 Task: Look for Airbnb properties in Pietermaritzburg, South Africa from 4th December, 2023 to 8th December, 2023 for 2 adults.1  bedroom having 1 bed and 1 bathroom. Property type can be hotel. Look for 3 properties as per requirement.
Action: Mouse pressed left at (453, 102)
Screenshot: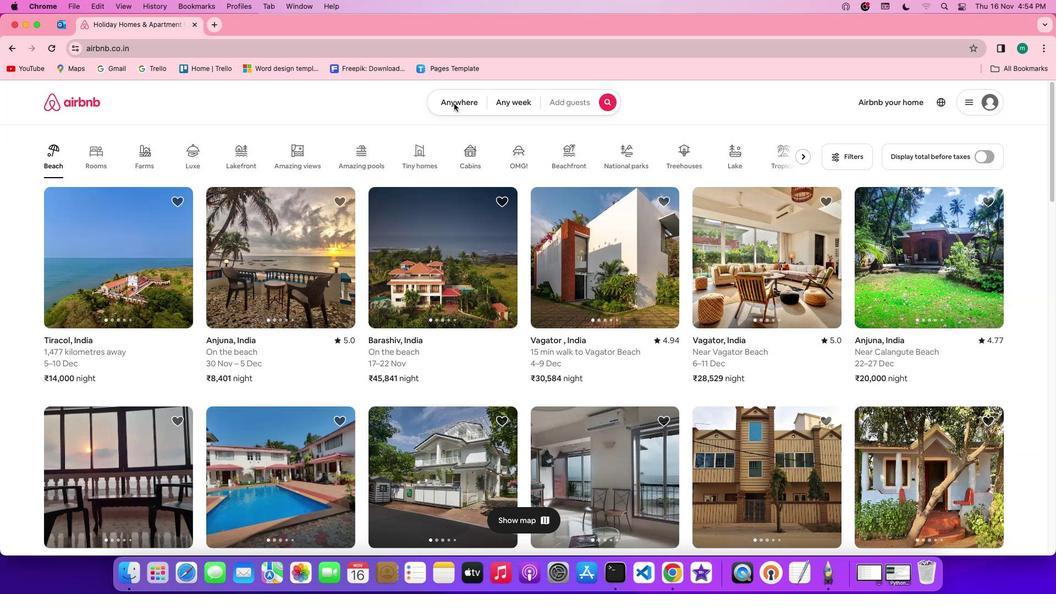 
Action: Mouse pressed left at (453, 102)
Screenshot: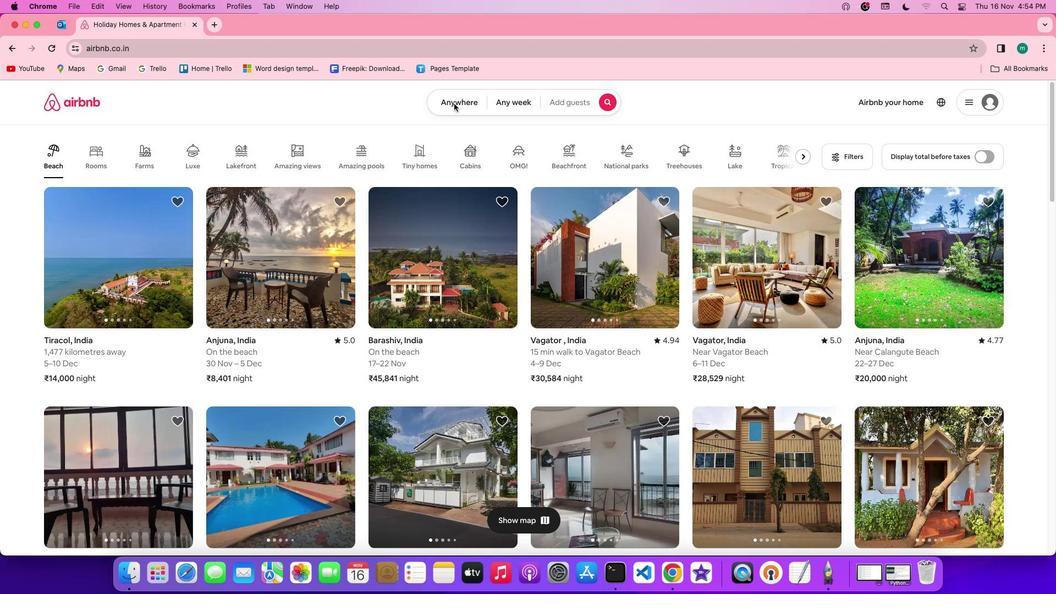 
Action: Mouse moved to (414, 140)
Screenshot: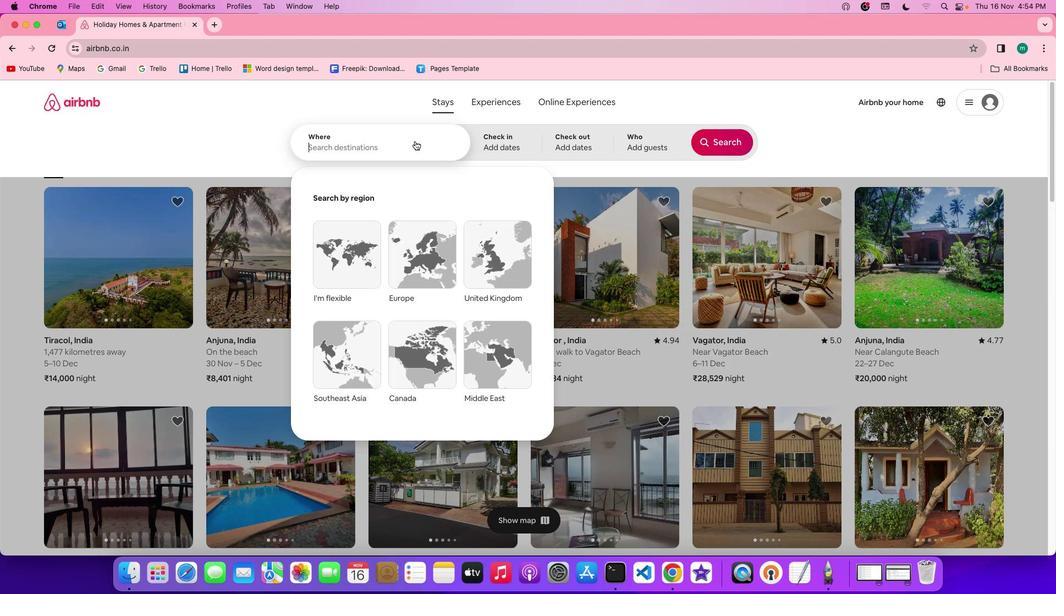 
Action: Mouse pressed left at (414, 140)
Screenshot: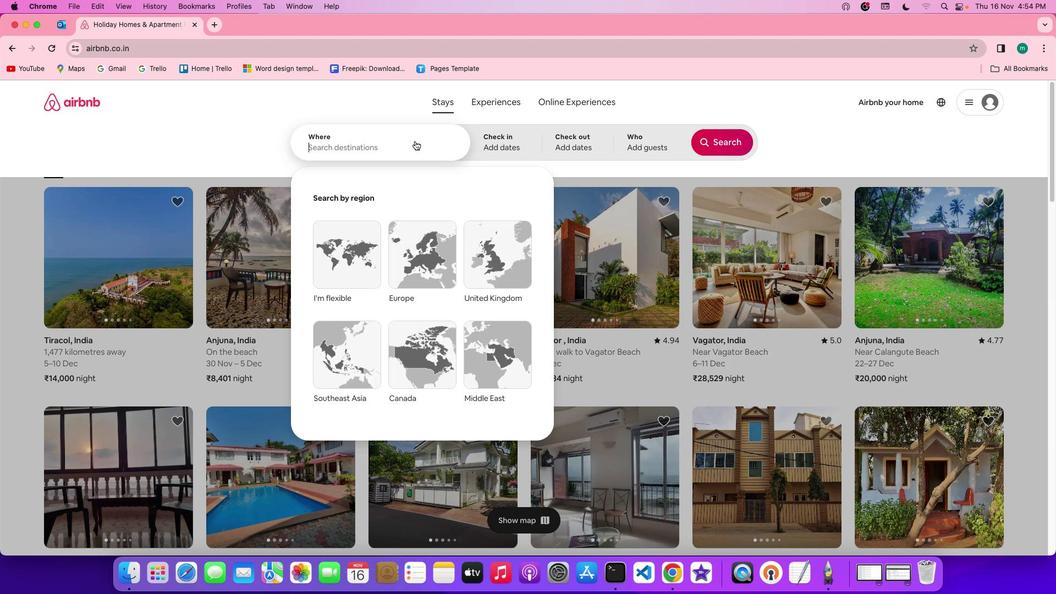 
Action: Mouse moved to (408, 143)
Screenshot: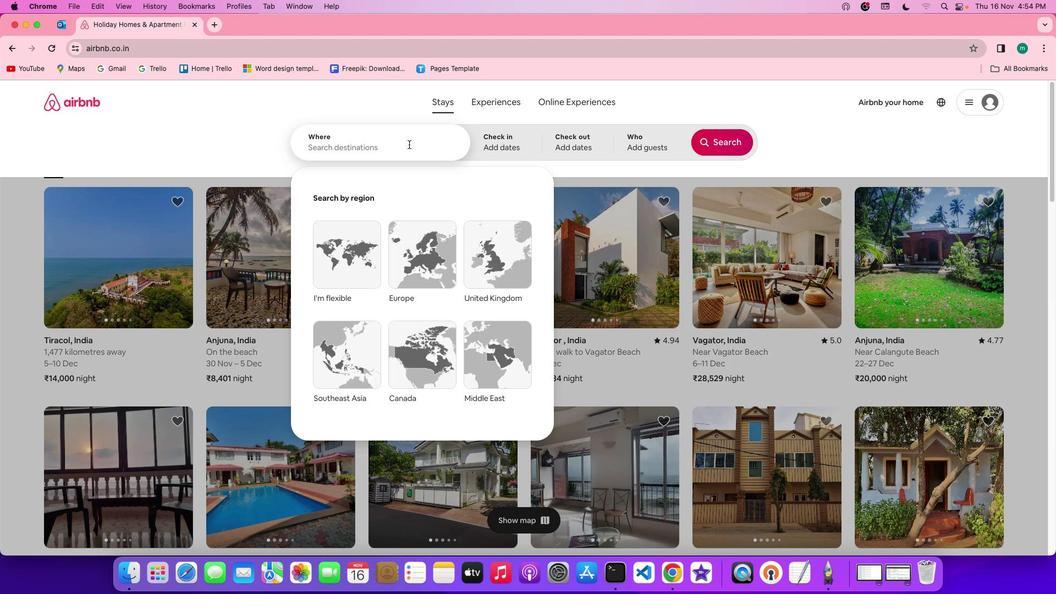 
Action: Key pressed Key.shift'P''i''e''t''e''r''m''a''r''i''t''z''b''u''r''g'','Key.spaceKey.shift'S''o''u''t''h'Key.spaceKey.shift'A''f''r''i''u''c''a'Key.backspaceKey.backspaceKey.backspace'c''a'
Screenshot: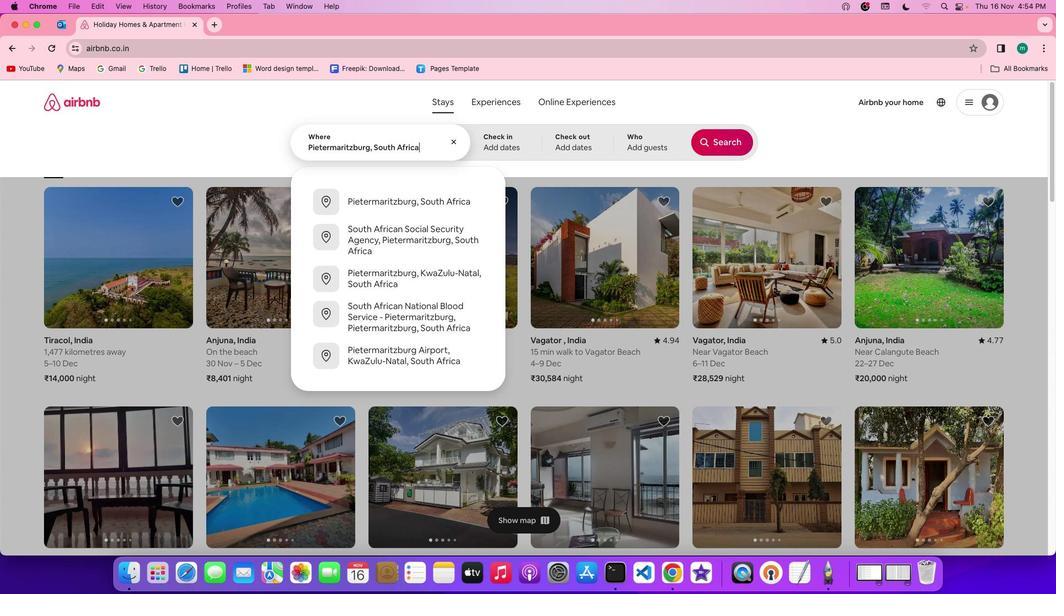 
Action: Mouse moved to (488, 134)
Screenshot: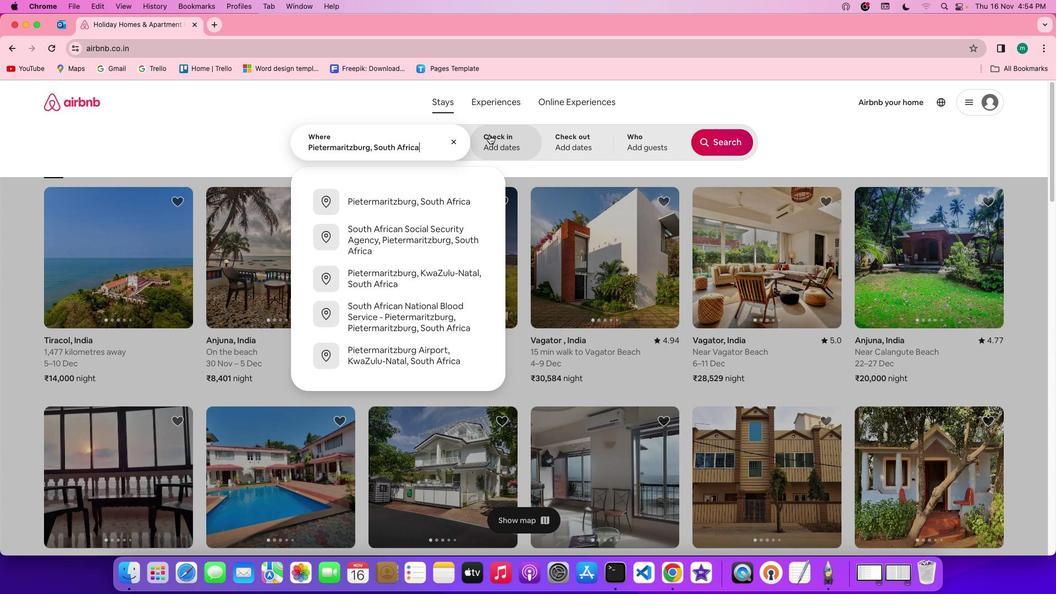 
Action: Mouse pressed left at (488, 134)
Screenshot: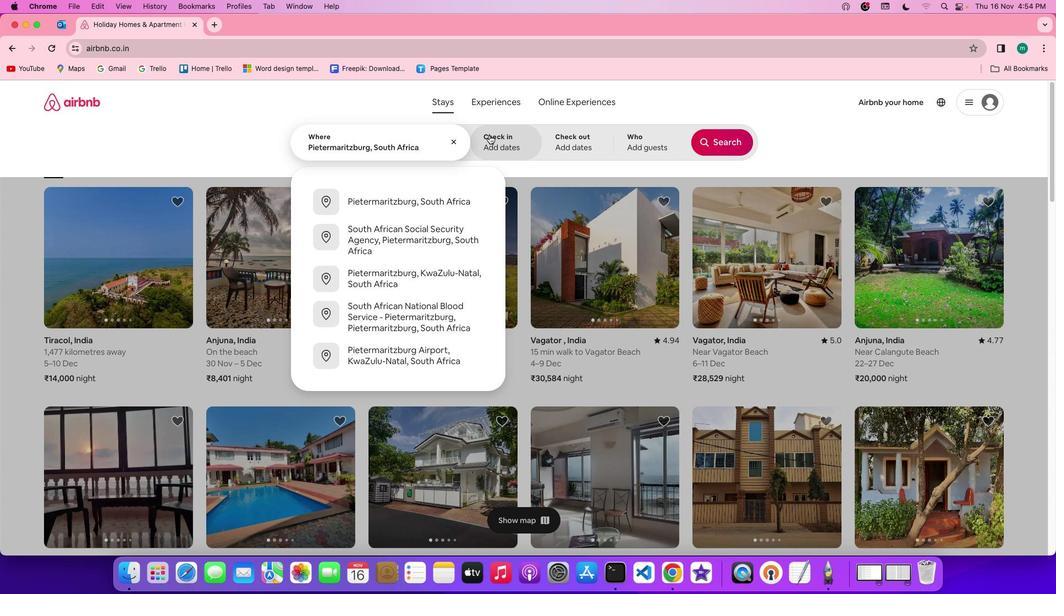 
Action: Mouse moved to (579, 309)
Screenshot: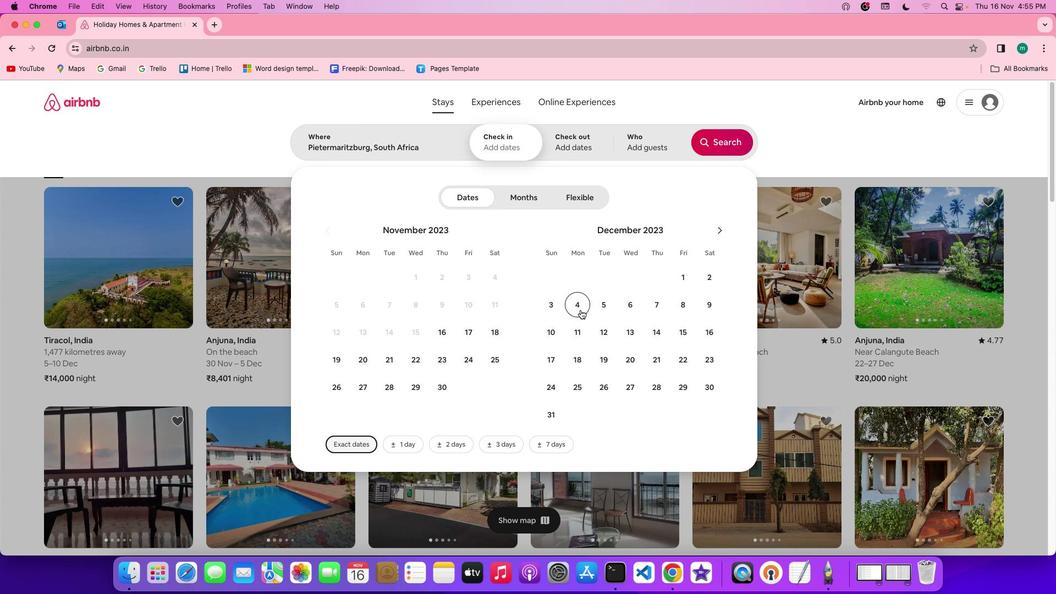 
Action: Mouse pressed left at (579, 309)
Screenshot: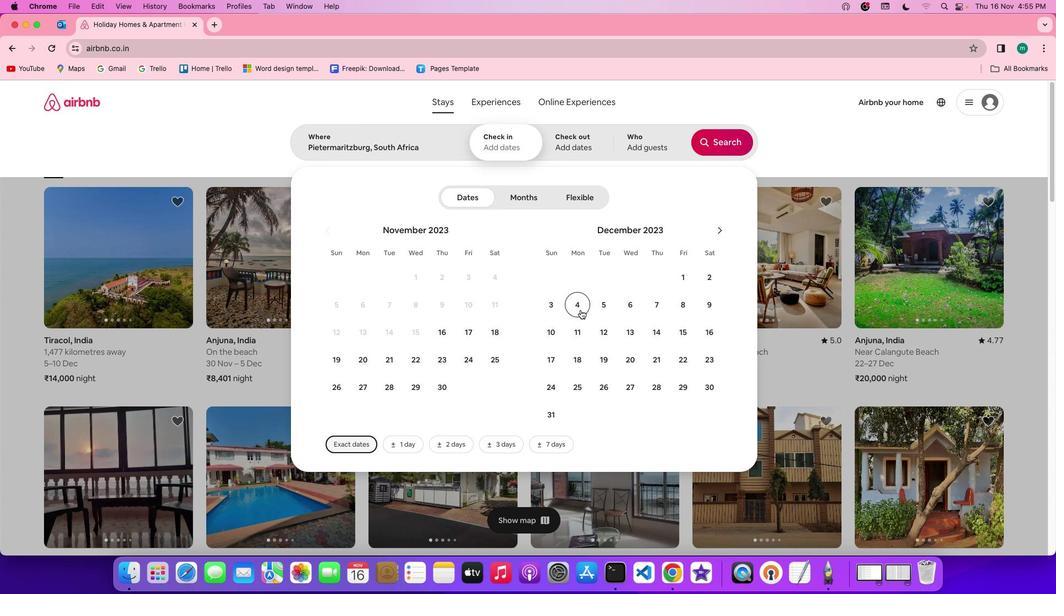
Action: Mouse moved to (685, 300)
Screenshot: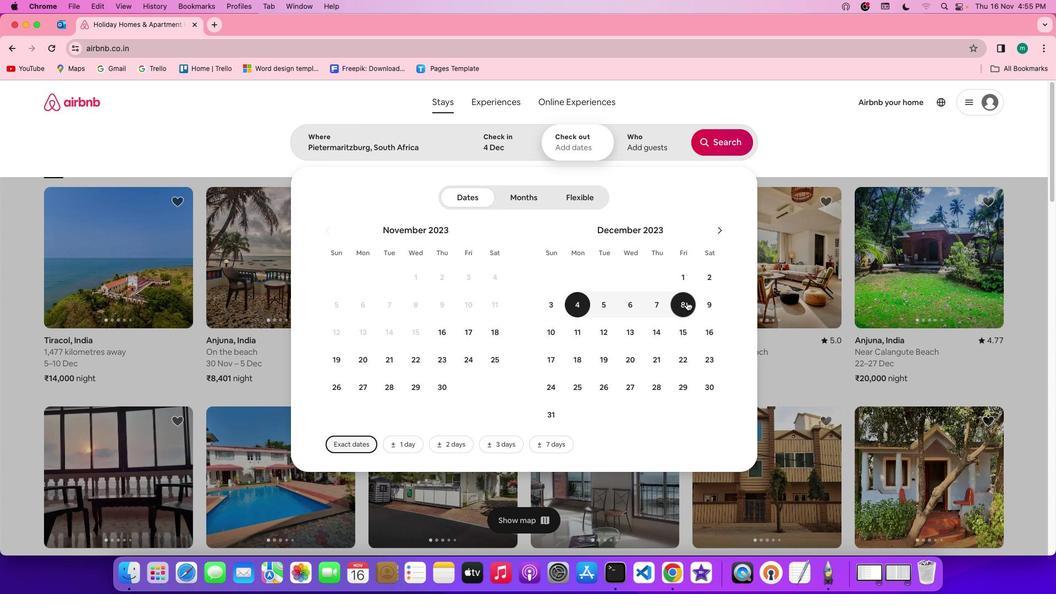 
Action: Mouse pressed left at (685, 300)
Screenshot: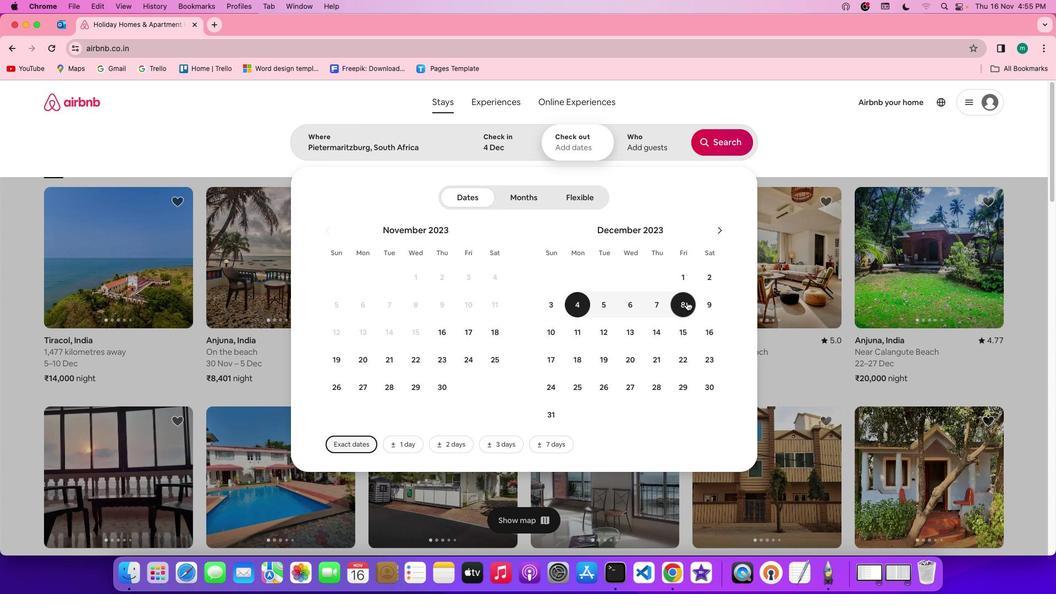 
Action: Mouse moved to (654, 148)
Screenshot: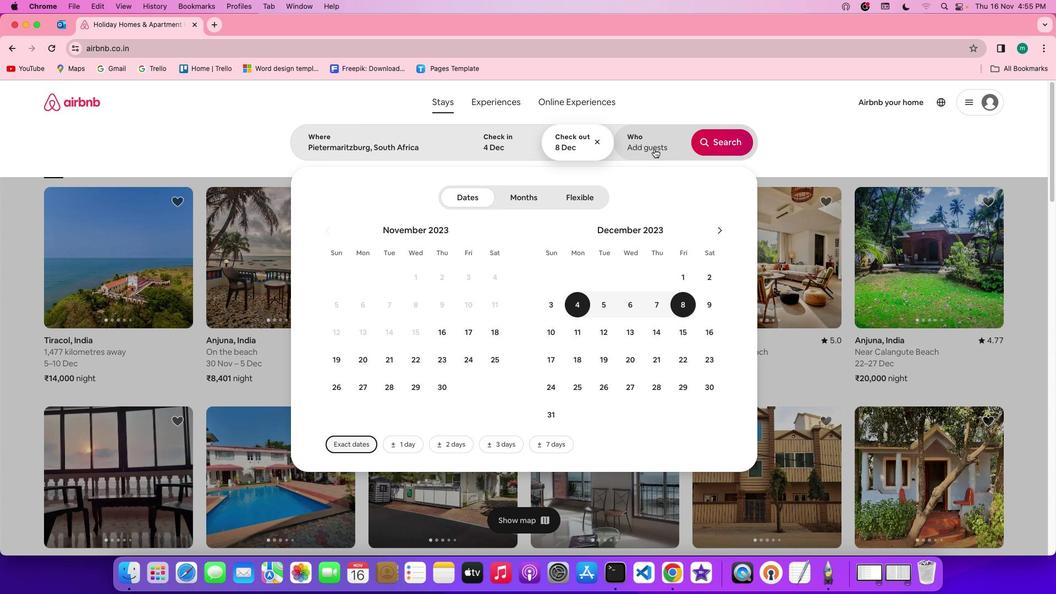
Action: Mouse pressed left at (654, 148)
Screenshot: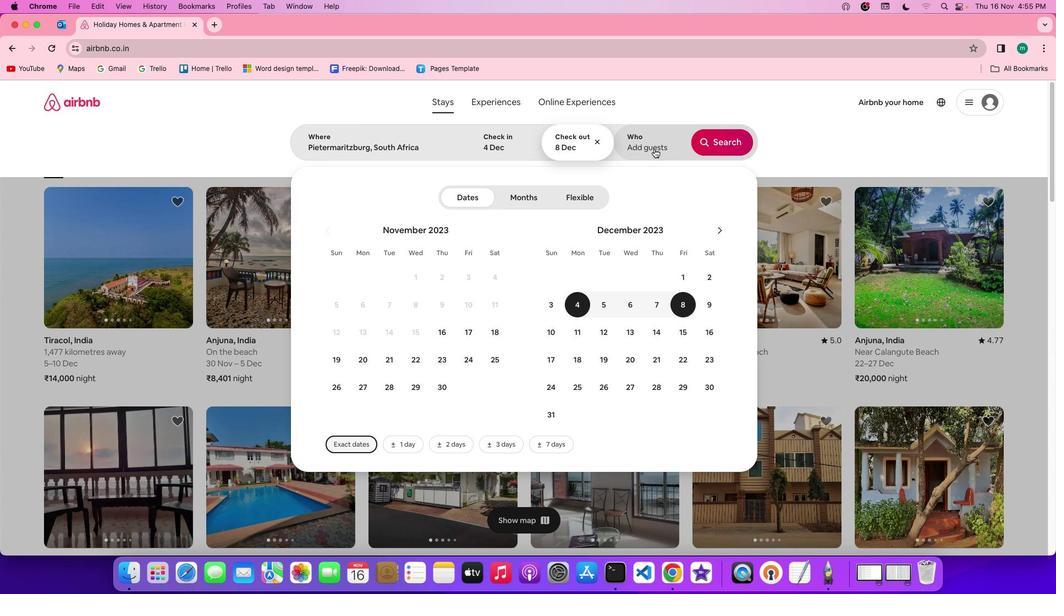 
Action: Mouse moved to (723, 200)
Screenshot: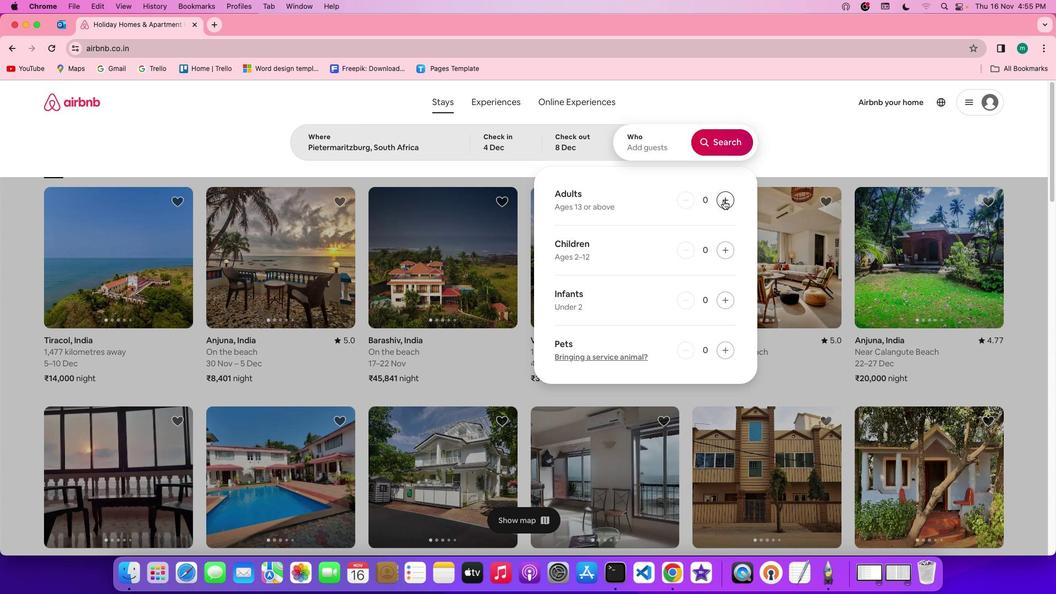 
Action: Mouse pressed left at (723, 200)
Screenshot: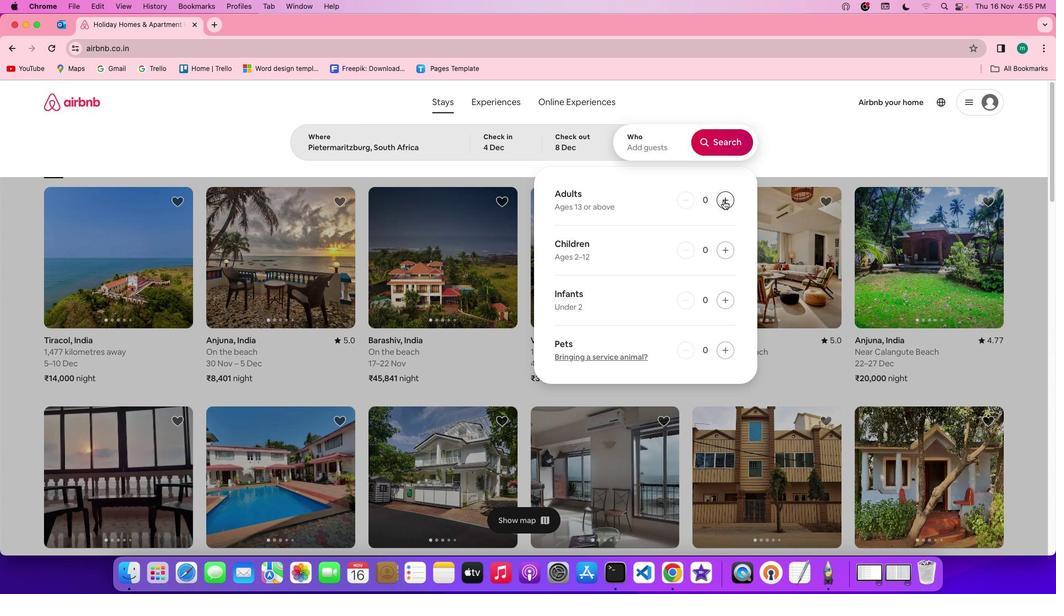 
Action: Mouse pressed left at (723, 200)
Screenshot: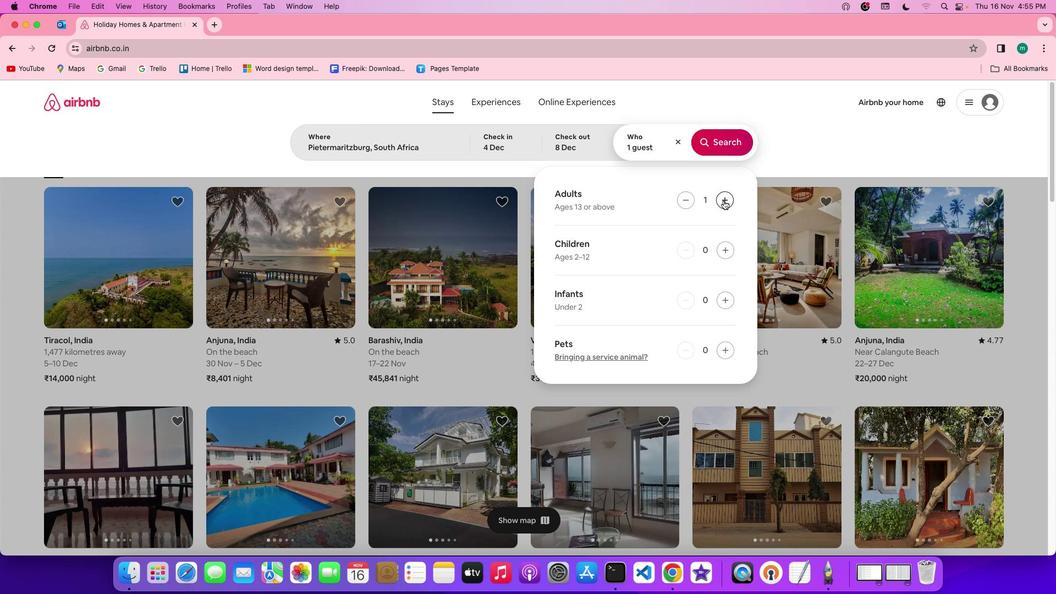 
Action: Mouse moved to (743, 140)
Screenshot: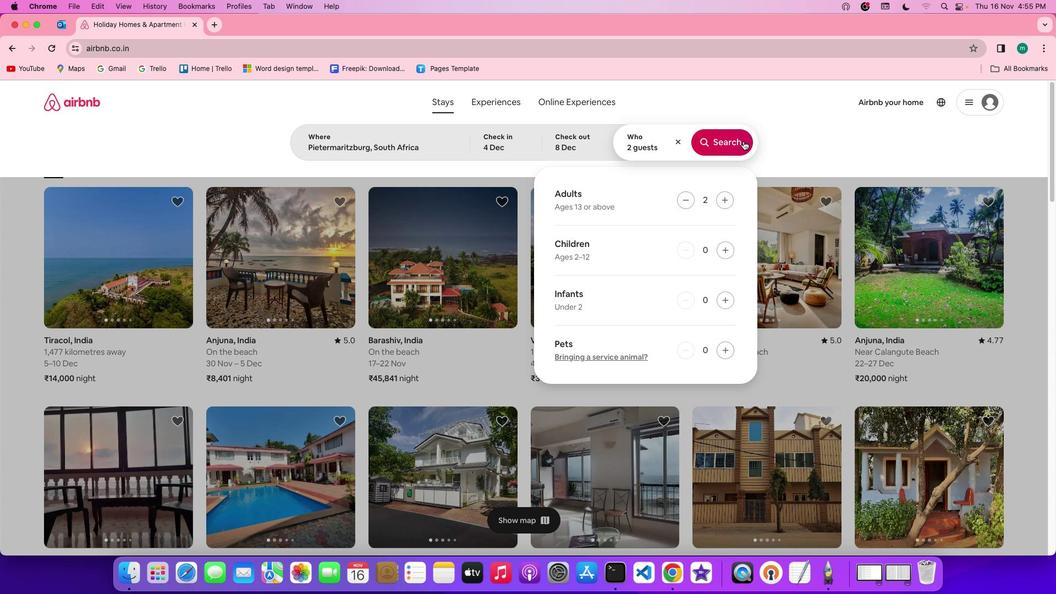 
Action: Mouse pressed left at (743, 140)
Screenshot: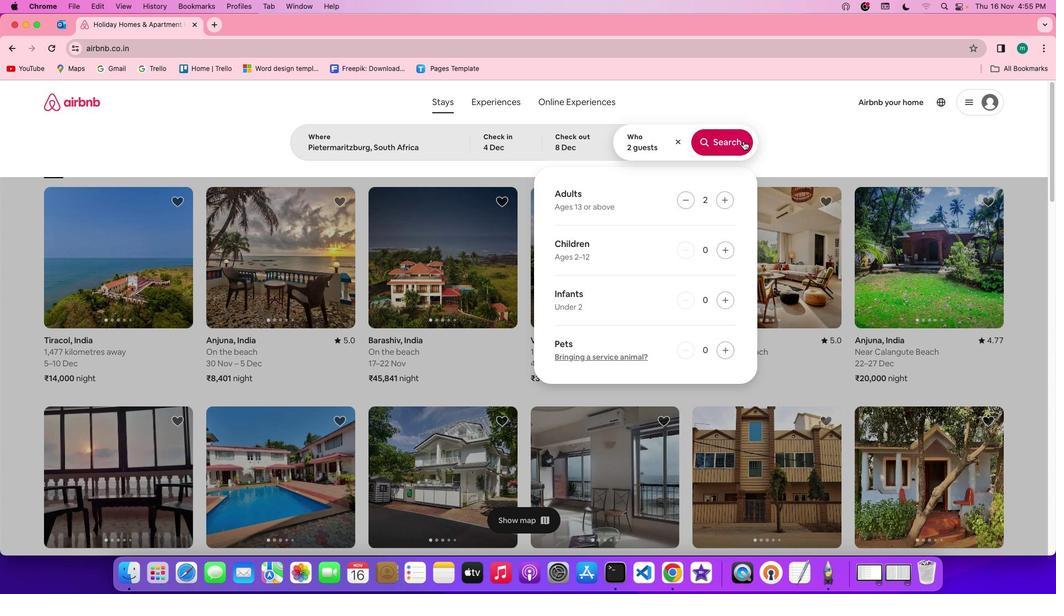 
Action: Mouse moved to (880, 143)
Screenshot: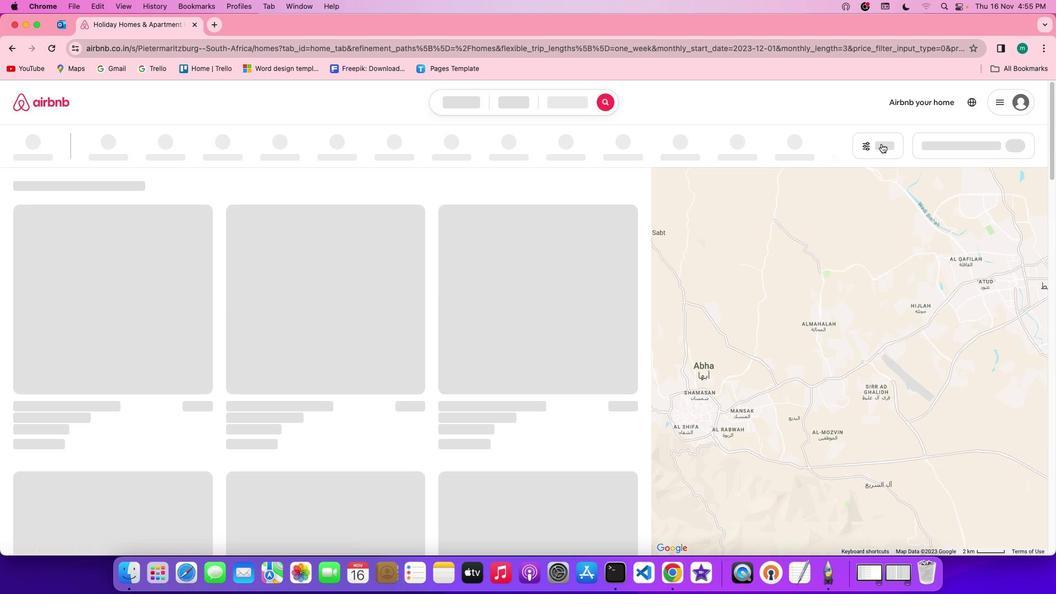 
Action: Mouse pressed left at (880, 143)
Screenshot: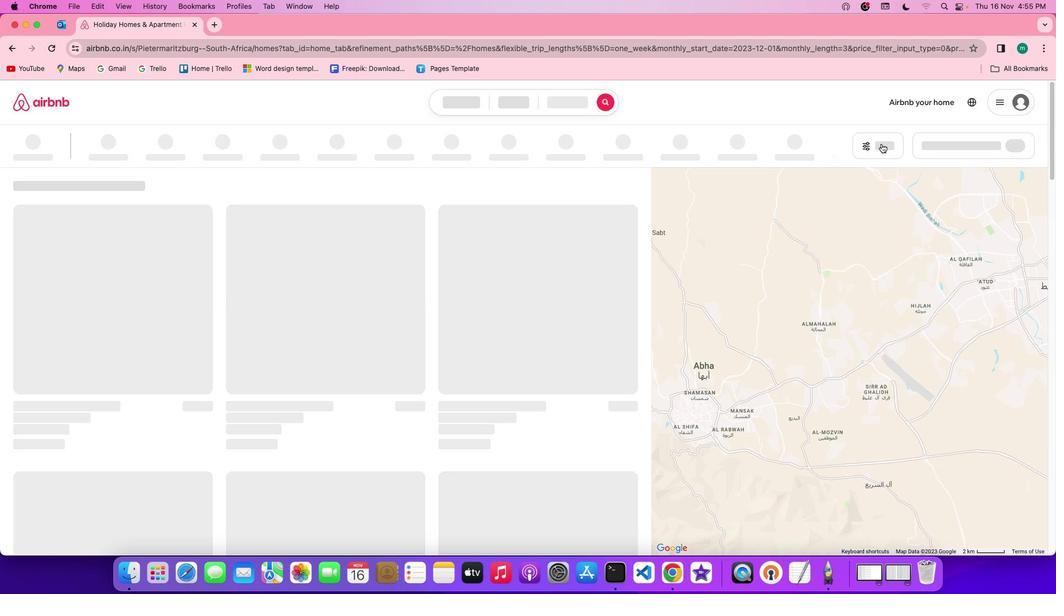 
Action: Mouse moved to (568, 338)
Screenshot: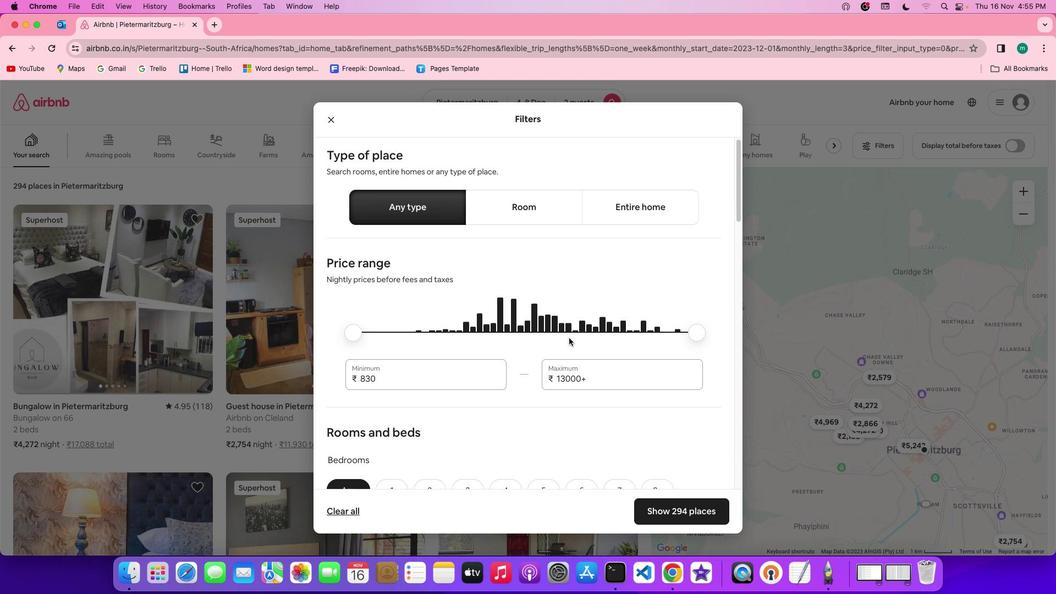 
Action: Mouse scrolled (568, 338) with delta (0, 0)
Screenshot: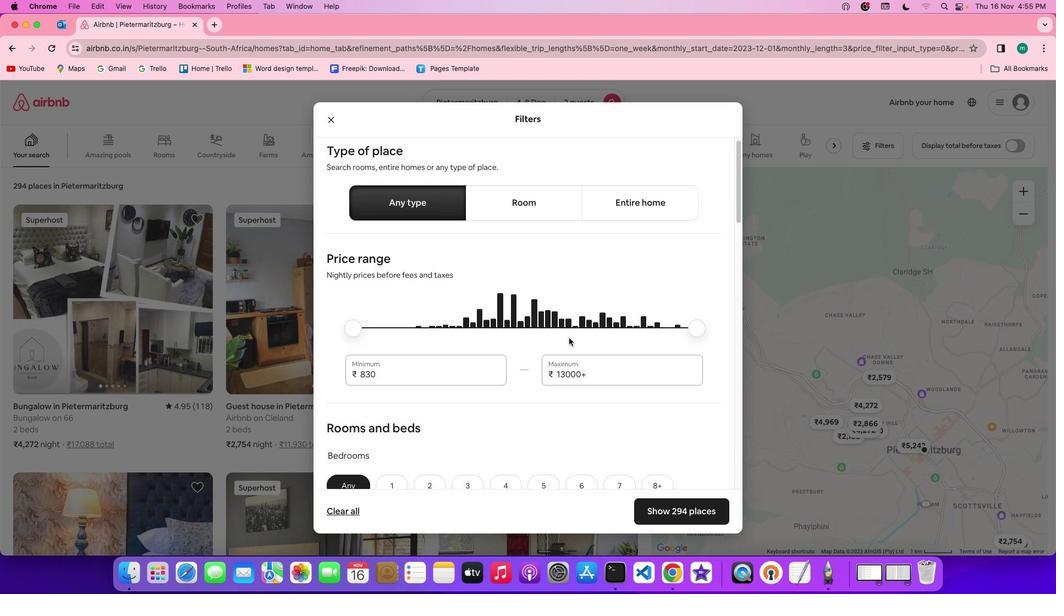 
Action: Mouse moved to (568, 337)
Screenshot: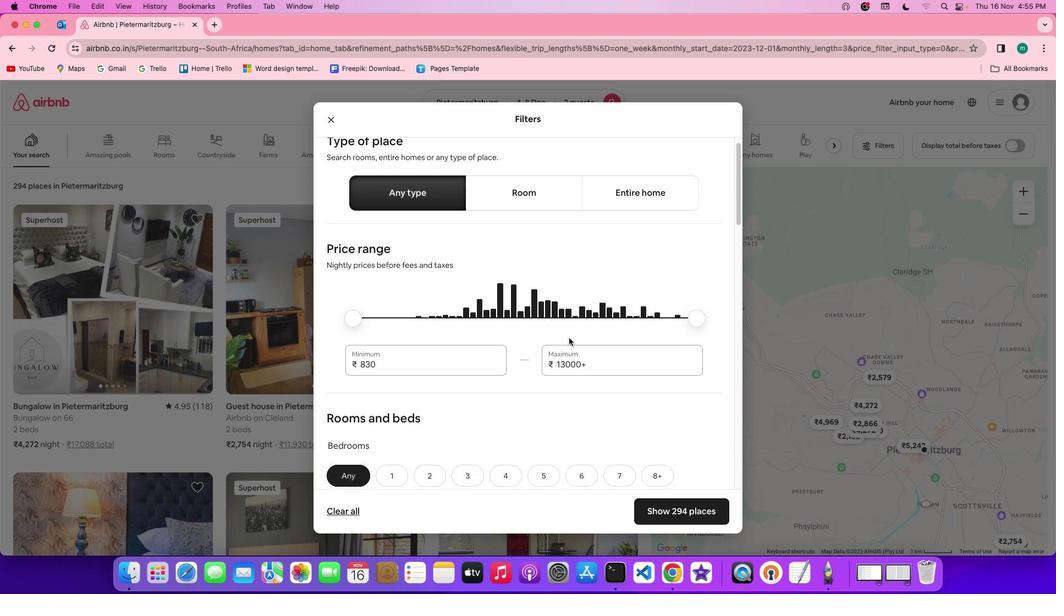 
Action: Mouse scrolled (568, 337) with delta (0, 0)
Screenshot: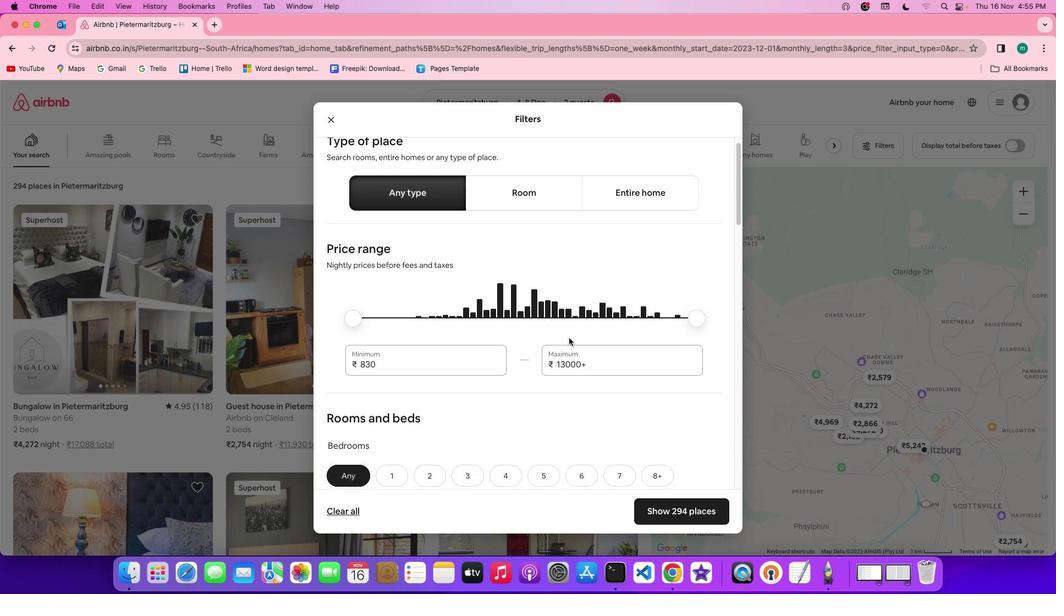 
Action: Mouse scrolled (568, 337) with delta (0, -1)
Screenshot: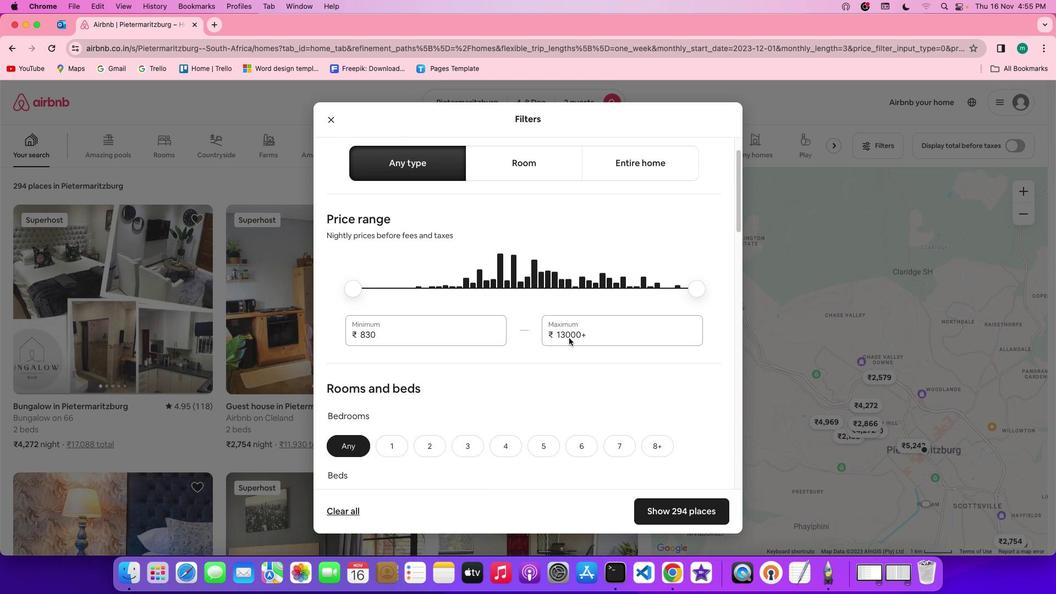 
Action: Mouse scrolled (568, 337) with delta (0, 0)
Screenshot: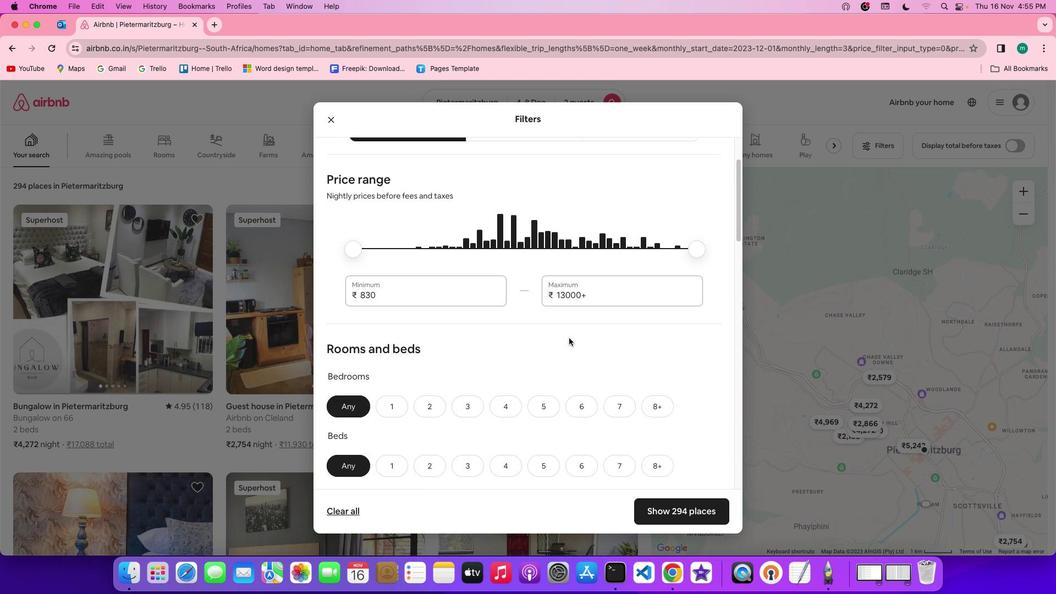 
Action: Mouse moved to (568, 335)
Screenshot: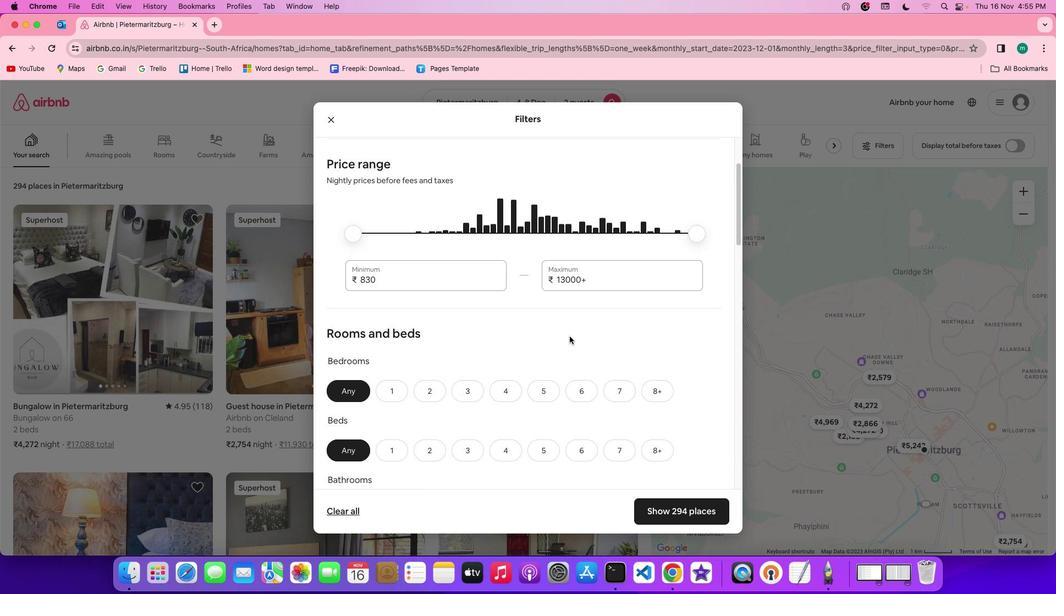
Action: Mouse scrolled (568, 335) with delta (0, 0)
Screenshot: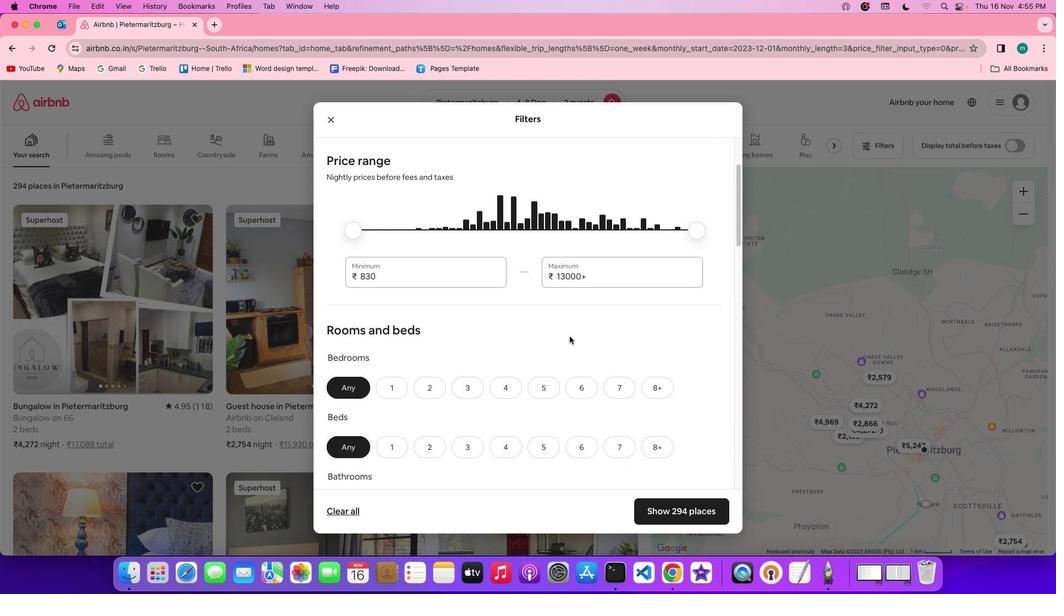 
Action: Mouse scrolled (568, 335) with delta (0, 0)
Screenshot: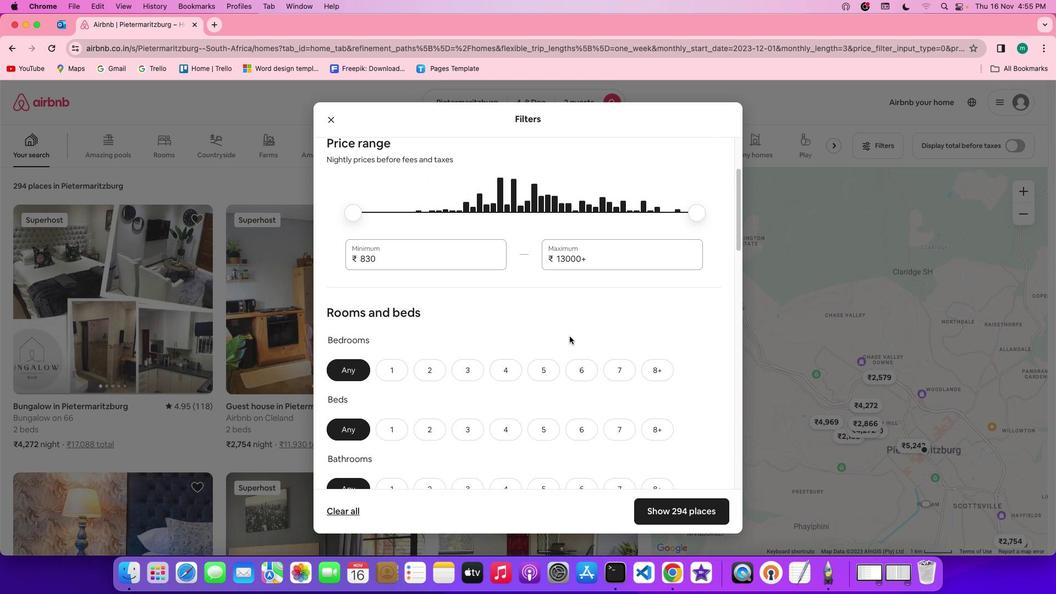 
Action: Mouse scrolled (568, 335) with delta (0, -1)
Screenshot: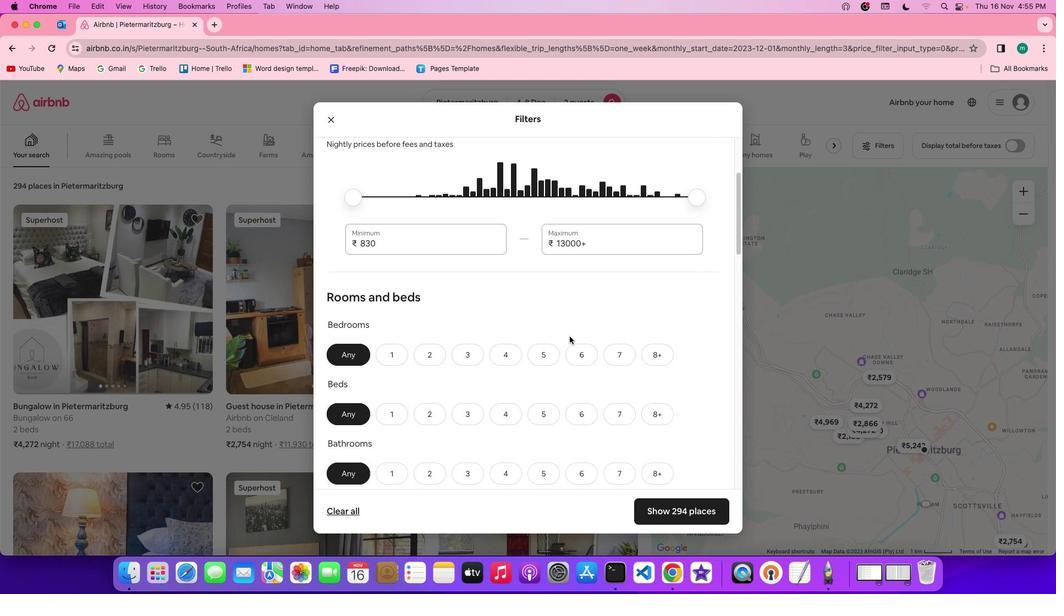 
Action: Mouse scrolled (568, 335) with delta (0, -1)
Screenshot: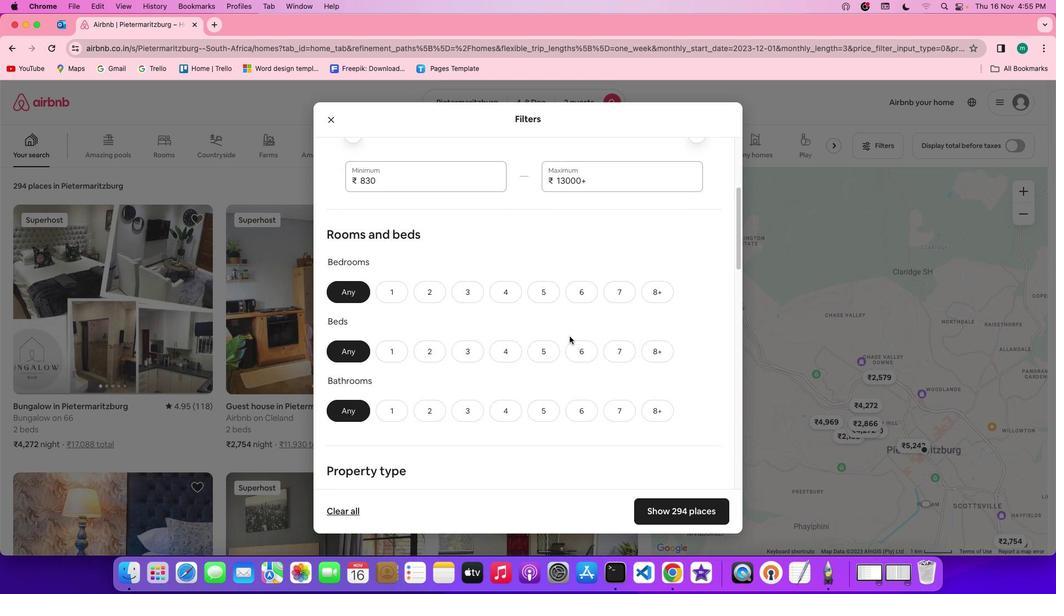 
Action: Mouse scrolled (568, 335) with delta (0, 0)
Screenshot: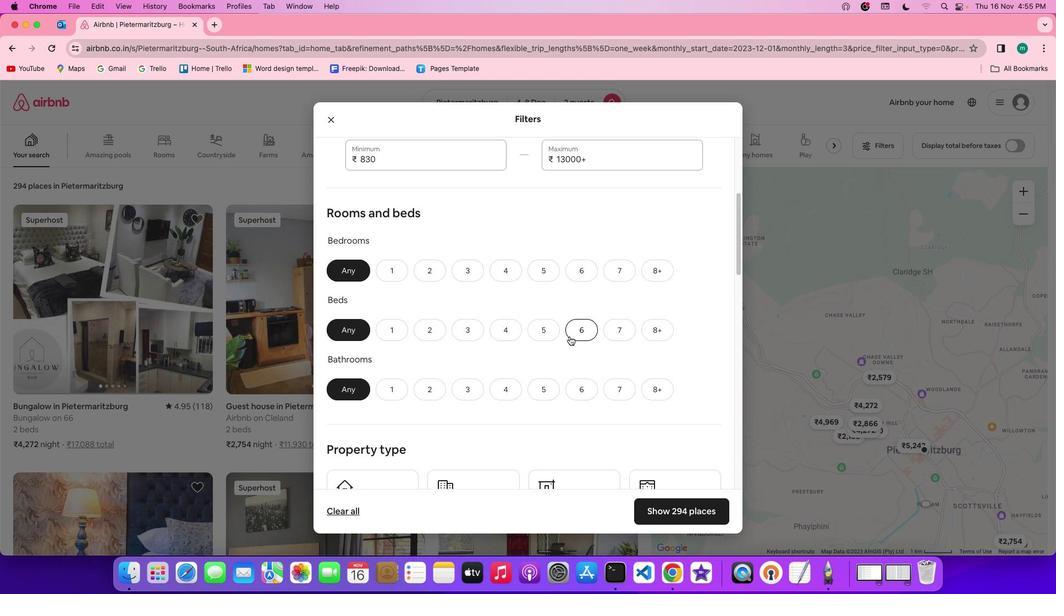 
Action: Mouse scrolled (568, 335) with delta (0, 0)
Screenshot: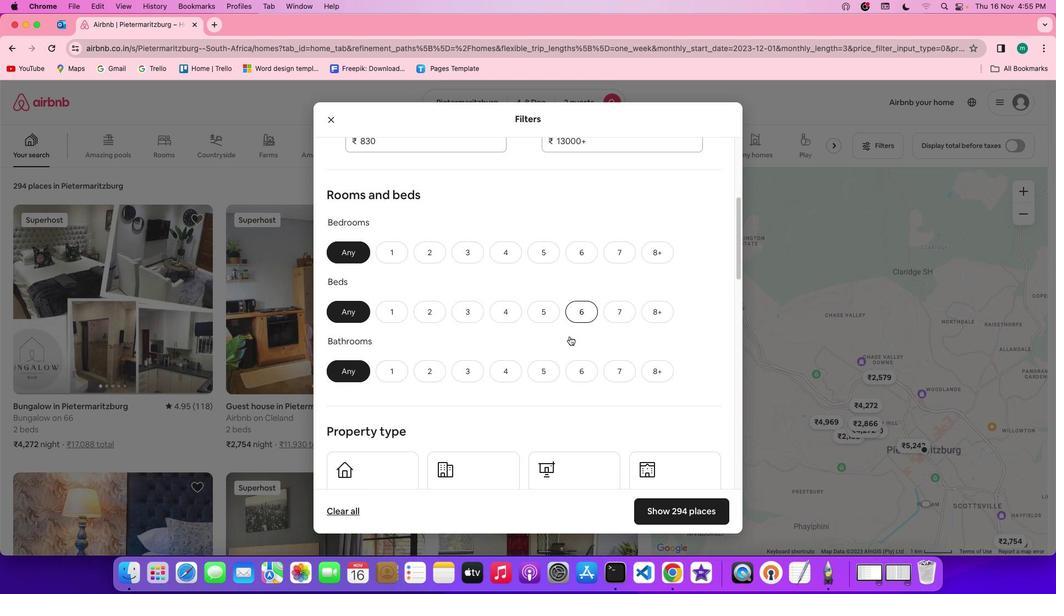 
Action: Mouse scrolled (568, 335) with delta (0, -1)
Screenshot: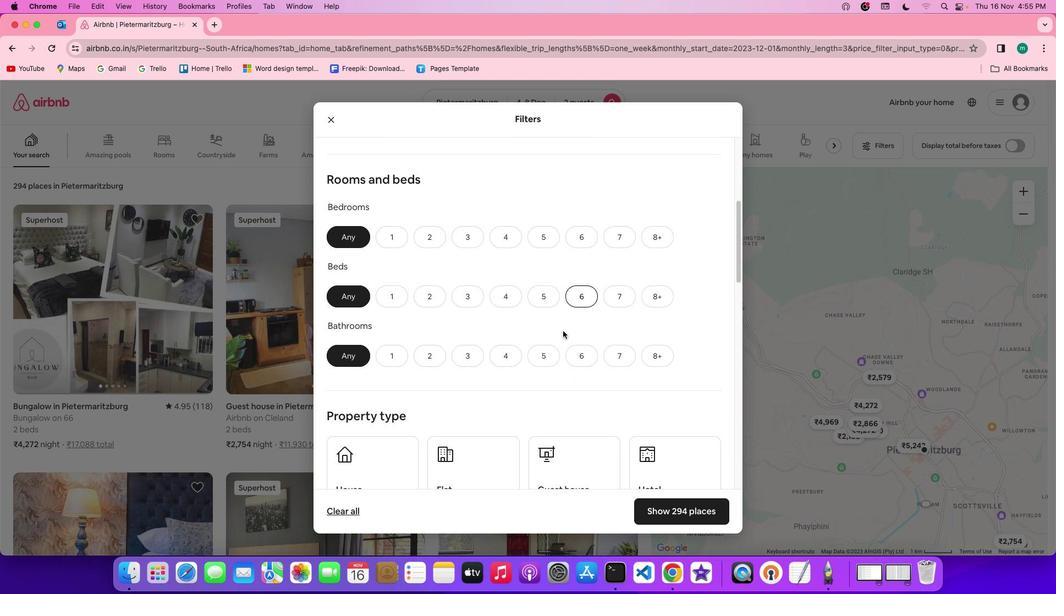 
Action: Mouse moved to (385, 210)
Screenshot: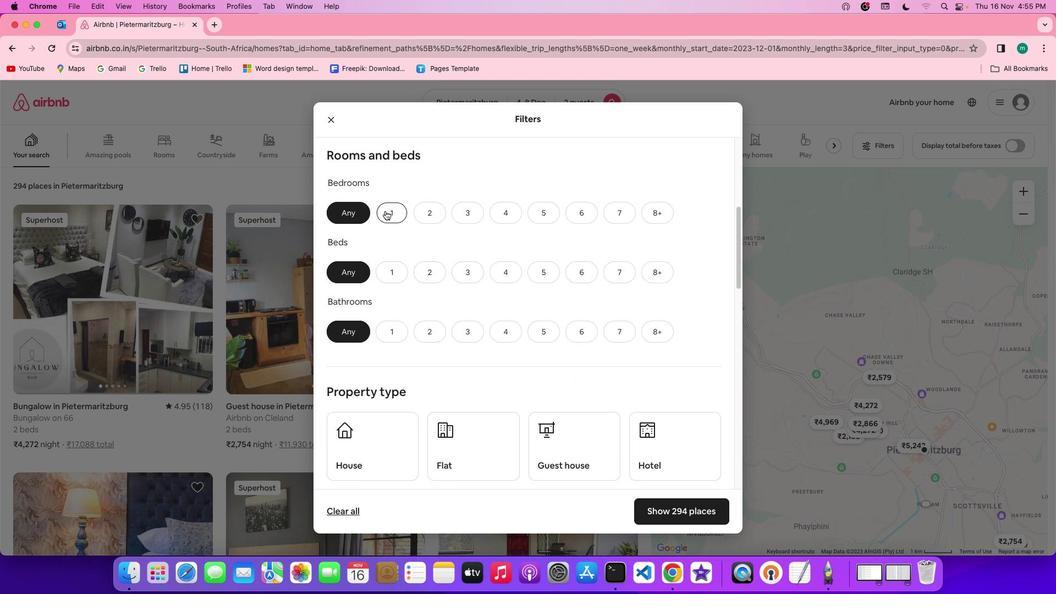 
Action: Mouse pressed left at (385, 210)
Screenshot: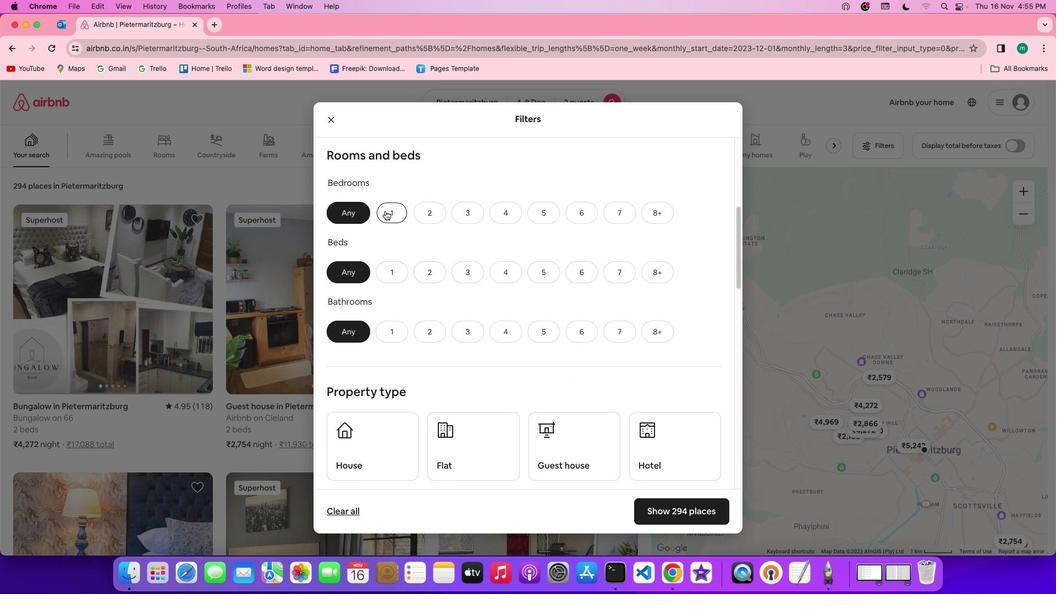 
Action: Mouse moved to (390, 273)
Screenshot: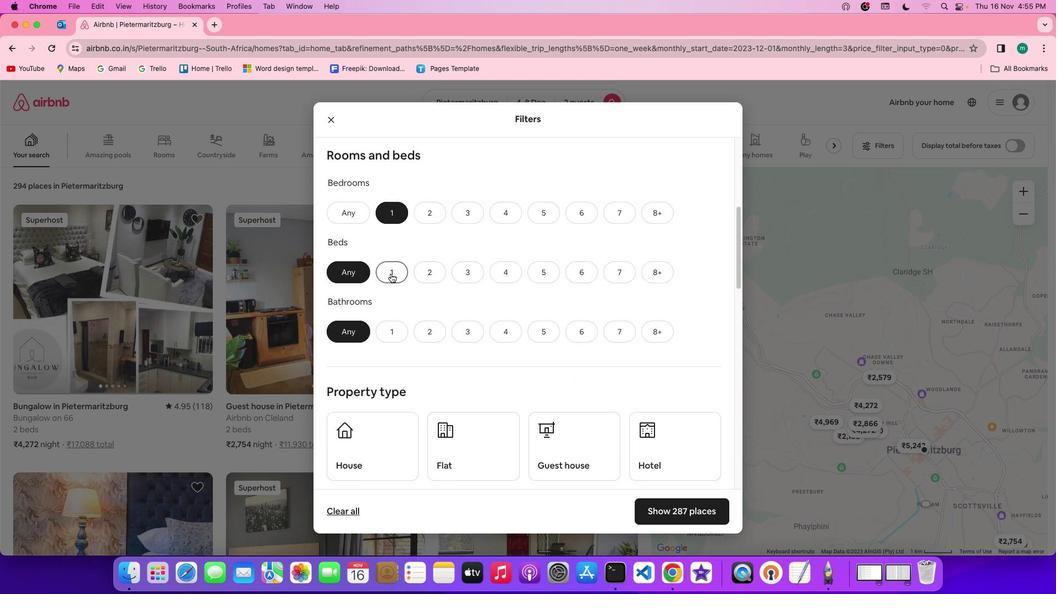 
Action: Mouse pressed left at (390, 273)
Screenshot: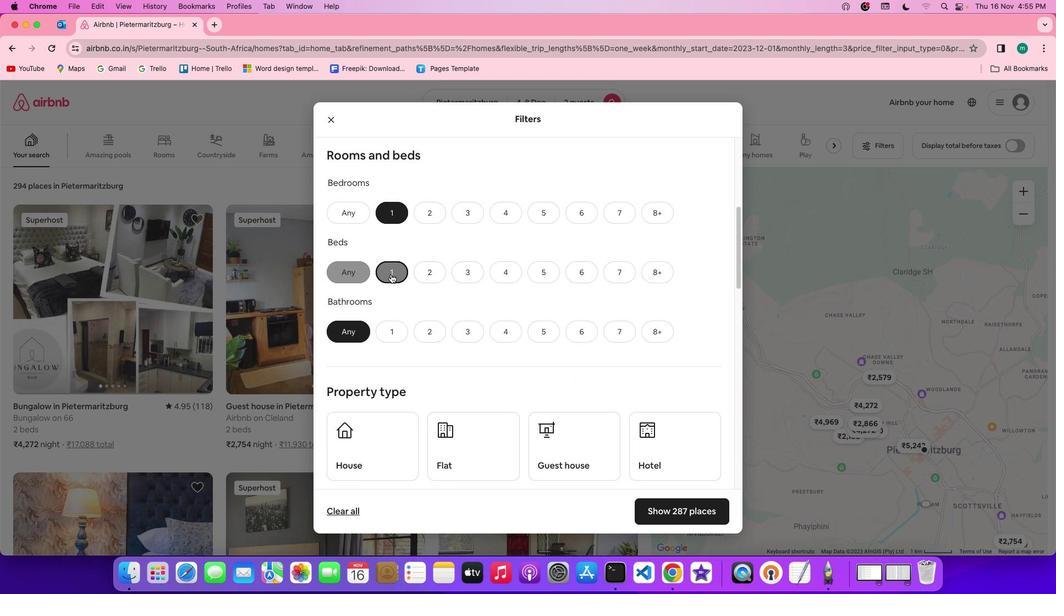 
Action: Mouse moved to (387, 321)
Screenshot: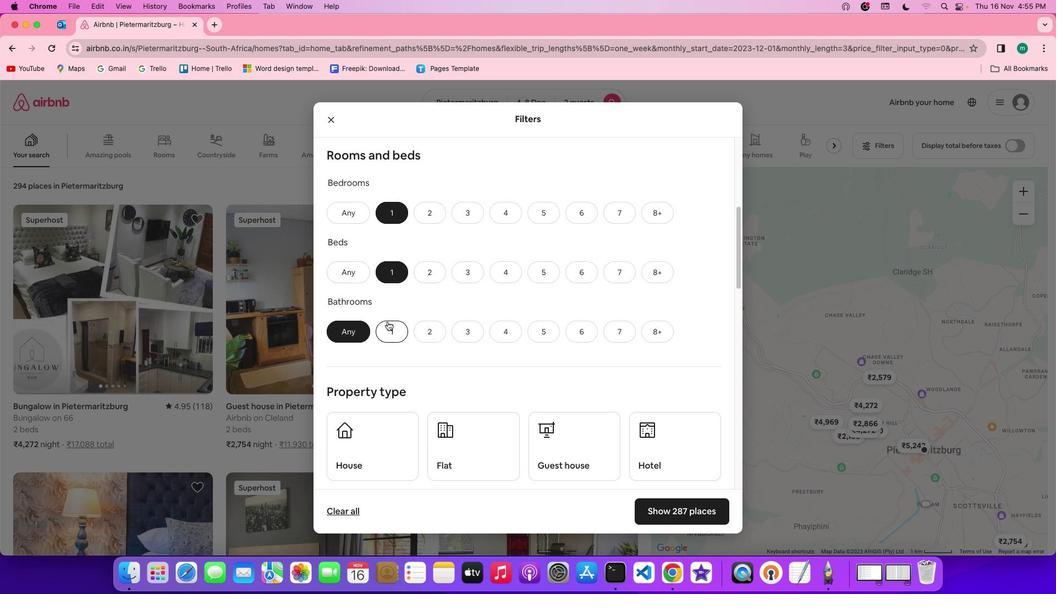
Action: Mouse pressed left at (387, 321)
Screenshot: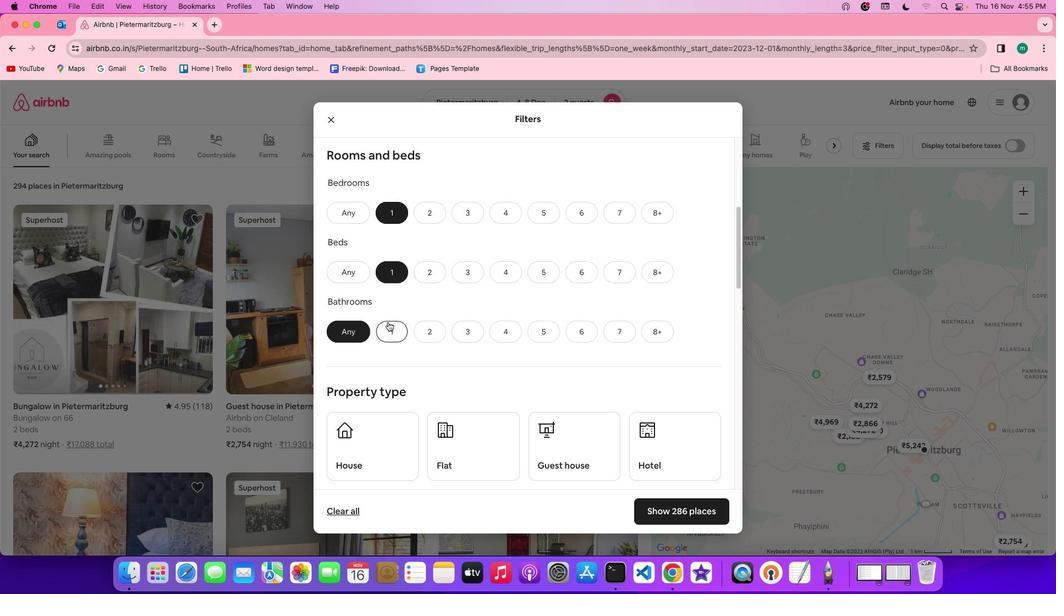 
Action: Mouse moved to (539, 337)
Screenshot: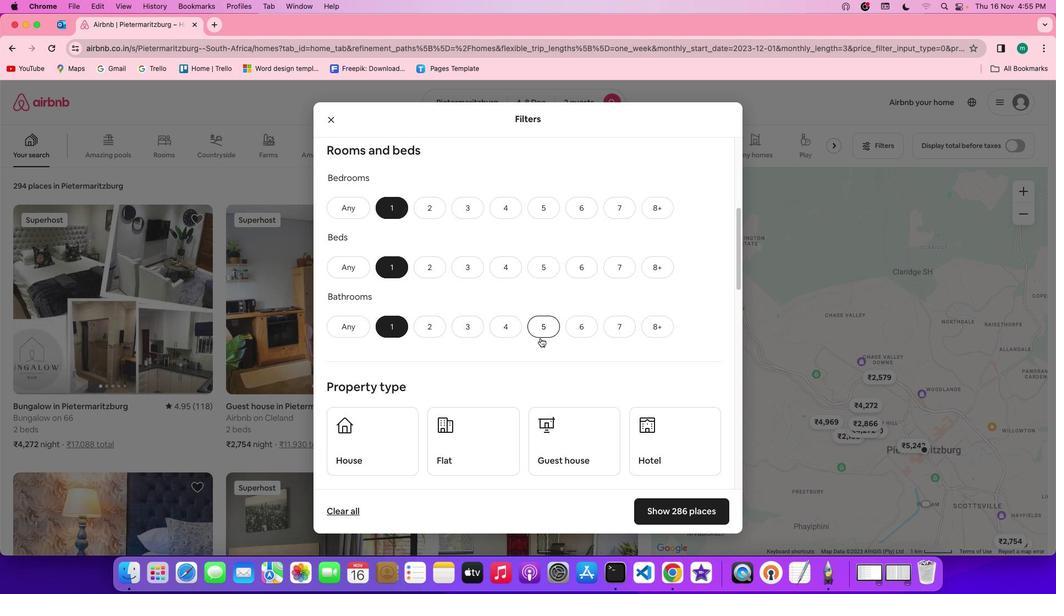 
Action: Mouse scrolled (539, 337) with delta (0, 0)
Screenshot: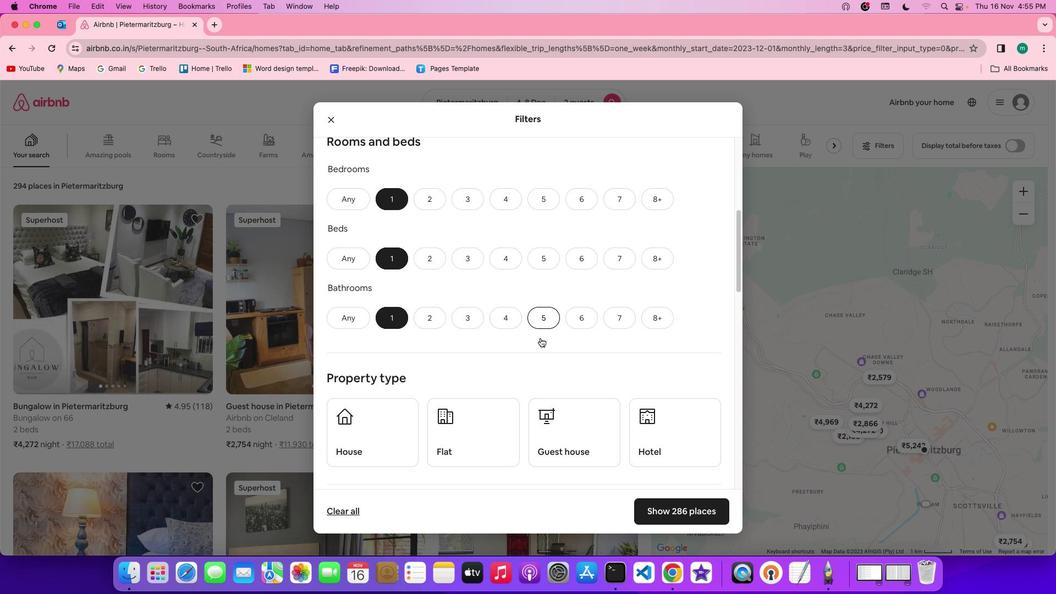 
Action: Mouse scrolled (539, 337) with delta (0, 0)
Screenshot: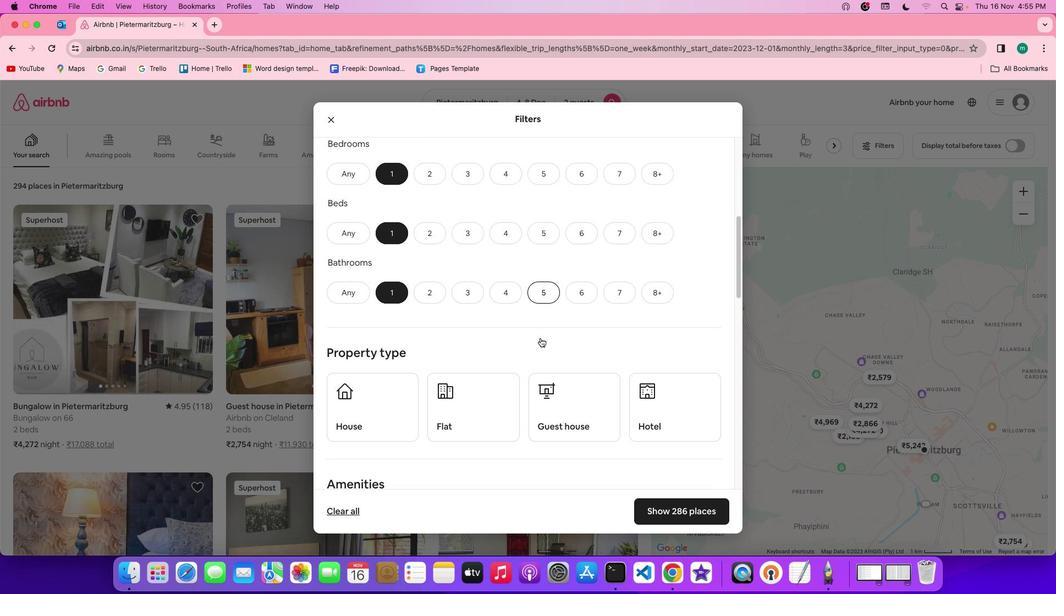 
Action: Mouse scrolled (539, 337) with delta (0, -1)
Screenshot: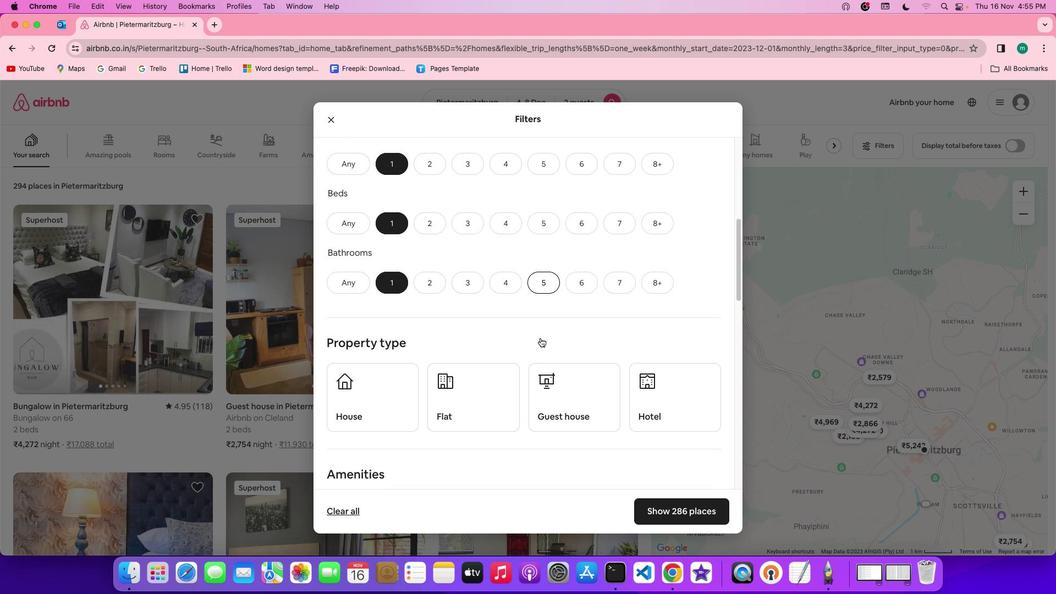 
Action: Mouse scrolled (539, 337) with delta (0, 0)
Screenshot: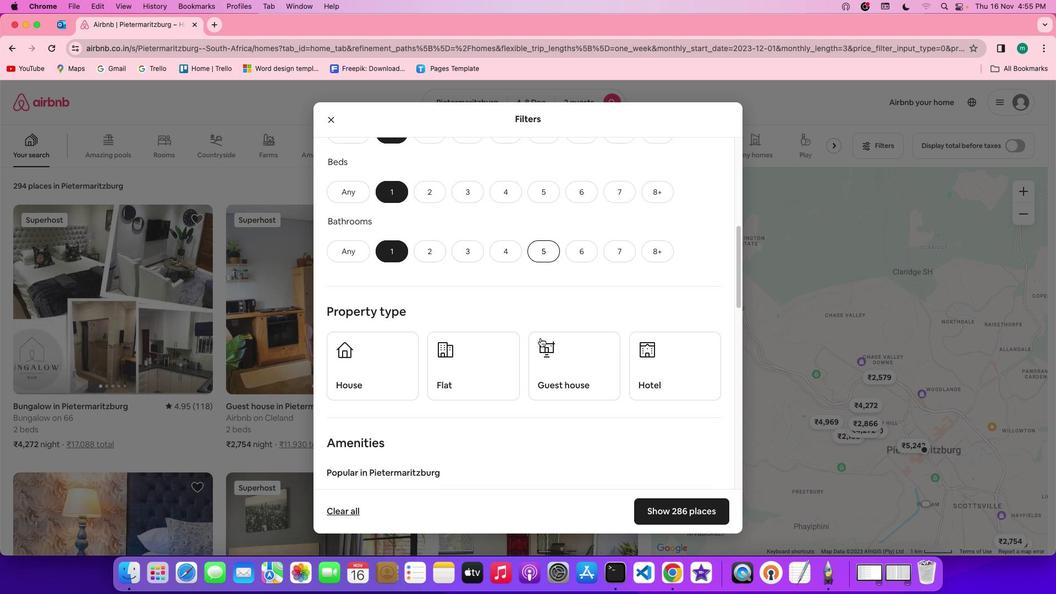 
Action: Mouse scrolled (539, 337) with delta (0, 0)
Screenshot: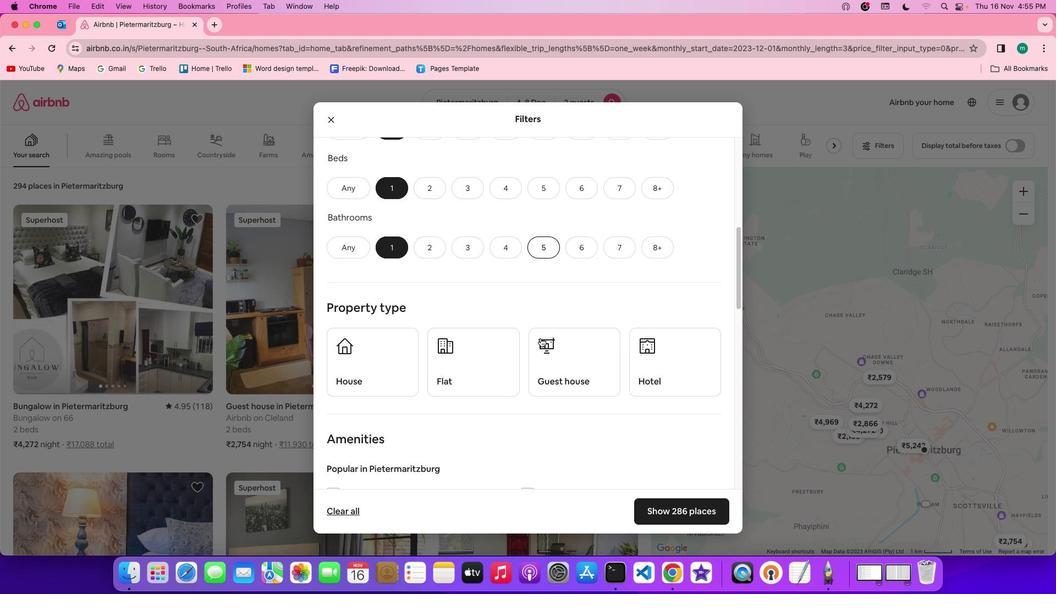 
Action: Mouse scrolled (539, 337) with delta (0, 0)
Screenshot: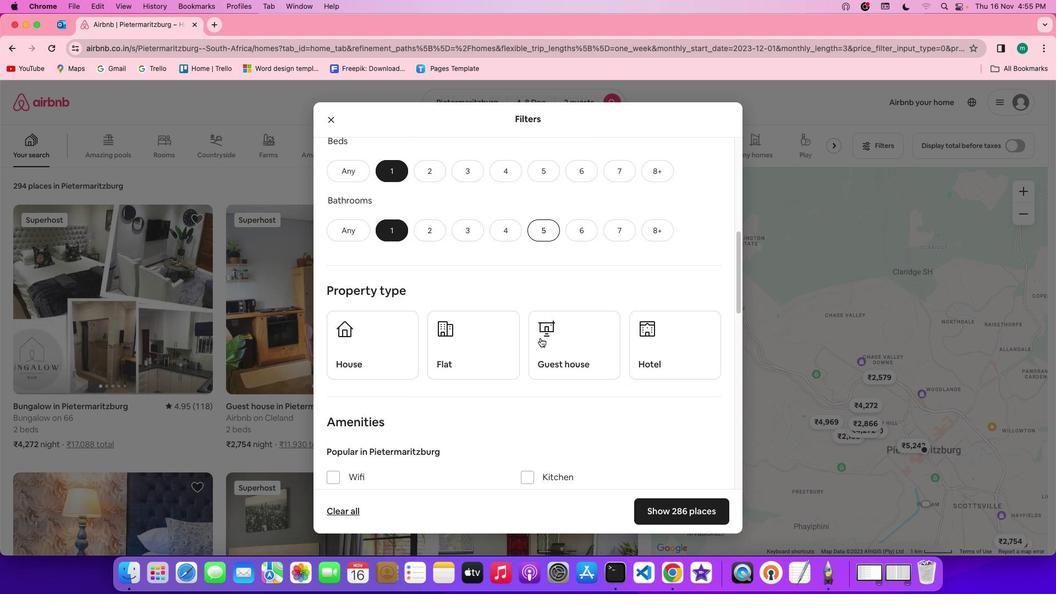 
Action: Mouse scrolled (539, 337) with delta (0, -1)
Screenshot: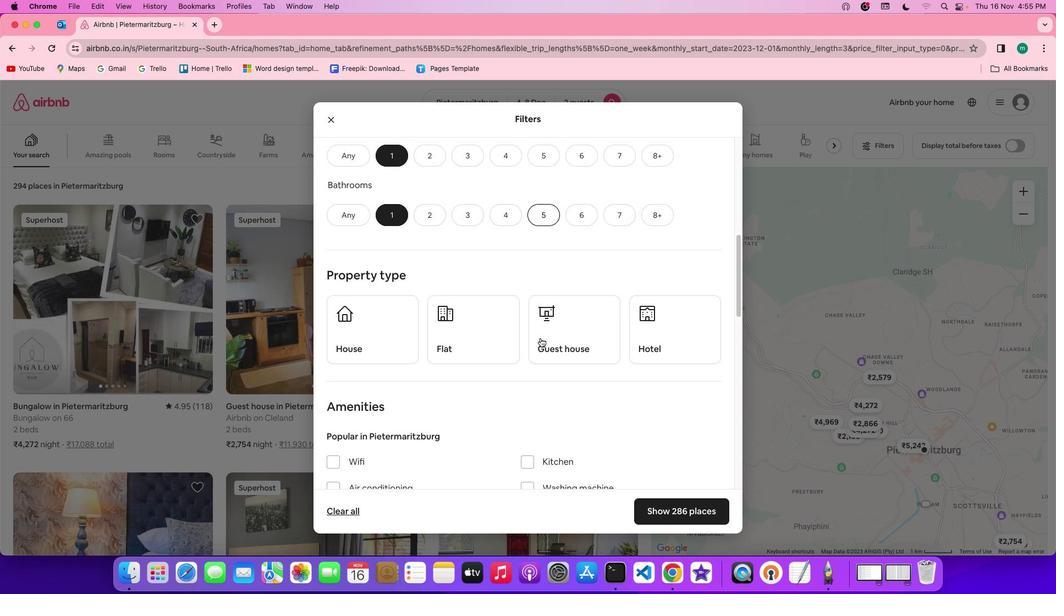
Action: Mouse scrolled (539, 337) with delta (0, 0)
Screenshot: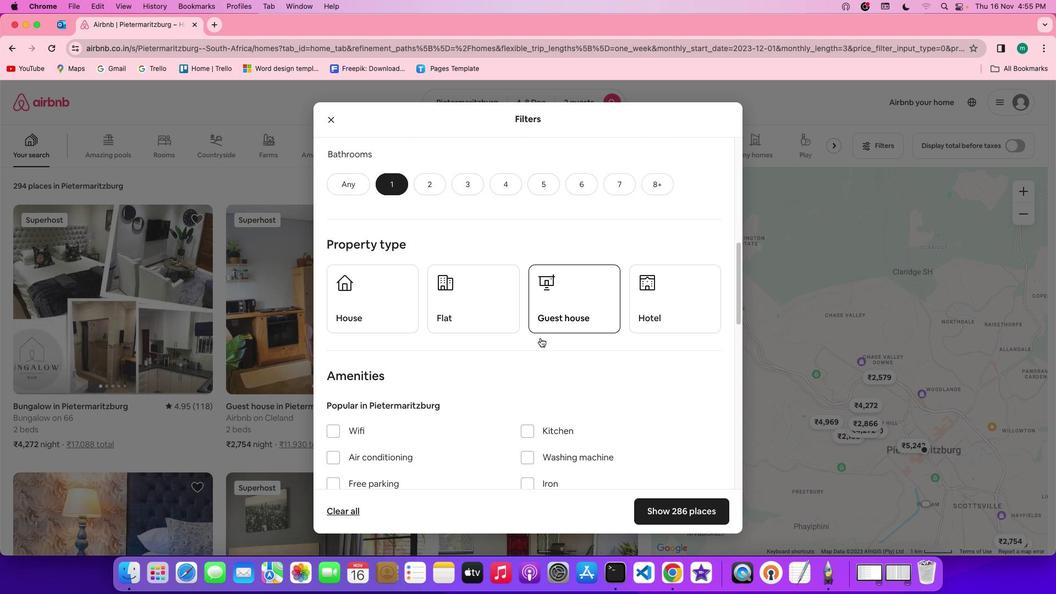 
Action: Mouse scrolled (539, 337) with delta (0, 0)
Screenshot: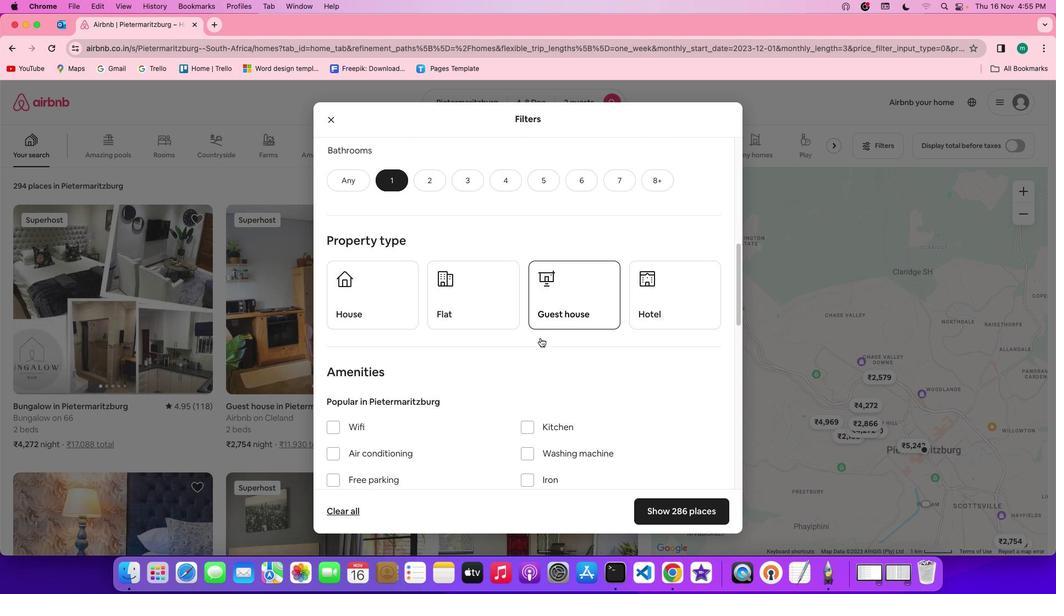 
Action: Mouse moved to (695, 305)
Screenshot: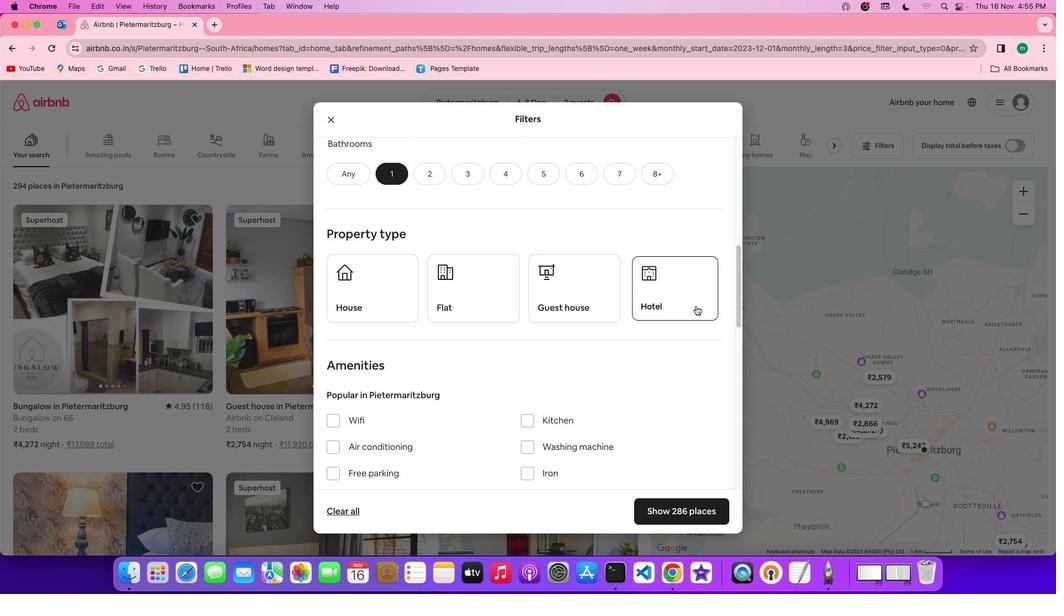 
Action: Mouse pressed left at (695, 305)
Screenshot: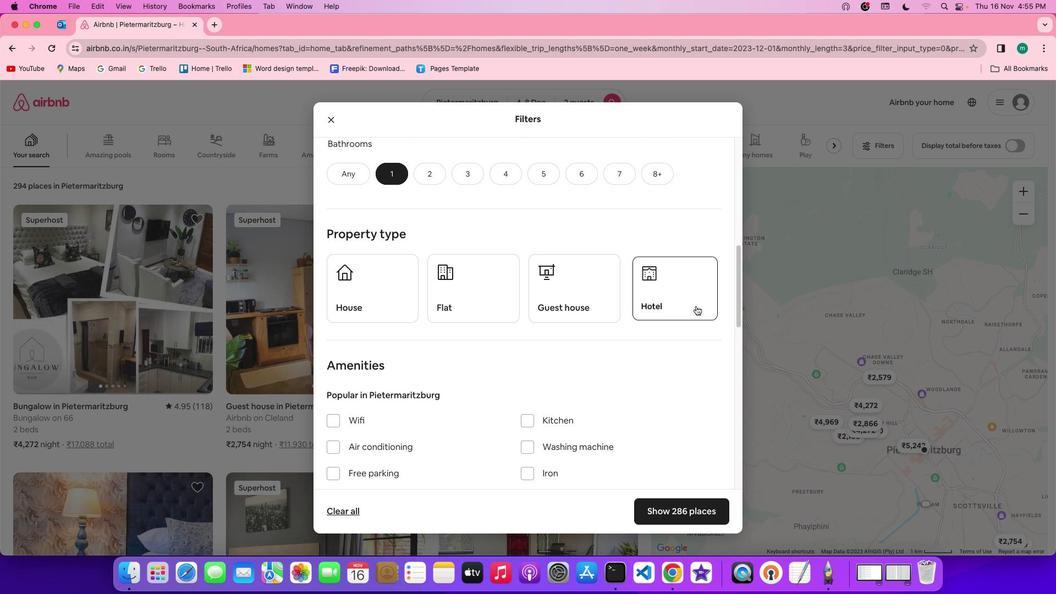 
Action: Mouse moved to (582, 320)
Screenshot: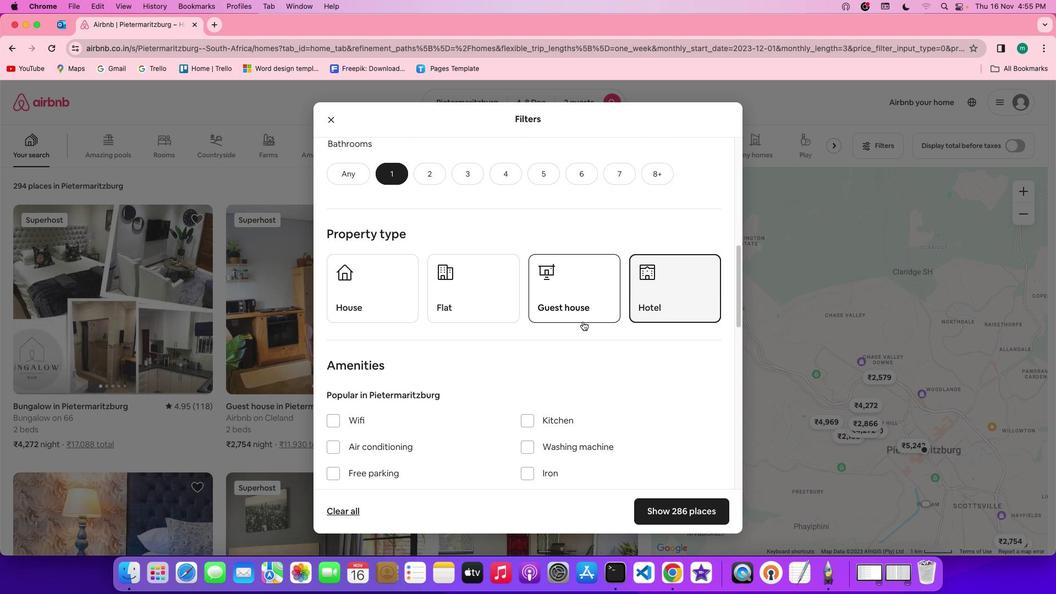 
Action: Mouse scrolled (582, 320) with delta (0, 0)
Screenshot: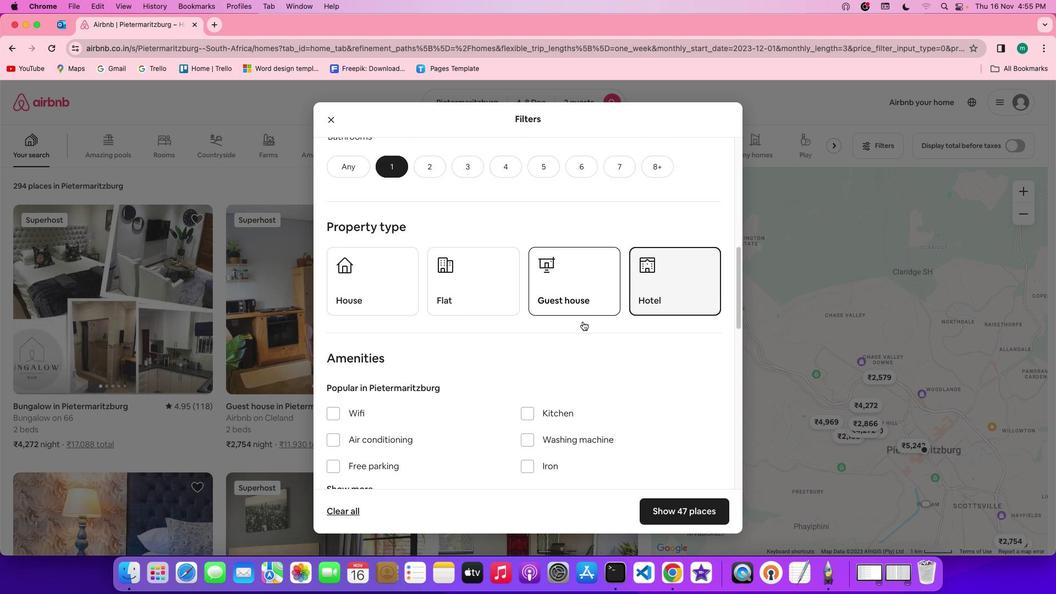 
Action: Mouse scrolled (582, 320) with delta (0, 0)
Screenshot: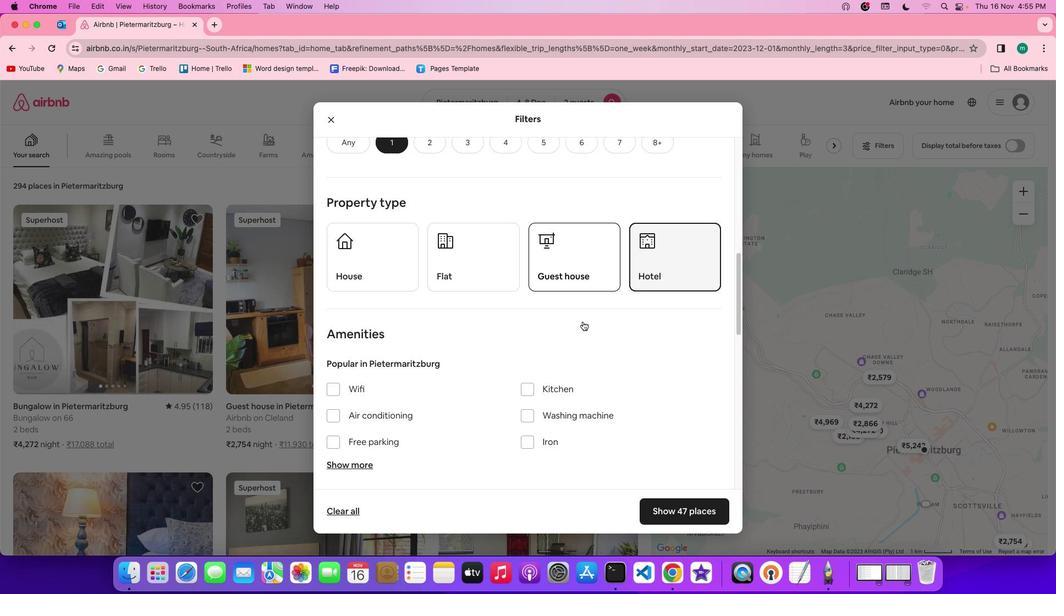 
Action: Mouse scrolled (582, 320) with delta (0, -1)
Screenshot: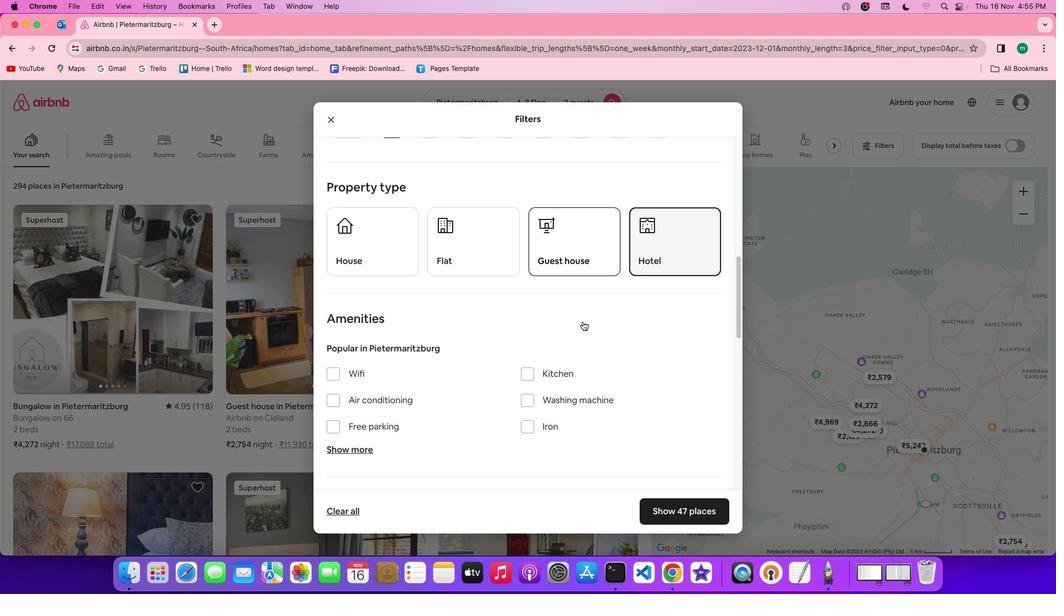 
Action: Mouse scrolled (582, 320) with delta (0, -1)
Screenshot: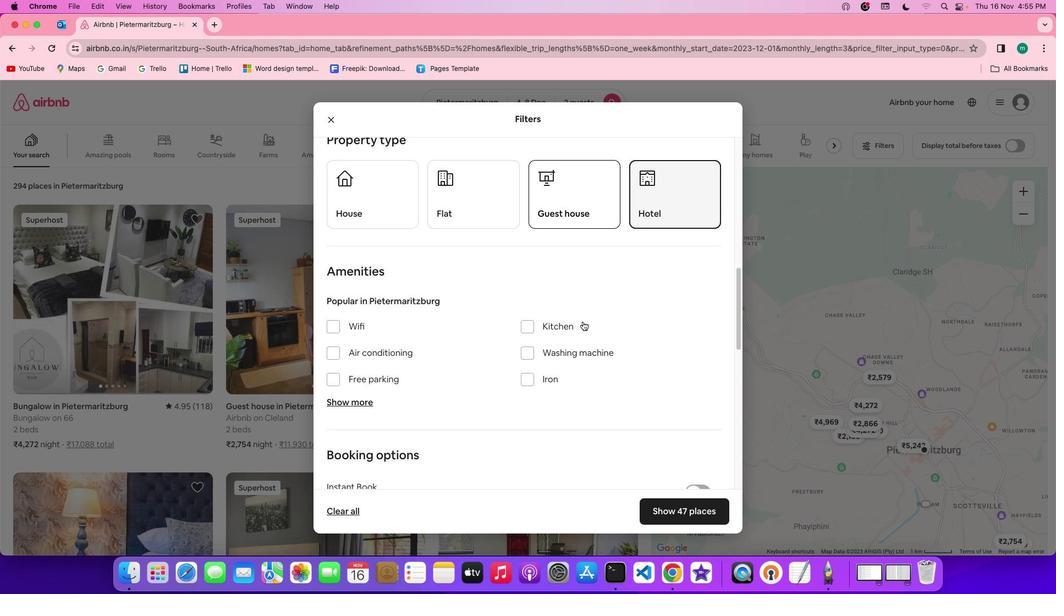
Action: Mouse scrolled (582, 320) with delta (0, 0)
Screenshot: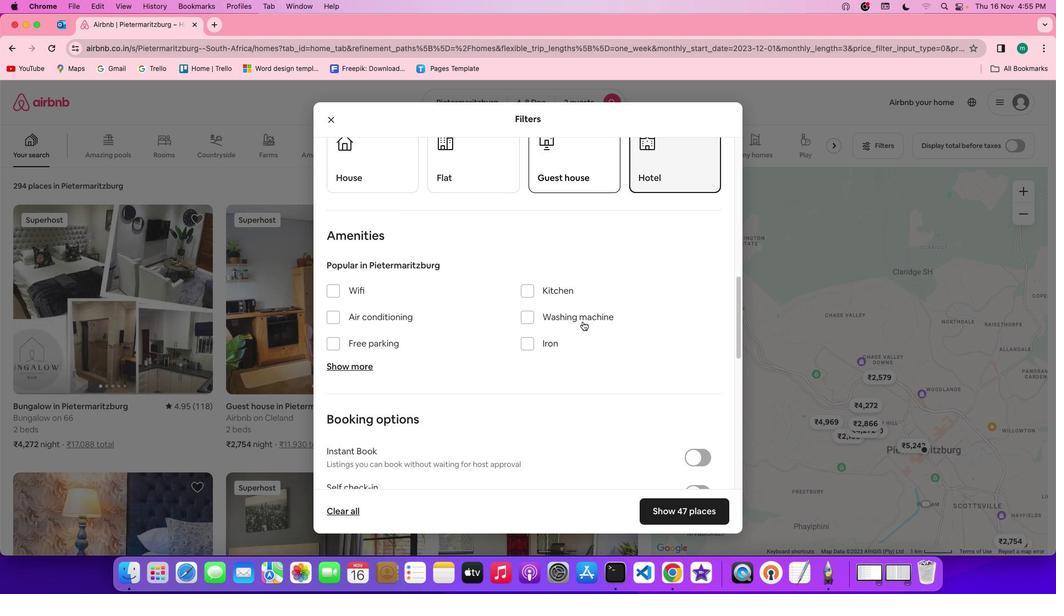 
Action: Mouse scrolled (582, 320) with delta (0, 0)
Screenshot: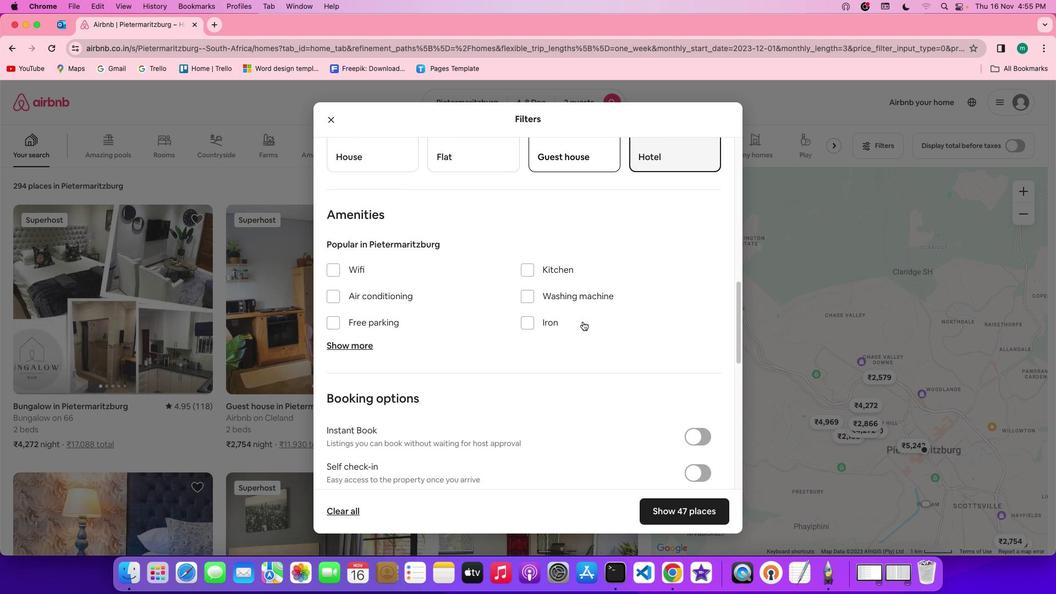 
Action: Mouse scrolled (582, 320) with delta (0, -1)
Screenshot: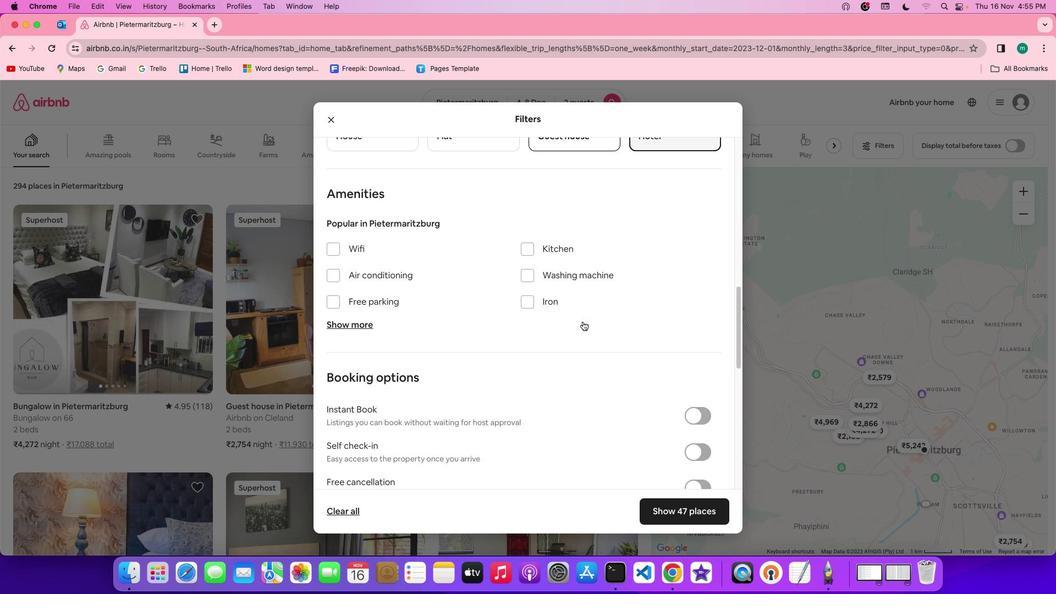
Action: Mouse moved to (596, 336)
Screenshot: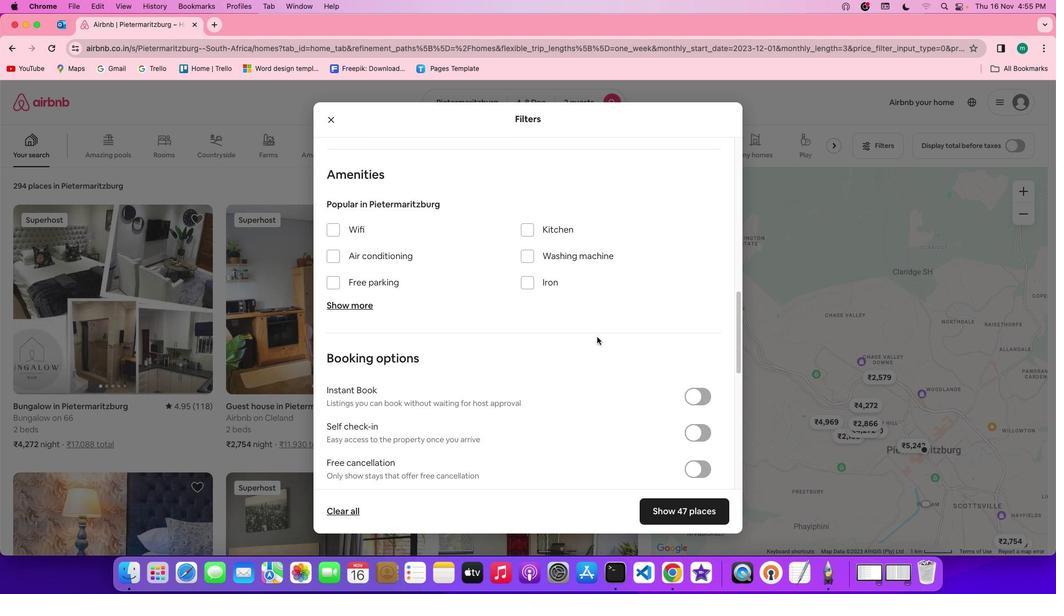 
Action: Mouse scrolled (596, 336) with delta (0, 0)
Screenshot: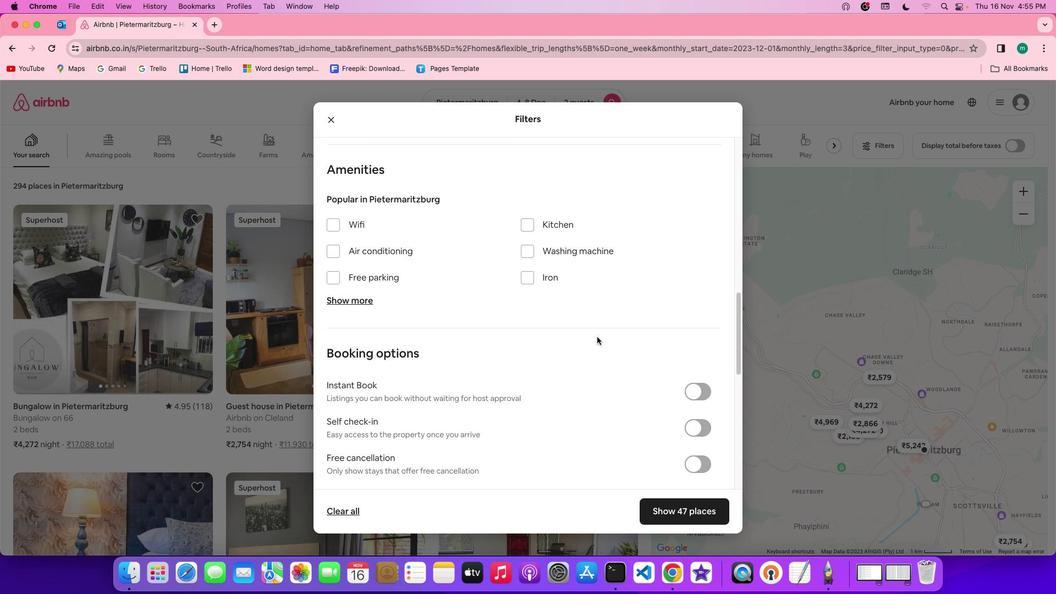 
Action: Mouse scrolled (596, 336) with delta (0, 0)
Screenshot: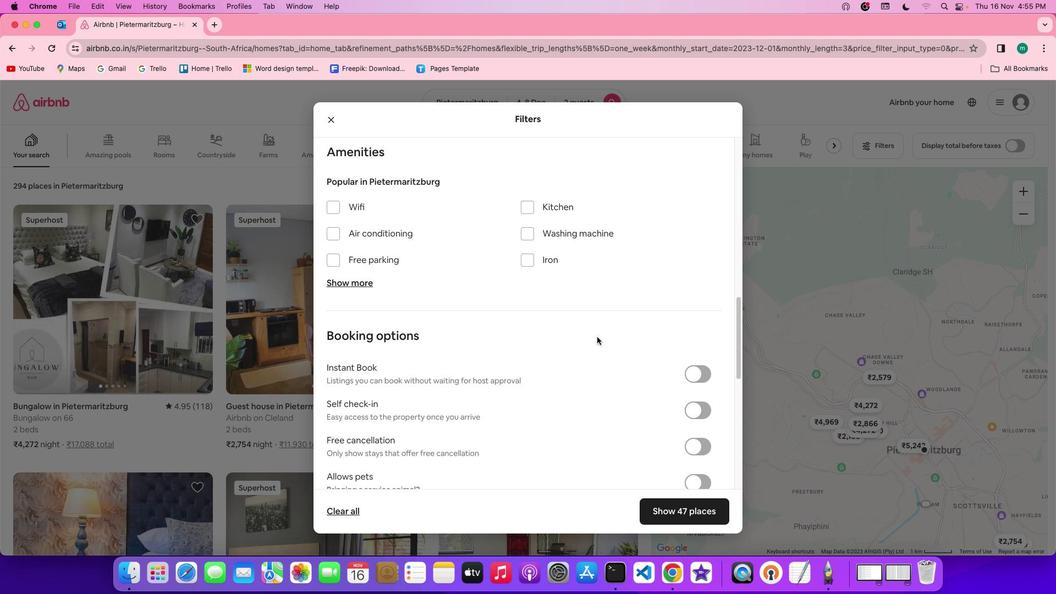 
Action: Mouse scrolled (596, 336) with delta (0, -1)
Screenshot: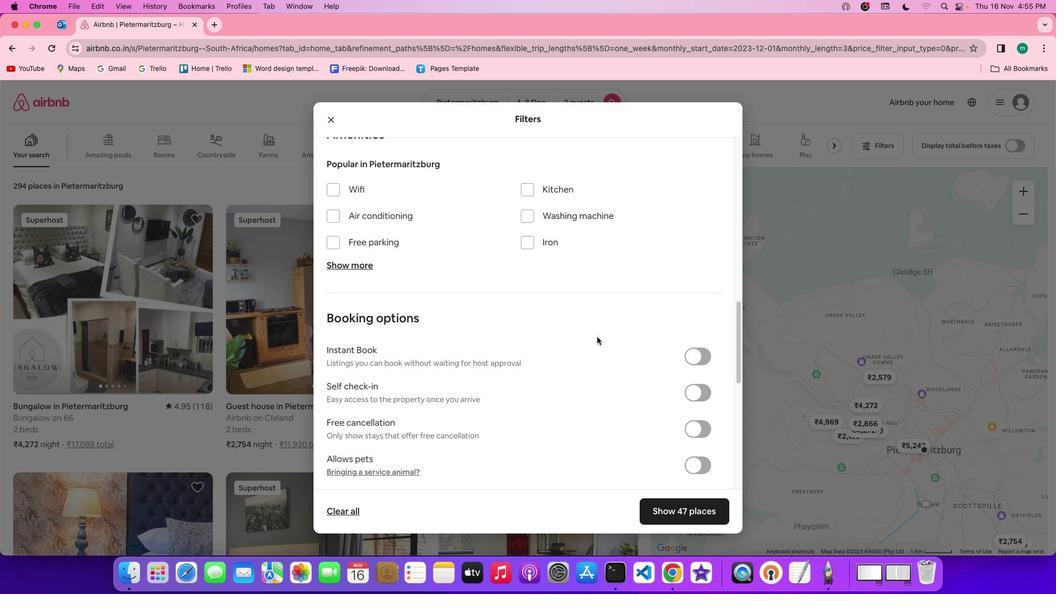 
Action: Mouse scrolled (596, 336) with delta (0, 0)
Screenshot: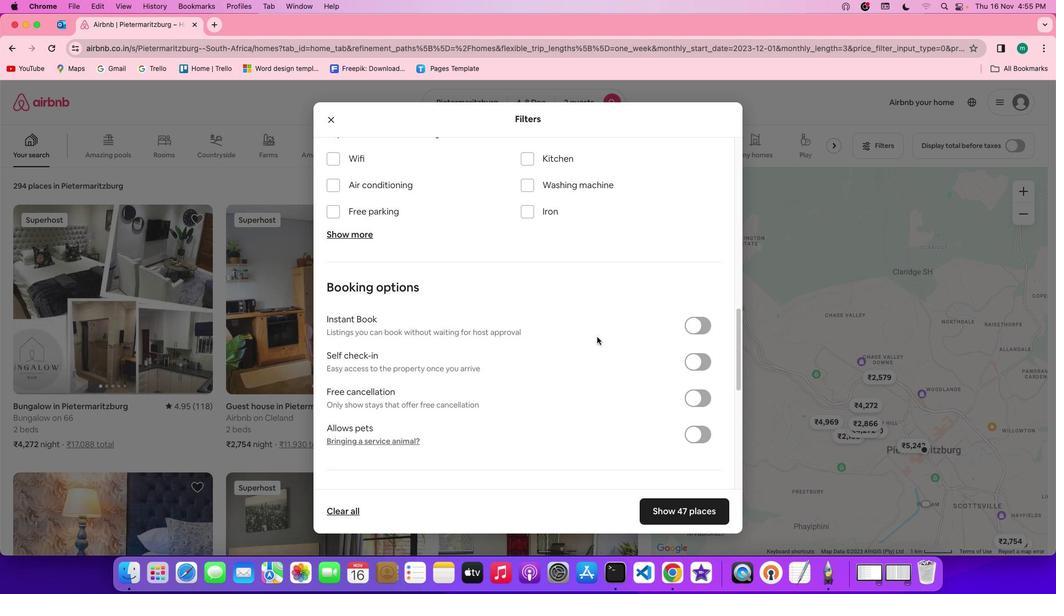 
Action: Mouse moved to (624, 383)
Screenshot: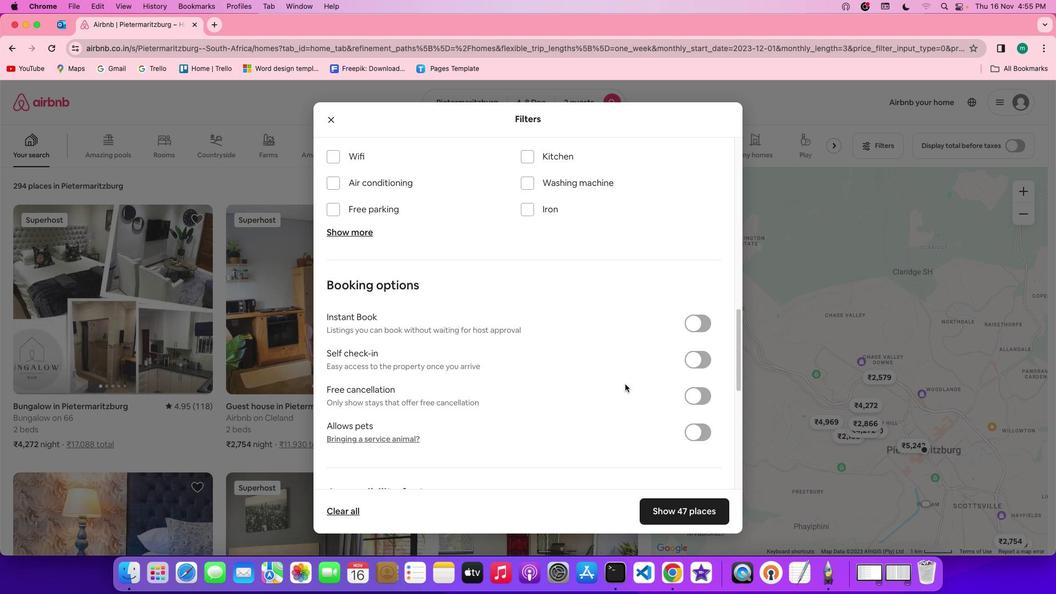 
Action: Mouse scrolled (624, 383) with delta (0, 0)
Screenshot: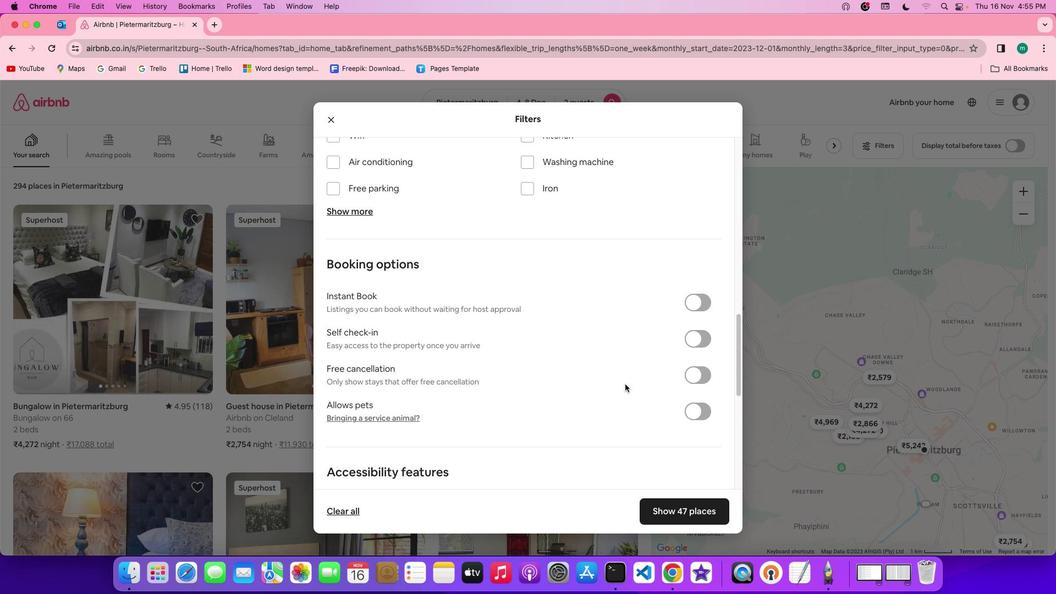 
Action: Mouse scrolled (624, 383) with delta (0, 0)
Screenshot: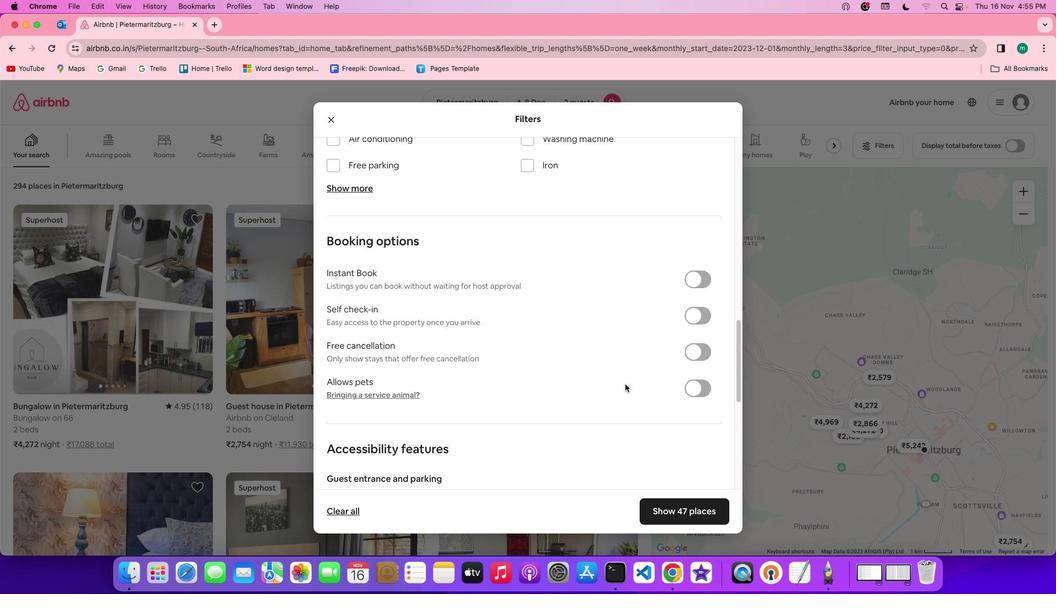 
Action: Mouse scrolled (624, 383) with delta (0, -1)
Screenshot: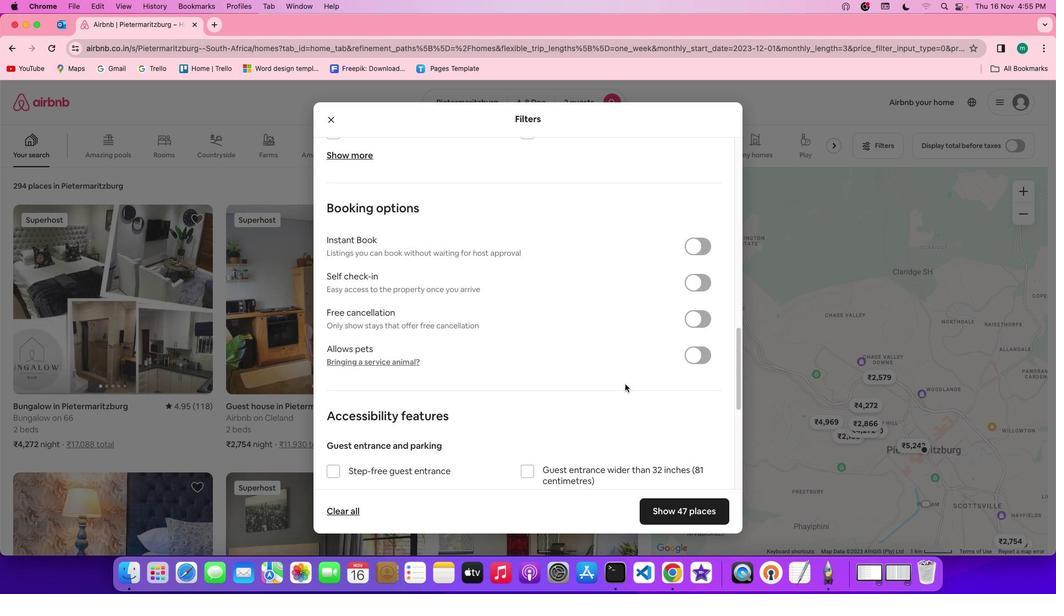 
Action: Mouse scrolled (624, 383) with delta (0, -1)
Screenshot: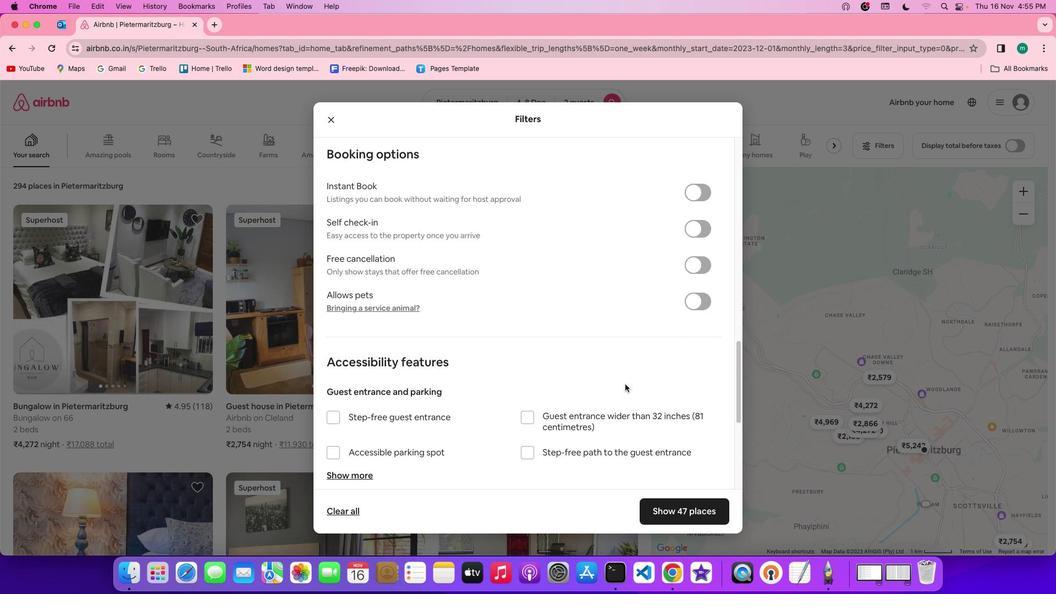 
Action: Mouse moved to (624, 384)
Screenshot: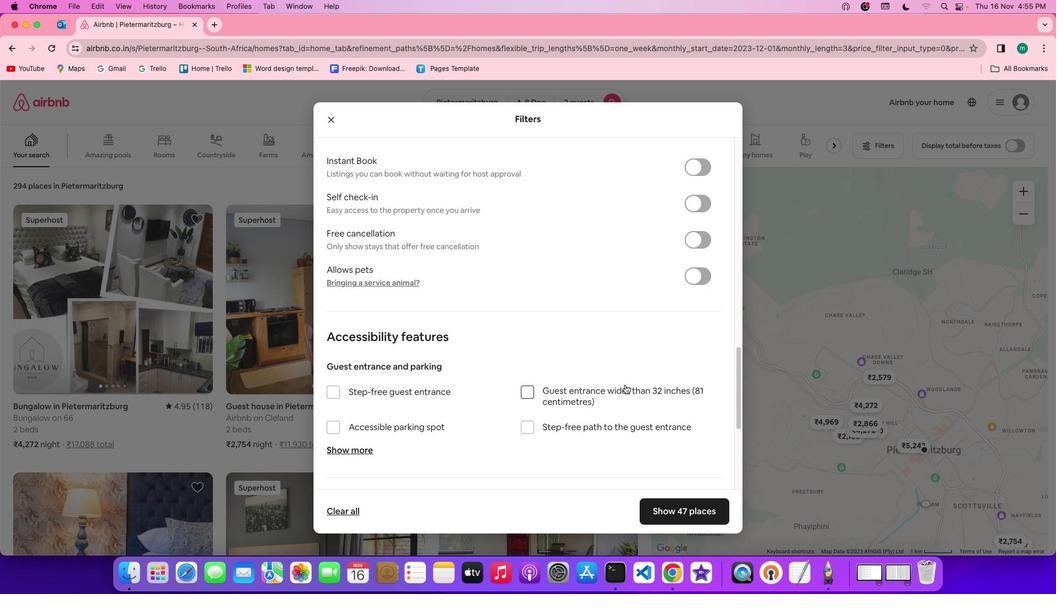 
Action: Mouse scrolled (624, 384) with delta (0, 0)
Screenshot: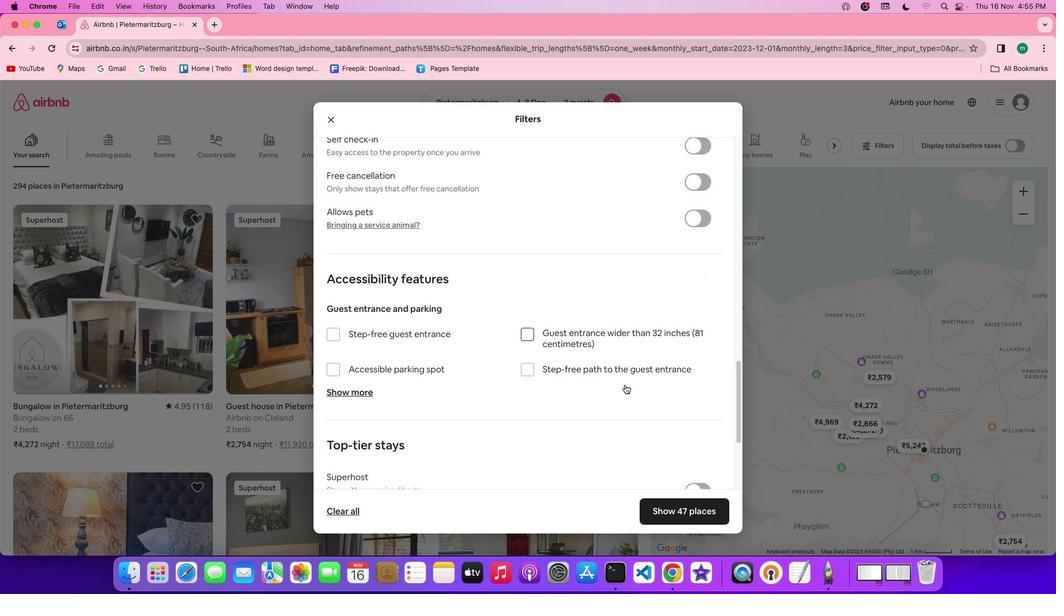 
Action: Mouse scrolled (624, 384) with delta (0, 0)
Screenshot: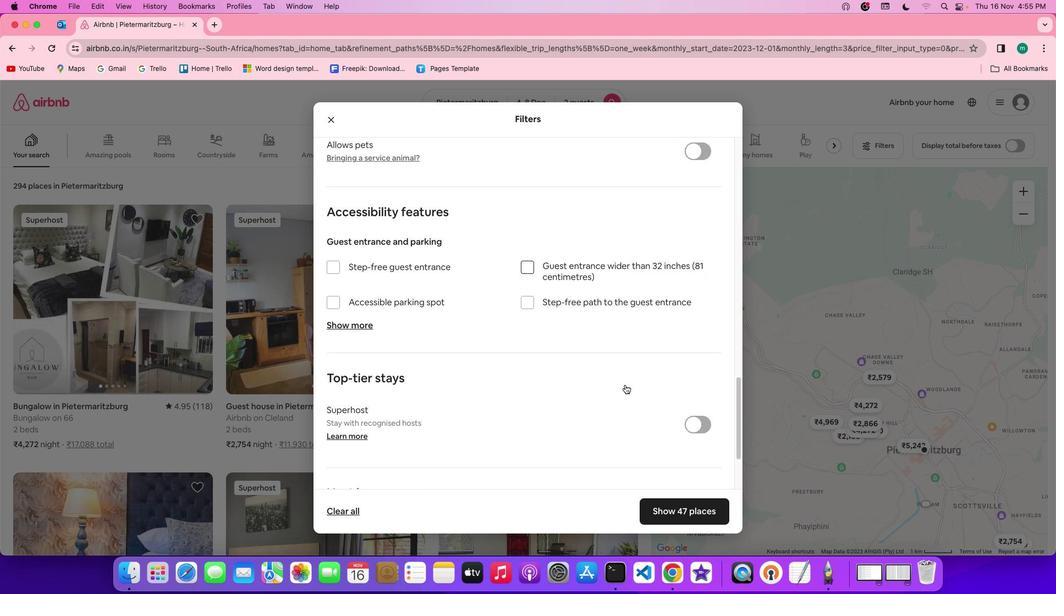 
Action: Mouse scrolled (624, 384) with delta (0, -1)
Screenshot: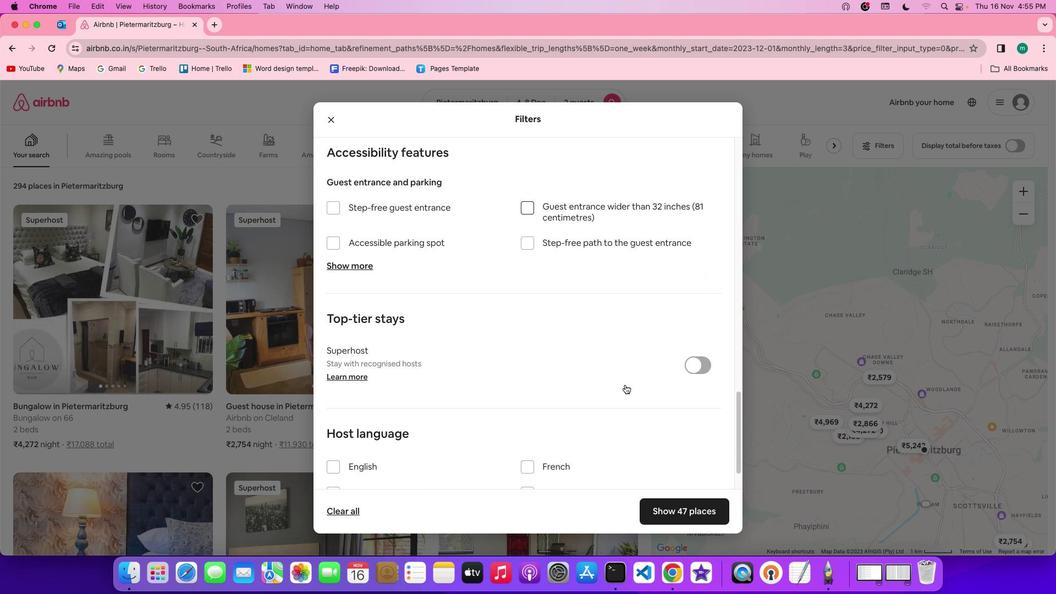 
Action: Mouse scrolled (624, 384) with delta (0, -2)
Screenshot: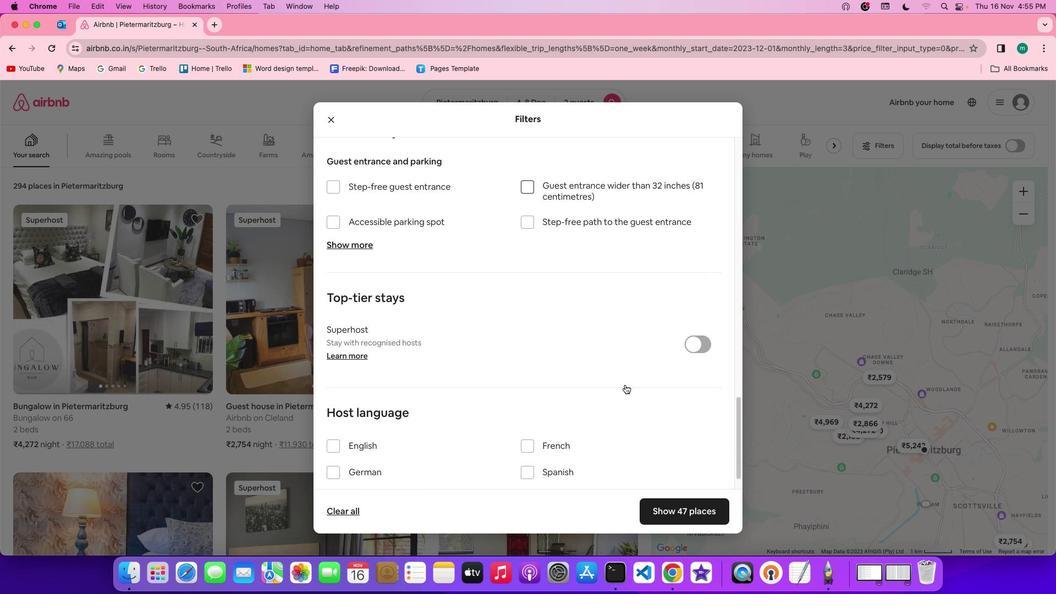 
Action: Mouse scrolled (624, 384) with delta (0, 0)
Screenshot: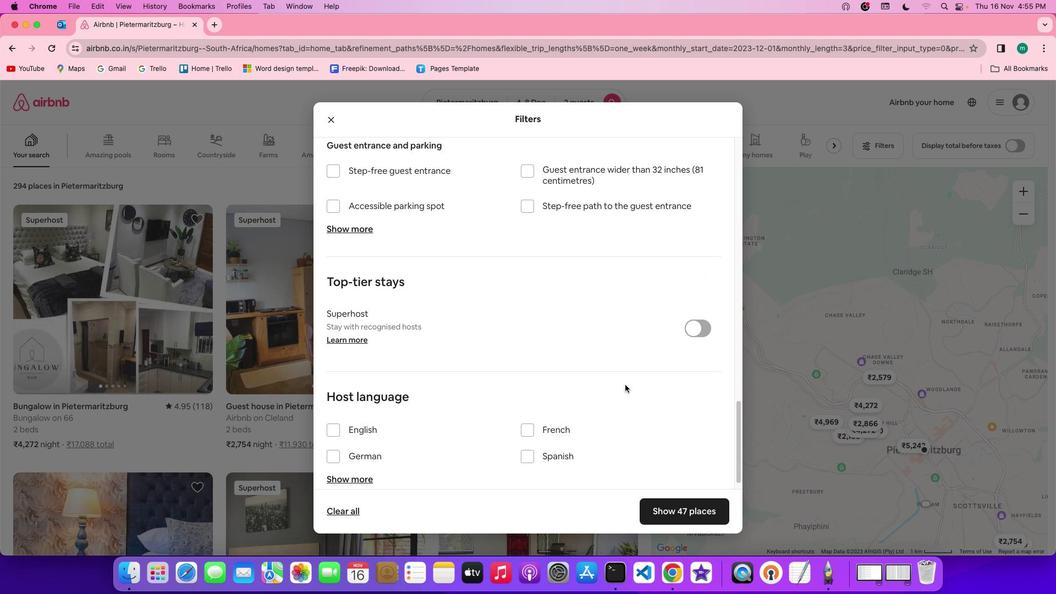 
Action: Mouse scrolled (624, 384) with delta (0, 0)
Screenshot: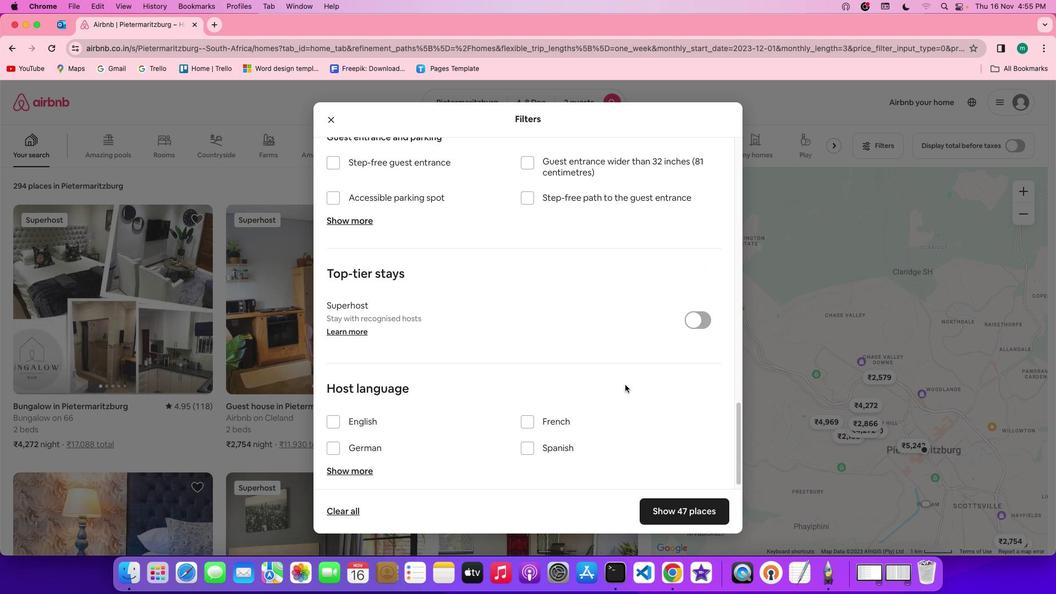 
Action: Mouse scrolled (624, 384) with delta (0, -1)
Screenshot: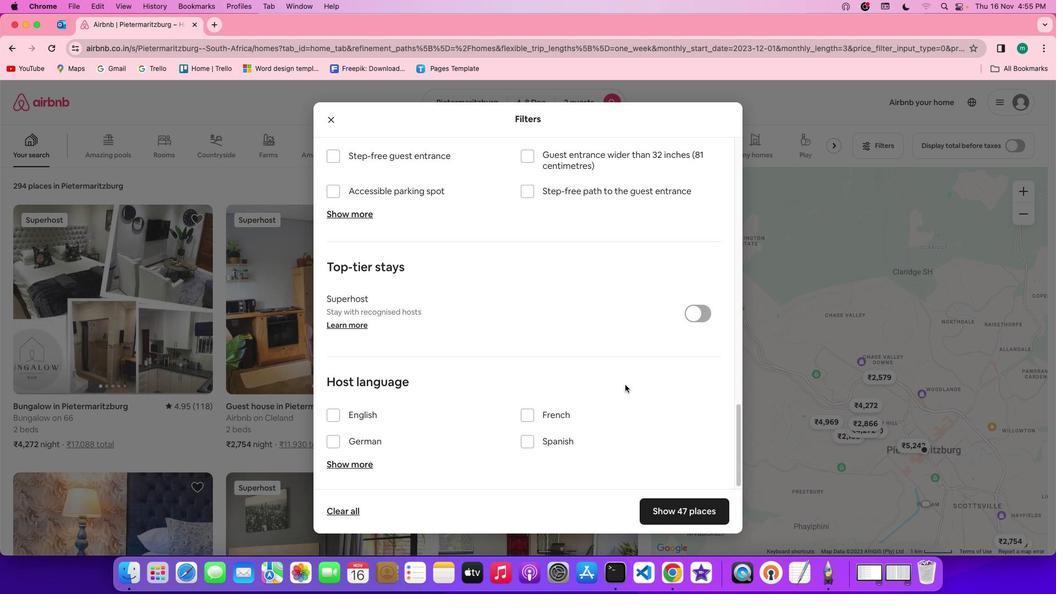 
Action: Mouse scrolled (624, 384) with delta (0, -2)
Screenshot: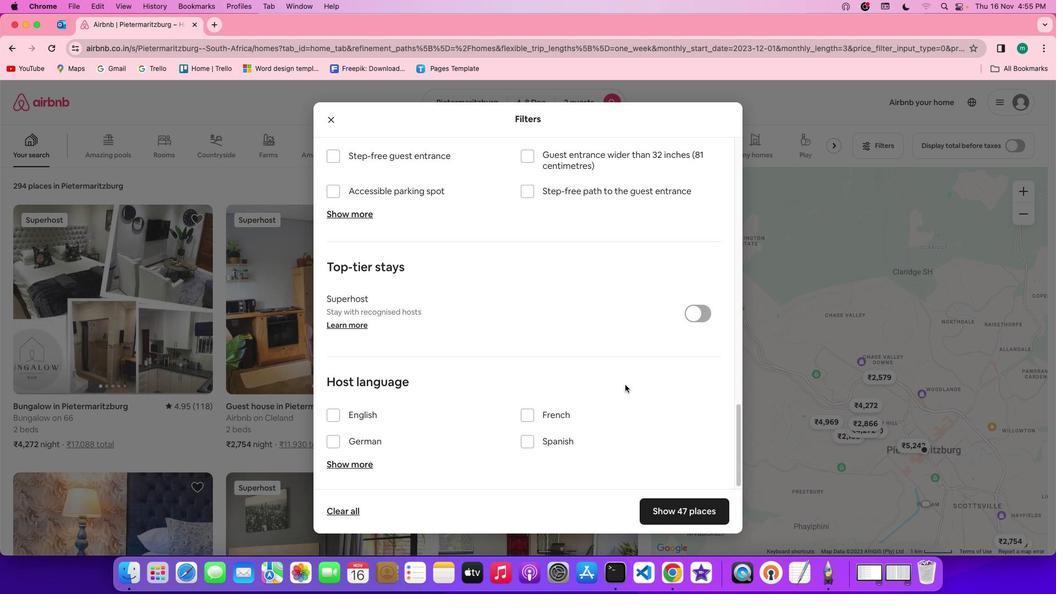 
Action: Mouse scrolled (624, 384) with delta (0, -3)
Screenshot: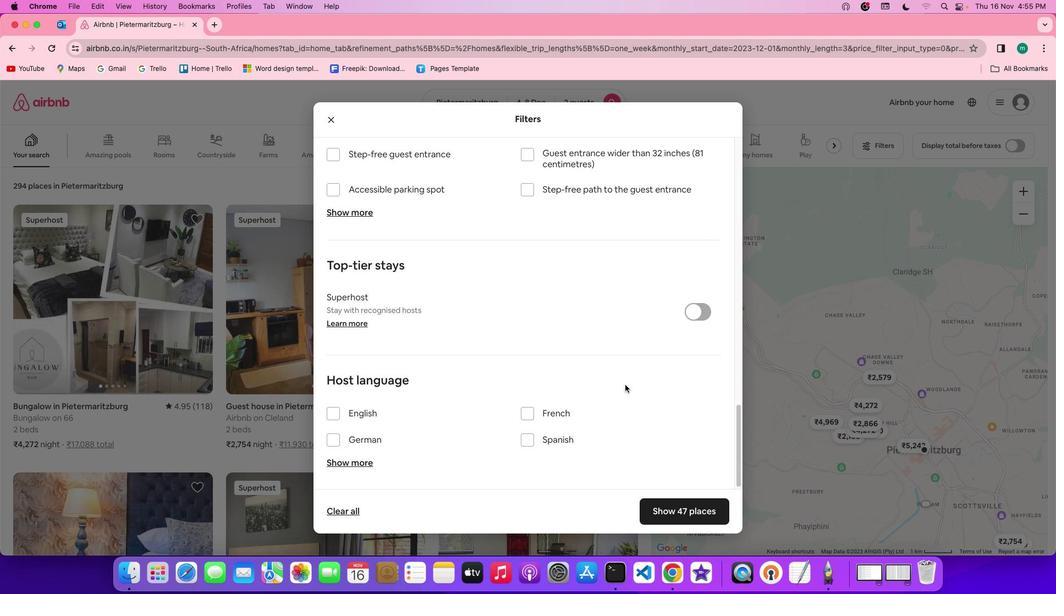 
Action: Mouse moved to (687, 512)
Screenshot: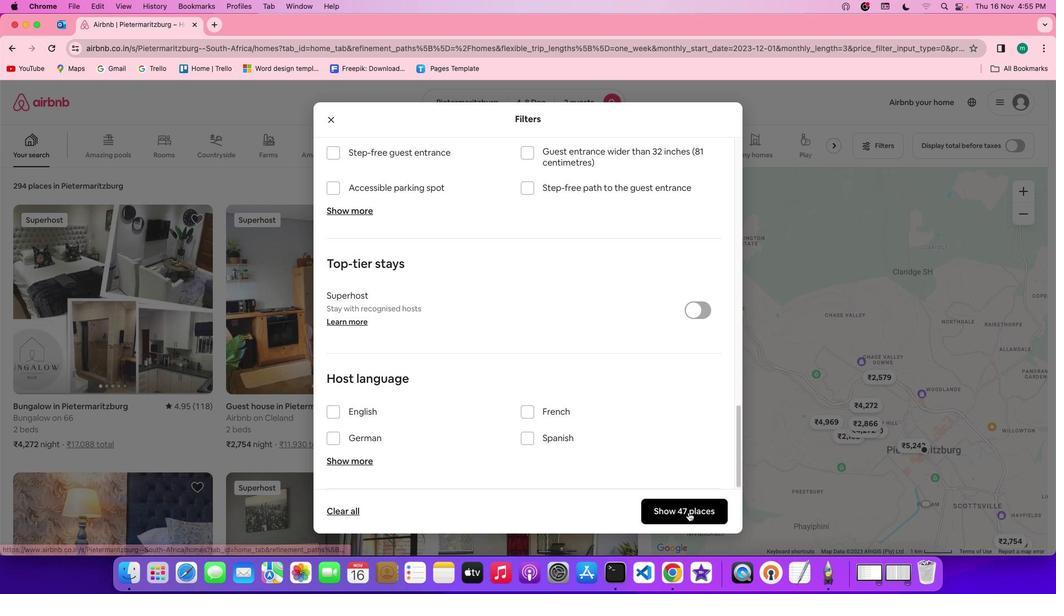 
Action: Mouse pressed left at (687, 512)
Screenshot: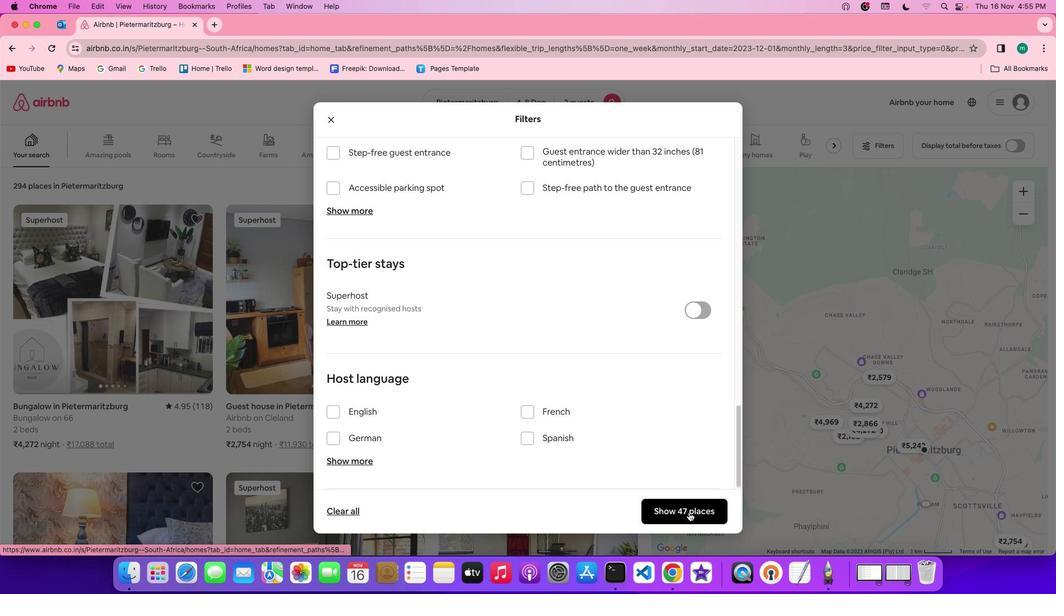 
Action: Mouse moved to (168, 285)
Screenshot: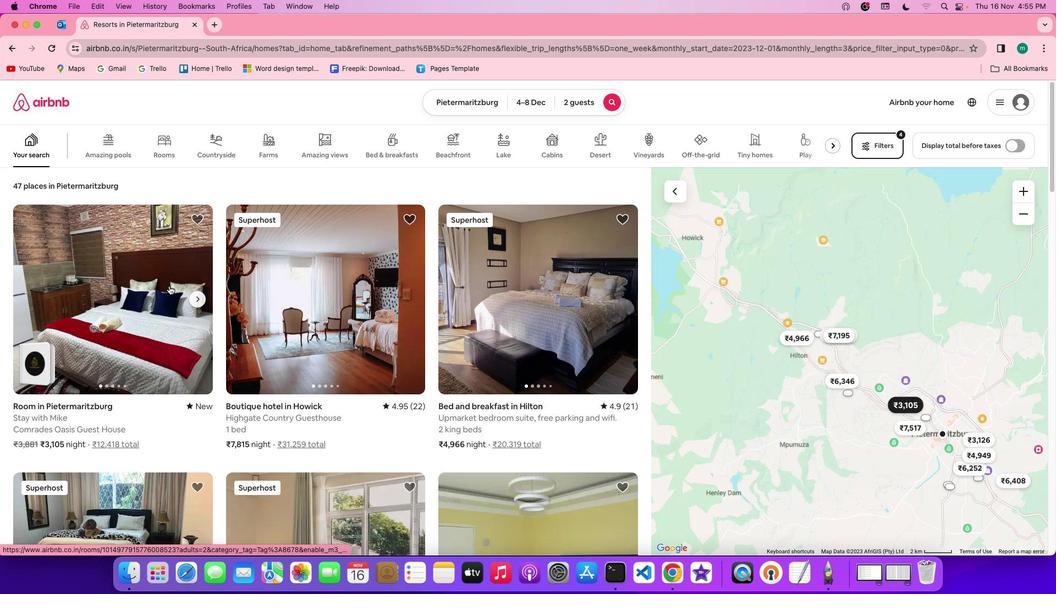 
Action: Mouse pressed left at (168, 285)
Screenshot: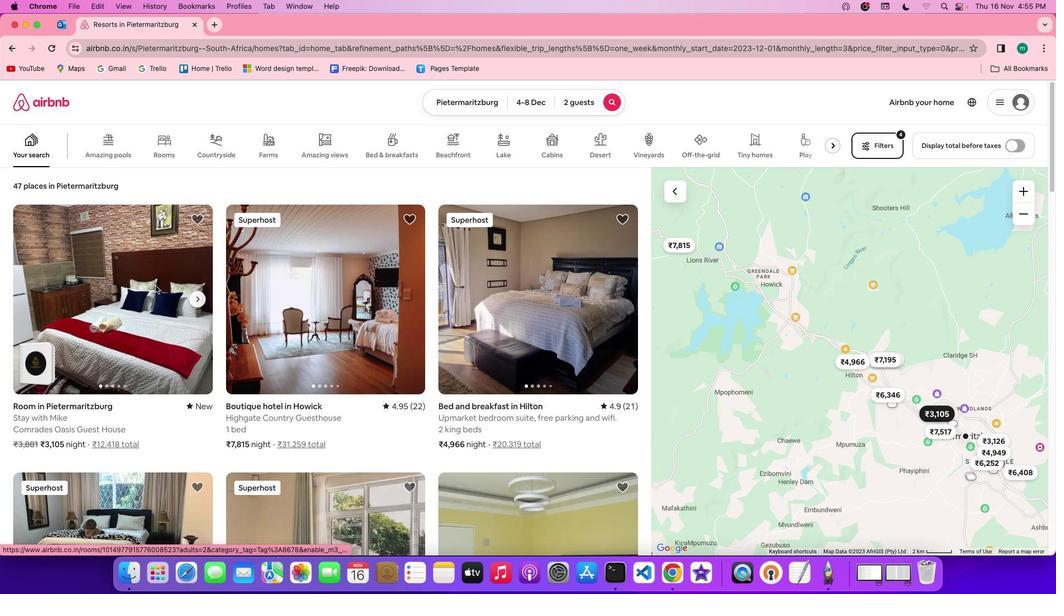 
Action: Mouse moved to (796, 414)
Screenshot: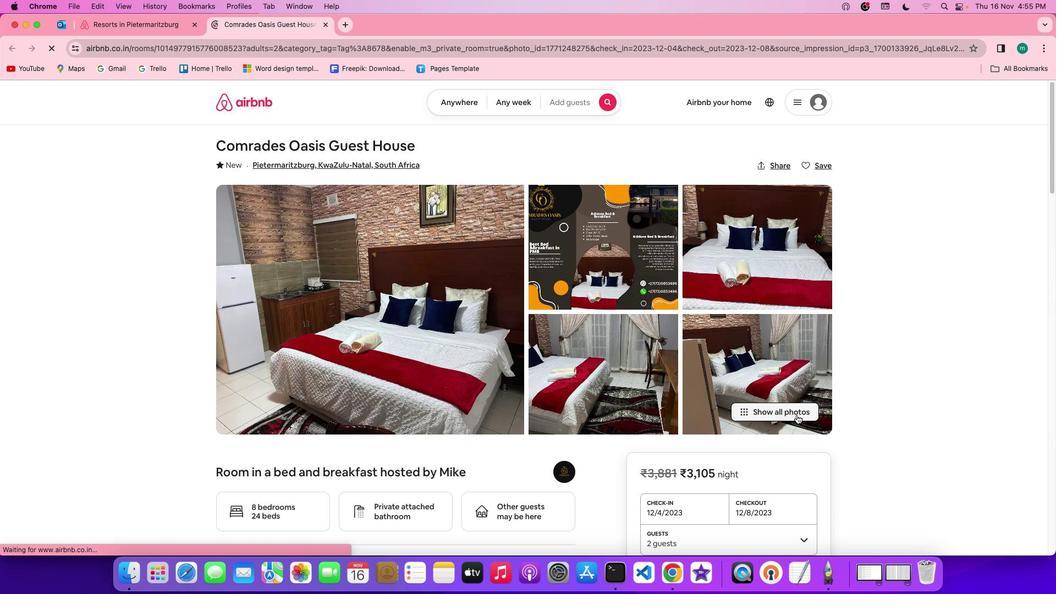 
Action: Mouse pressed left at (796, 414)
Screenshot: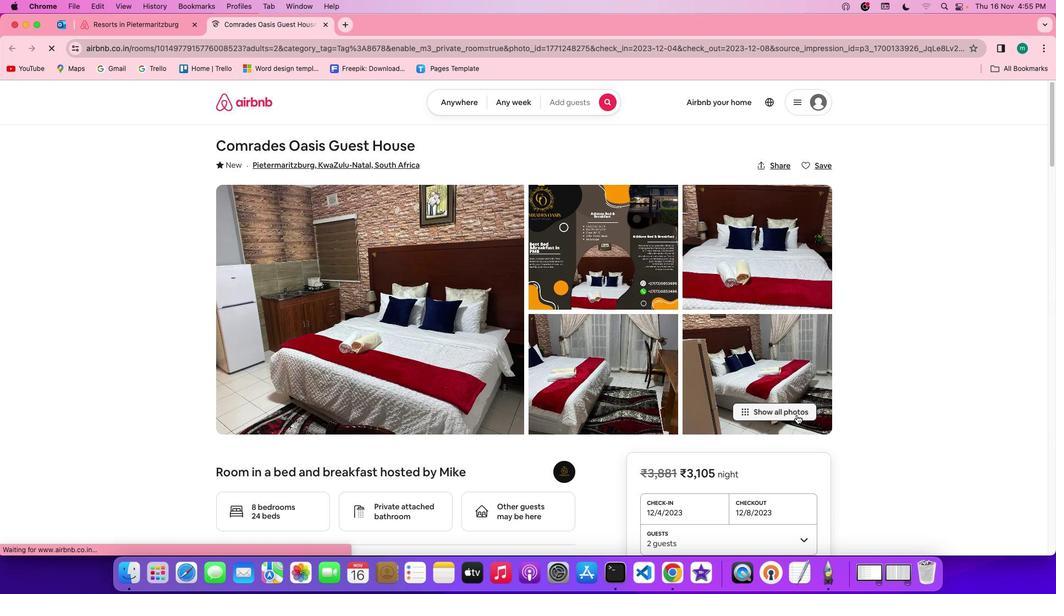 
Action: Mouse moved to (525, 360)
Screenshot: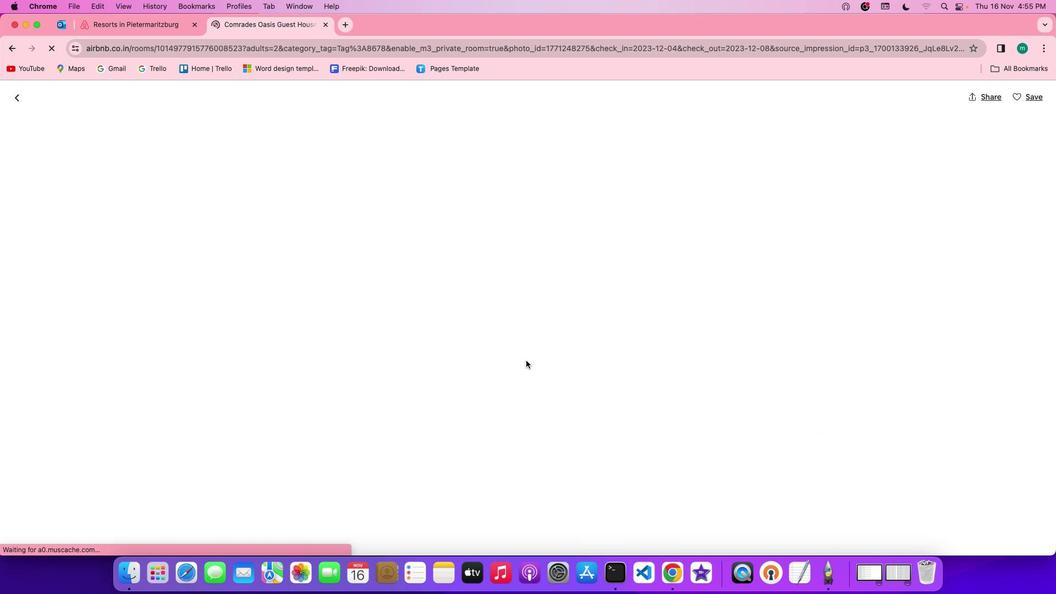 
Action: Mouse scrolled (525, 360) with delta (0, 0)
Screenshot: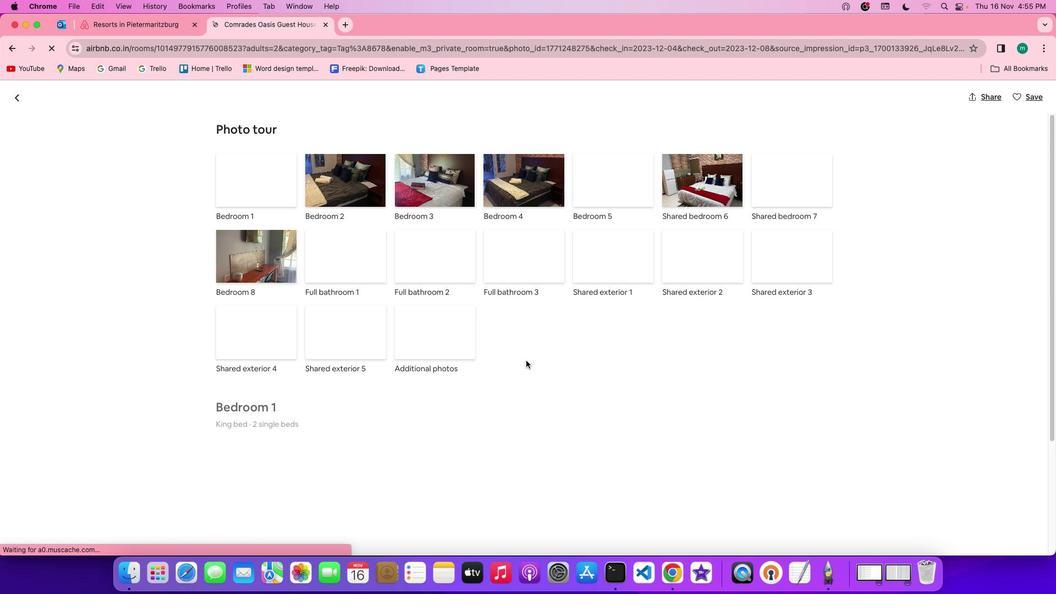 
Action: Mouse scrolled (525, 360) with delta (0, 0)
Screenshot: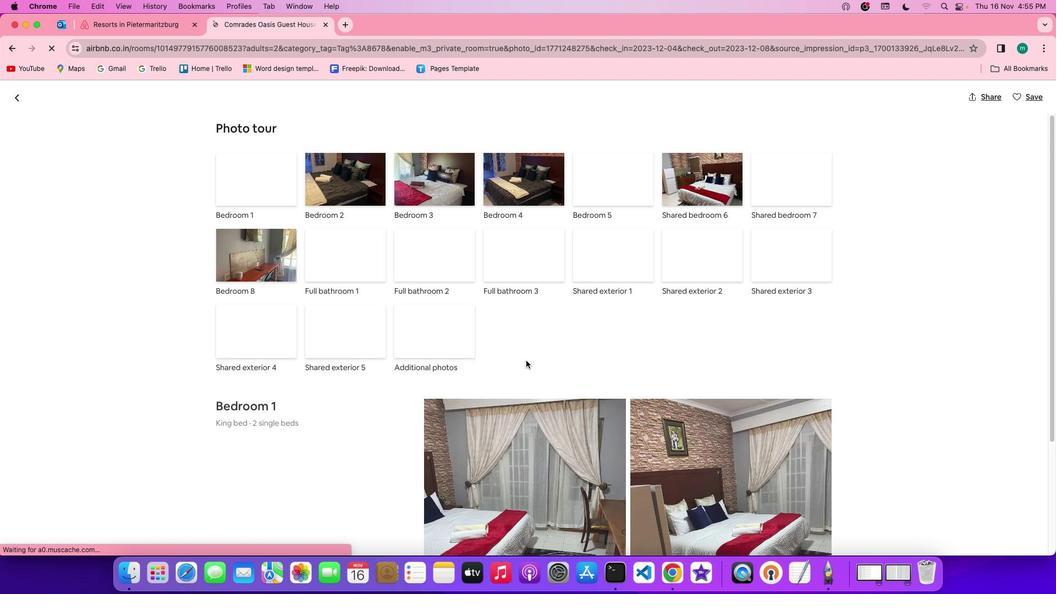 
Action: Mouse scrolled (525, 360) with delta (0, 0)
Screenshot: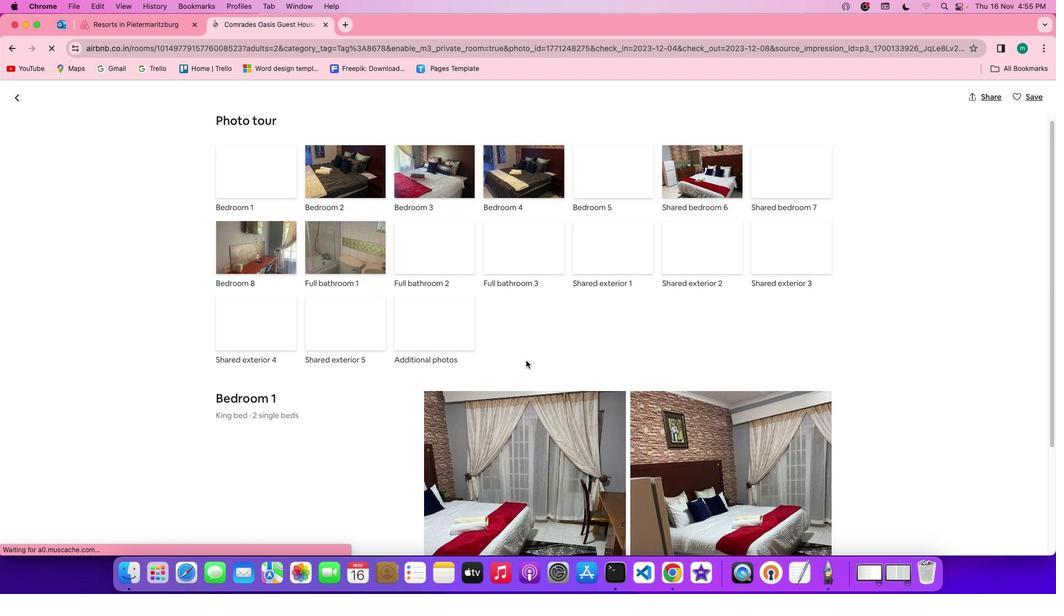 
Action: Mouse moved to (684, 407)
Screenshot: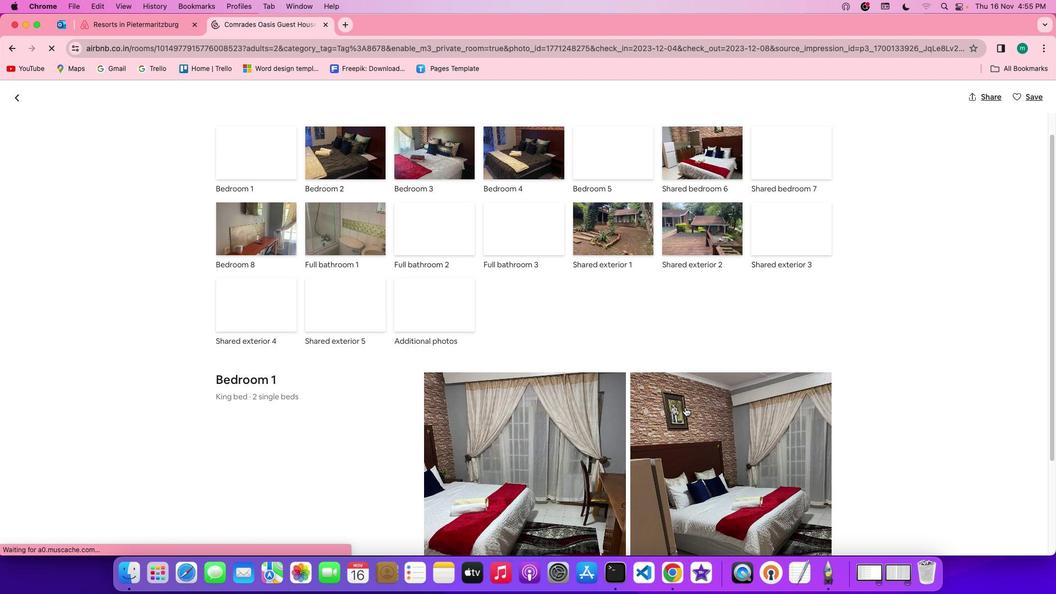 
Action: Mouse scrolled (684, 407) with delta (0, 0)
Screenshot: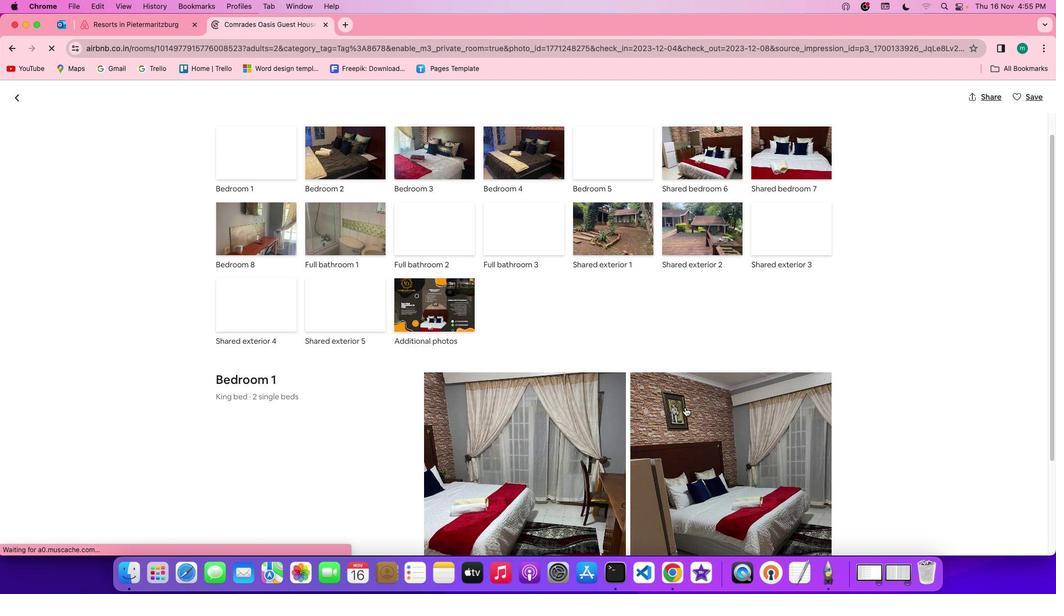 
Action: Mouse scrolled (684, 407) with delta (0, 0)
Screenshot: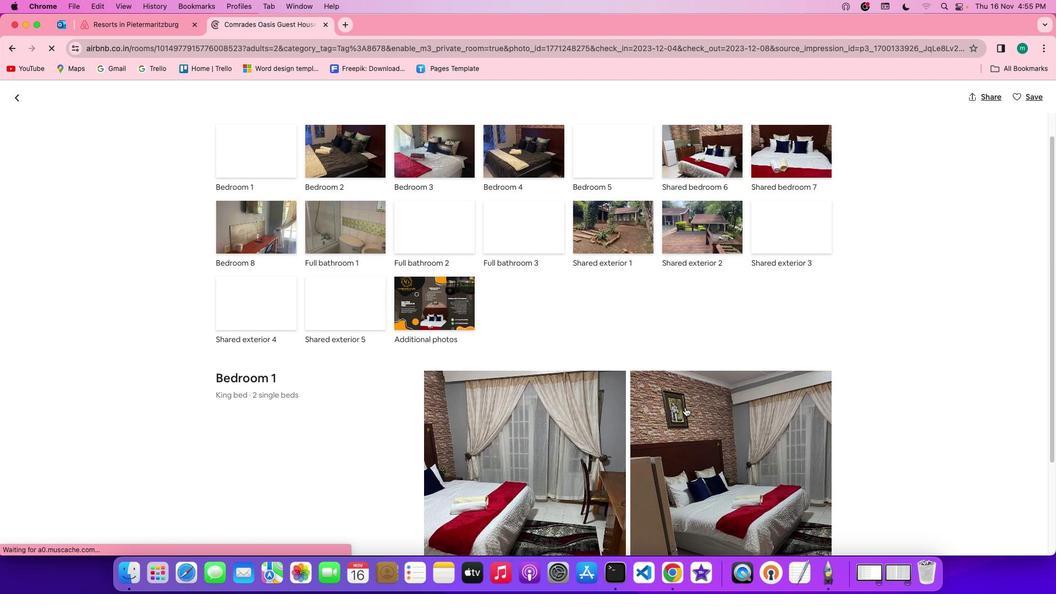 
Action: Mouse scrolled (684, 407) with delta (0, -1)
Screenshot: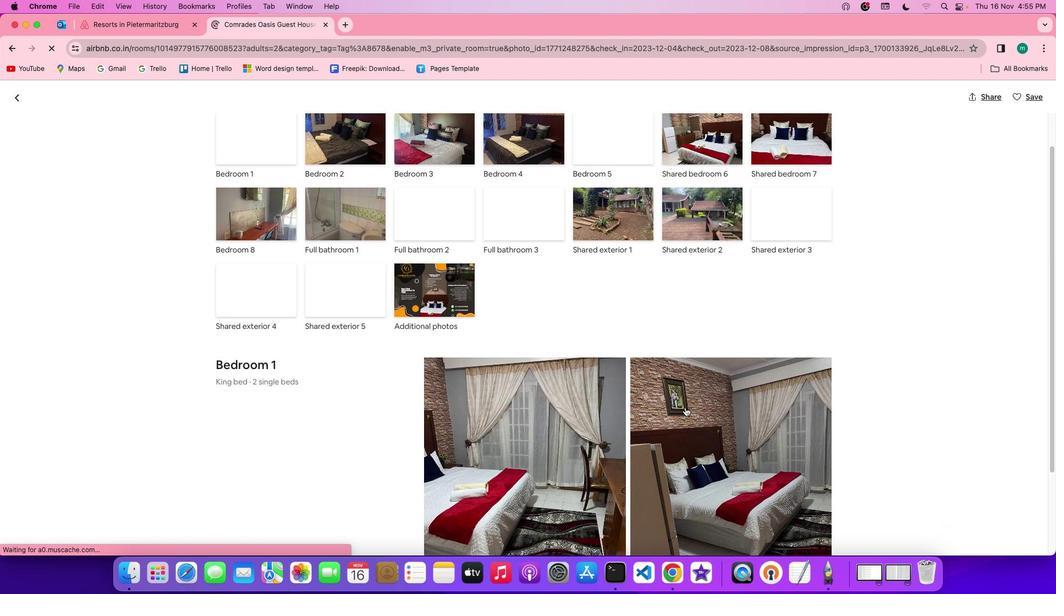 
Action: Mouse scrolled (684, 407) with delta (0, -1)
Screenshot: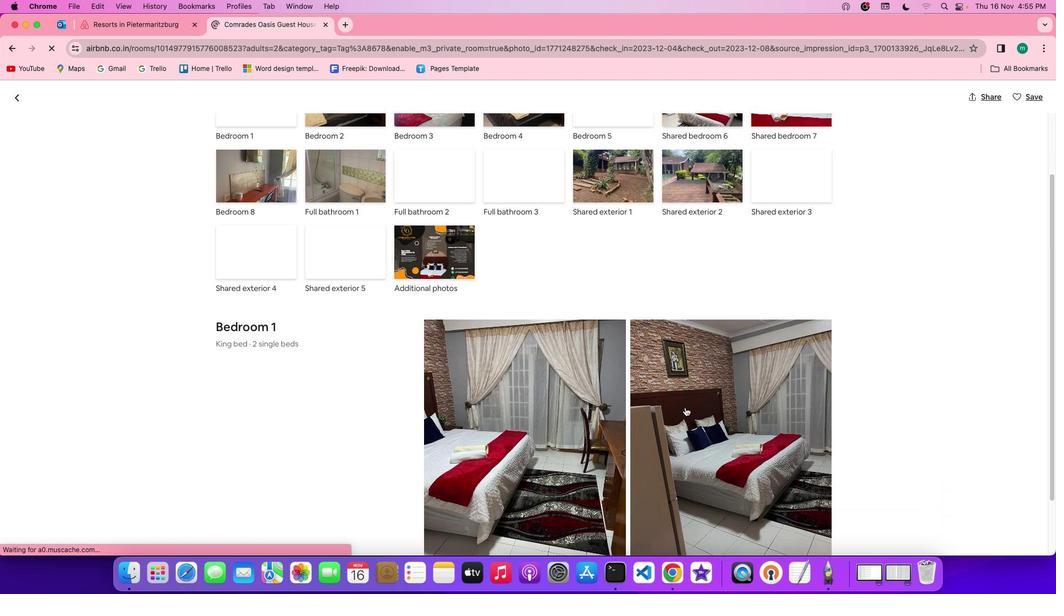 
Action: Mouse scrolled (684, 407) with delta (0, 0)
Screenshot: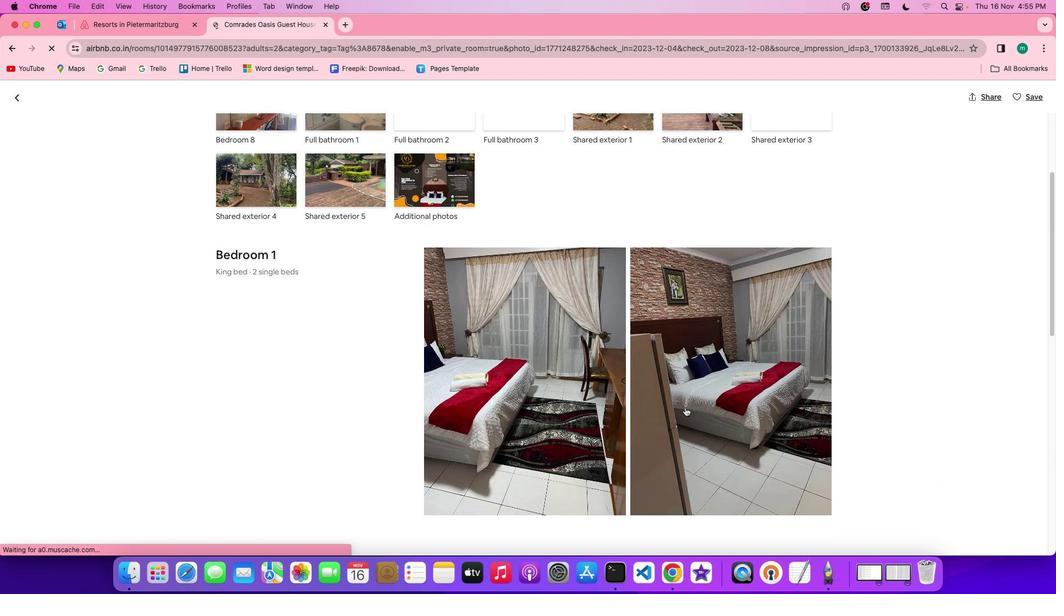 
Action: Mouse scrolled (684, 407) with delta (0, 0)
Screenshot: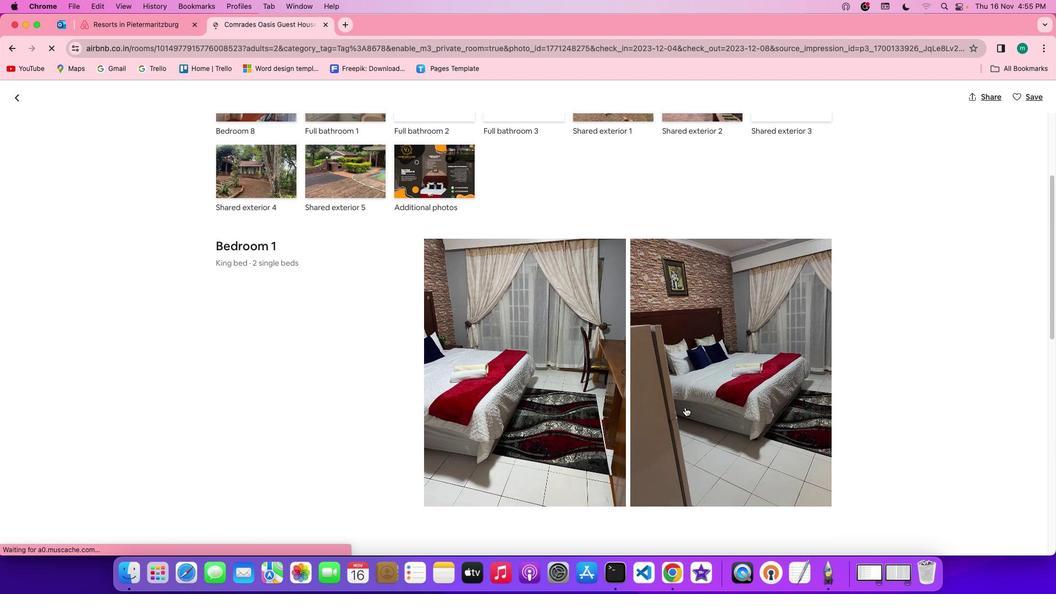 
Action: Mouse scrolled (684, 407) with delta (0, -1)
Screenshot: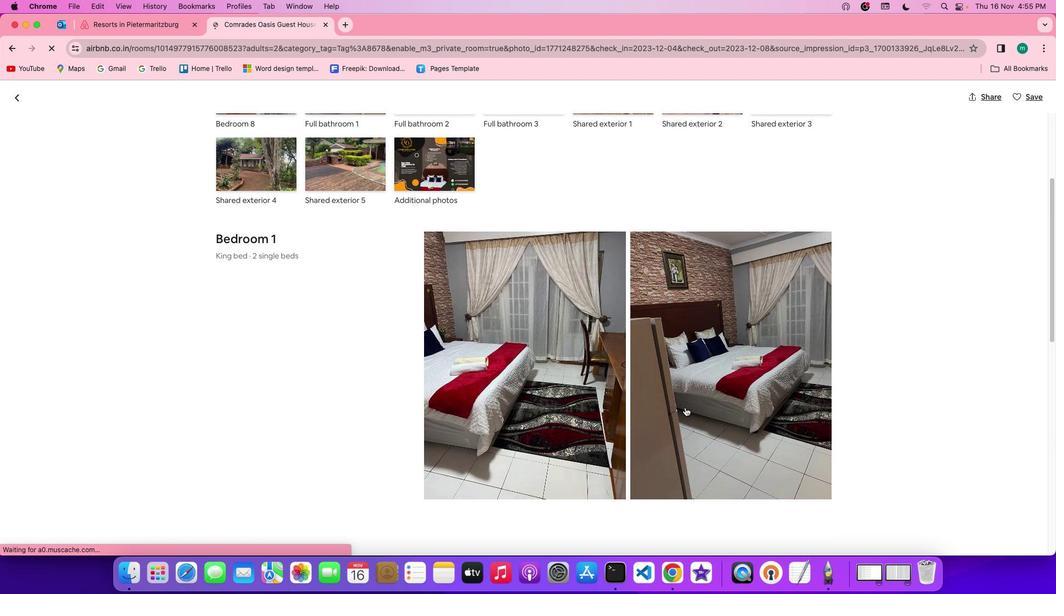 
Action: Mouse scrolled (684, 407) with delta (0, -2)
Screenshot: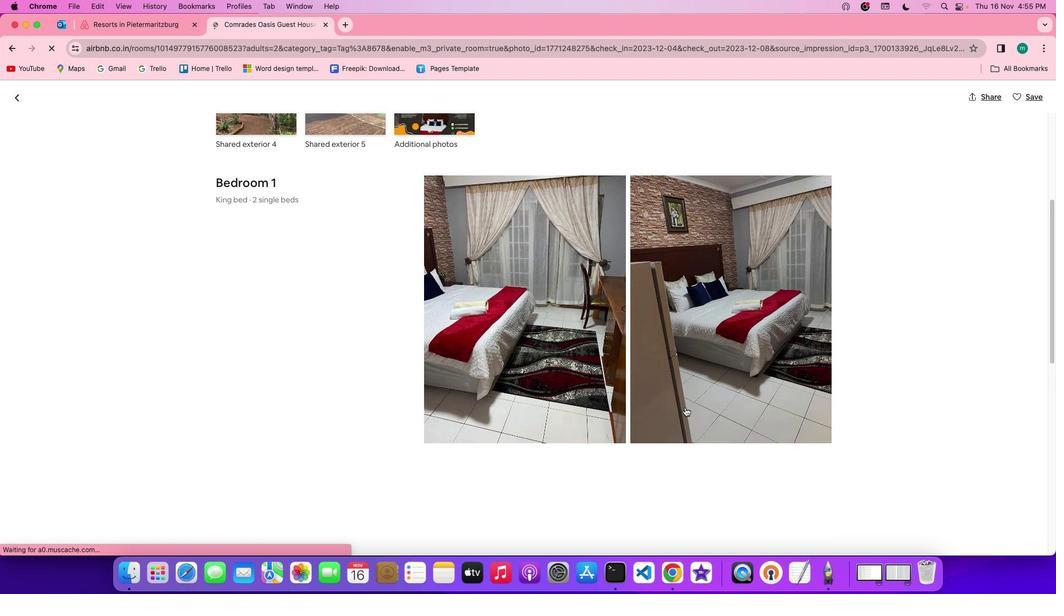 
Action: Mouse moved to (681, 404)
Screenshot: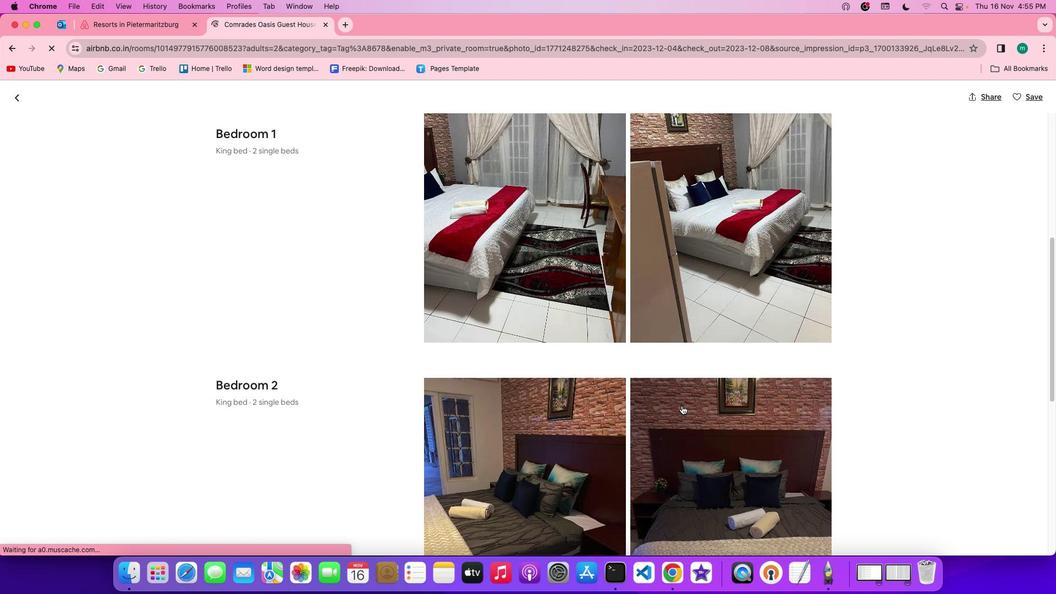 
Action: Mouse scrolled (681, 404) with delta (0, 0)
Screenshot: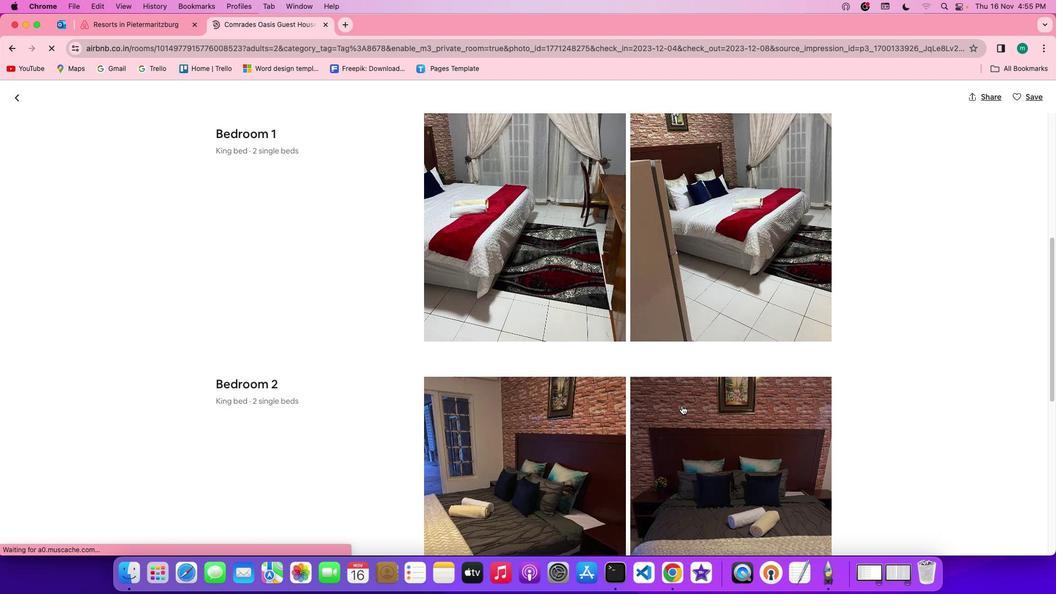 
Action: Mouse scrolled (681, 404) with delta (0, 0)
Screenshot: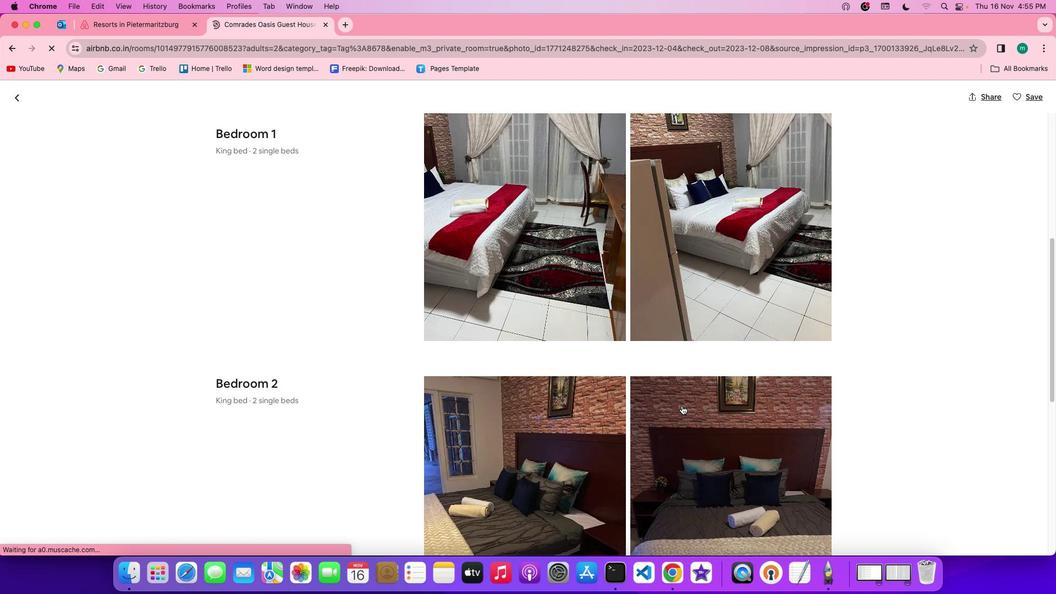 
Action: Mouse scrolled (681, 404) with delta (0, -1)
Screenshot: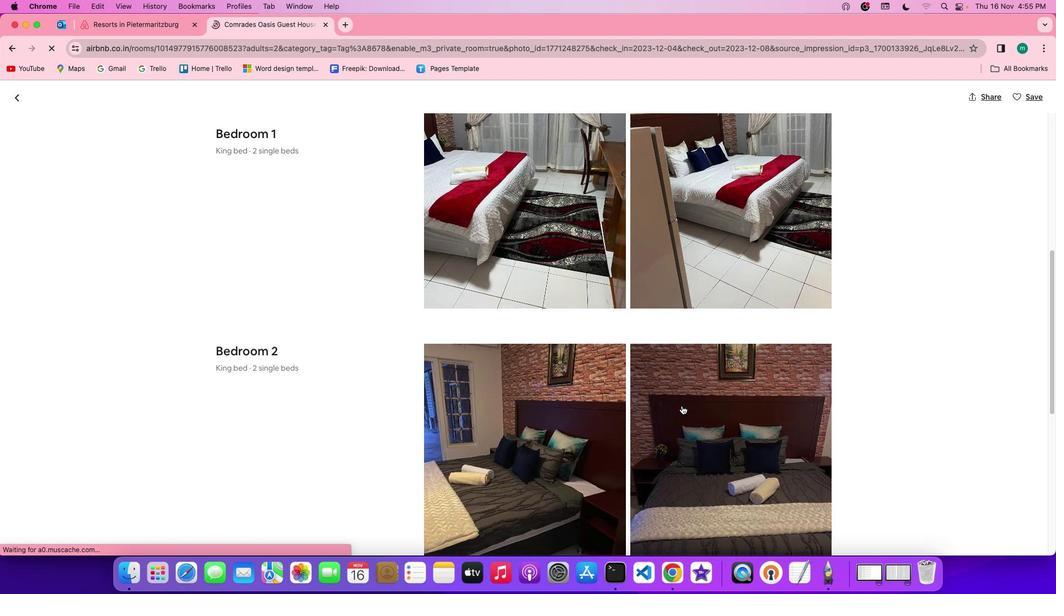 
Action: Mouse scrolled (681, 404) with delta (0, -1)
Screenshot: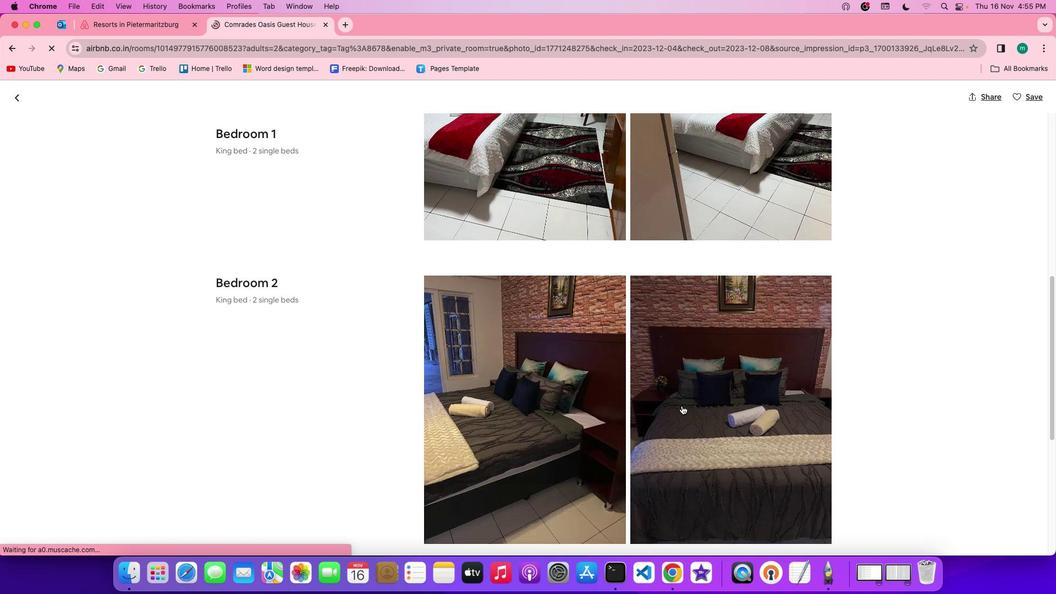 
Action: Mouse scrolled (681, 404) with delta (0, -2)
Screenshot: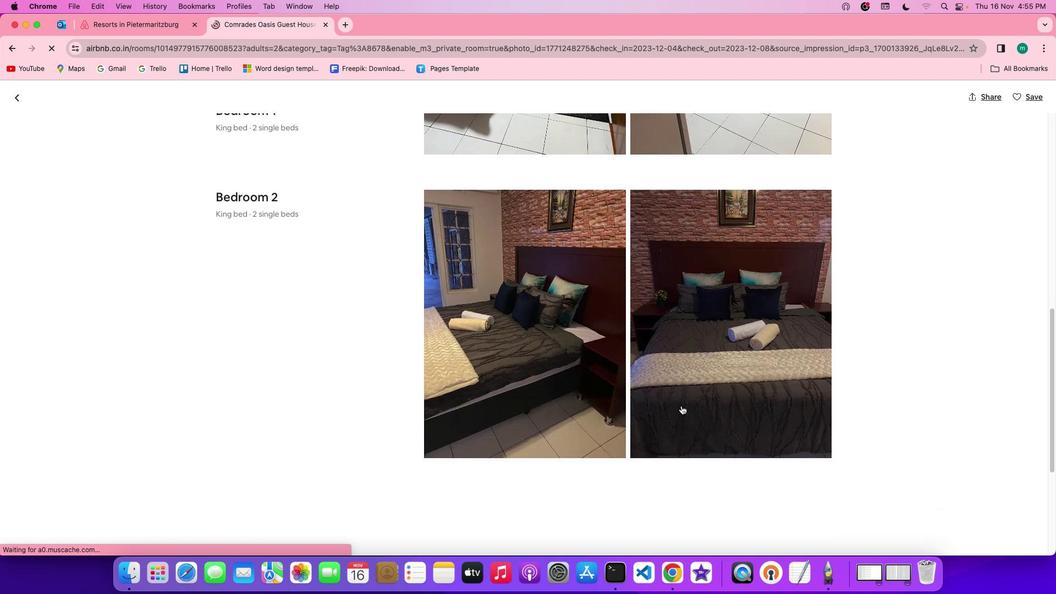 
Action: Mouse moved to (681, 404)
Screenshot: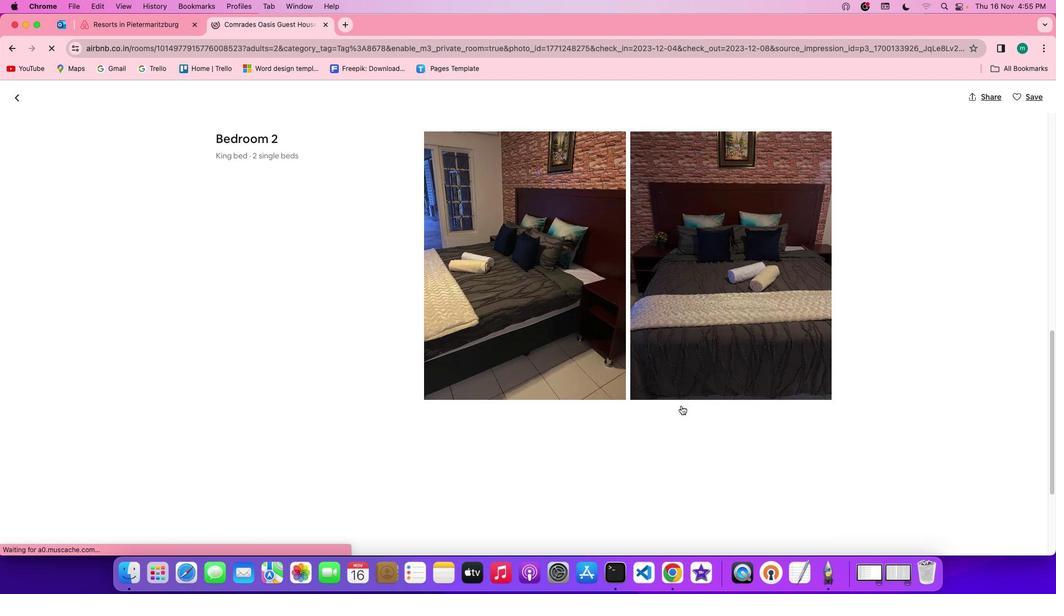 
Action: Mouse scrolled (681, 404) with delta (0, 0)
Screenshot: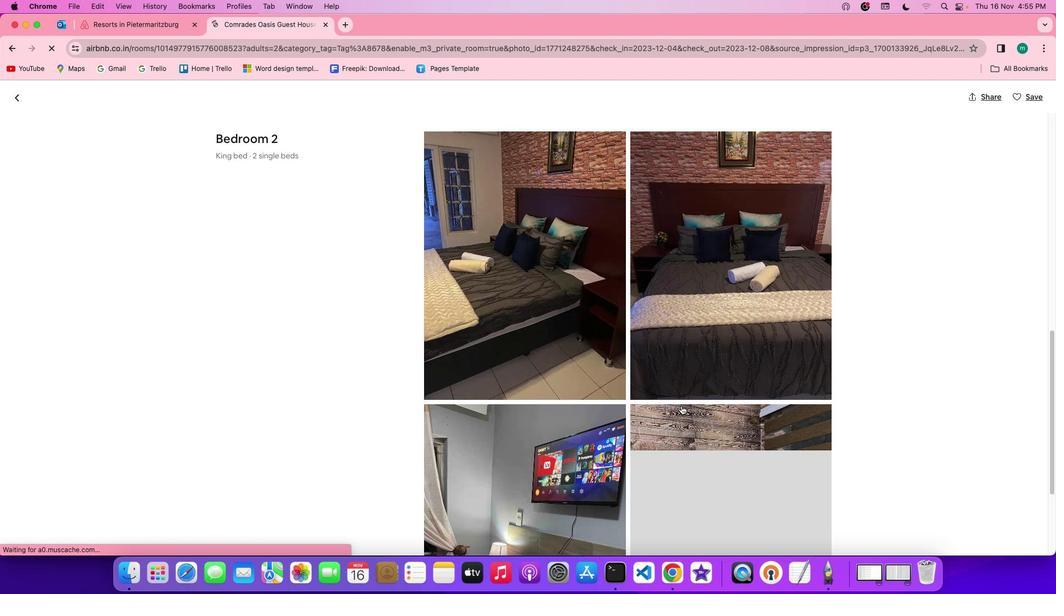 
Action: Mouse scrolled (681, 404) with delta (0, 0)
Screenshot: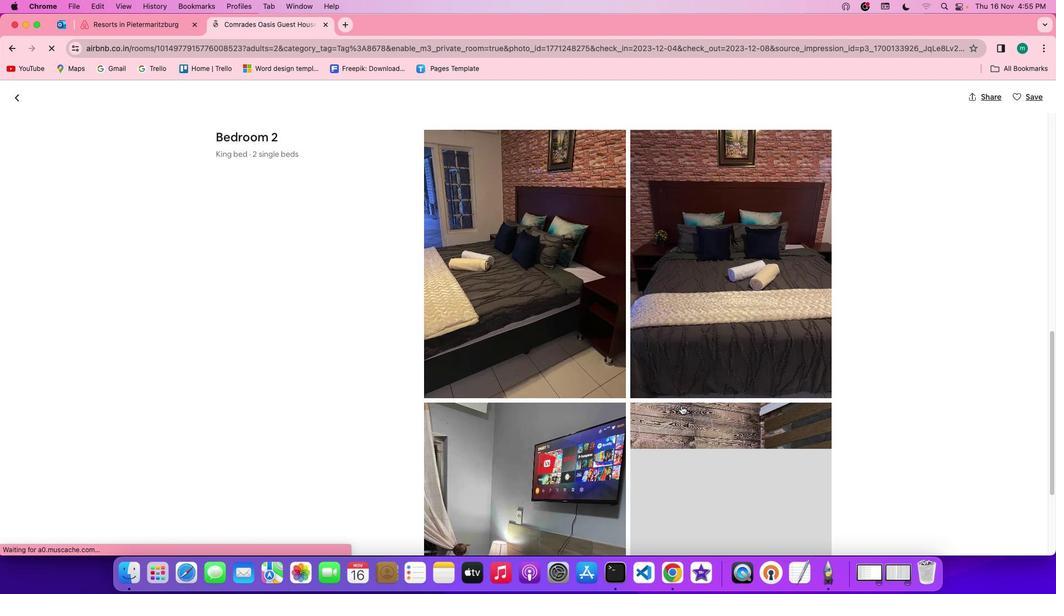 
Action: Mouse scrolled (681, 404) with delta (0, -1)
Screenshot: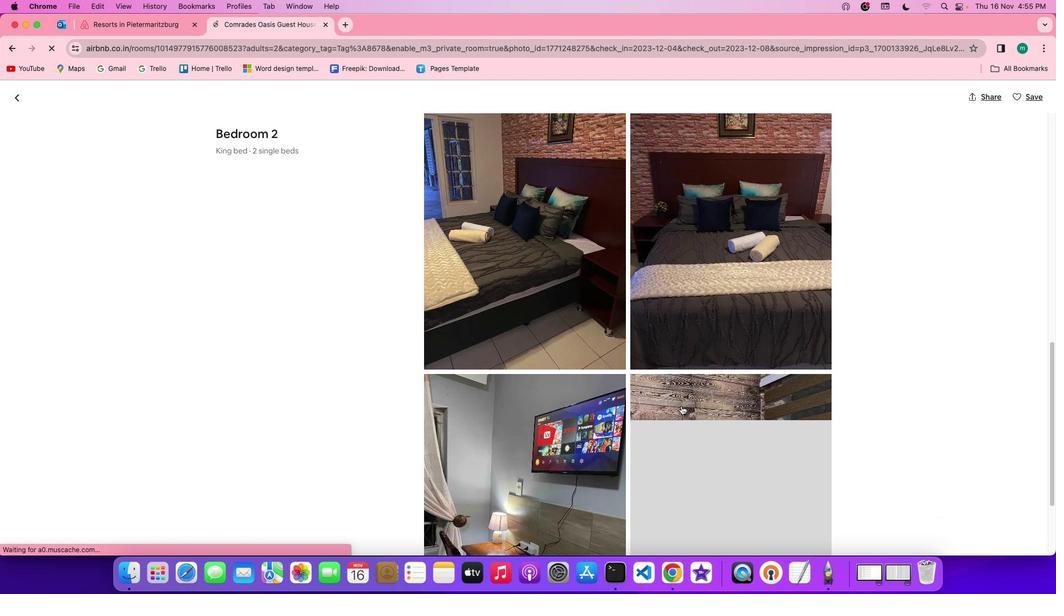 
Action: Mouse scrolled (681, 404) with delta (0, -1)
Screenshot: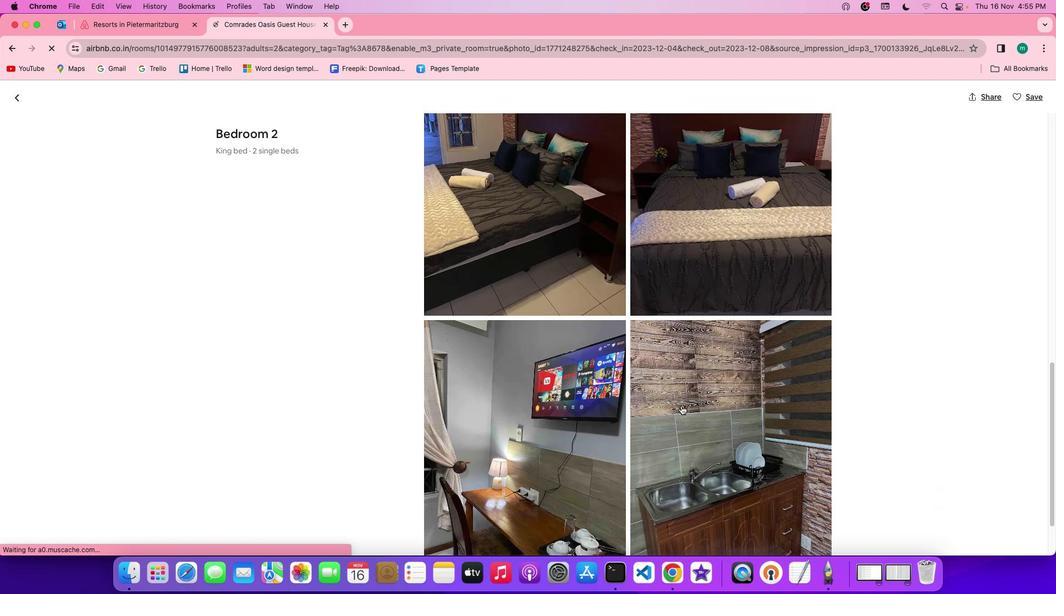 
Action: Mouse scrolled (681, 404) with delta (0, 0)
Screenshot: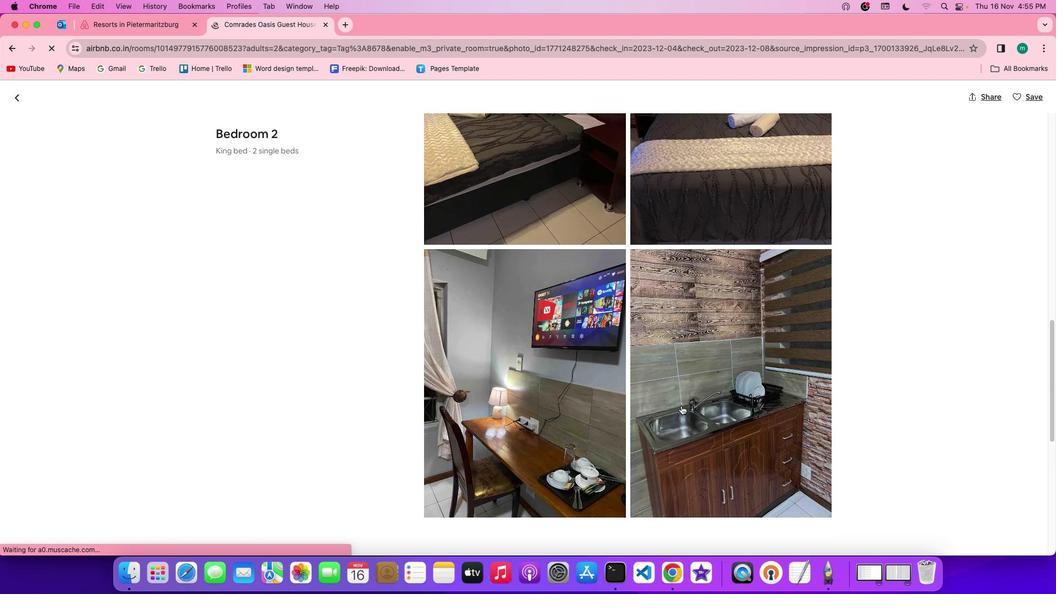 
Action: Mouse scrolled (681, 404) with delta (0, 0)
Screenshot: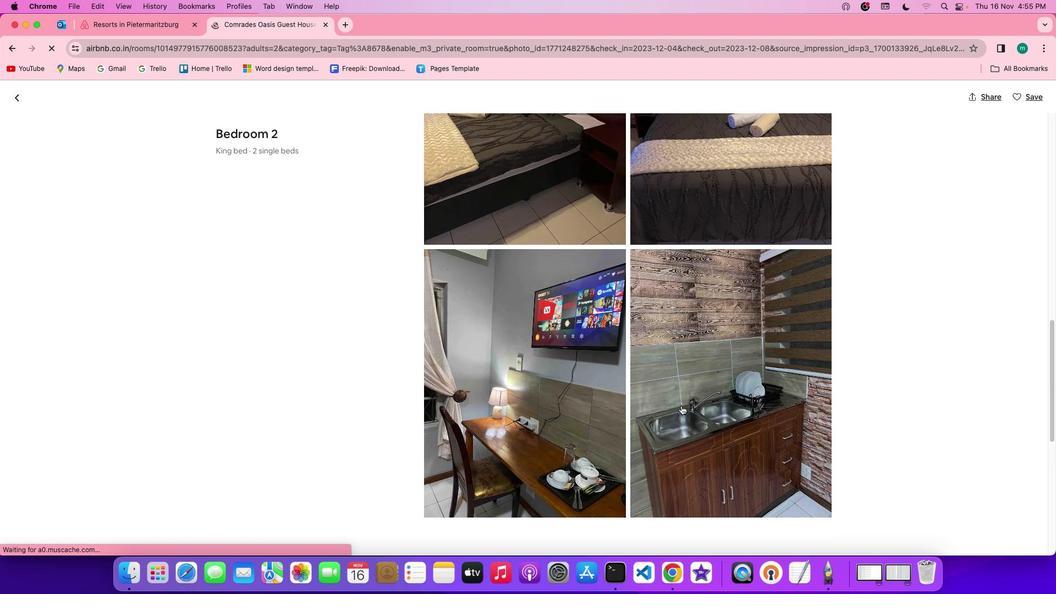 
Action: Mouse scrolled (681, 404) with delta (0, -1)
Screenshot: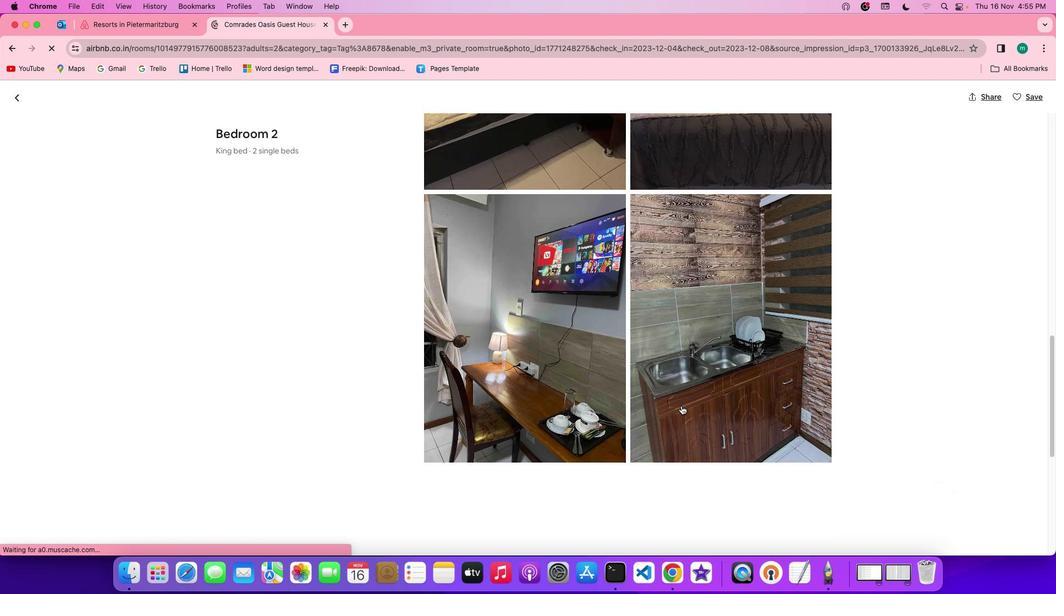 
Action: Mouse scrolled (681, 404) with delta (0, -1)
Screenshot: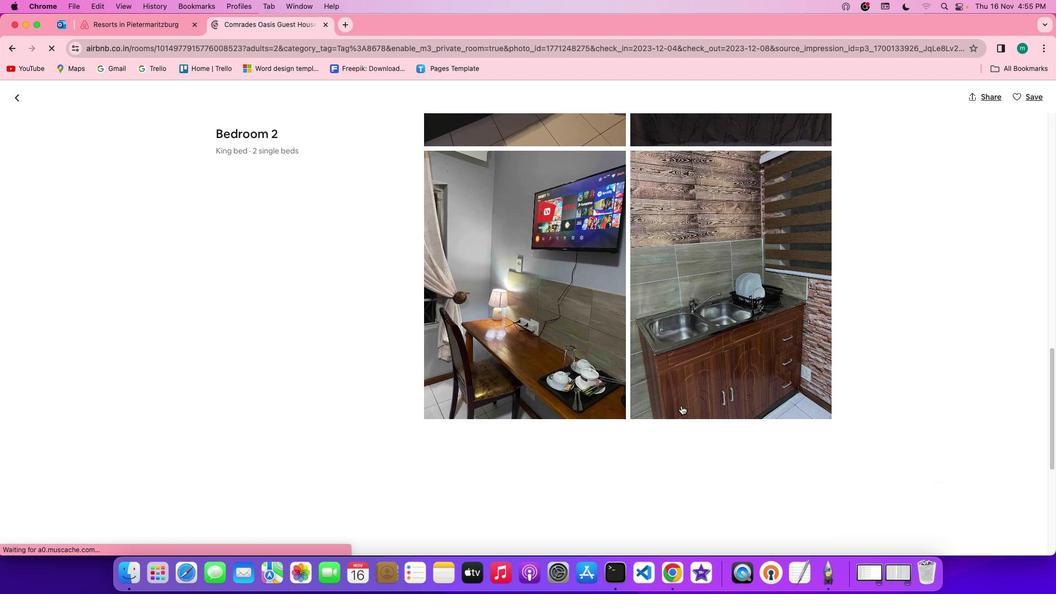 
Action: Mouse scrolled (681, 404) with delta (0, 0)
Screenshot: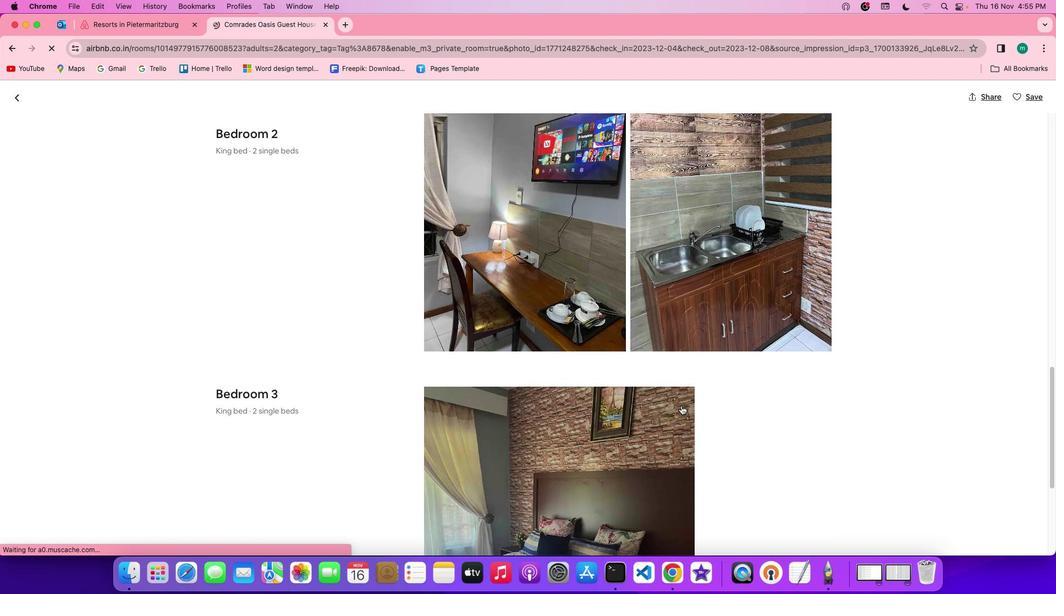 
Action: Mouse scrolled (681, 404) with delta (0, 0)
Screenshot: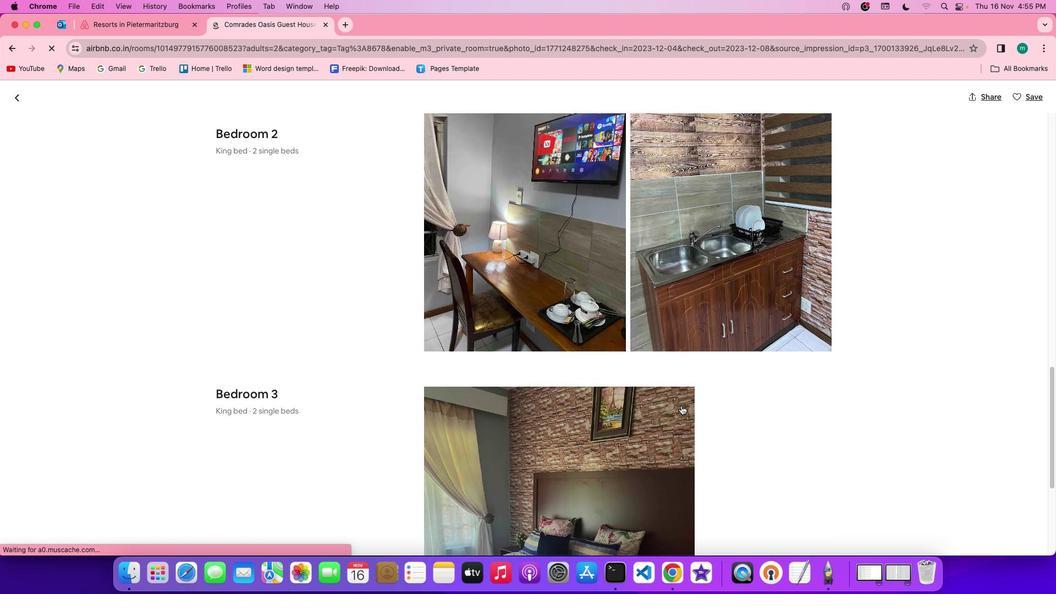 
Action: Mouse scrolled (681, 404) with delta (0, -1)
Screenshot: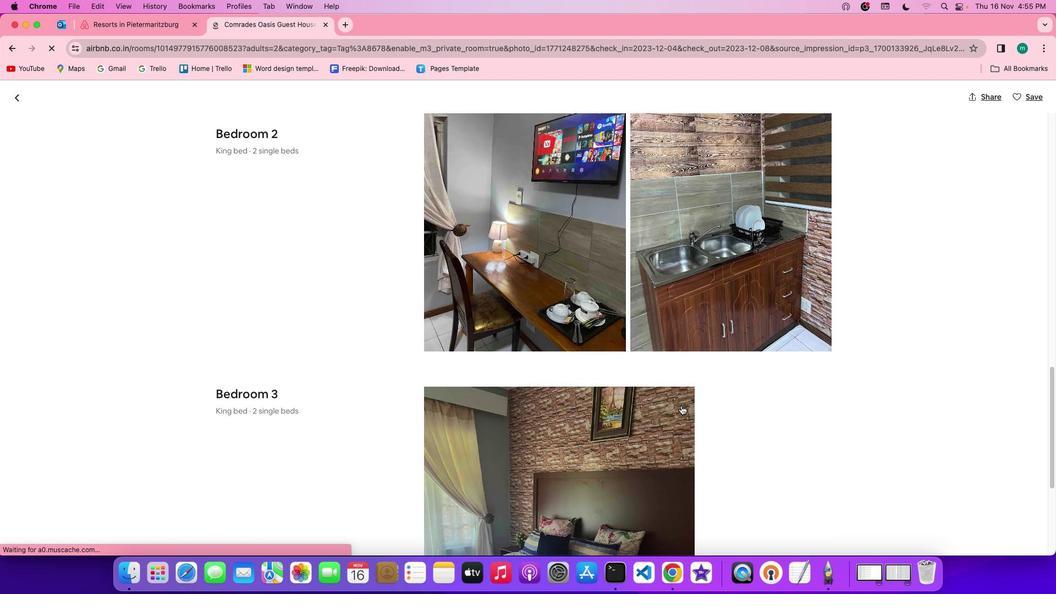 
Action: Mouse scrolled (681, 404) with delta (0, -1)
Screenshot: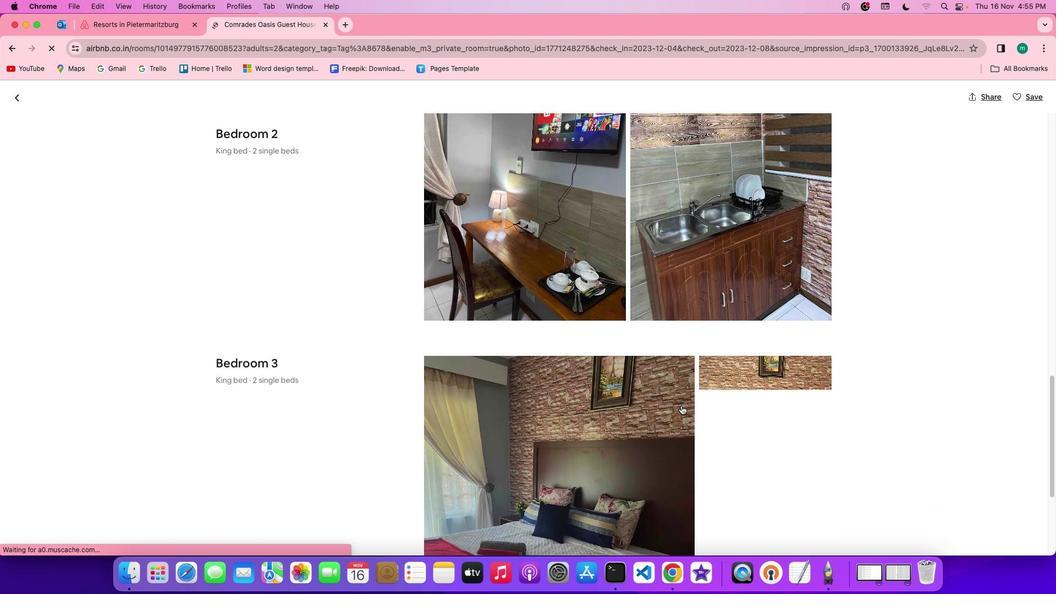 
Action: Mouse scrolled (681, 404) with delta (0, 0)
Screenshot: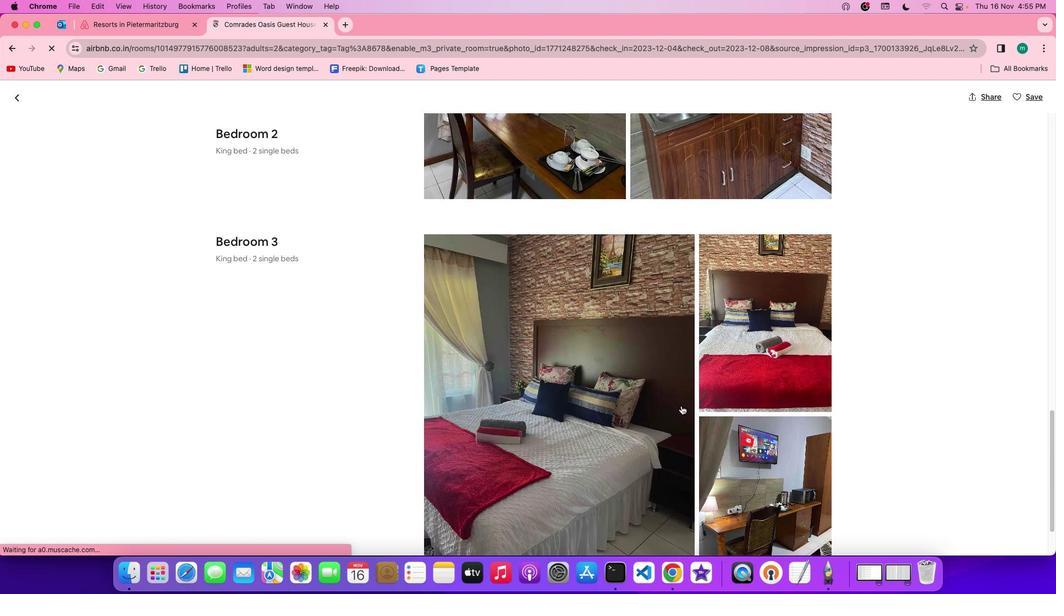 
Action: Mouse scrolled (681, 404) with delta (0, 0)
Screenshot: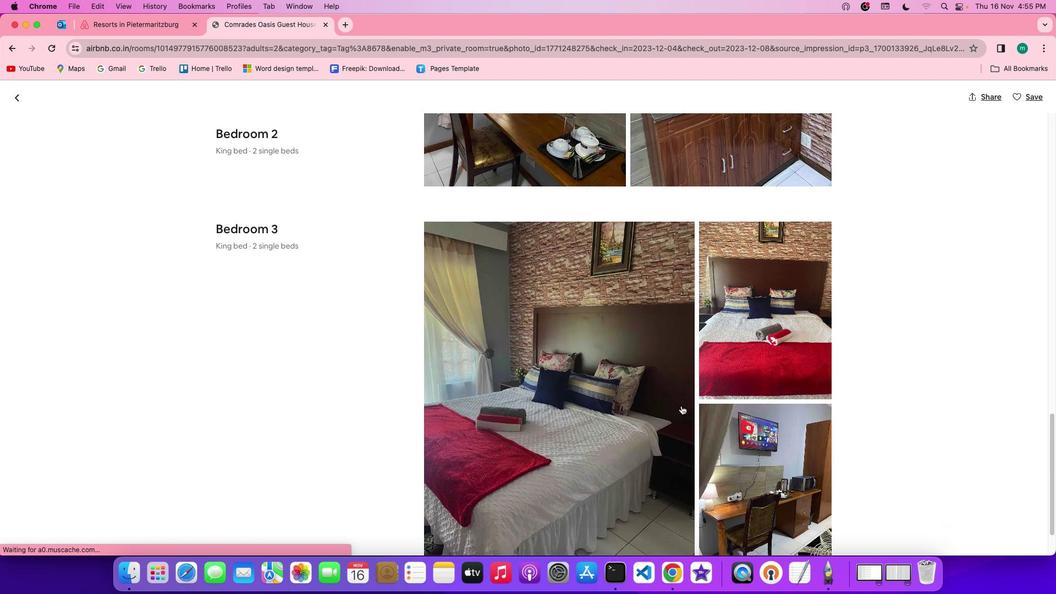 
Action: Mouse scrolled (681, 404) with delta (0, -1)
Screenshot: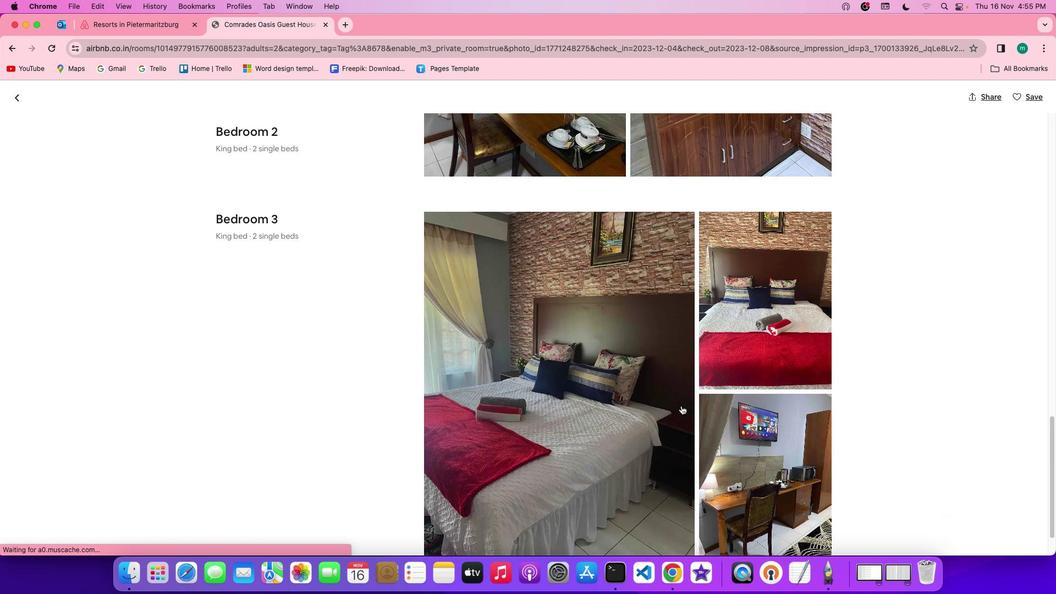 
Action: Mouse scrolled (681, 404) with delta (0, -1)
Screenshot: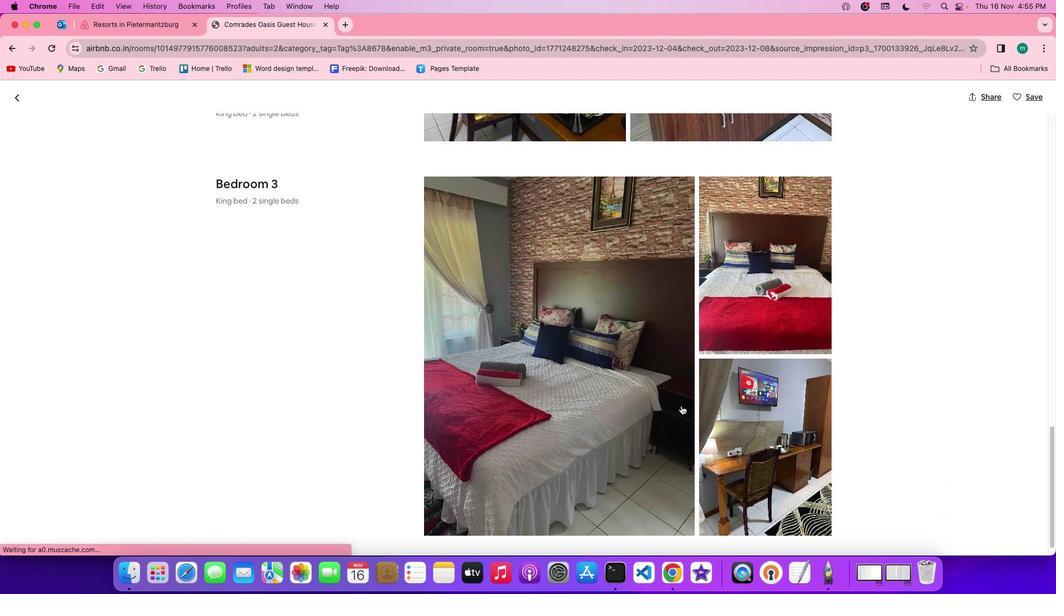 
Action: Mouse scrolled (681, 404) with delta (0, 0)
Screenshot: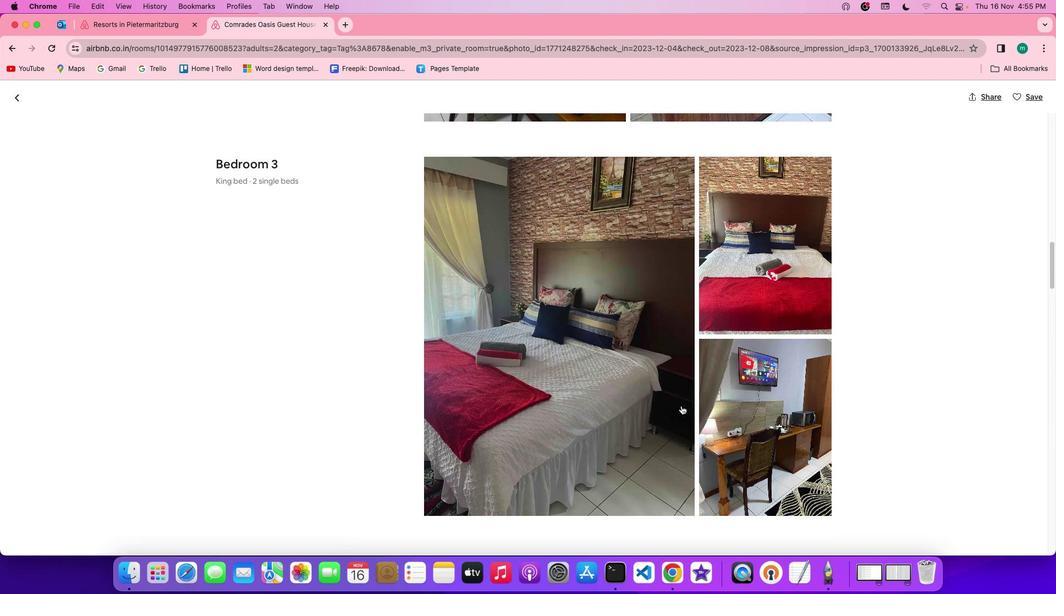 
Action: Mouse scrolled (681, 404) with delta (0, 0)
Screenshot: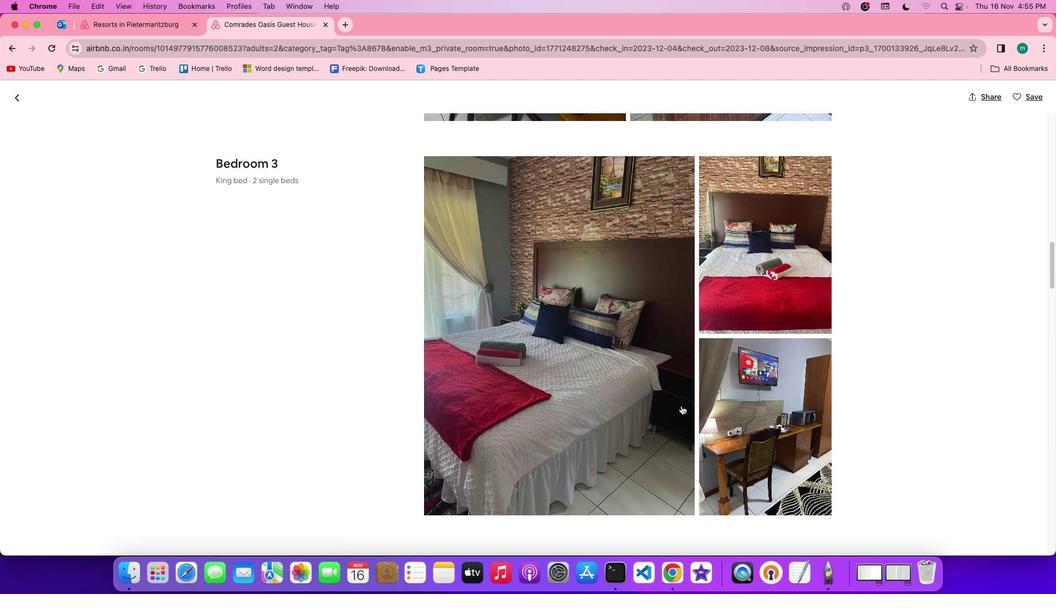 
Action: Mouse scrolled (681, 404) with delta (0, -1)
Screenshot: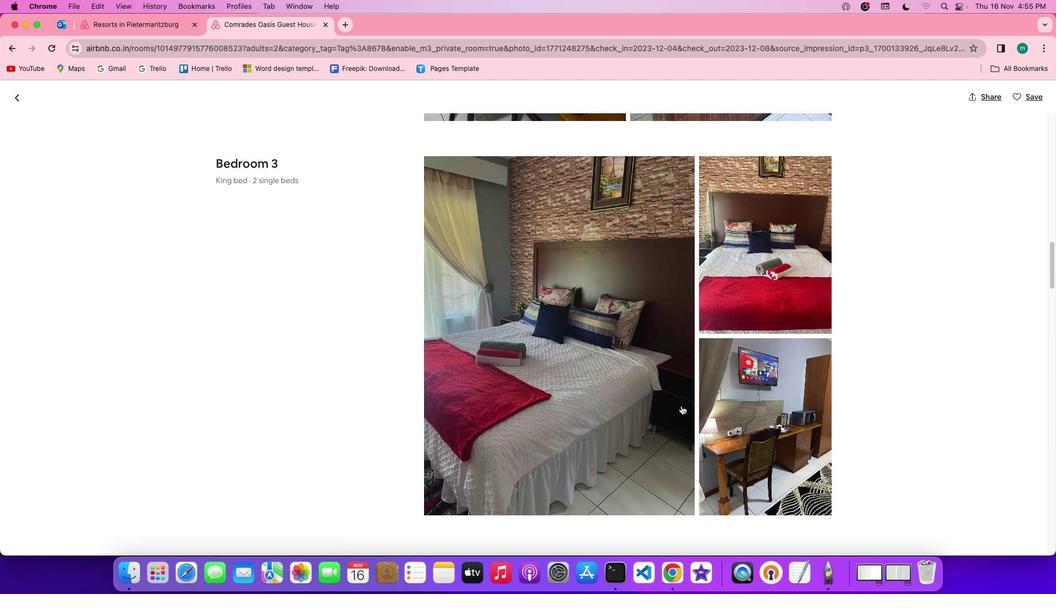 
Action: Mouse scrolled (681, 404) with delta (0, -2)
Screenshot: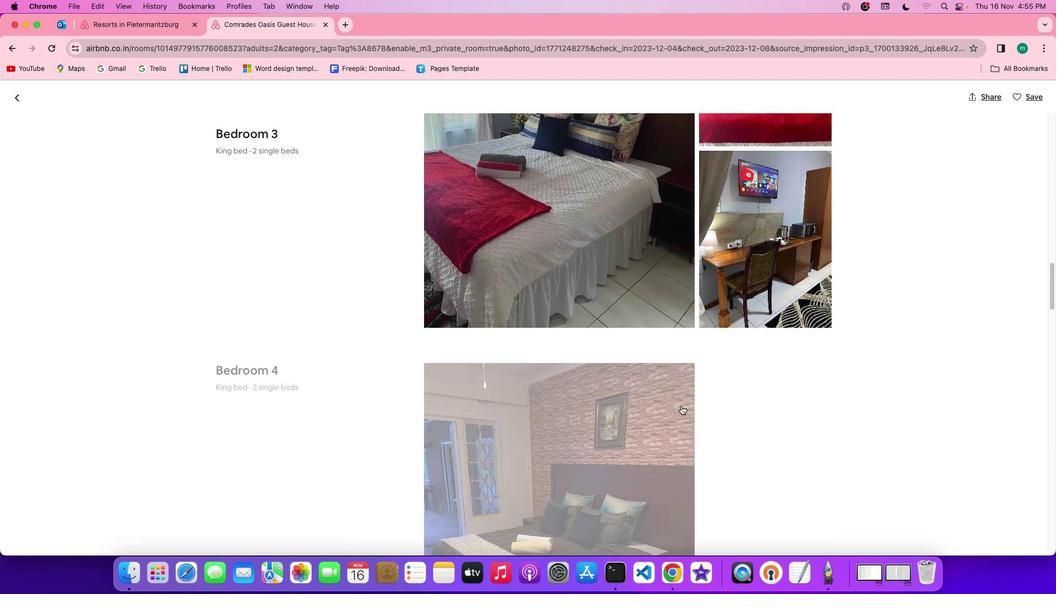 
Action: Mouse scrolled (681, 404) with delta (0, 0)
Screenshot: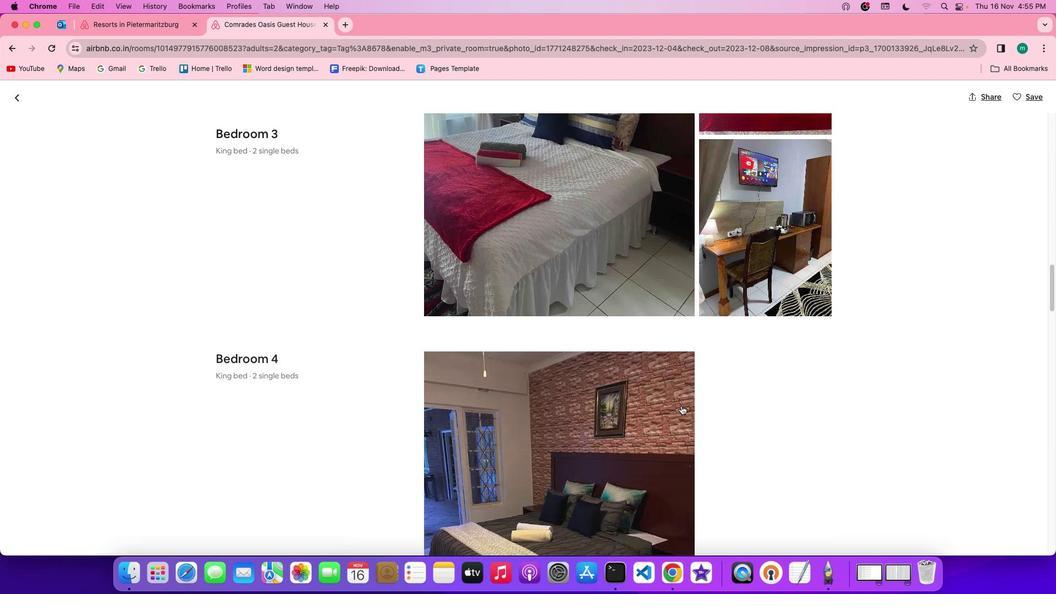 
Action: Mouse moved to (636, 398)
Screenshot: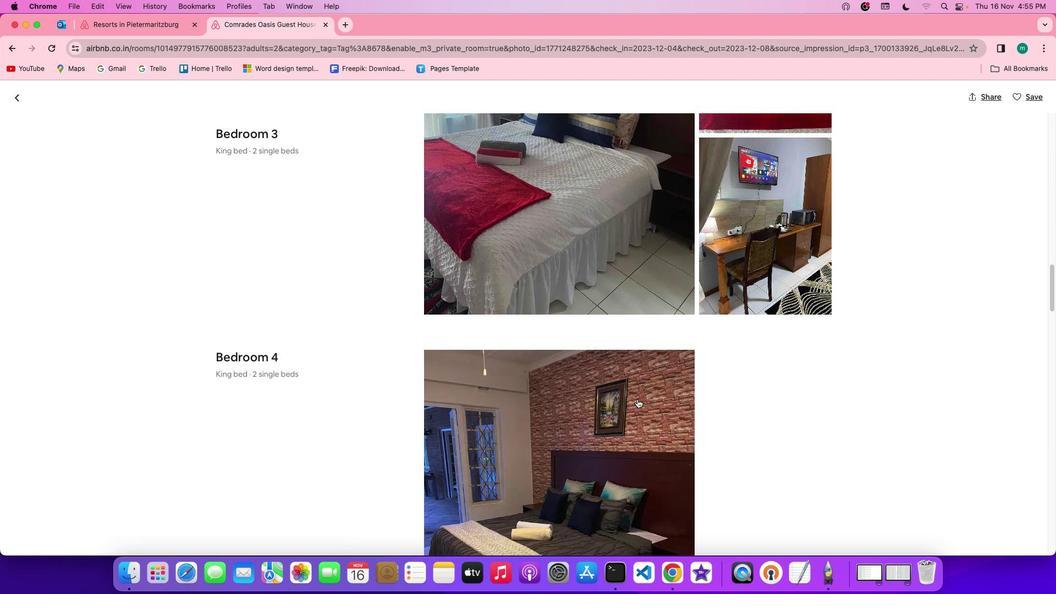 
Action: Mouse scrolled (636, 398) with delta (0, 0)
Screenshot: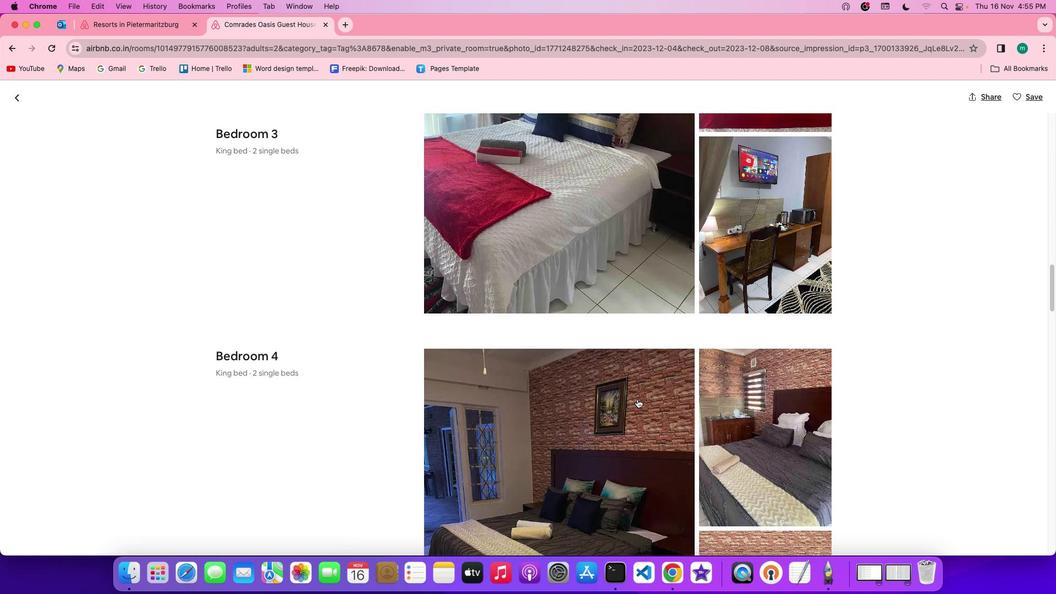 
Action: Mouse scrolled (636, 398) with delta (0, 0)
Screenshot: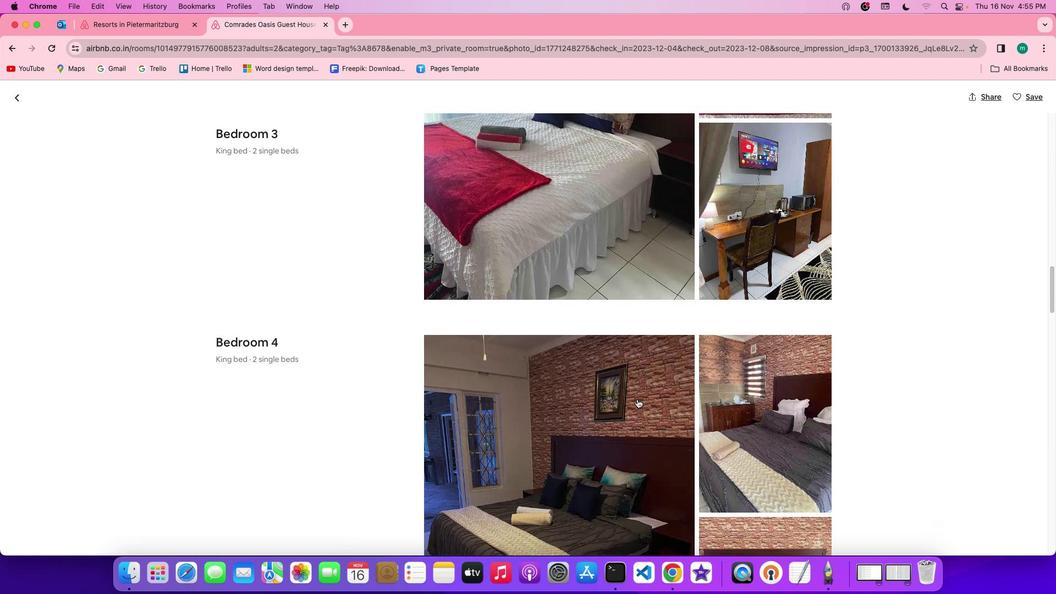 
Action: Mouse scrolled (636, 398) with delta (0, -1)
Screenshot: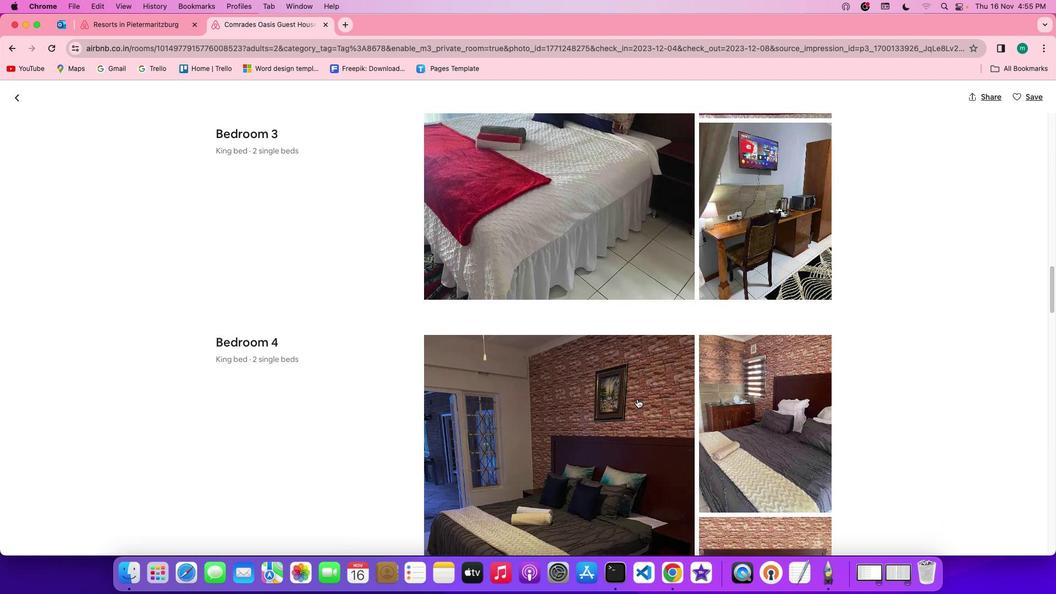 
Action: Mouse scrolled (636, 398) with delta (0, -2)
Screenshot: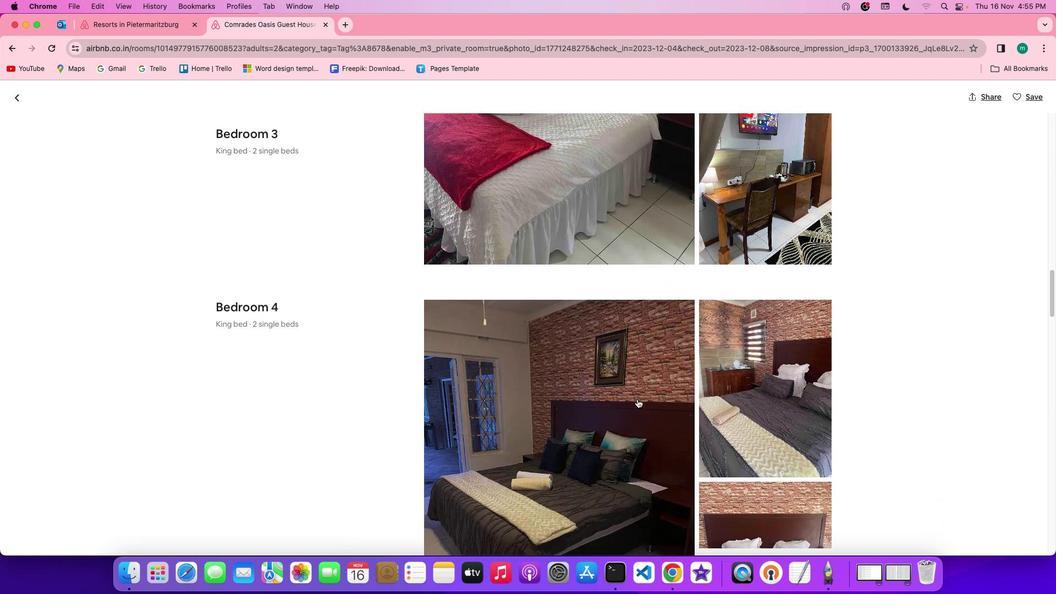 
Action: Mouse moved to (636, 397)
Screenshot: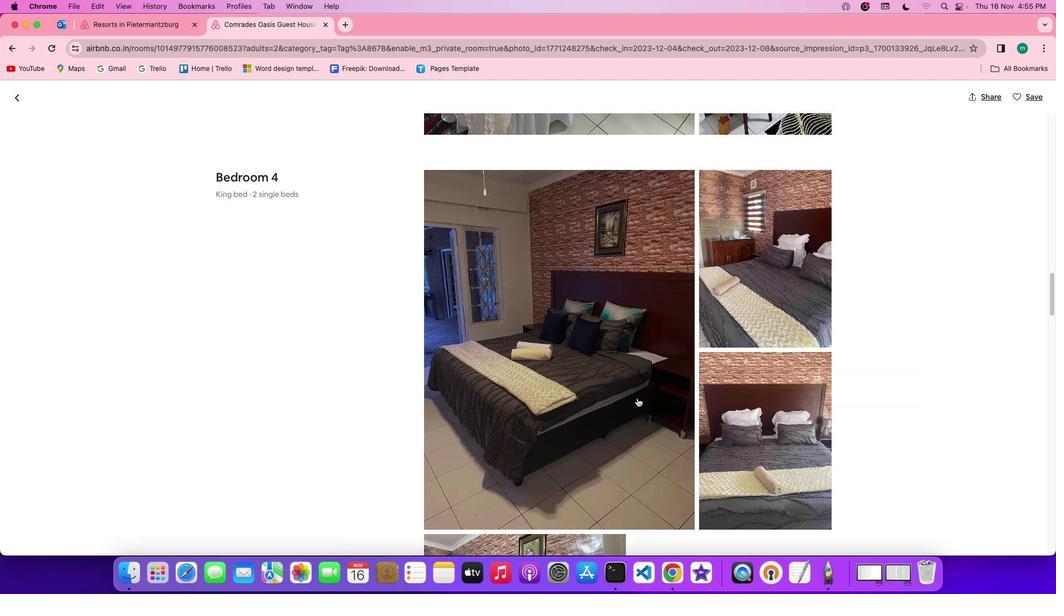 
Action: Mouse scrolled (636, 397) with delta (0, 0)
Screenshot: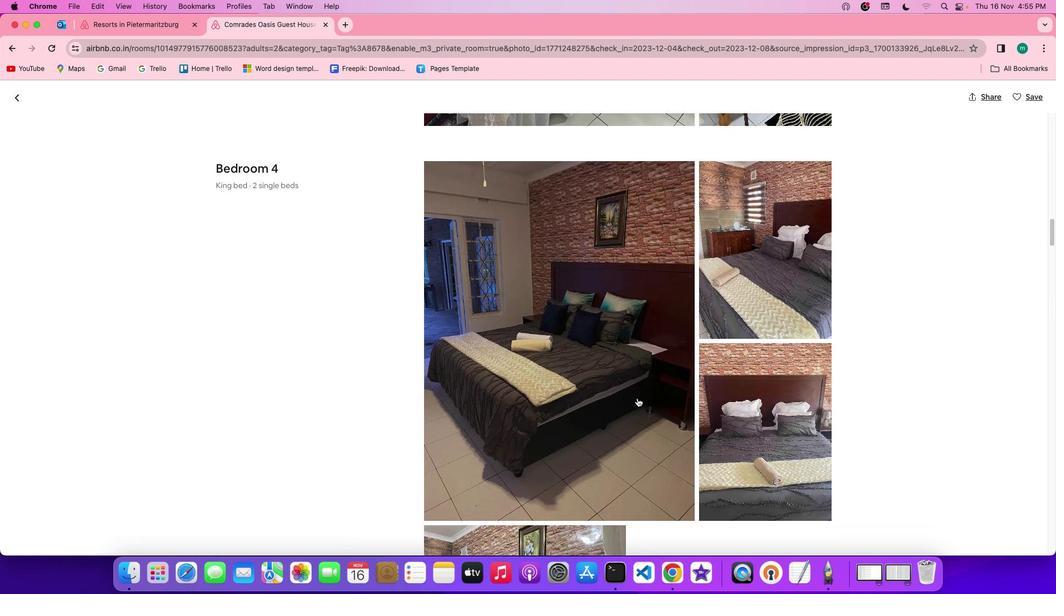 
Action: Mouse scrolled (636, 397) with delta (0, 0)
Screenshot: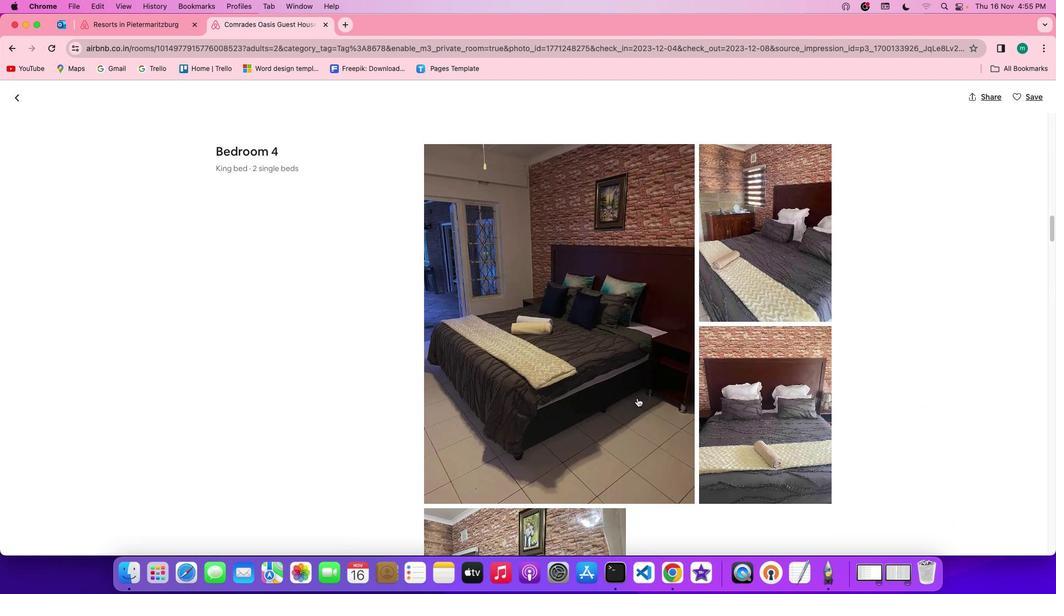 
Action: Mouse scrolled (636, 397) with delta (0, -1)
Screenshot: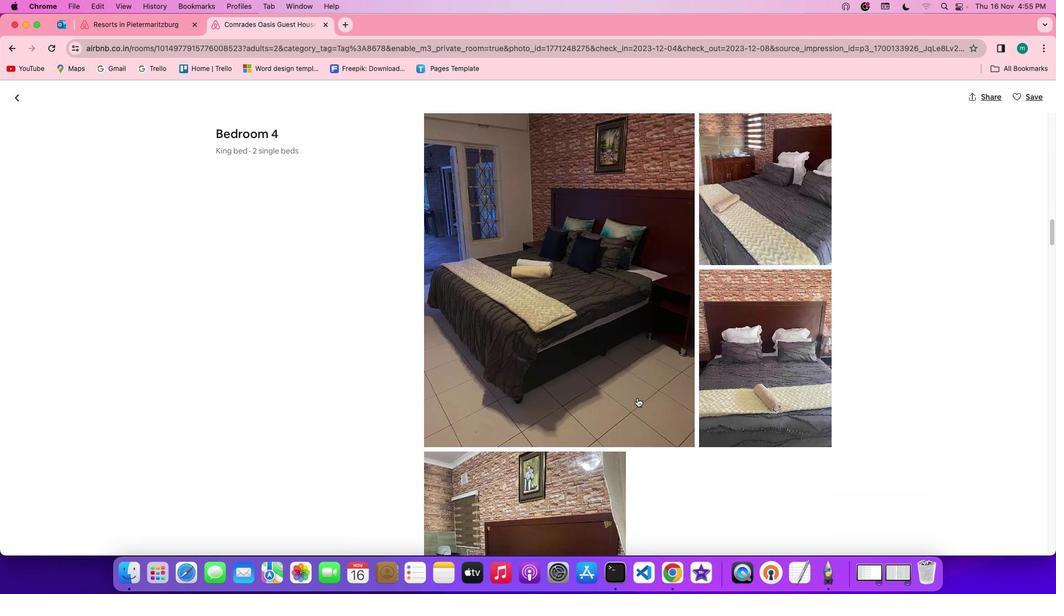 
Action: Mouse scrolled (636, 397) with delta (0, -1)
Screenshot: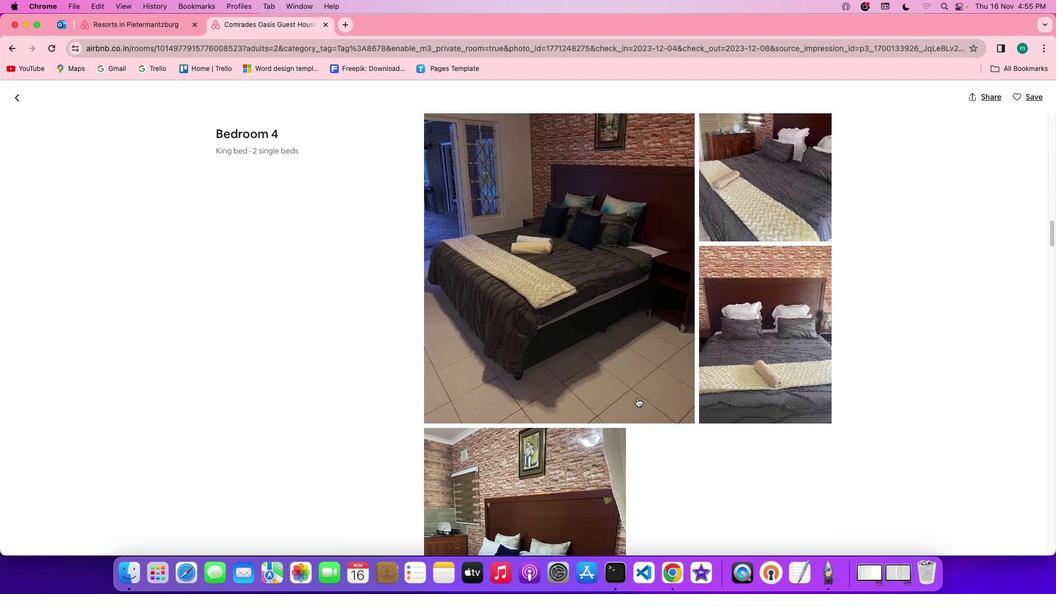 
Action: Mouse scrolled (636, 397) with delta (0, 0)
Screenshot: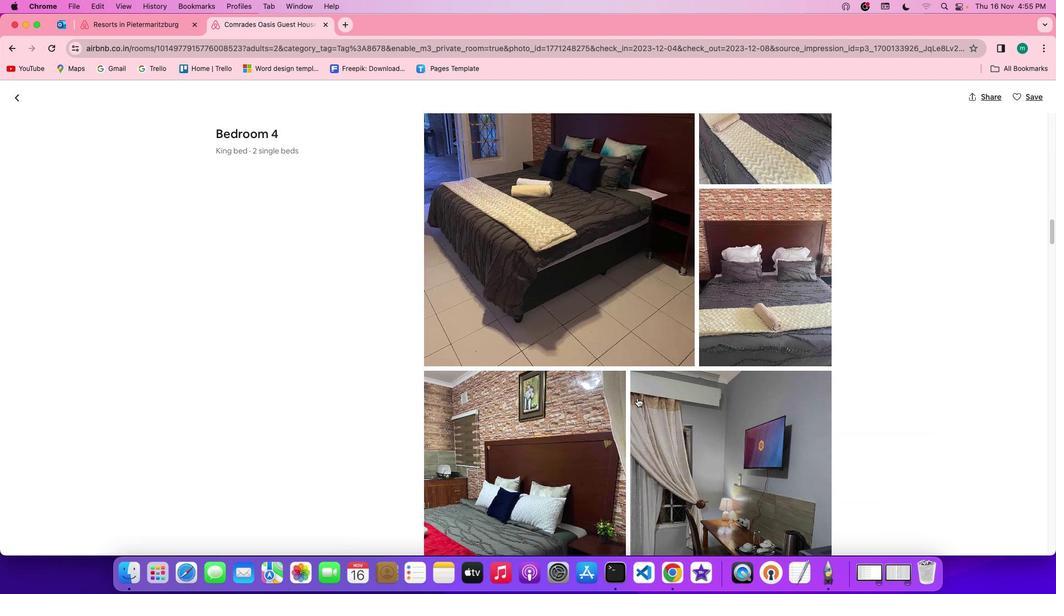 
Action: Mouse scrolled (636, 397) with delta (0, 0)
Screenshot: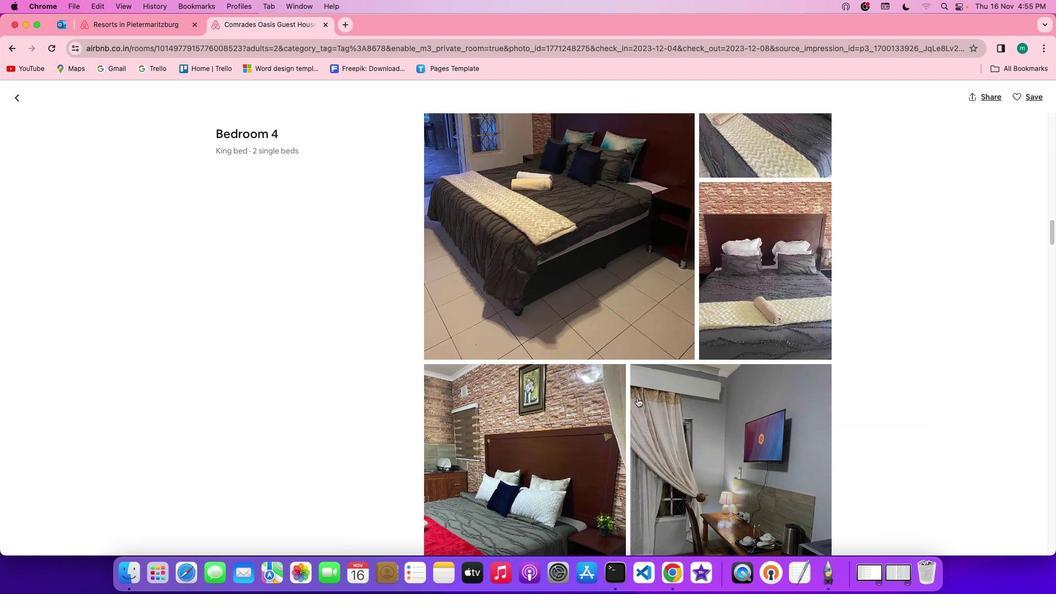 
Action: Mouse scrolled (636, 397) with delta (0, 0)
Screenshot: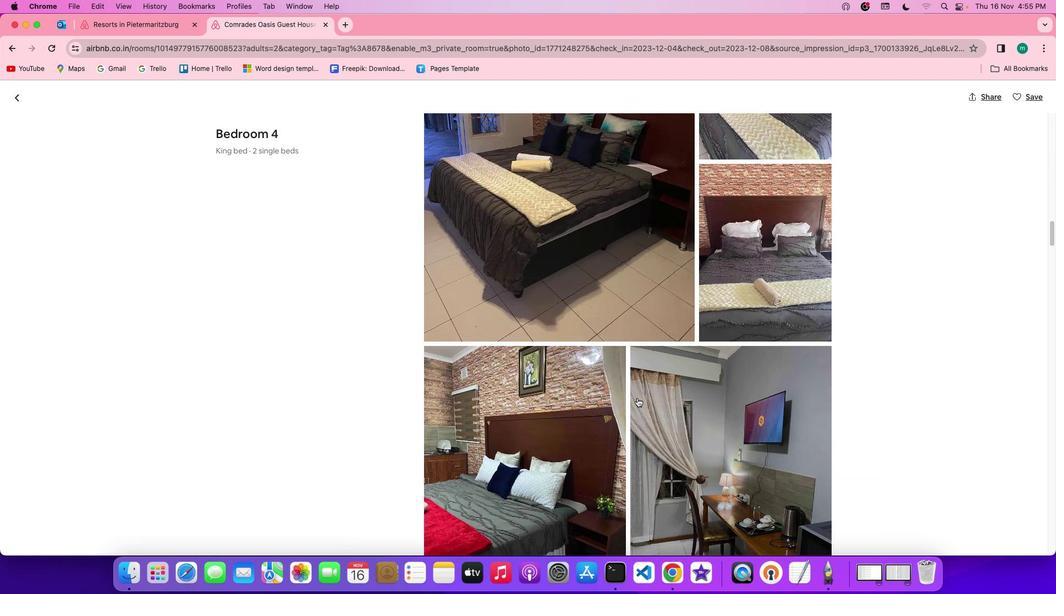 
Action: Mouse scrolled (636, 397) with delta (0, -1)
Screenshot: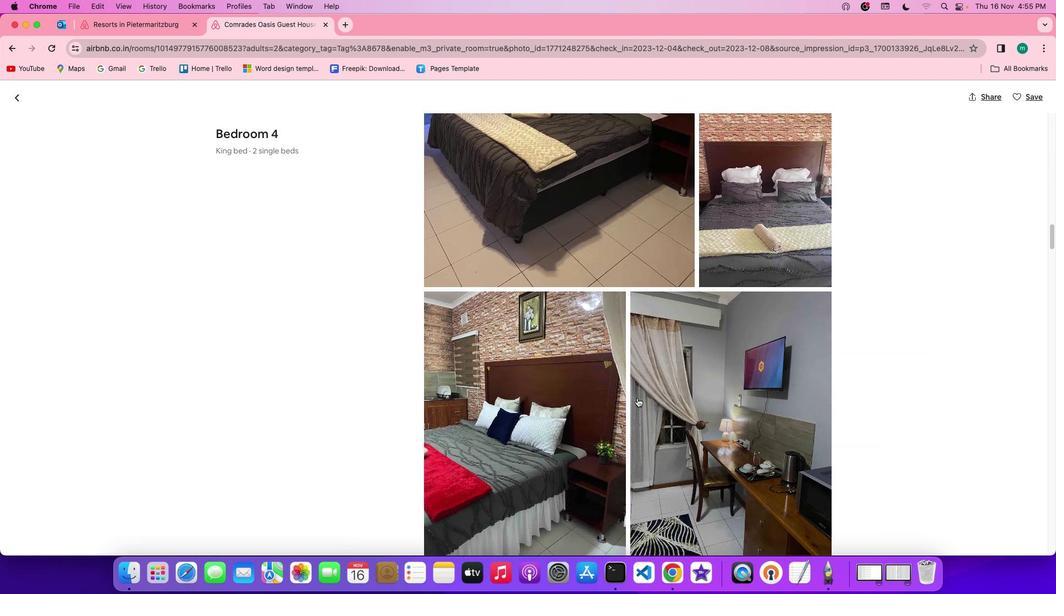 
Action: Mouse scrolled (636, 397) with delta (0, -1)
Screenshot: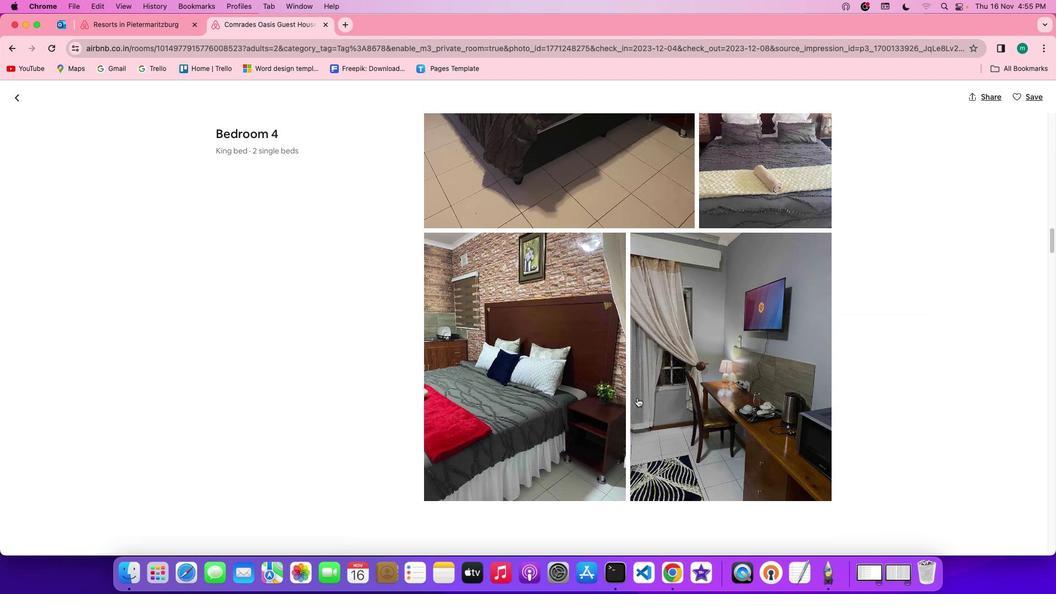 
Action: Mouse scrolled (636, 397) with delta (0, 0)
Screenshot: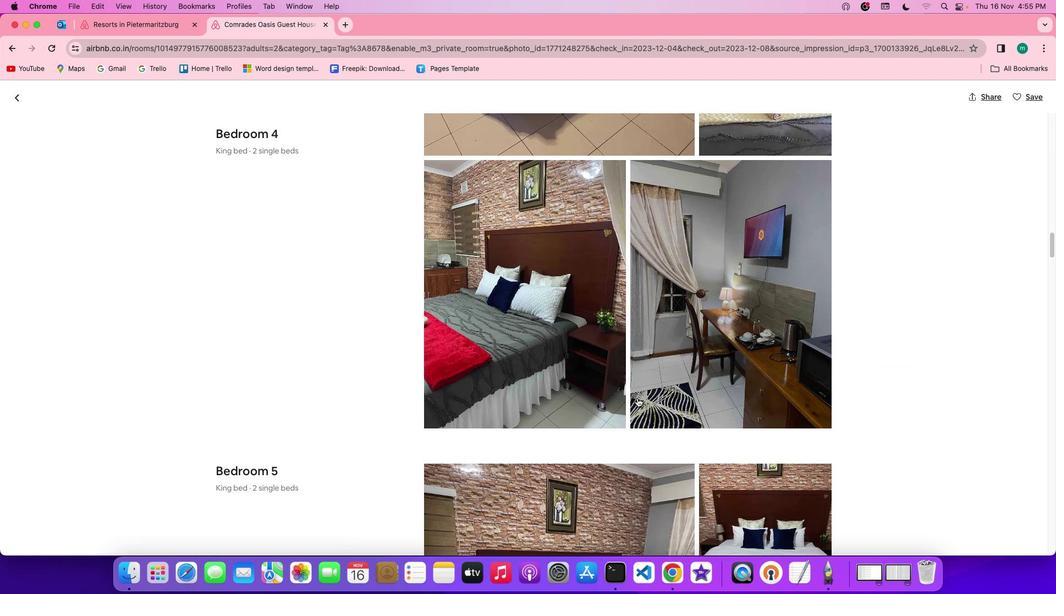 
Action: Mouse scrolled (636, 397) with delta (0, 0)
Screenshot: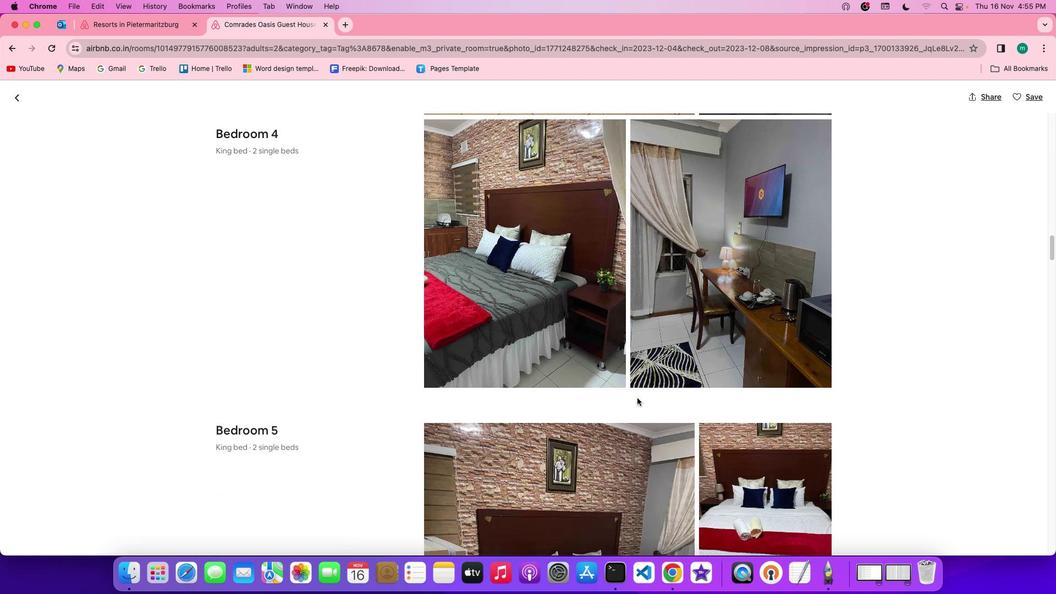 
Action: Mouse scrolled (636, 397) with delta (0, -1)
Screenshot: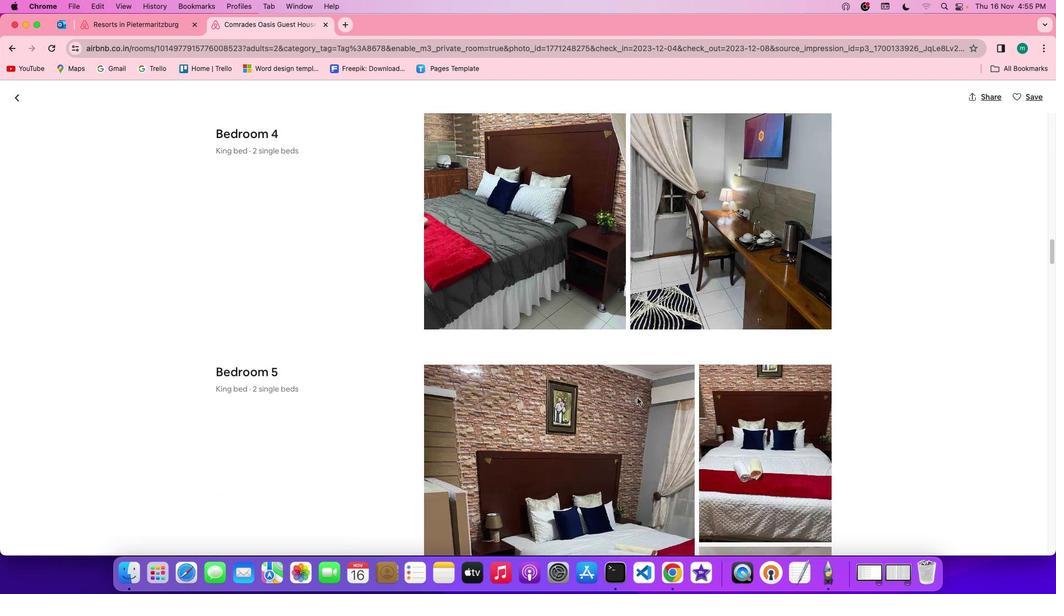 
Action: Mouse scrolled (636, 397) with delta (0, -2)
Screenshot: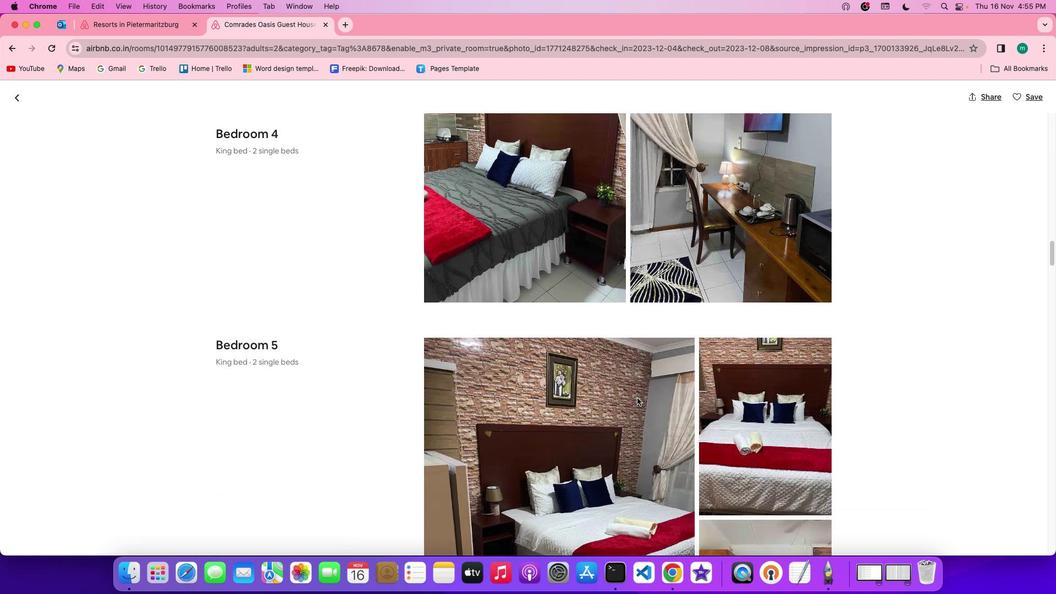 
Action: Mouse moved to (636, 397)
Screenshot: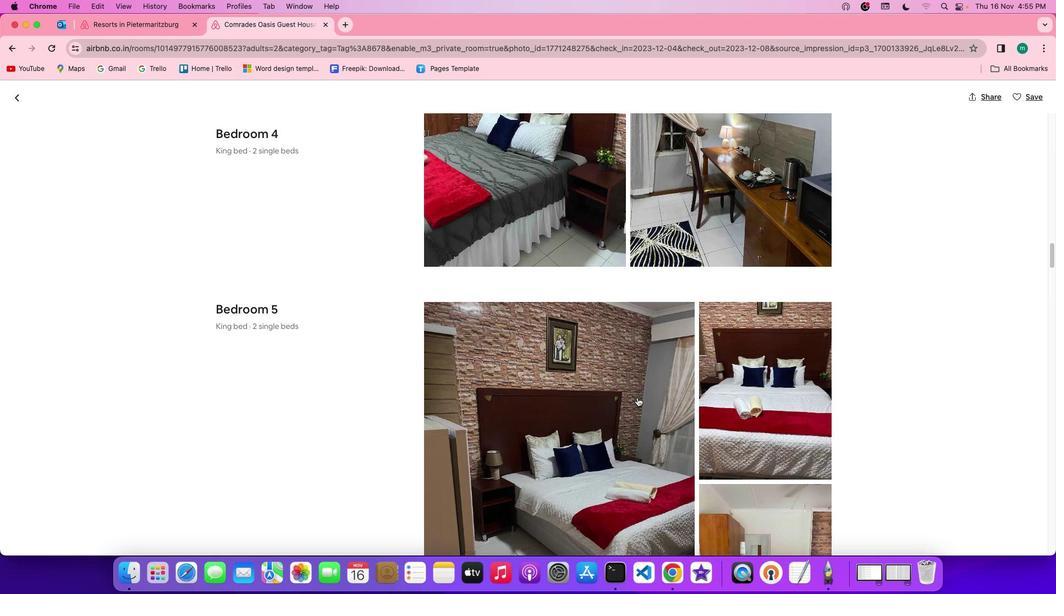 
Action: Mouse scrolled (636, 397) with delta (0, 0)
Screenshot: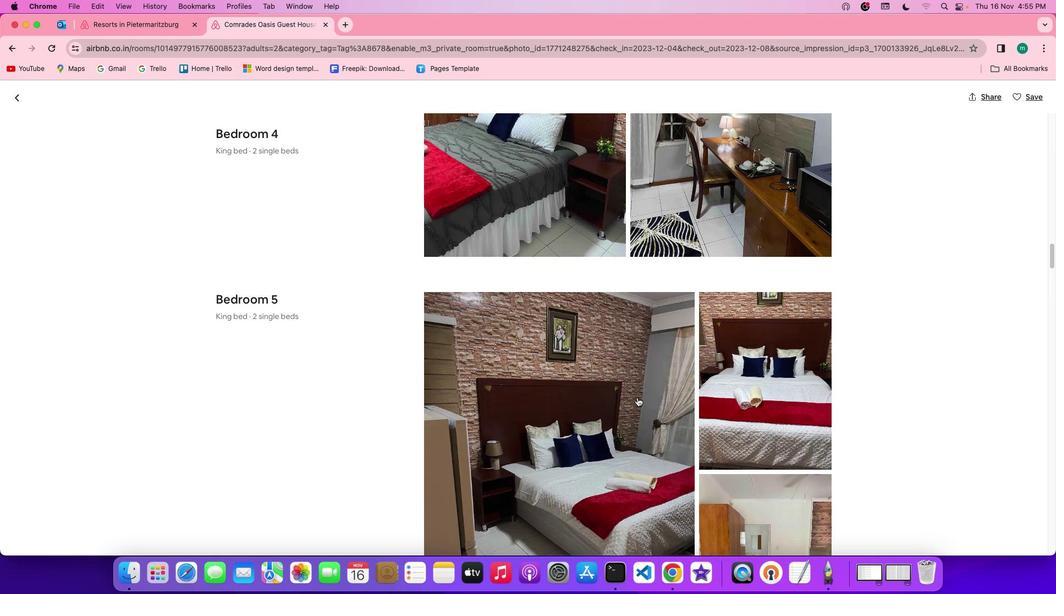 
Action: Mouse scrolled (636, 397) with delta (0, 0)
Screenshot: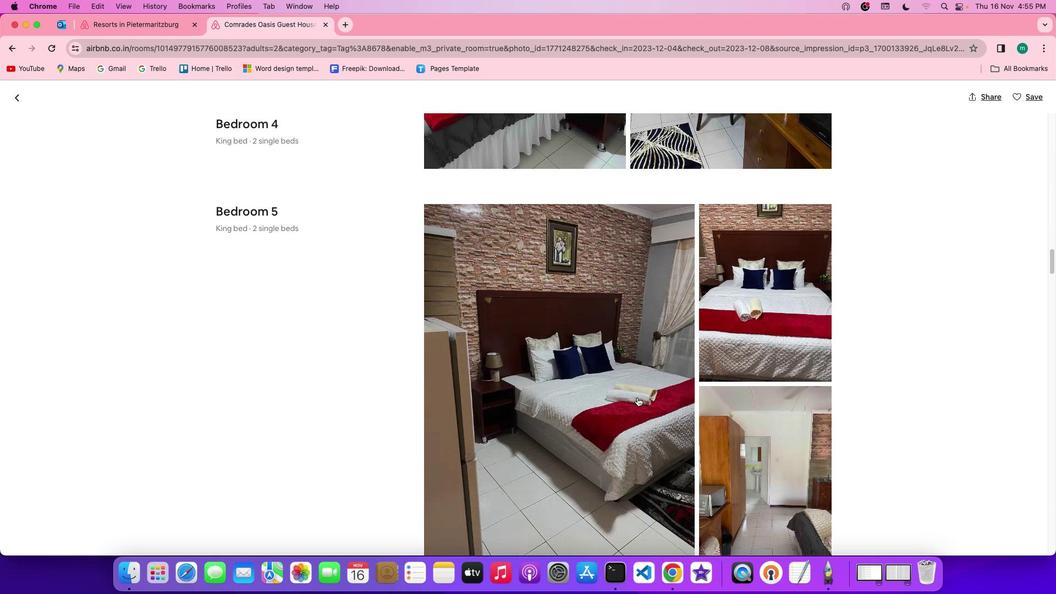 
Action: Mouse scrolled (636, 397) with delta (0, -1)
Screenshot: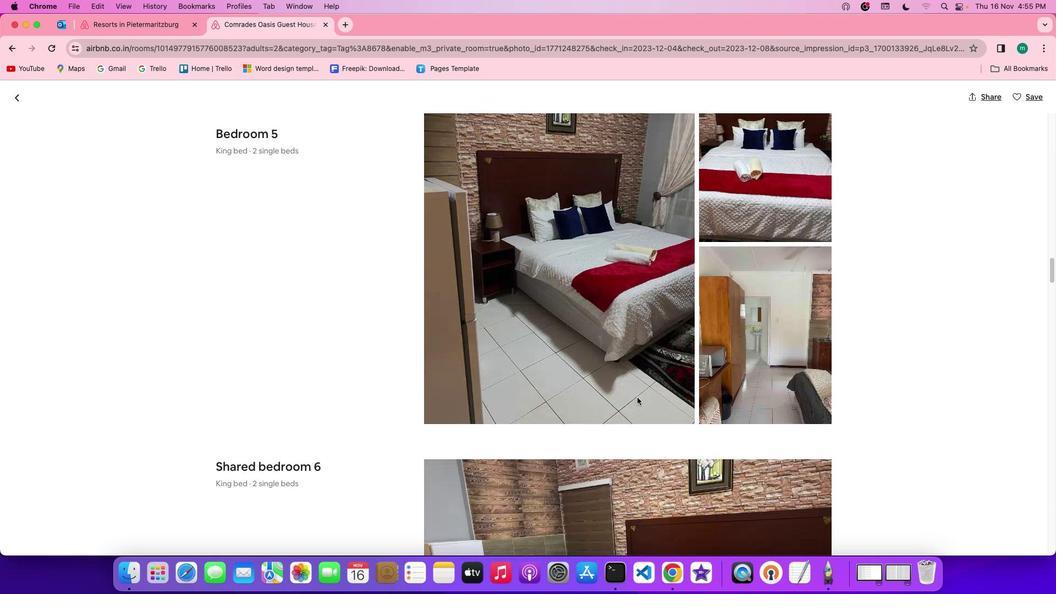 
Action: Mouse scrolled (636, 397) with delta (0, -2)
Screenshot: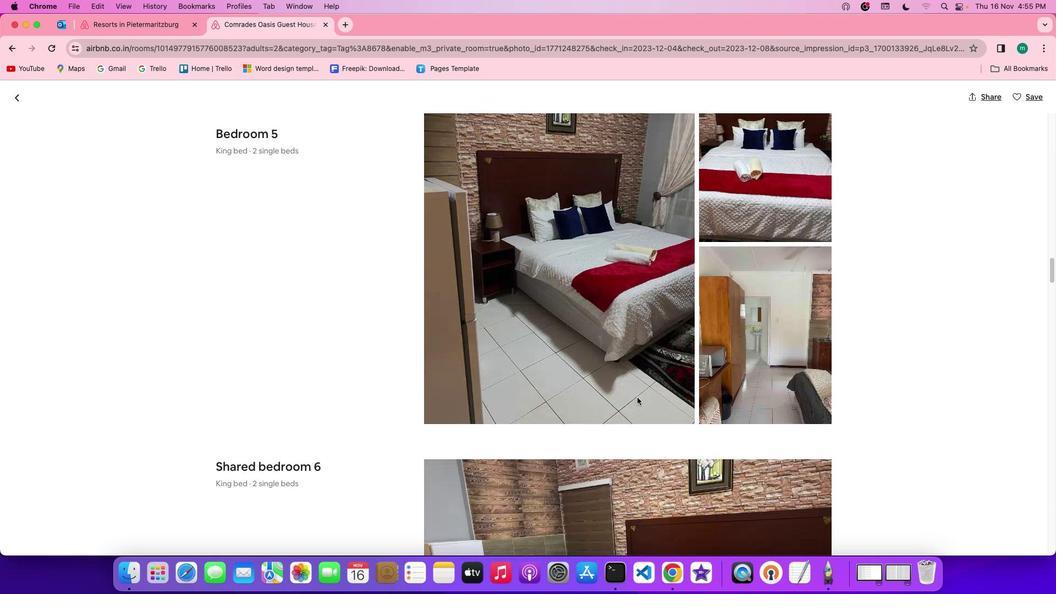 
Action: Mouse scrolled (636, 397) with delta (0, -2)
Screenshot: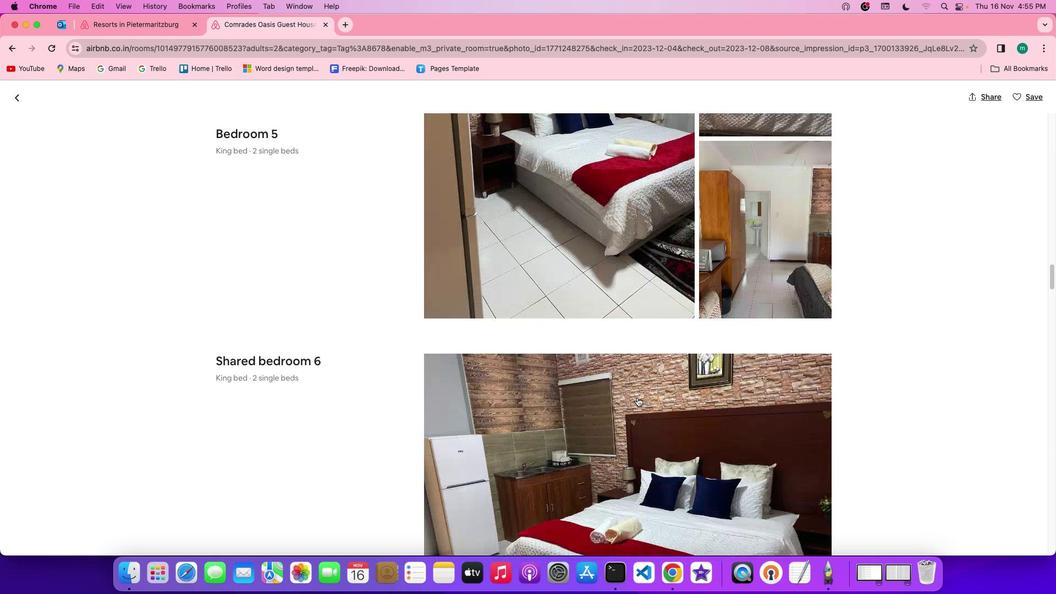 
Action: Mouse scrolled (636, 397) with delta (0, -2)
Screenshot: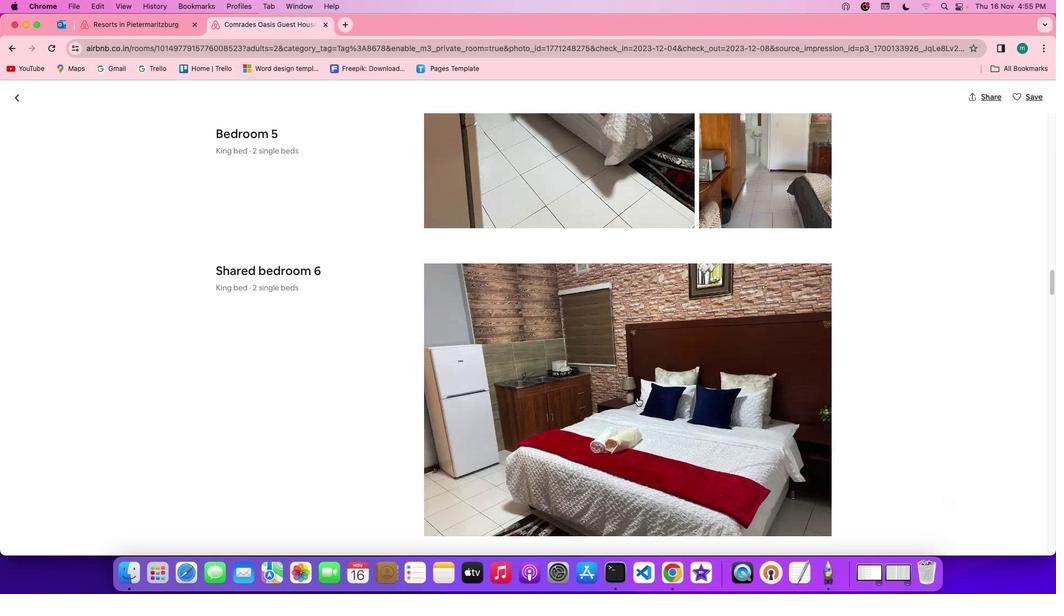 
Action: Mouse scrolled (636, 397) with delta (0, 0)
Screenshot: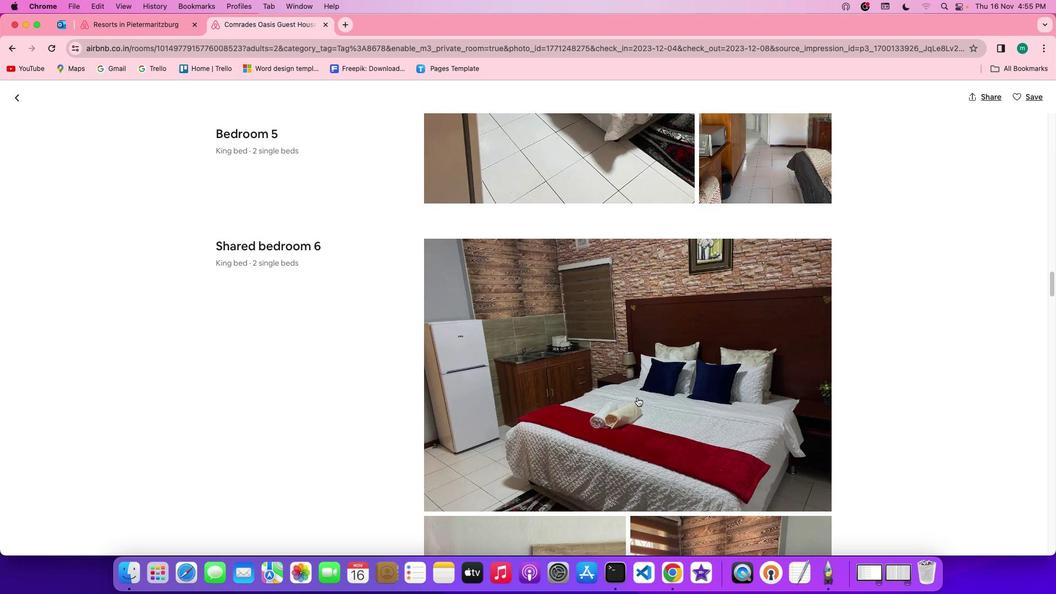 
Action: Mouse scrolled (636, 397) with delta (0, 0)
Screenshot: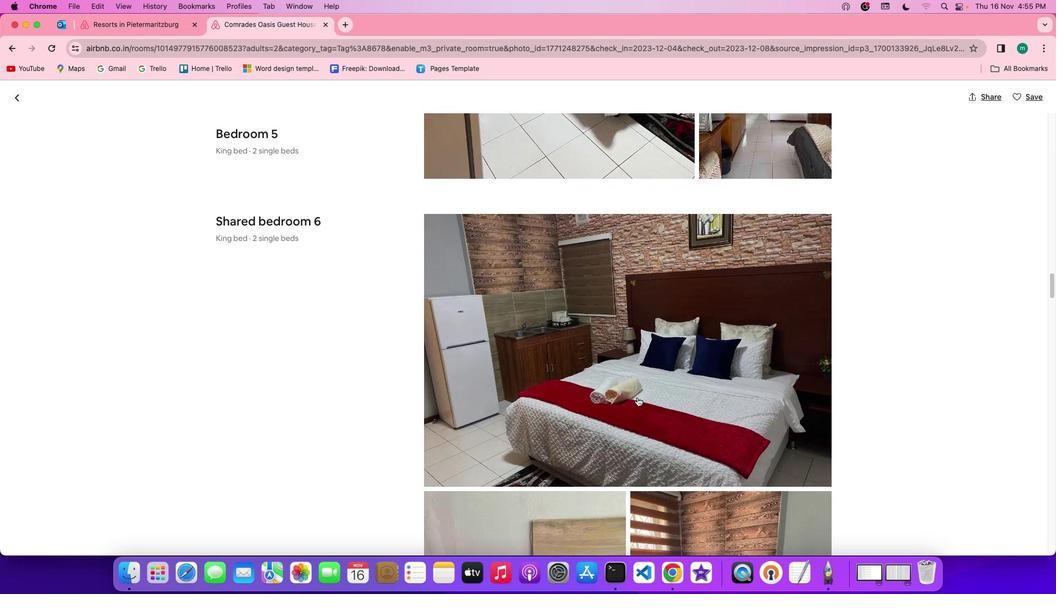 
Action: Mouse scrolled (636, 397) with delta (0, -1)
Screenshot: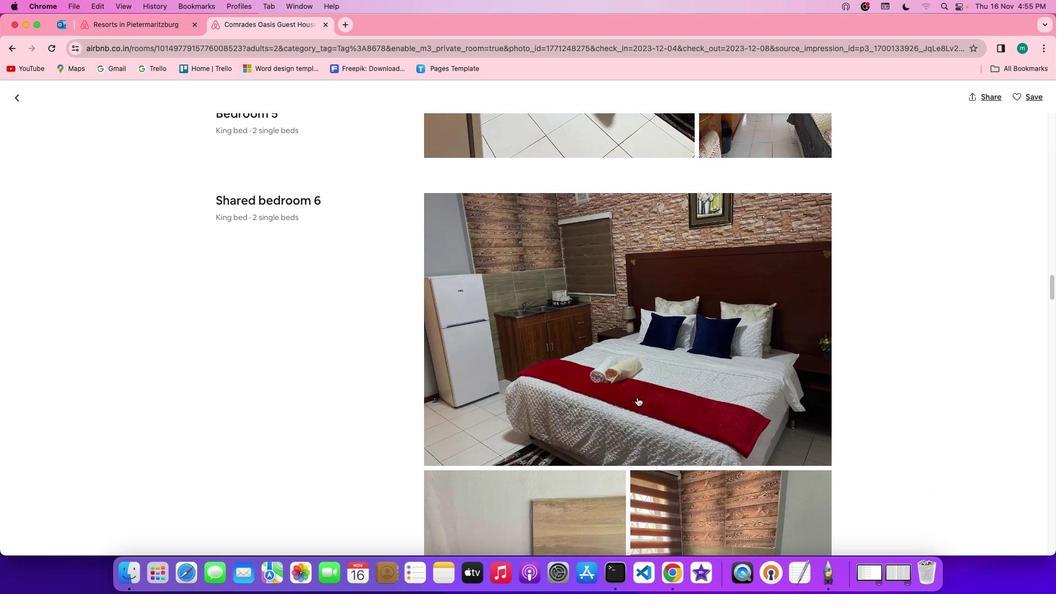 
Action: Mouse scrolled (636, 397) with delta (0, -2)
Screenshot: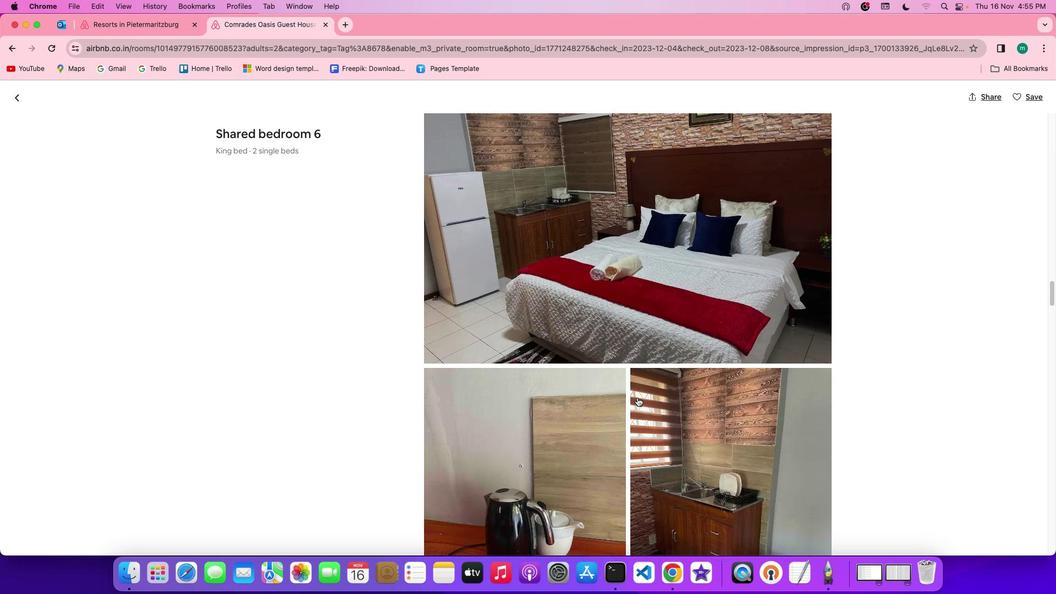 
Action: Mouse scrolled (636, 397) with delta (0, 0)
Screenshot: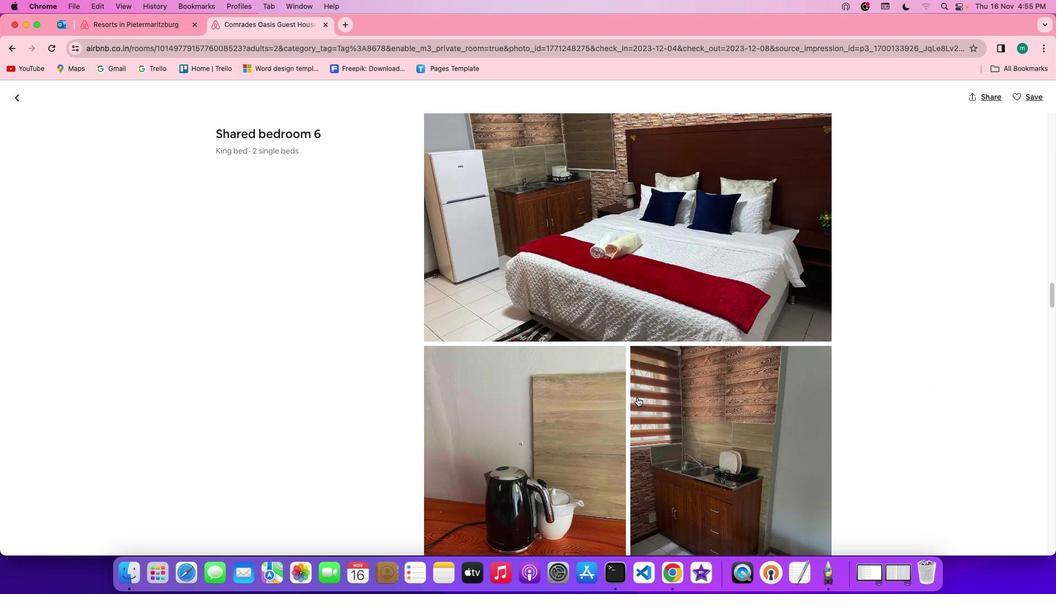 
Action: Mouse scrolled (636, 397) with delta (0, 0)
Screenshot: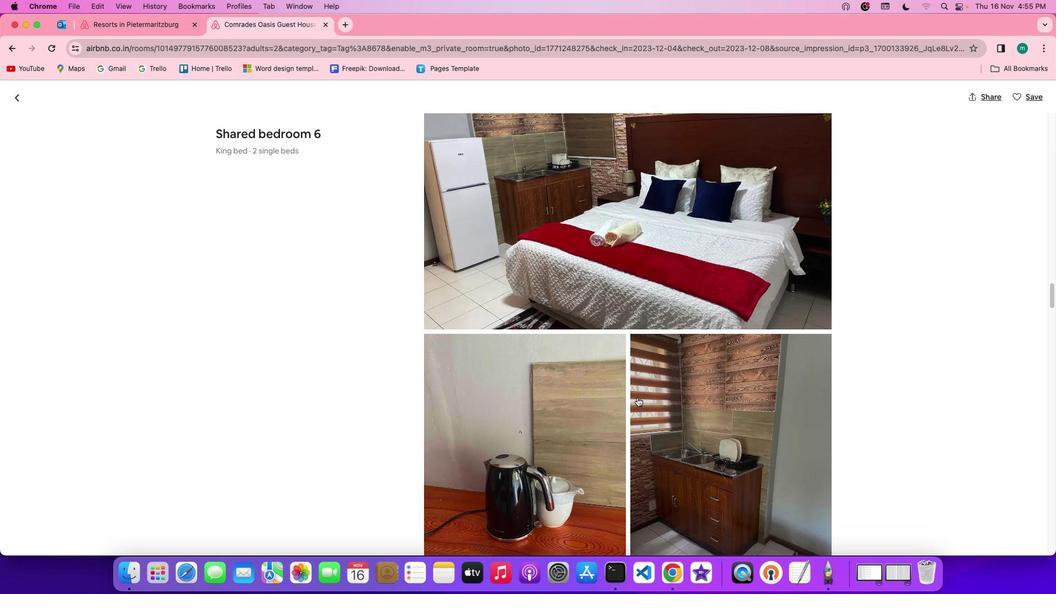 
Action: Mouse scrolled (636, 397) with delta (0, 0)
Screenshot: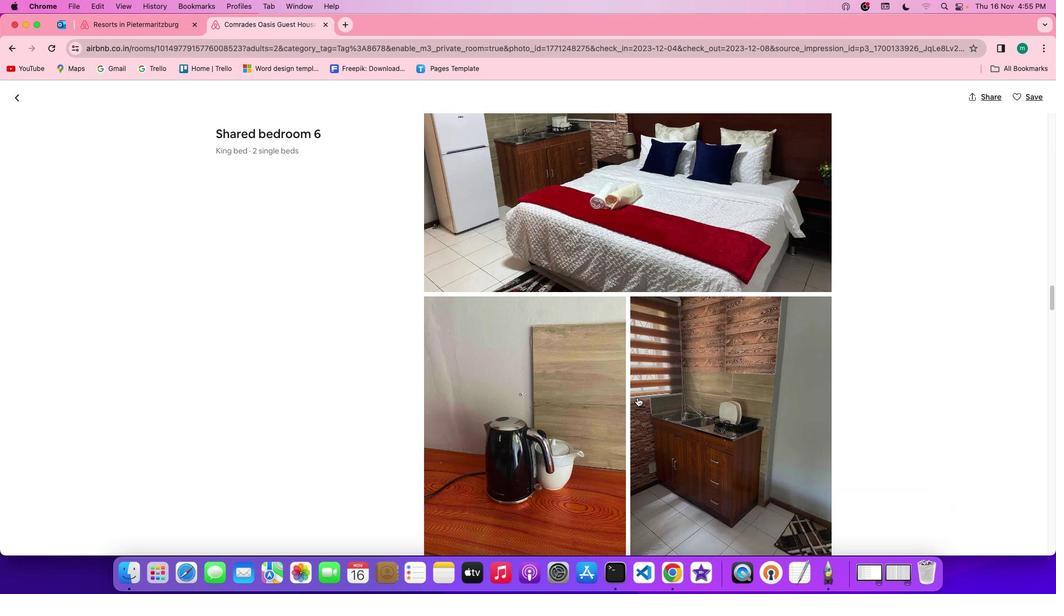 
Action: Mouse scrolled (636, 397) with delta (0, -1)
Screenshot: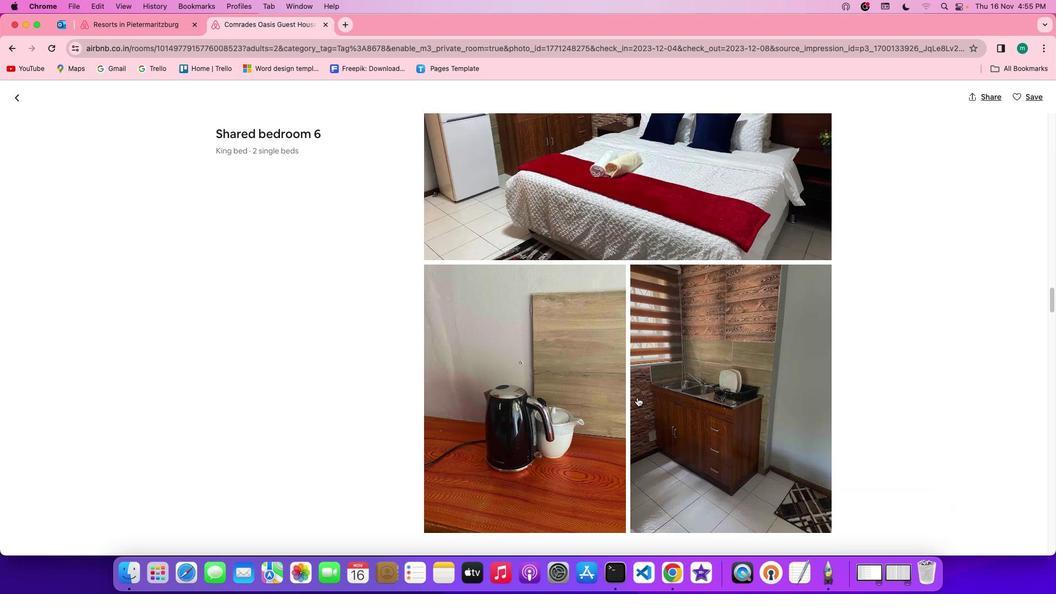 
Action: Mouse scrolled (636, 397) with delta (0, -2)
Screenshot: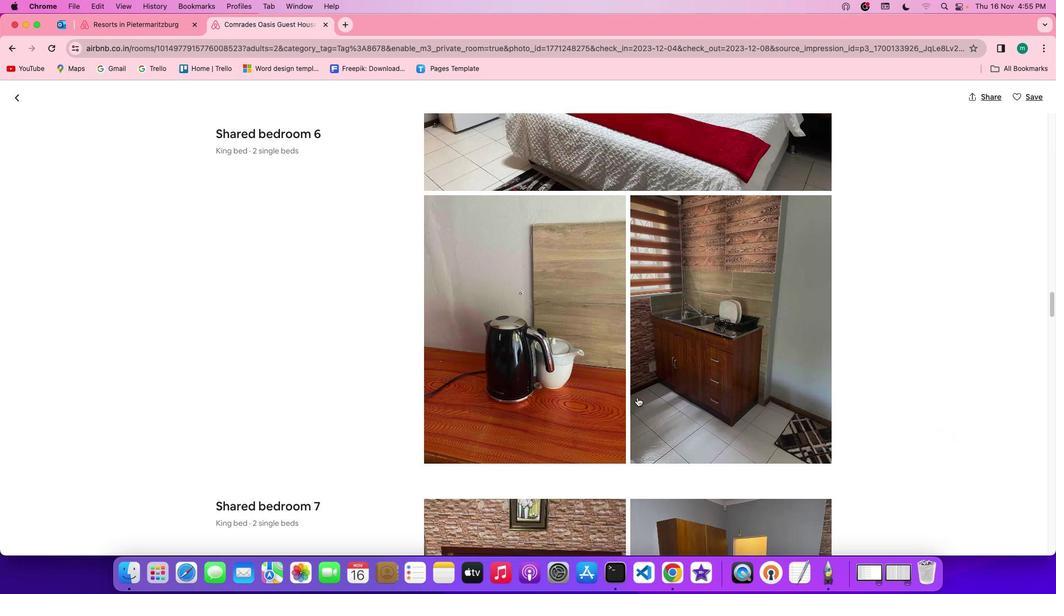 
Action: Mouse scrolled (636, 397) with delta (0, -2)
Screenshot: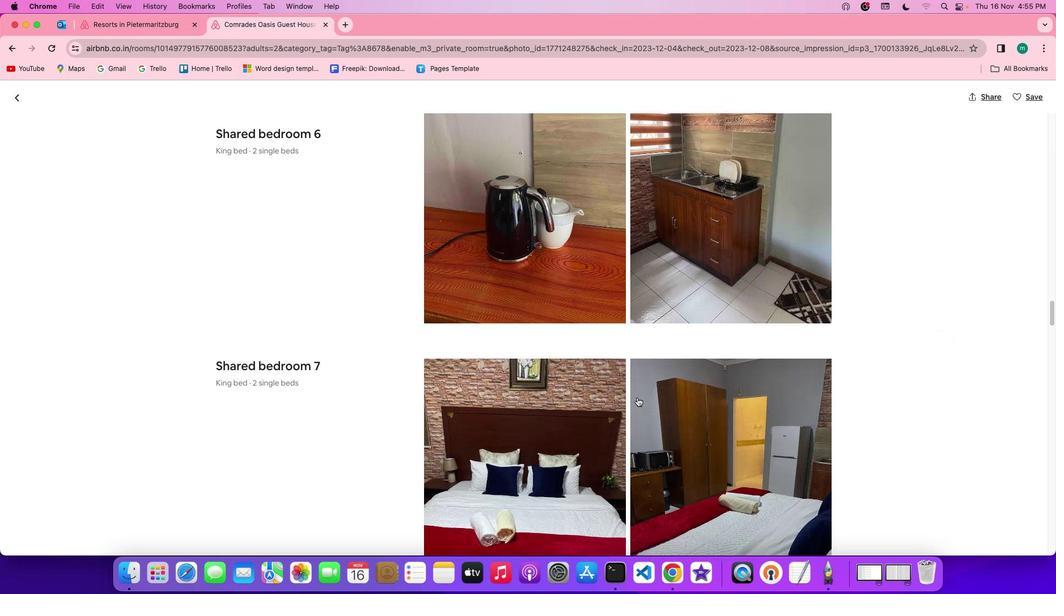 
Action: Mouse scrolled (636, 397) with delta (0, 0)
Screenshot: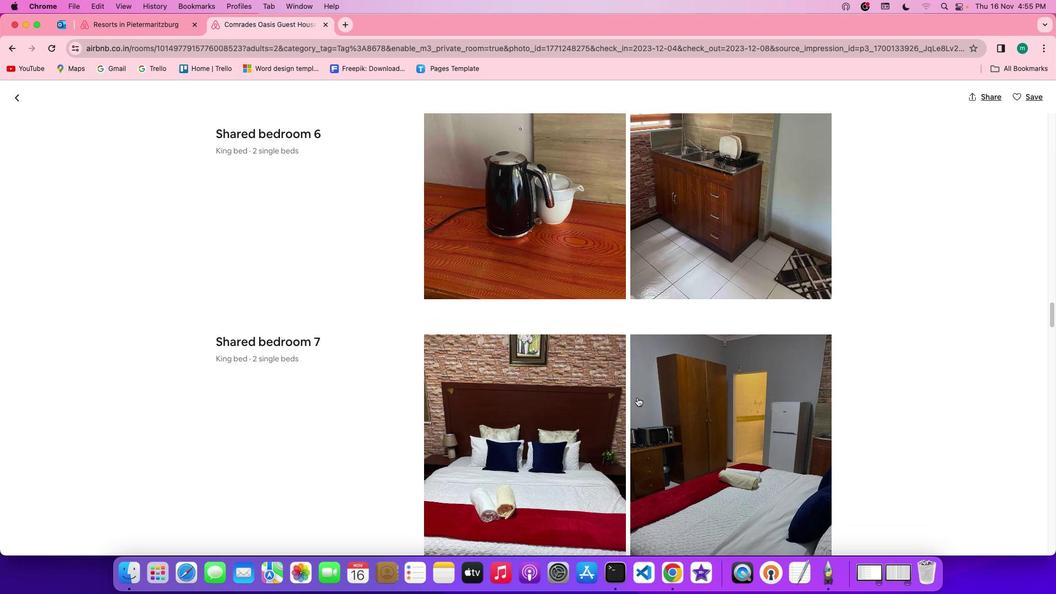 
Action: Mouse scrolled (636, 397) with delta (0, 0)
Screenshot: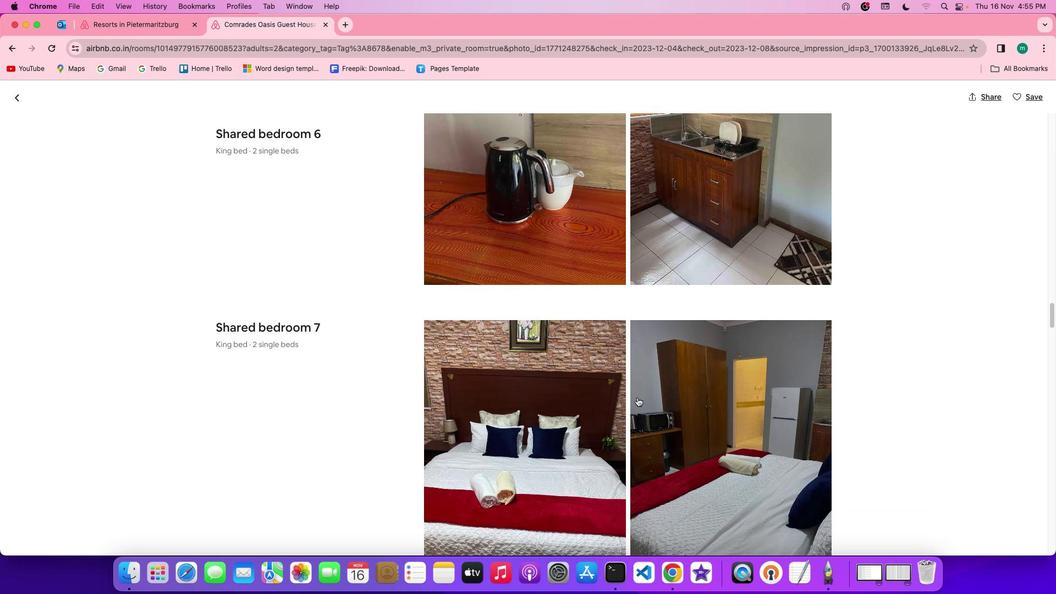 
Action: Mouse scrolled (636, 397) with delta (0, -1)
Screenshot: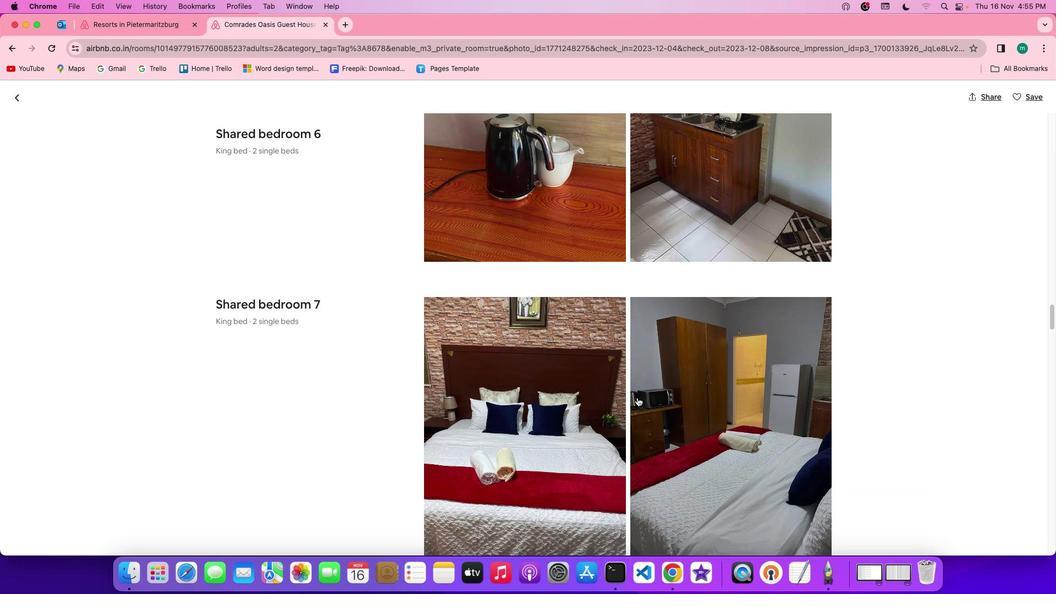 
Action: Mouse scrolled (636, 397) with delta (0, -2)
Screenshot: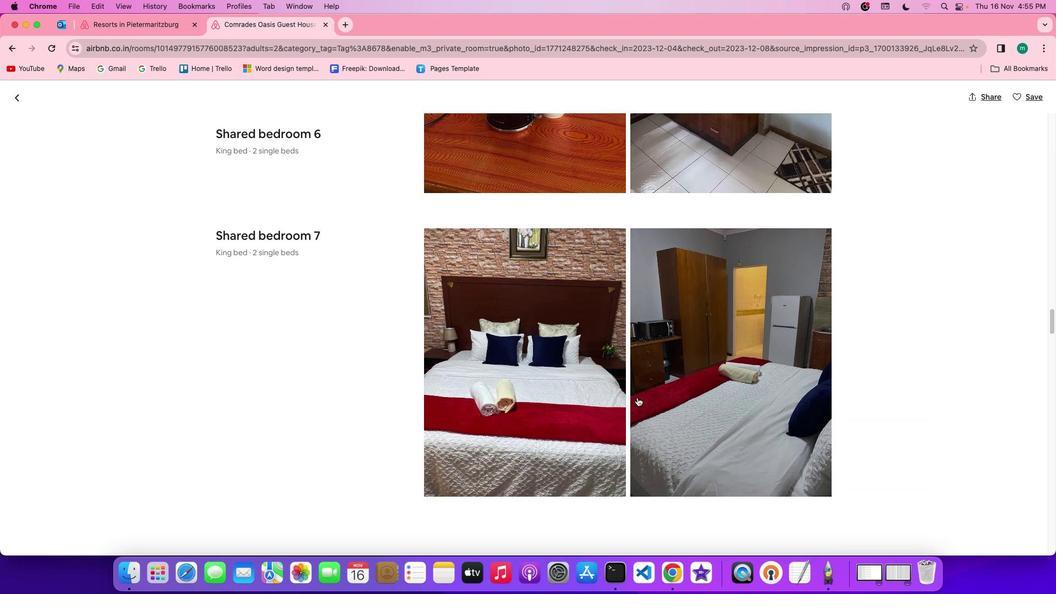 
Action: Mouse scrolled (636, 397) with delta (0, -2)
Screenshot: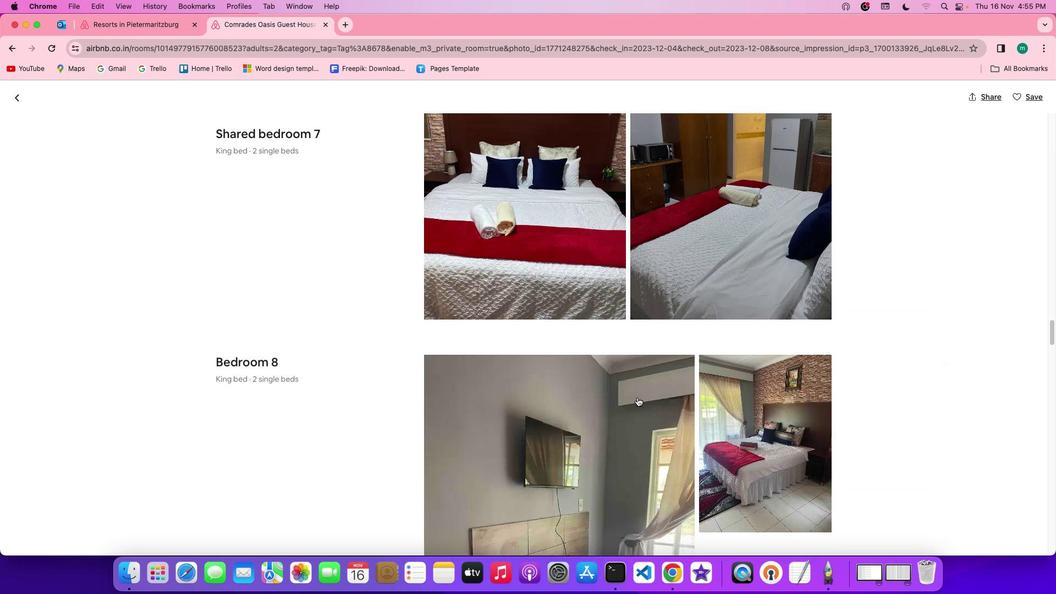 
Action: Mouse moved to (636, 396)
Screenshot: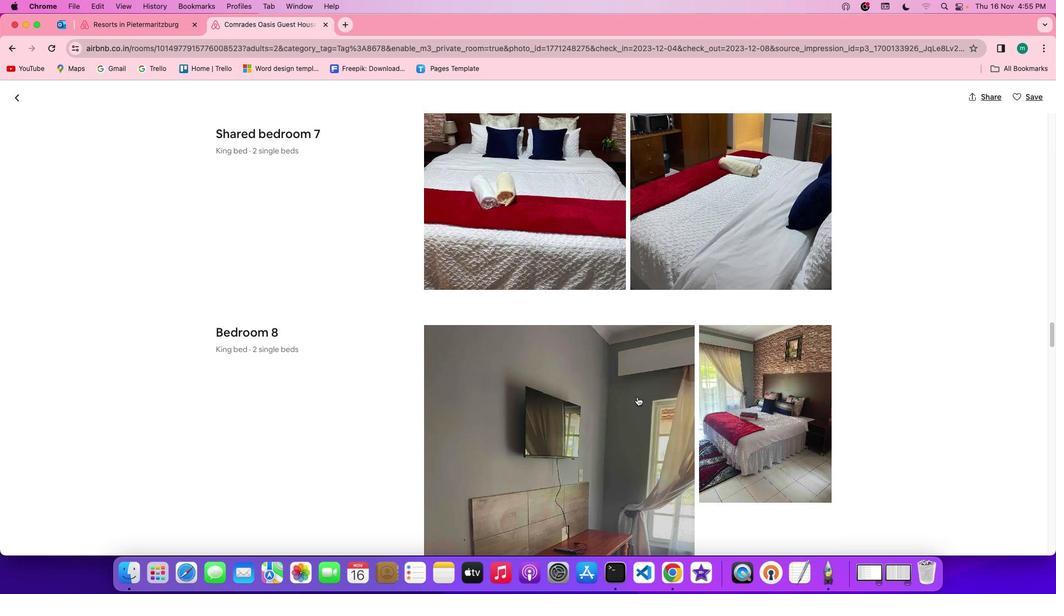 
Action: Mouse scrolled (636, 396) with delta (0, 0)
Screenshot: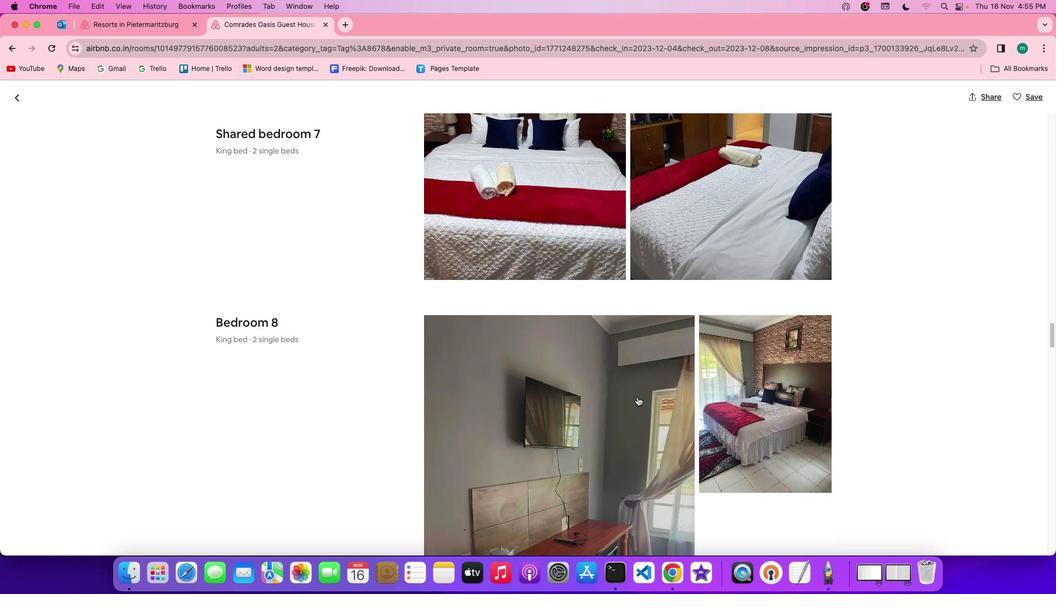 
Action: Mouse scrolled (636, 396) with delta (0, 0)
Screenshot: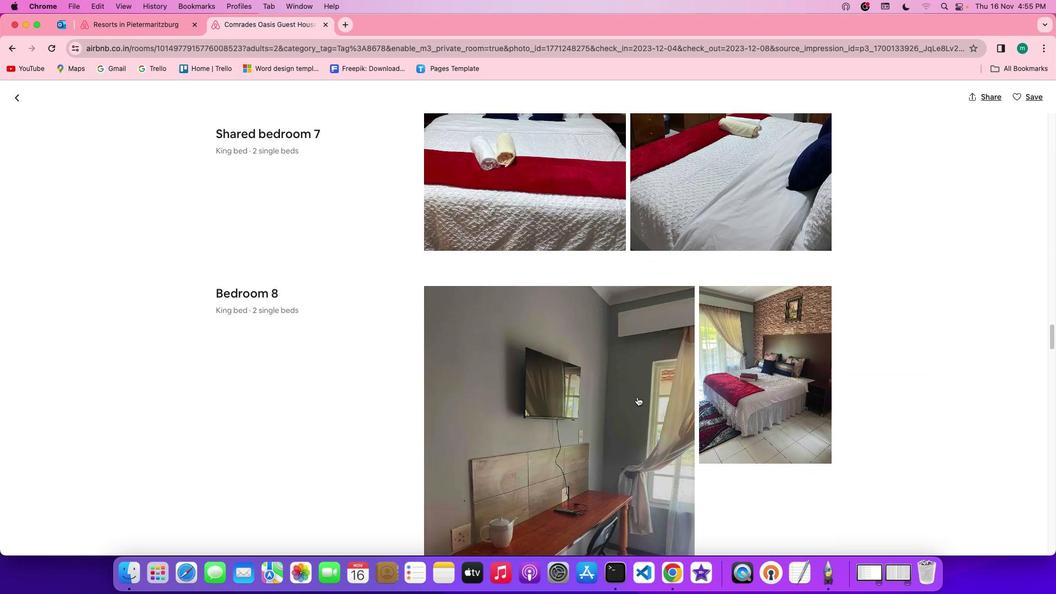 
Action: Mouse scrolled (636, 396) with delta (0, -1)
Screenshot: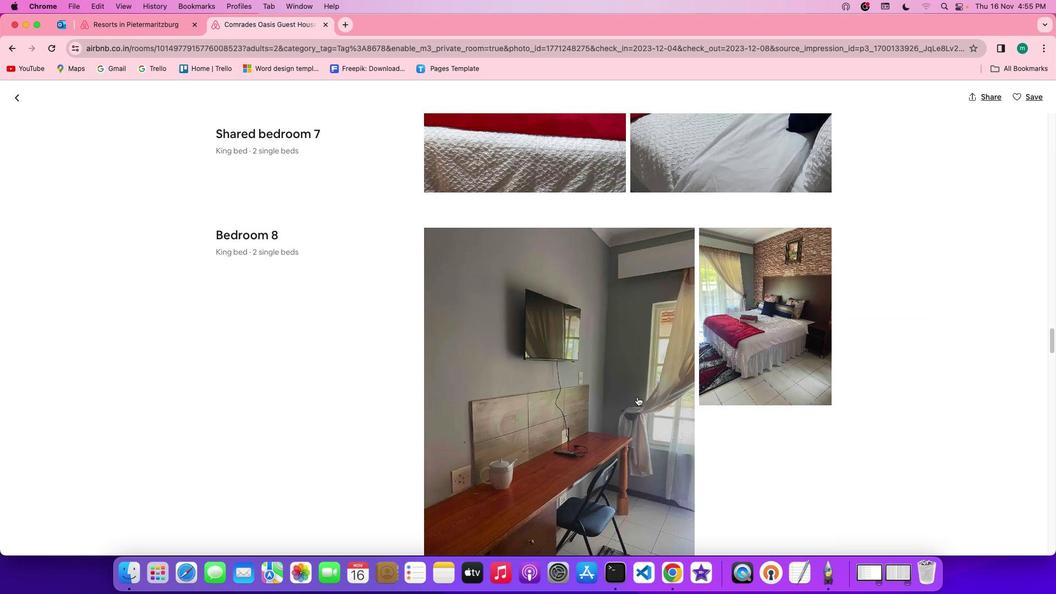 
Action: Mouse scrolled (636, 396) with delta (0, -2)
Screenshot: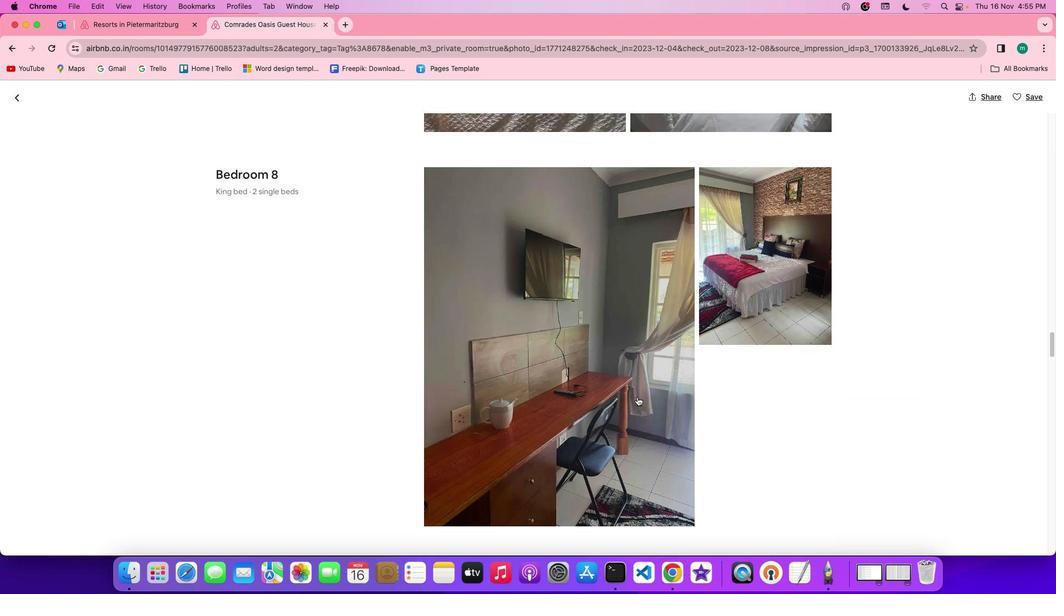 
Action: Mouse scrolled (636, 396) with delta (0, 0)
Screenshot: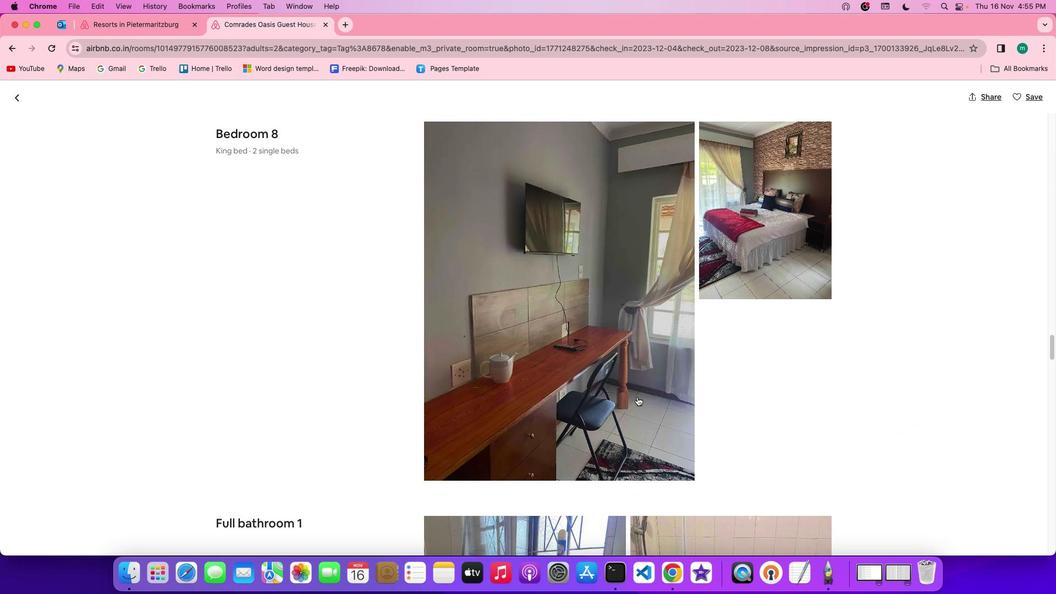 
Action: Mouse scrolled (636, 396) with delta (0, 0)
Screenshot: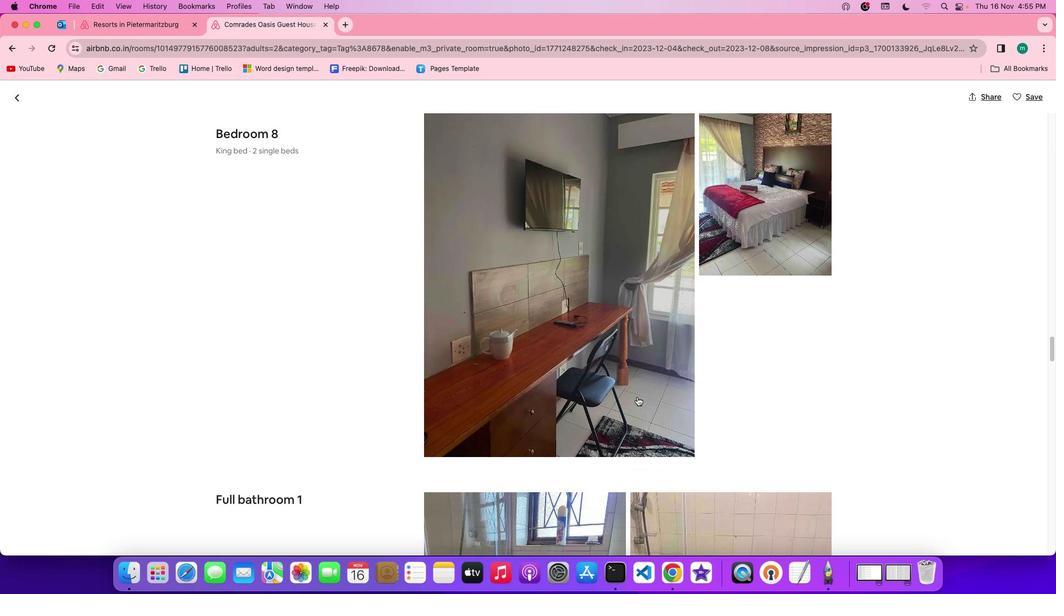 
Action: Mouse scrolled (636, 396) with delta (0, -1)
Screenshot: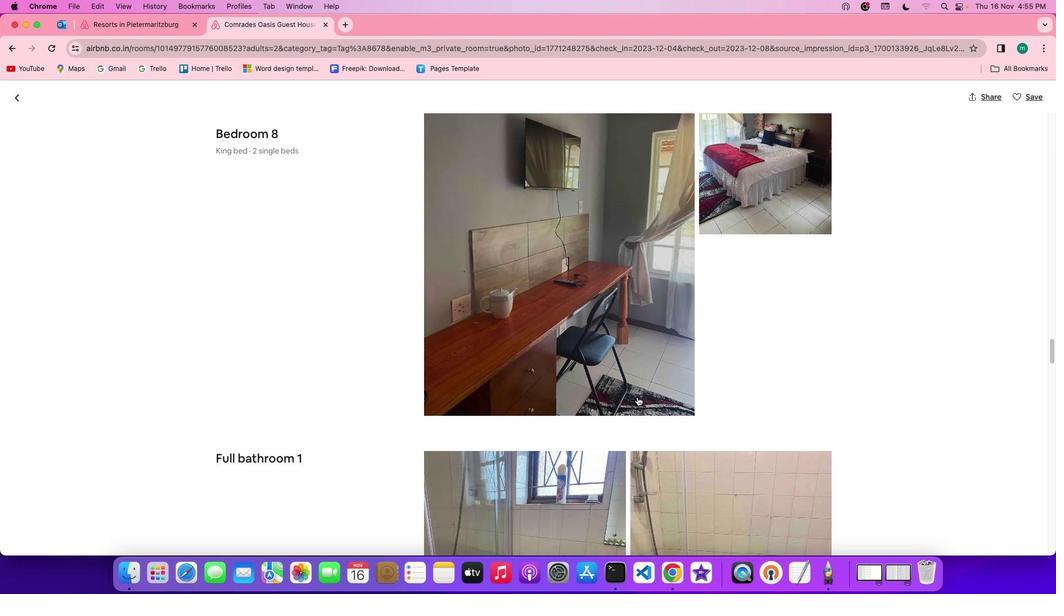 
Action: Mouse scrolled (636, 396) with delta (0, -2)
Screenshot: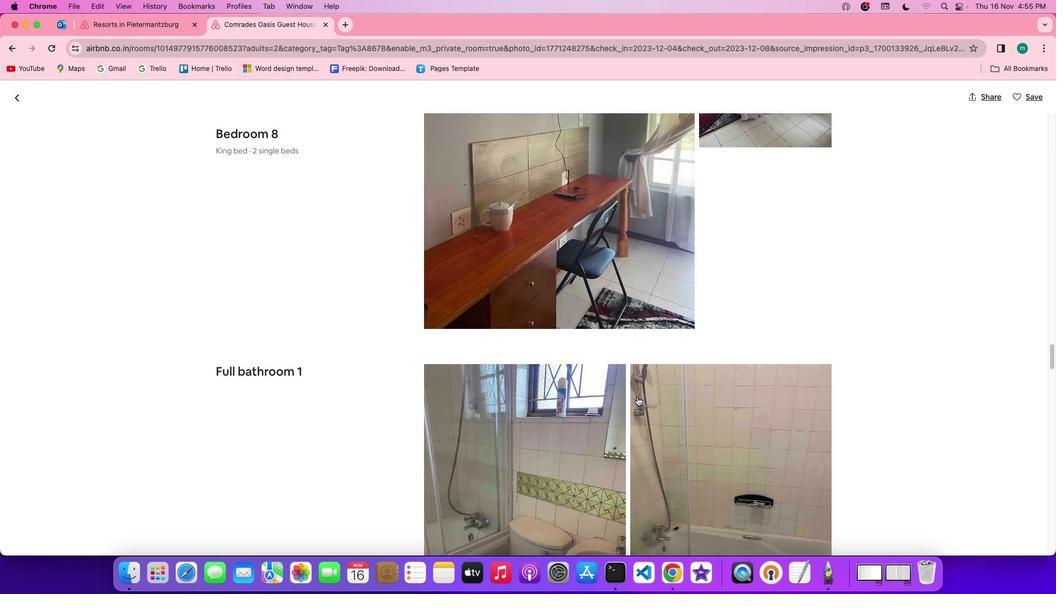 
Action: Mouse scrolled (636, 396) with delta (0, 0)
Screenshot: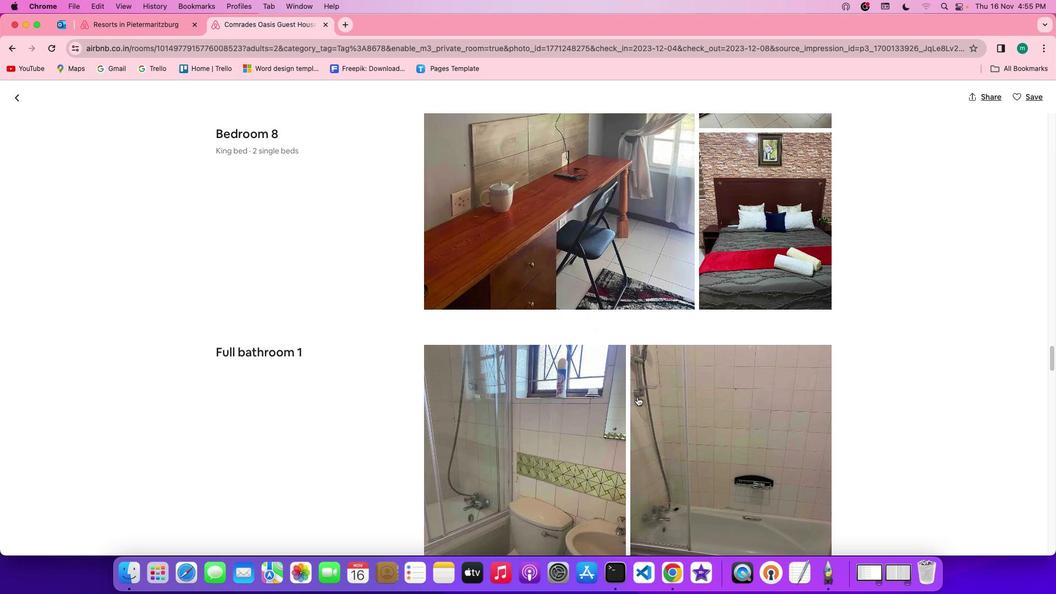 
Action: Mouse scrolled (636, 396) with delta (0, 0)
Screenshot: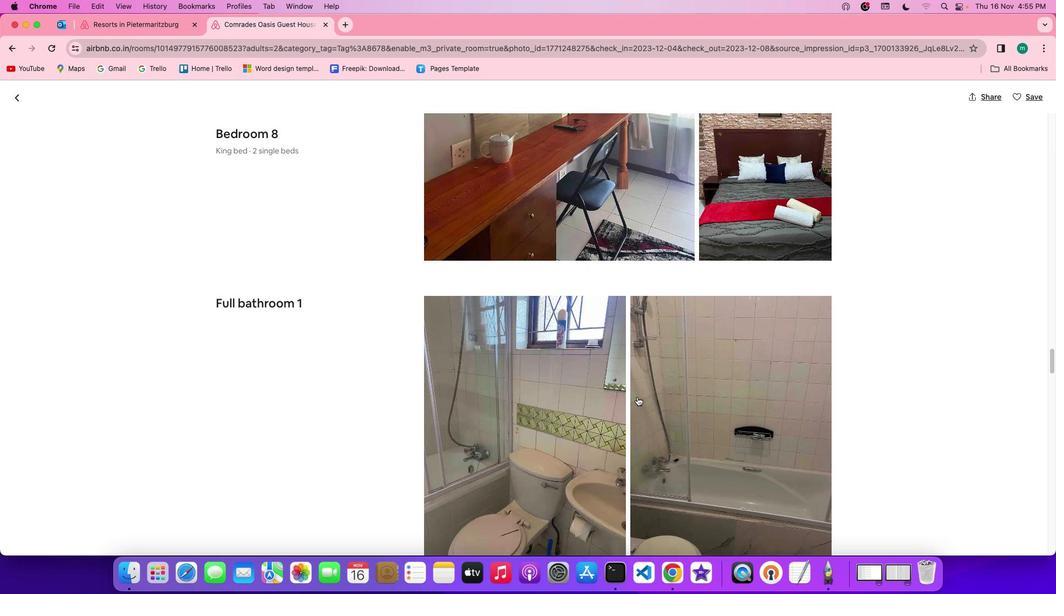 
Action: Mouse scrolled (636, 396) with delta (0, -1)
Screenshot: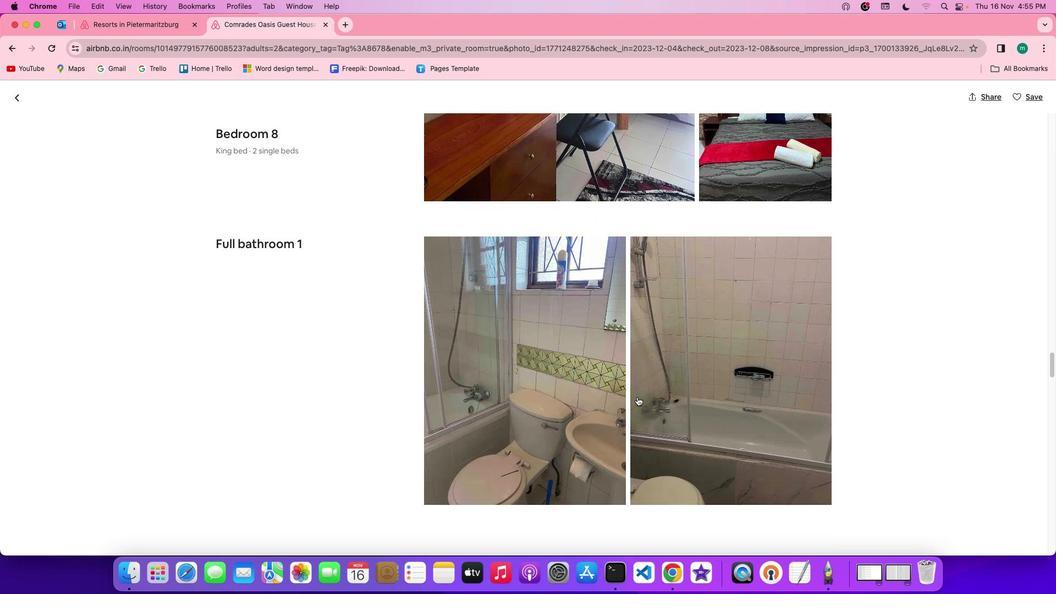 
Action: Mouse scrolled (636, 396) with delta (0, -2)
Screenshot: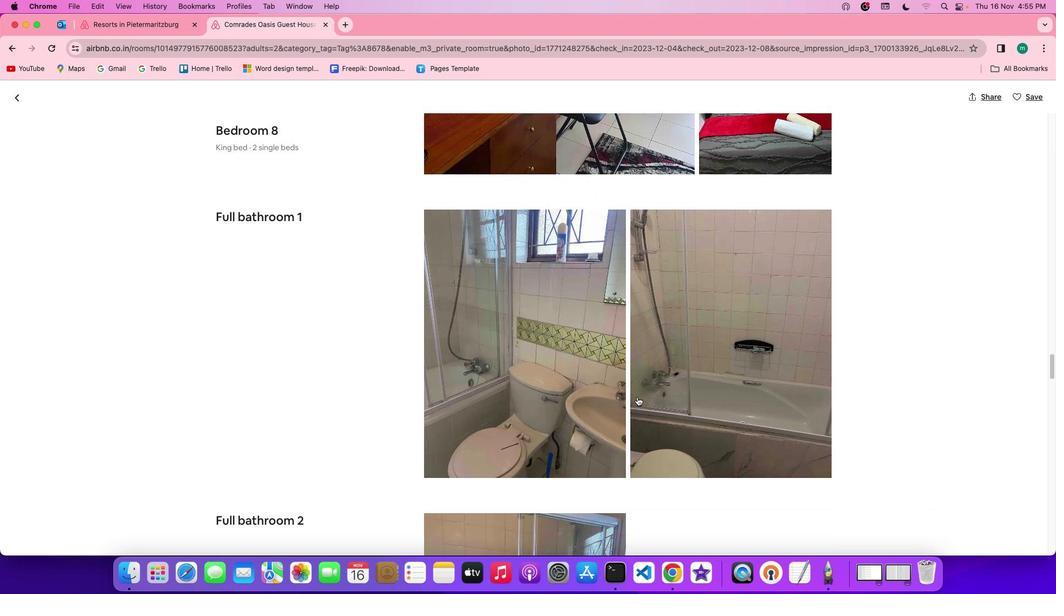 
Action: Mouse scrolled (636, 396) with delta (0, 0)
Screenshot: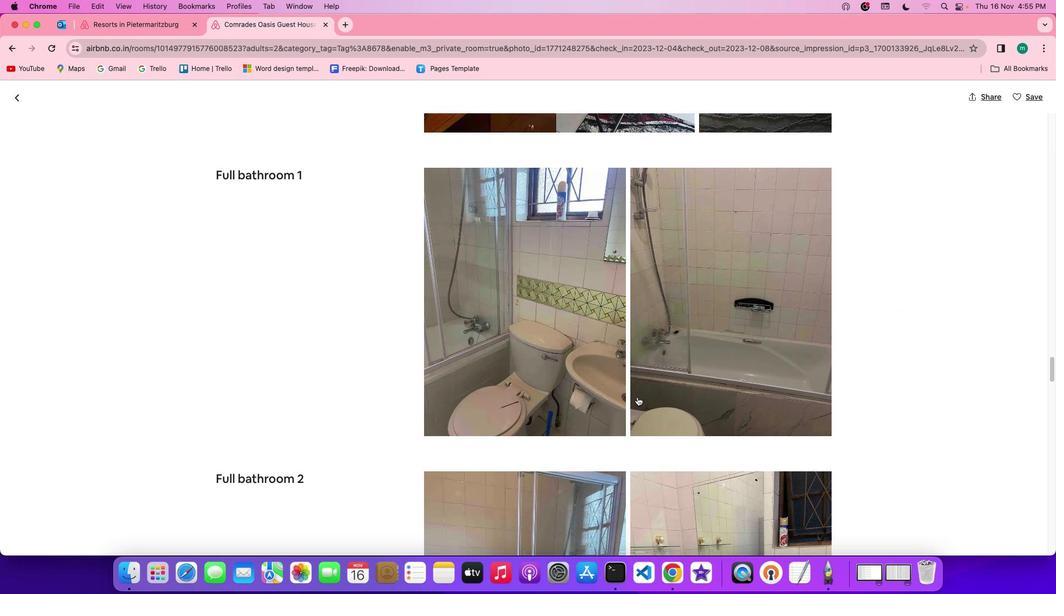 
Action: Mouse scrolled (636, 396) with delta (0, 0)
Screenshot: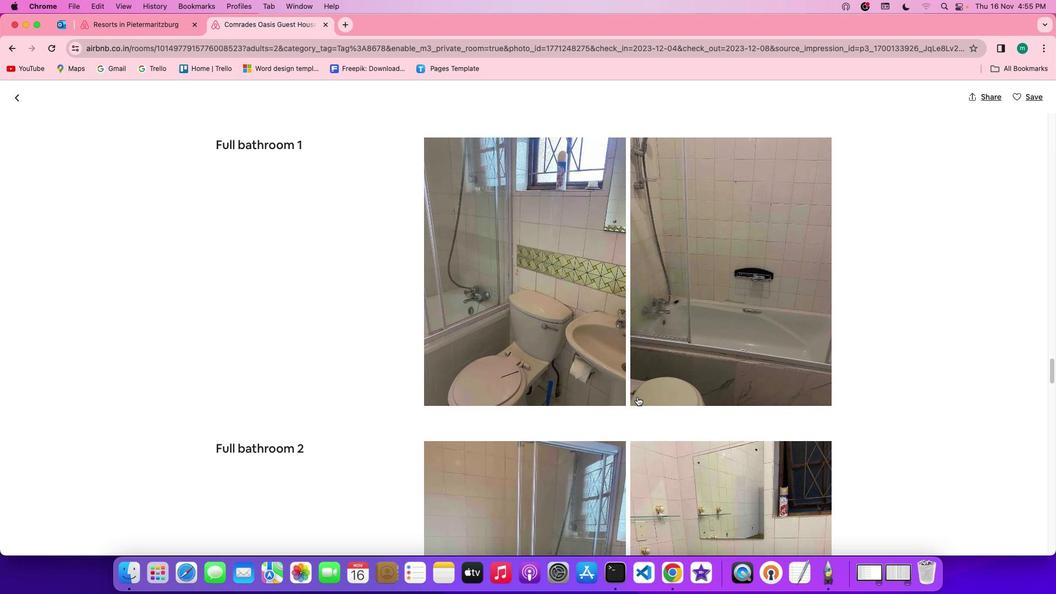 
Action: Mouse scrolled (636, 396) with delta (0, -1)
Screenshot: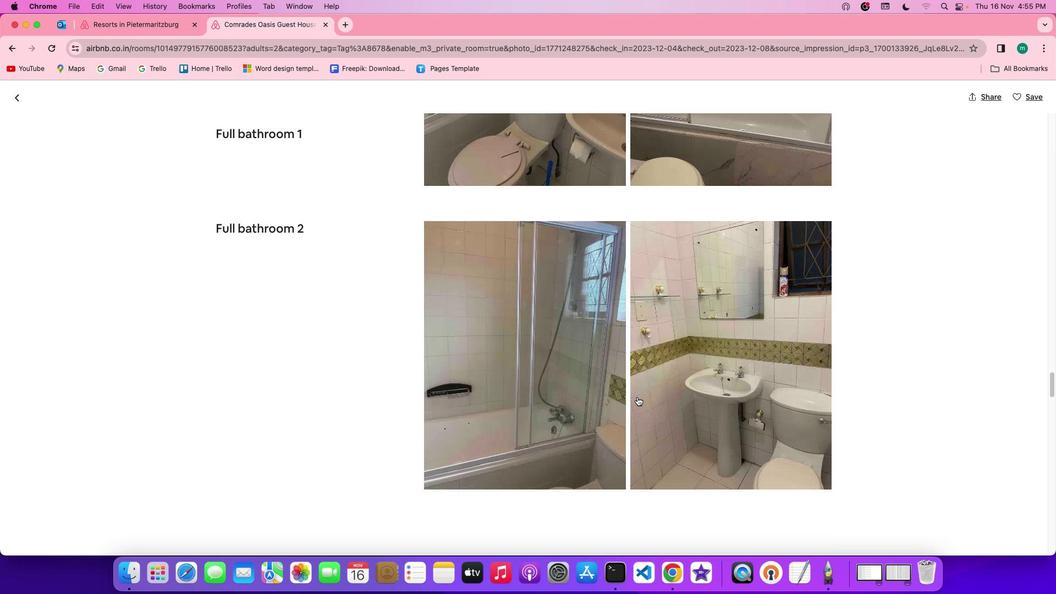 
Action: Mouse scrolled (636, 396) with delta (0, -2)
Screenshot: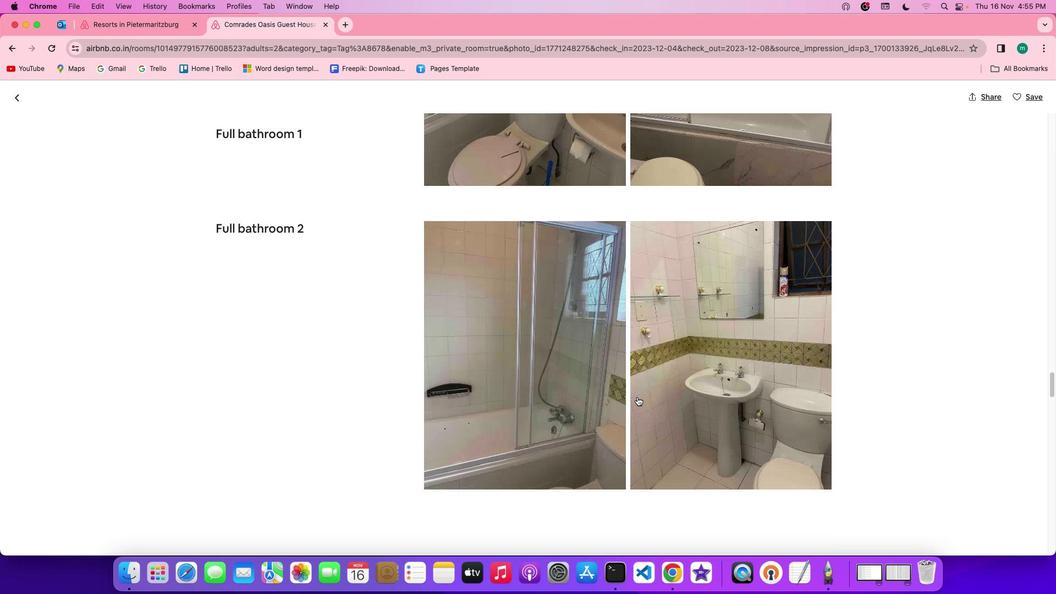 
Action: Mouse scrolled (636, 396) with delta (0, -2)
Screenshot: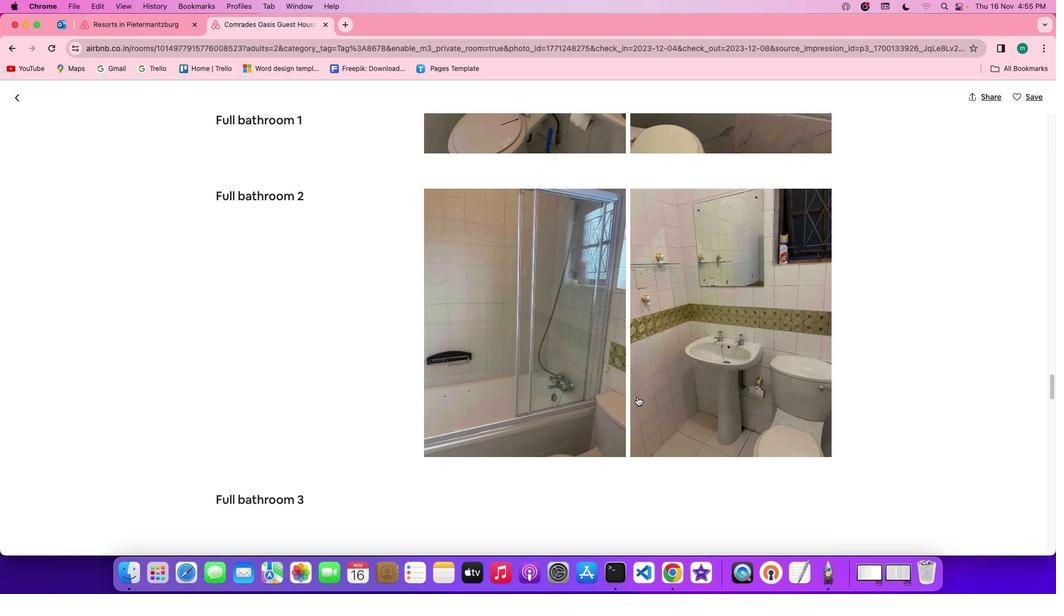 
Action: Mouse moved to (636, 396)
Screenshot: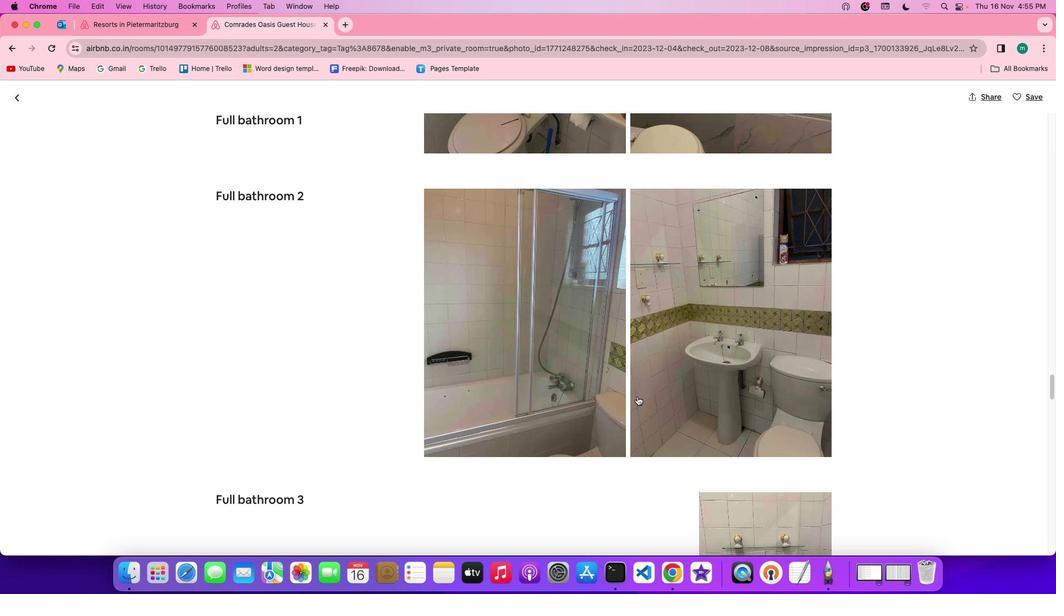 
Action: Mouse scrolled (636, 396) with delta (0, 0)
Screenshot: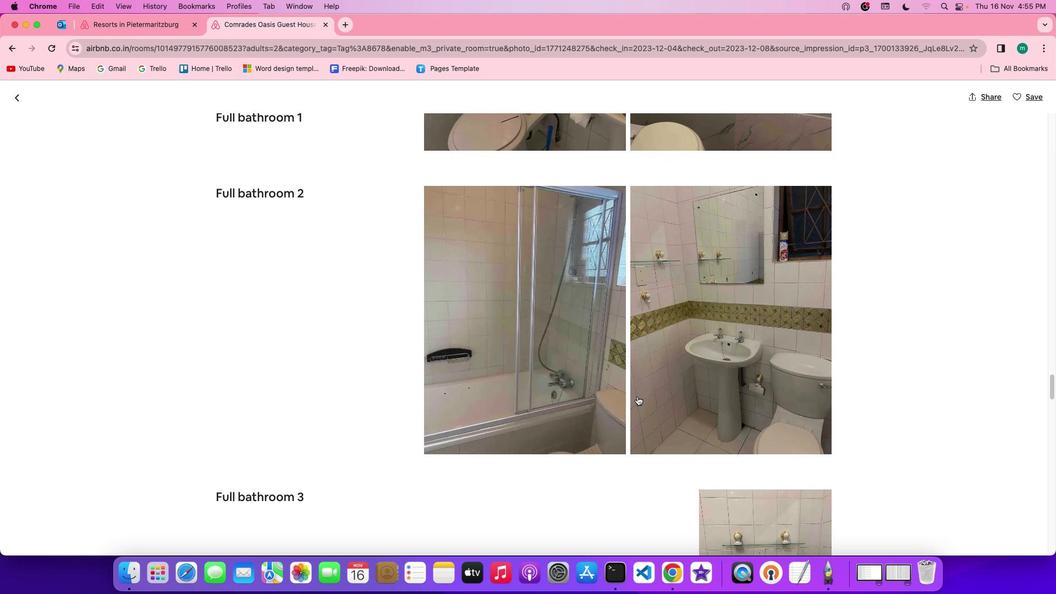 
Action: Mouse scrolled (636, 396) with delta (0, 0)
Screenshot: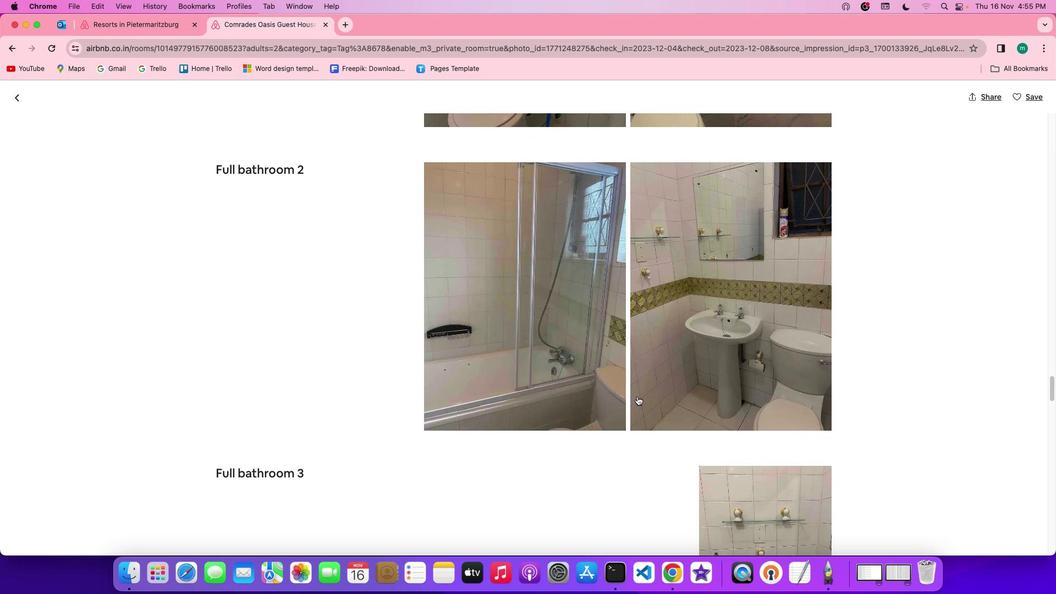 
Action: Mouse scrolled (636, 396) with delta (0, -1)
Screenshot: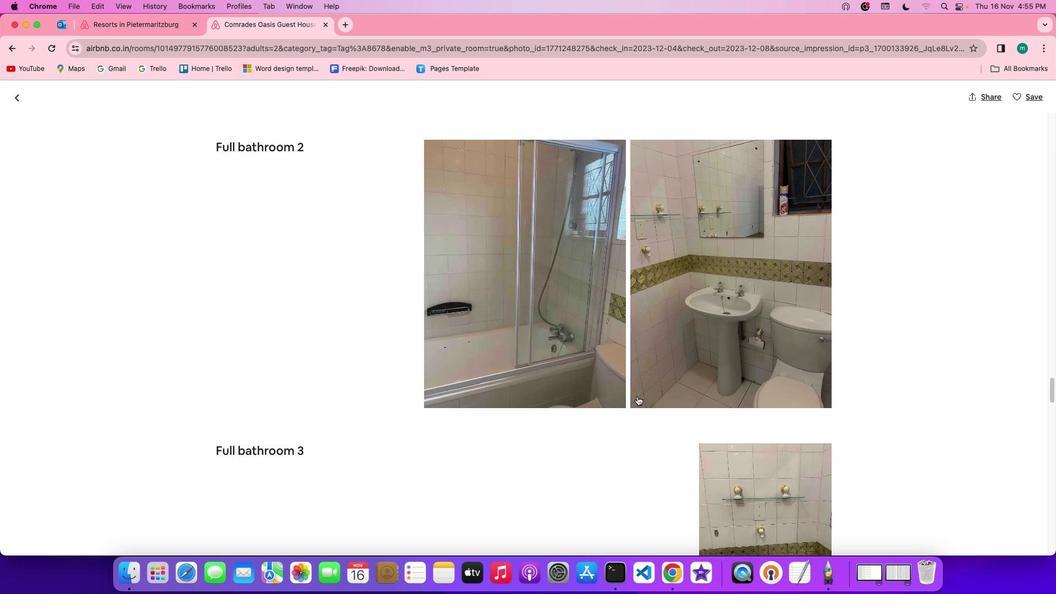 
Action: Mouse scrolled (636, 396) with delta (0, -2)
Screenshot: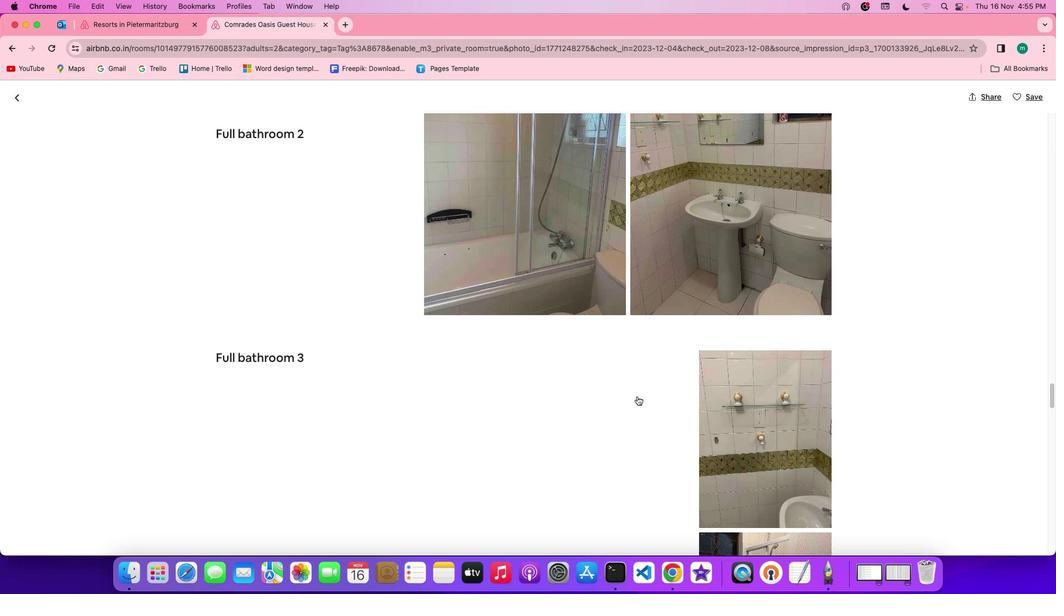 
Action: Mouse scrolled (636, 396) with delta (0, 0)
Screenshot: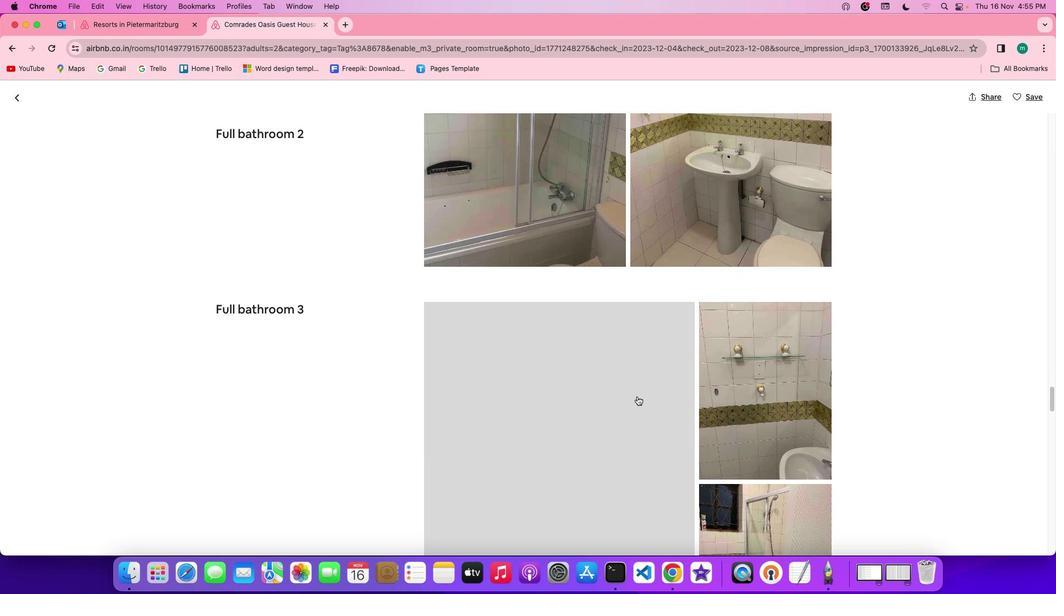 
Action: Mouse scrolled (636, 396) with delta (0, 0)
Screenshot: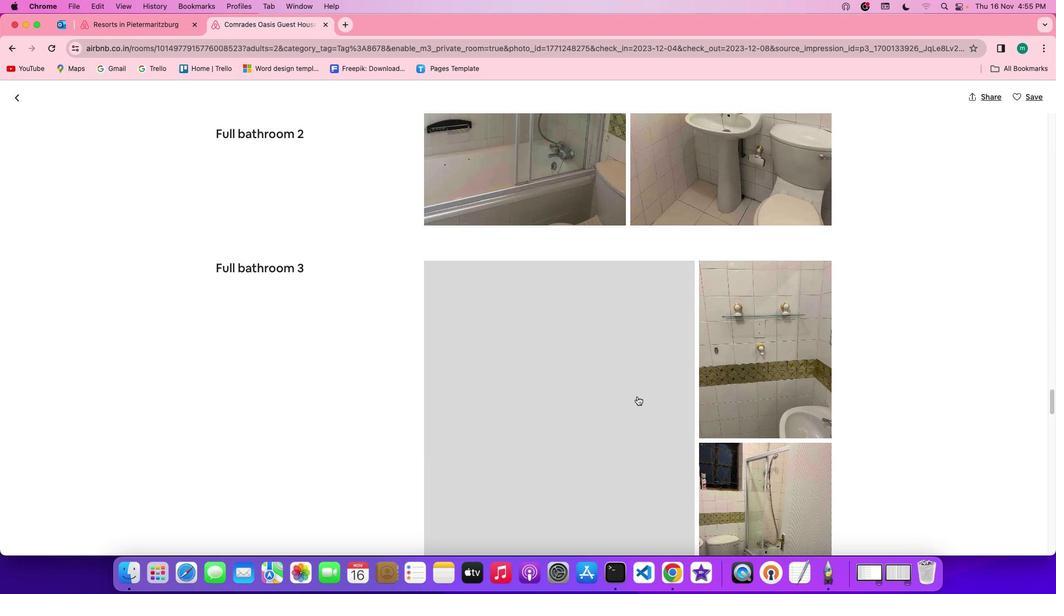 
Action: Mouse scrolled (636, 396) with delta (0, -1)
Screenshot: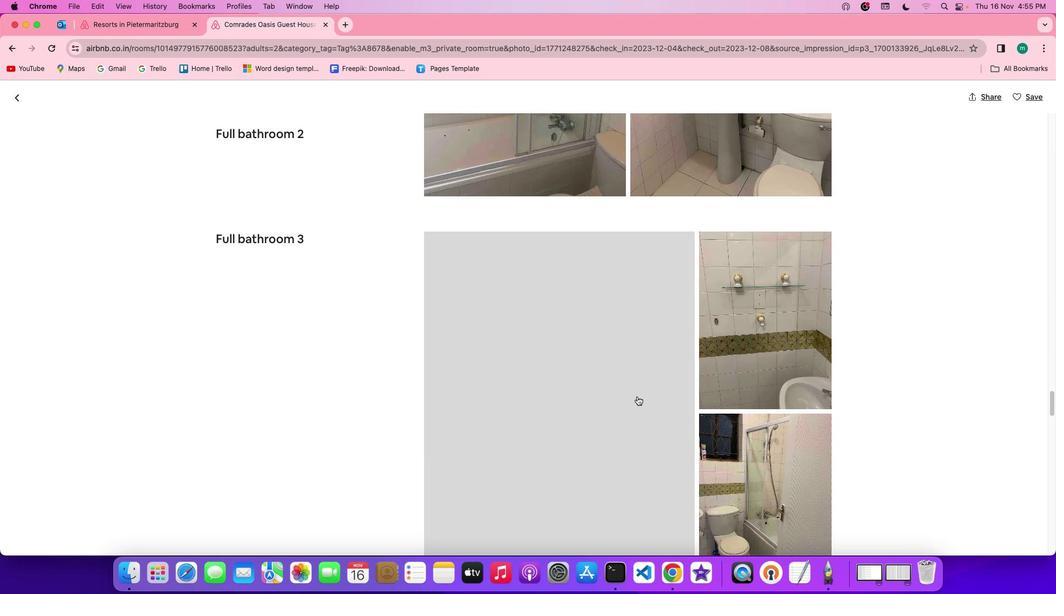 
Action: Mouse scrolled (636, 396) with delta (0, -2)
Screenshot: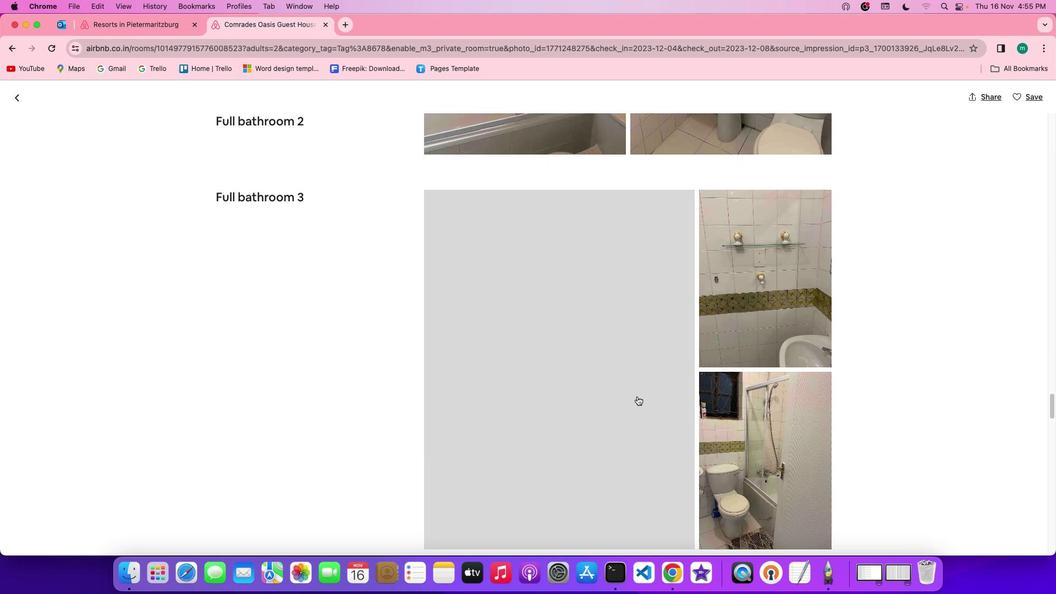 
Action: Mouse scrolled (636, 396) with delta (0, -2)
Screenshot: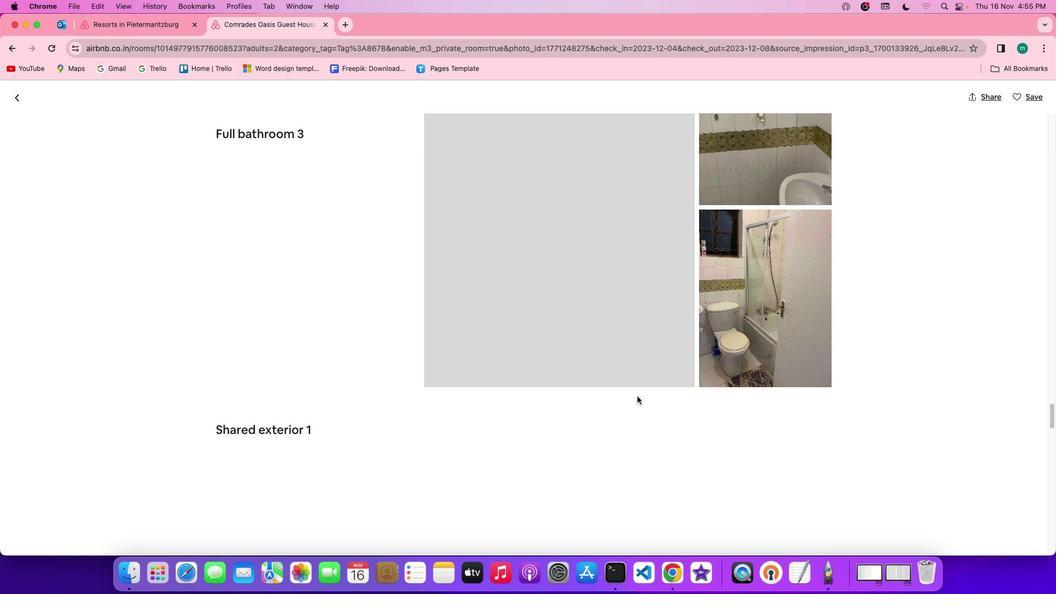 
Action: Mouse scrolled (636, 396) with delta (0, 0)
Screenshot: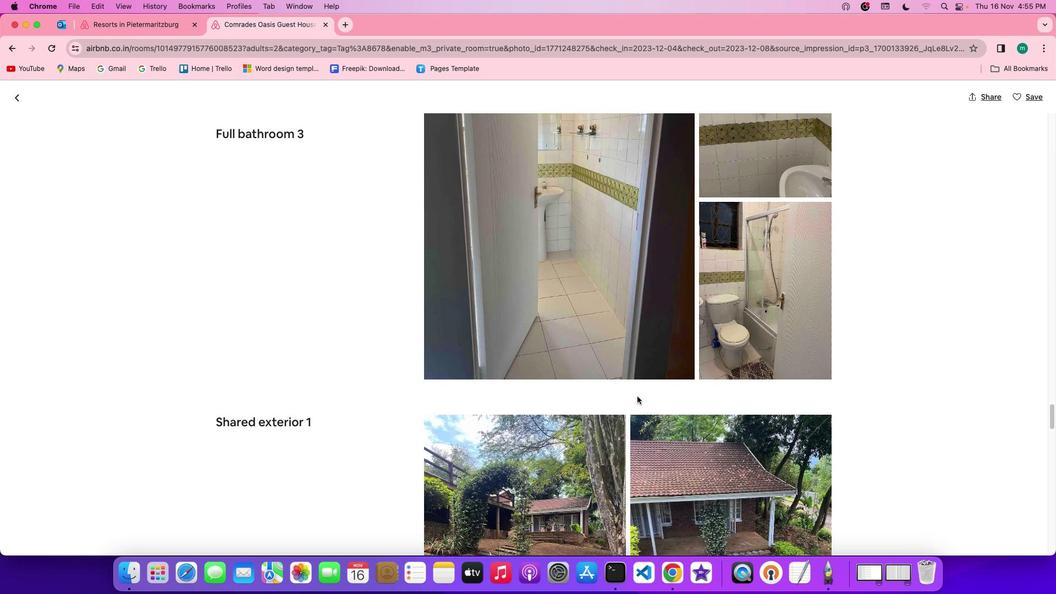 
Action: Mouse scrolled (636, 396) with delta (0, 0)
Screenshot: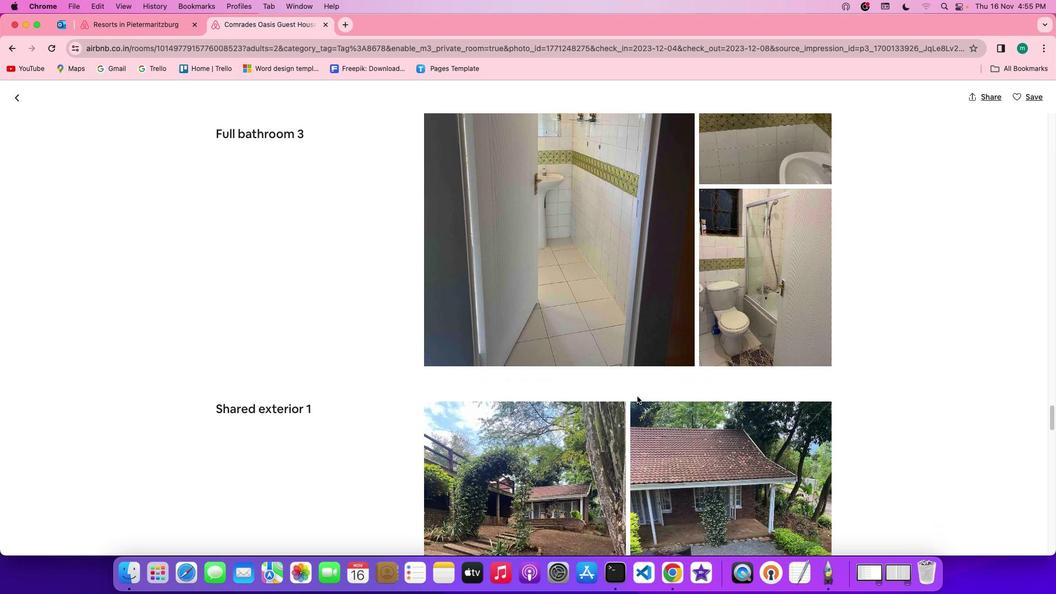 
Action: Mouse scrolled (636, 396) with delta (0, 0)
Screenshot: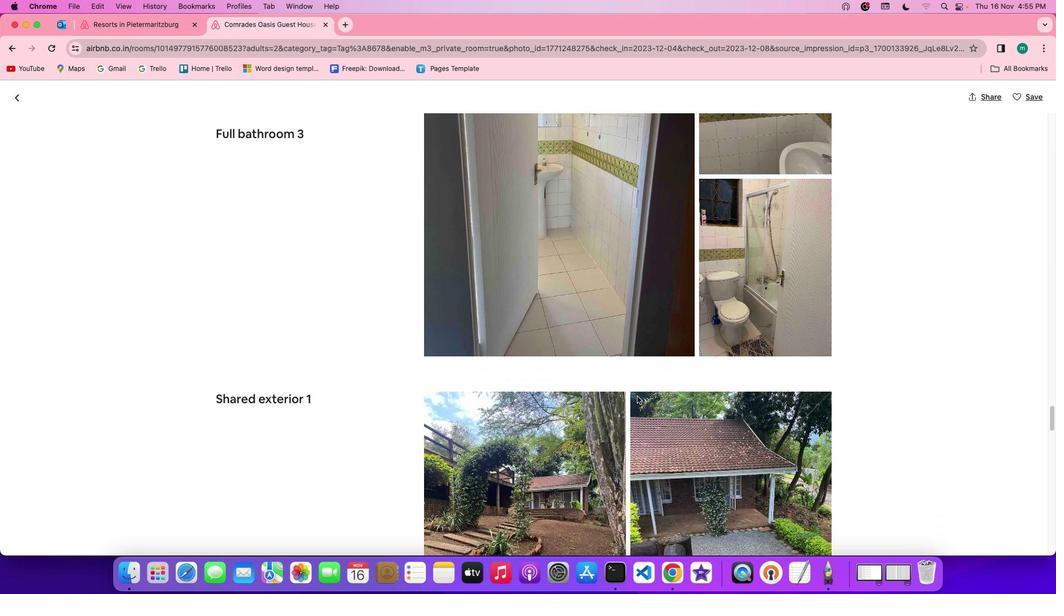 
Action: Mouse scrolled (636, 396) with delta (0, -1)
Screenshot: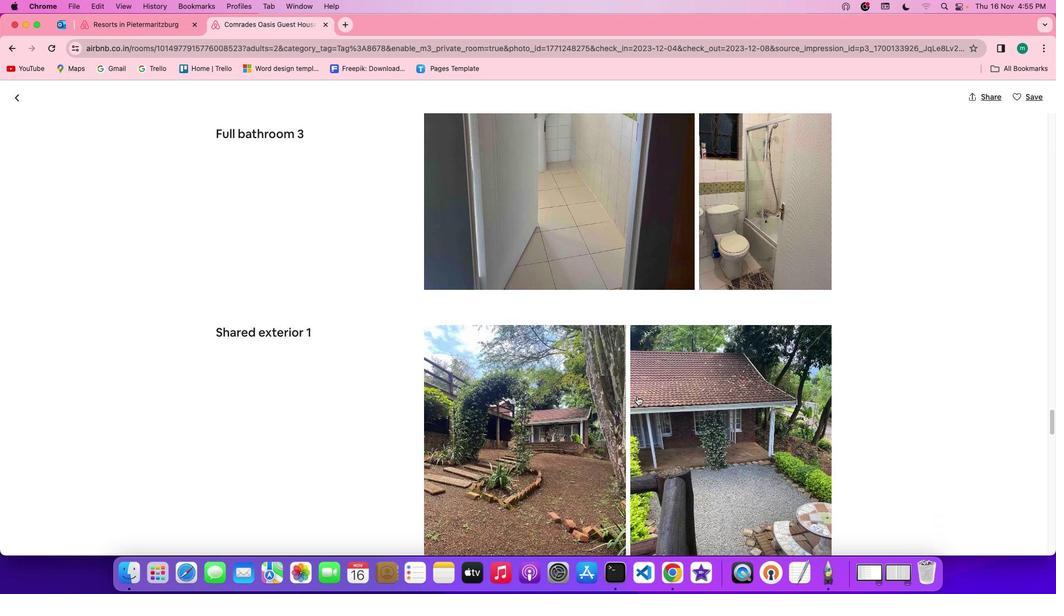 
Action: Mouse scrolled (636, 396) with delta (0, -2)
Screenshot: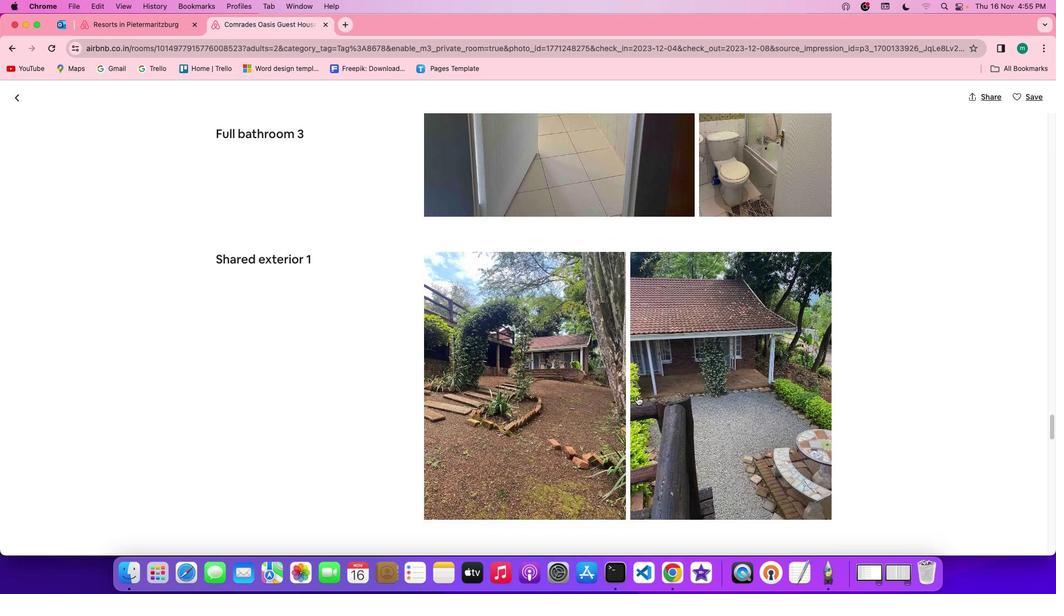 
Action: Mouse scrolled (636, 396) with delta (0, 0)
Screenshot: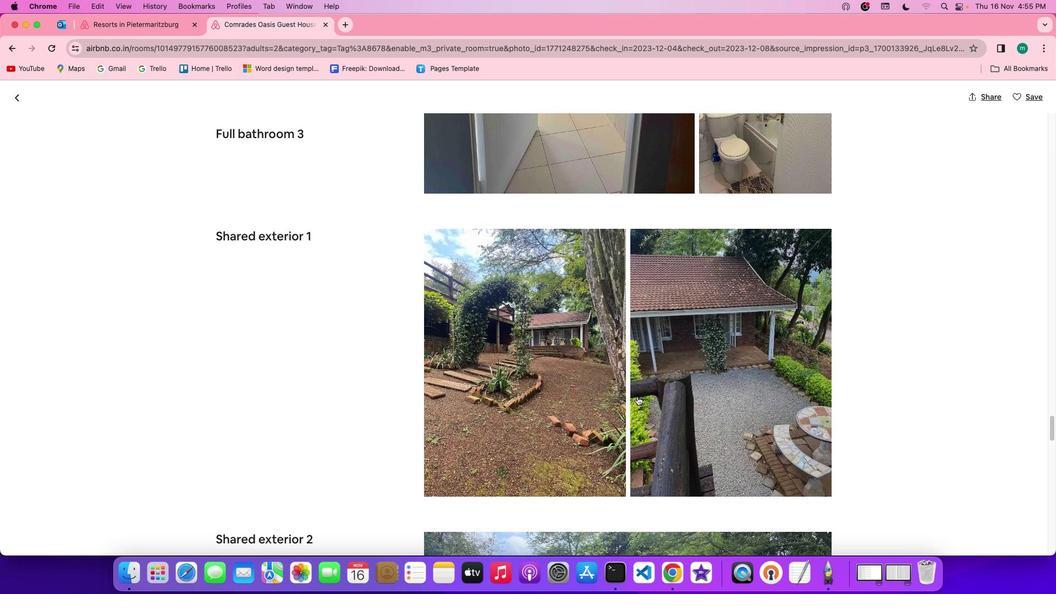 
Action: Mouse scrolled (636, 396) with delta (0, 0)
Screenshot: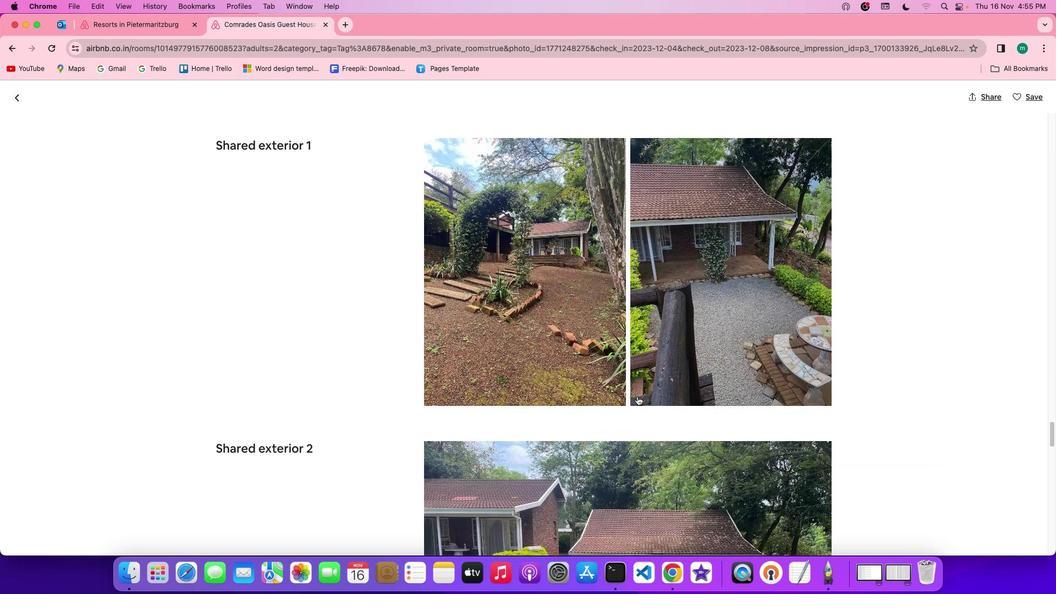 
Action: Mouse scrolled (636, 396) with delta (0, -1)
Screenshot: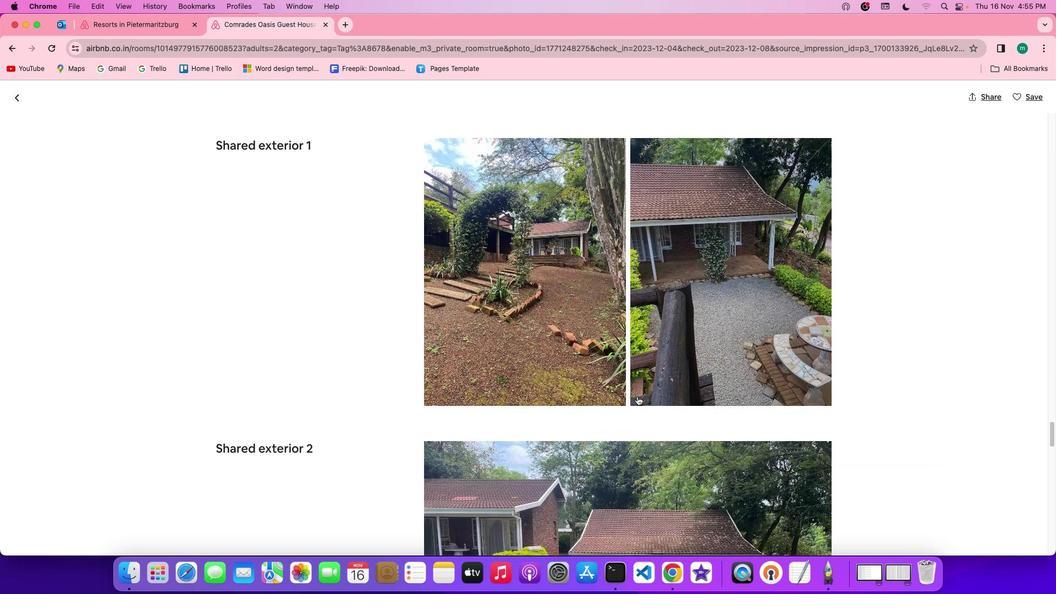 
Action: Mouse scrolled (636, 396) with delta (0, -2)
Screenshot: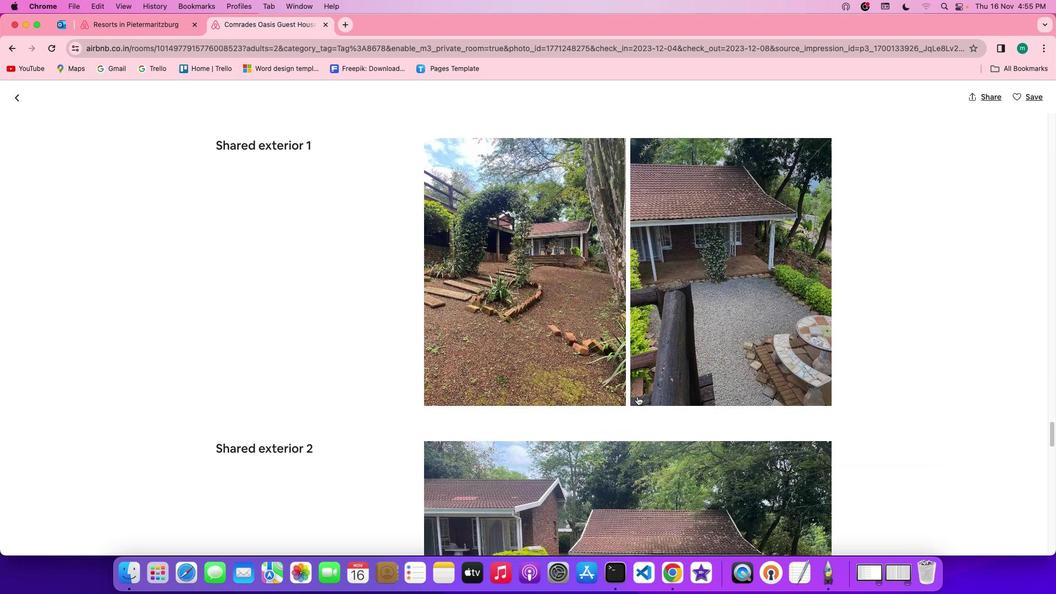
Action: Mouse scrolled (636, 396) with delta (0, 0)
Screenshot: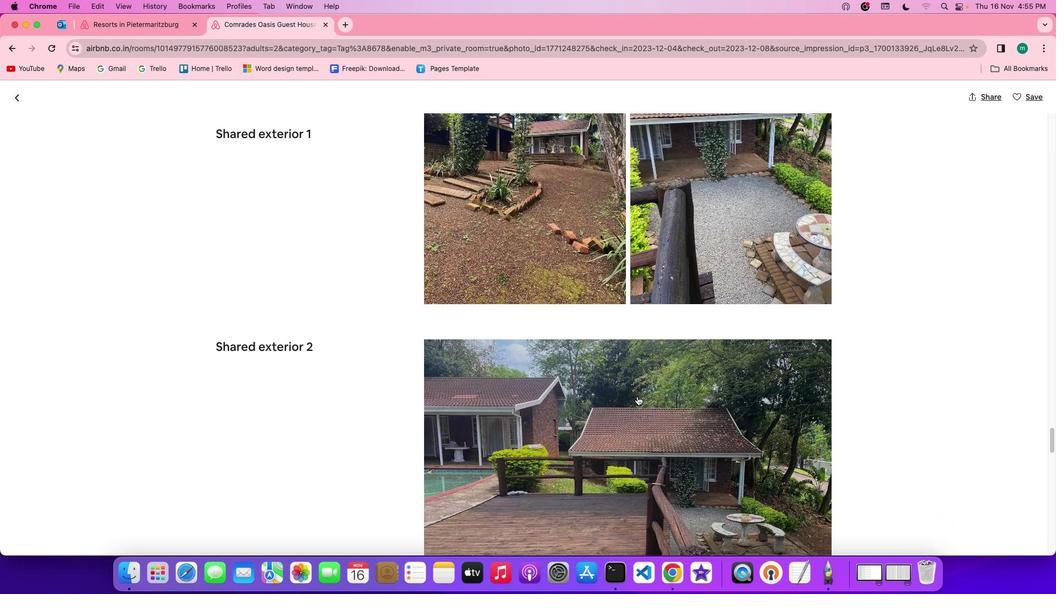 
Action: Mouse scrolled (636, 396) with delta (0, 0)
Screenshot: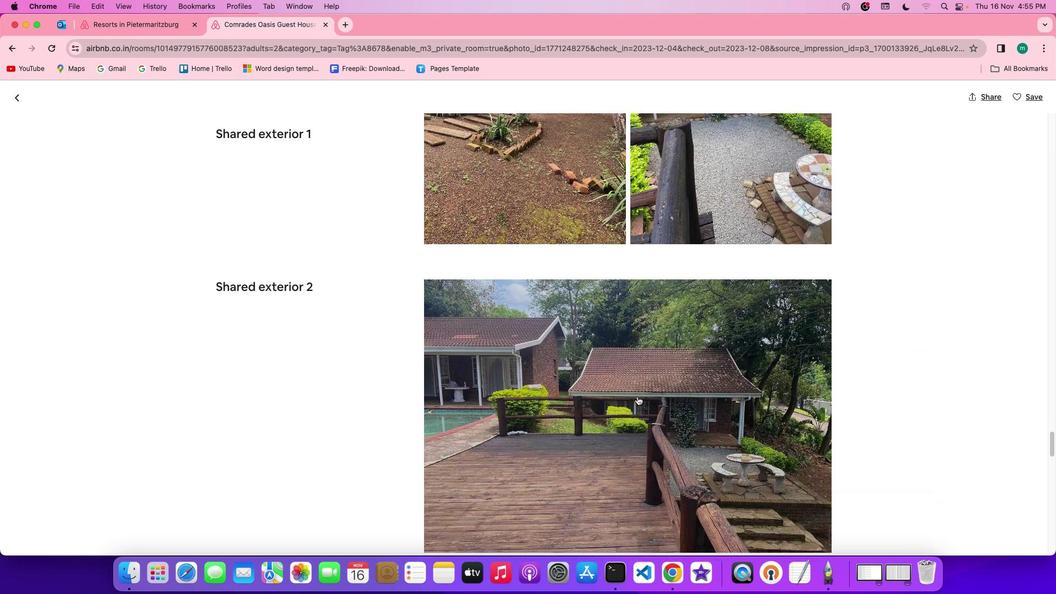 
Action: Mouse scrolled (636, 396) with delta (0, -1)
Screenshot: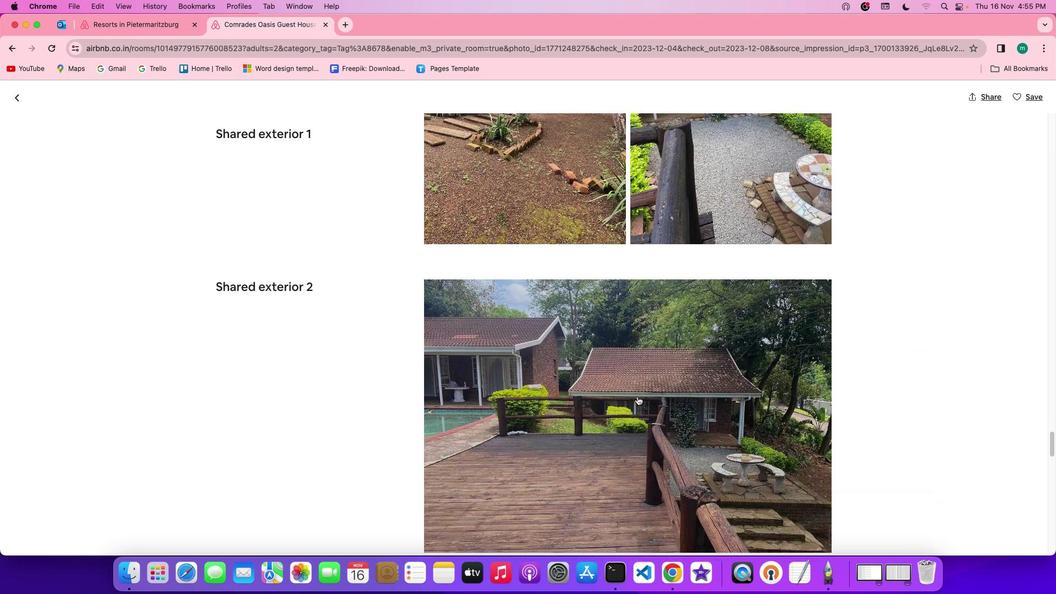
Action: Mouse scrolled (636, 396) with delta (0, -2)
Screenshot: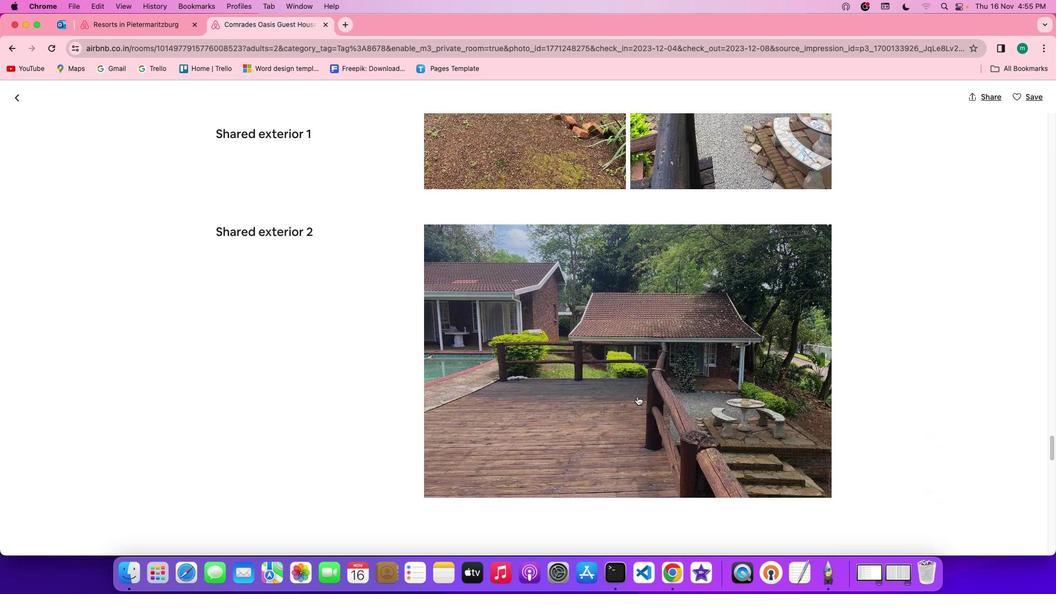 
Action: Mouse scrolled (636, 396) with delta (0, 0)
Screenshot: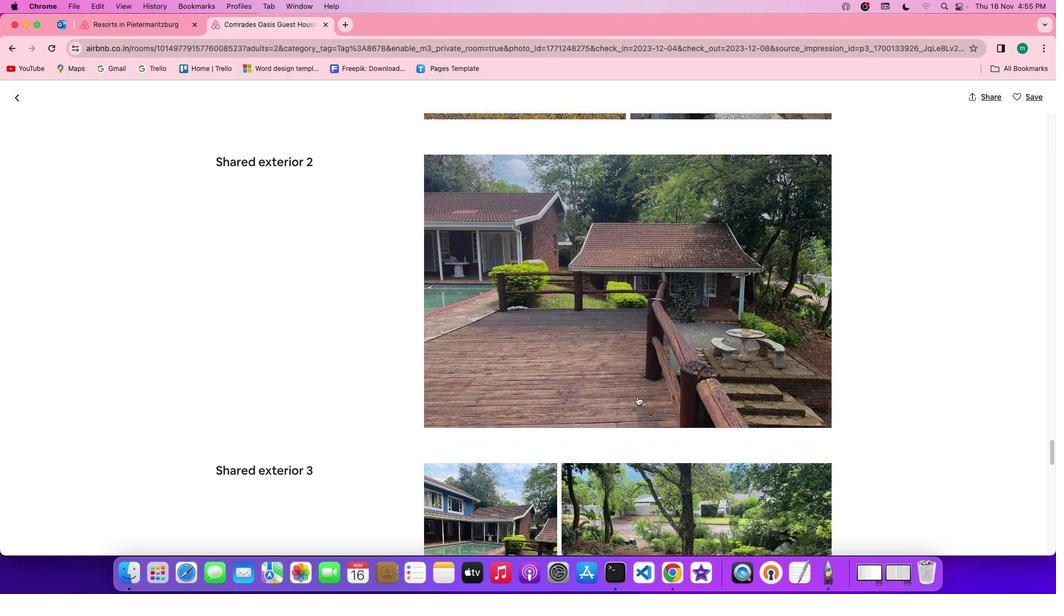 
Action: Mouse scrolled (636, 396) with delta (0, 0)
Screenshot: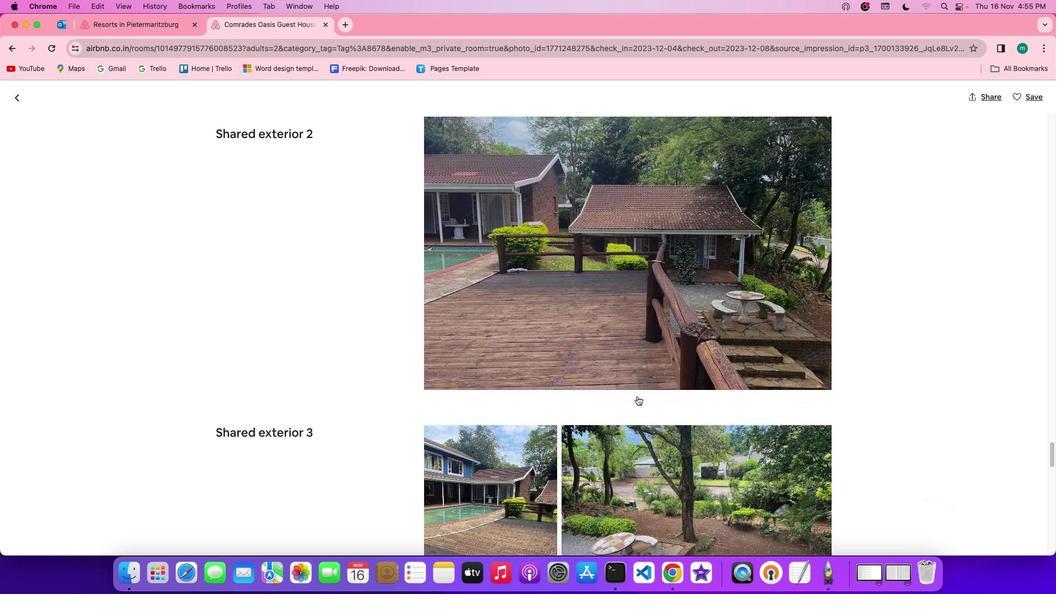 
Action: Mouse scrolled (636, 396) with delta (0, -1)
Screenshot: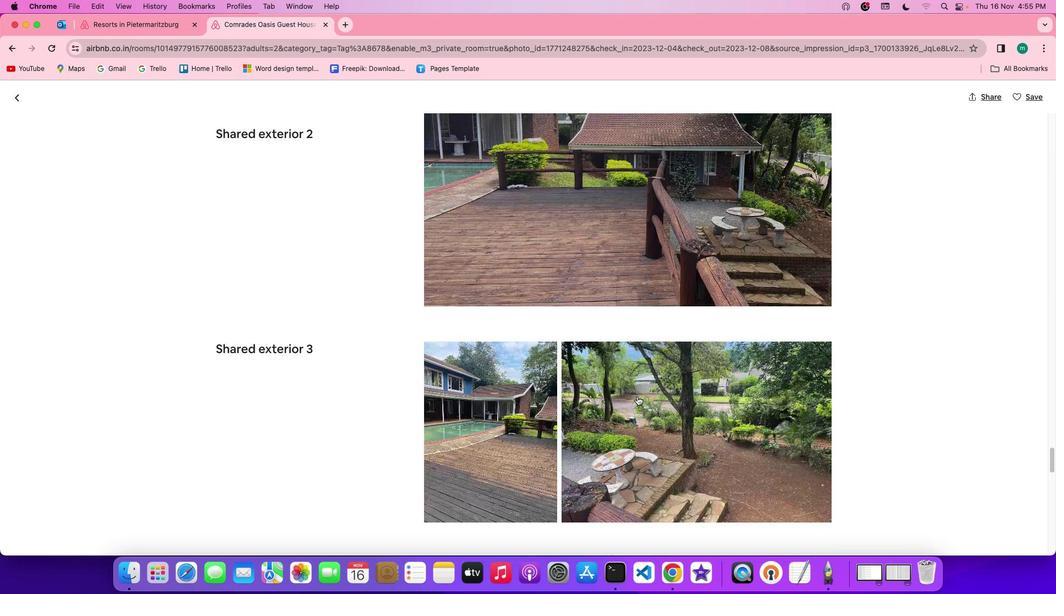 
Action: Mouse scrolled (636, 396) with delta (0, -2)
Screenshot: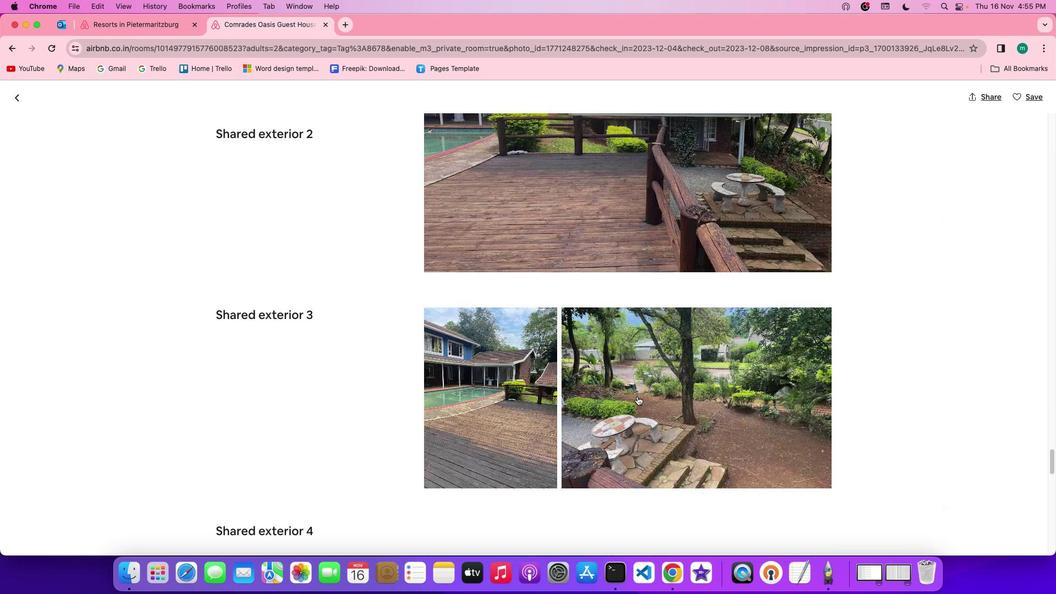 
Action: Mouse scrolled (636, 396) with delta (0, 0)
Screenshot: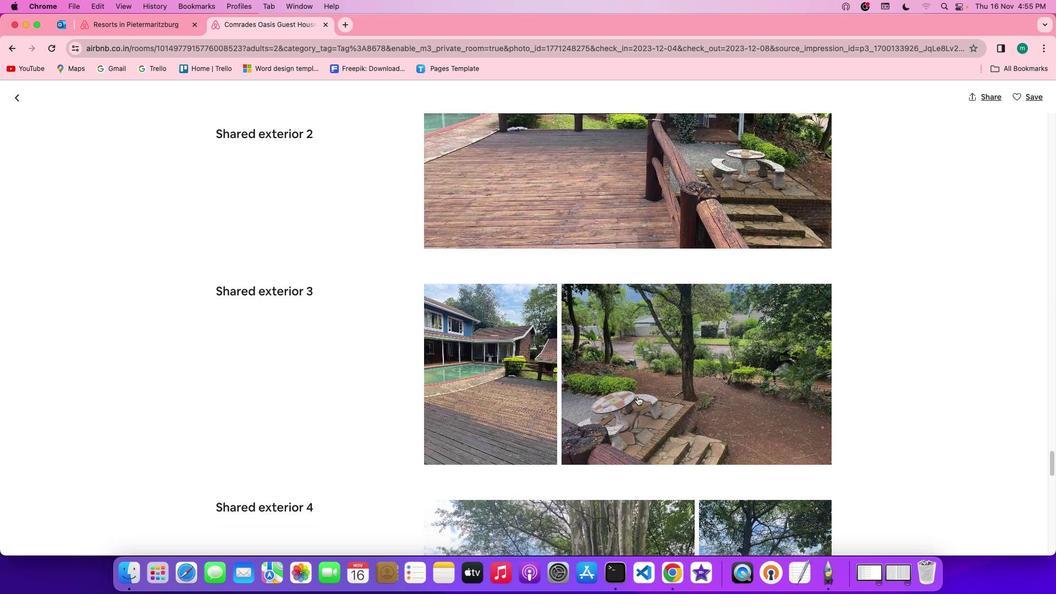 
Action: Mouse scrolled (636, 396) with delta (0, 0)
Screenshot: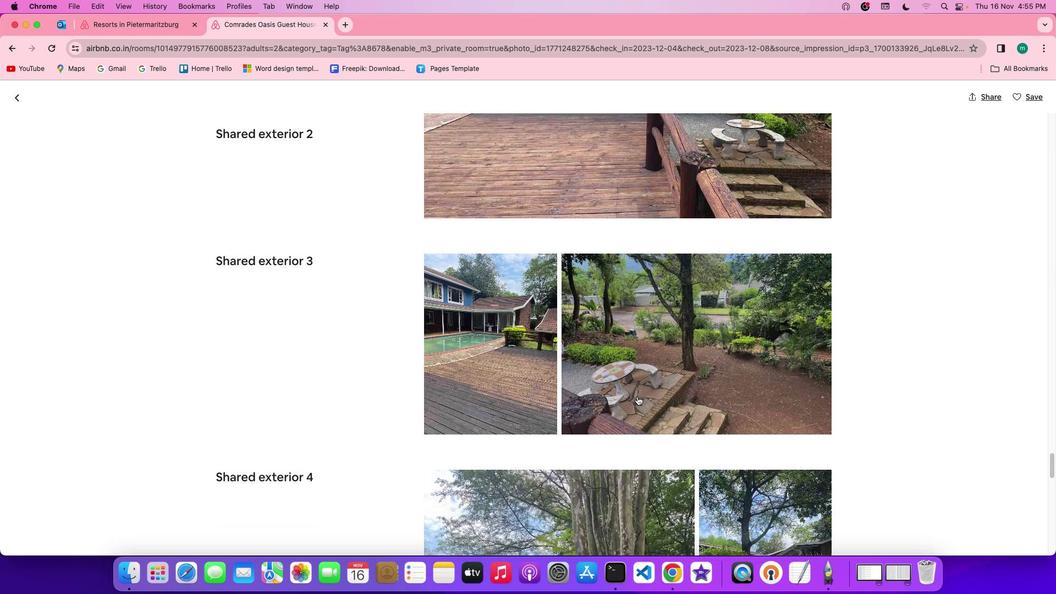 
Action: Mouse scrolled (636, 396) with delta (0, -1)
Screenshot: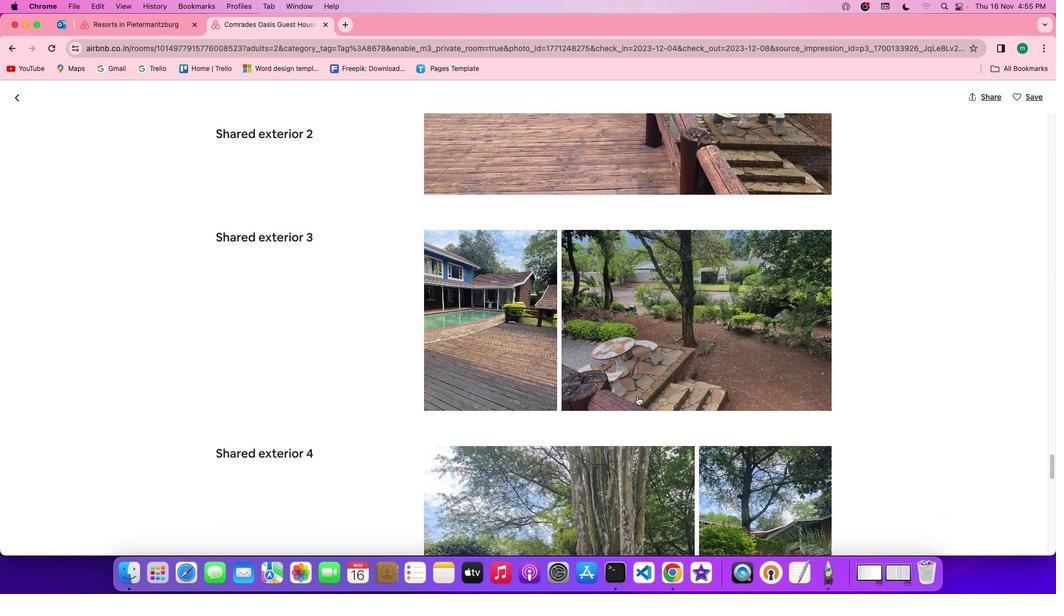
Action: Mouse scrolled (636, 396) with delta (0, -2)
Screenshot: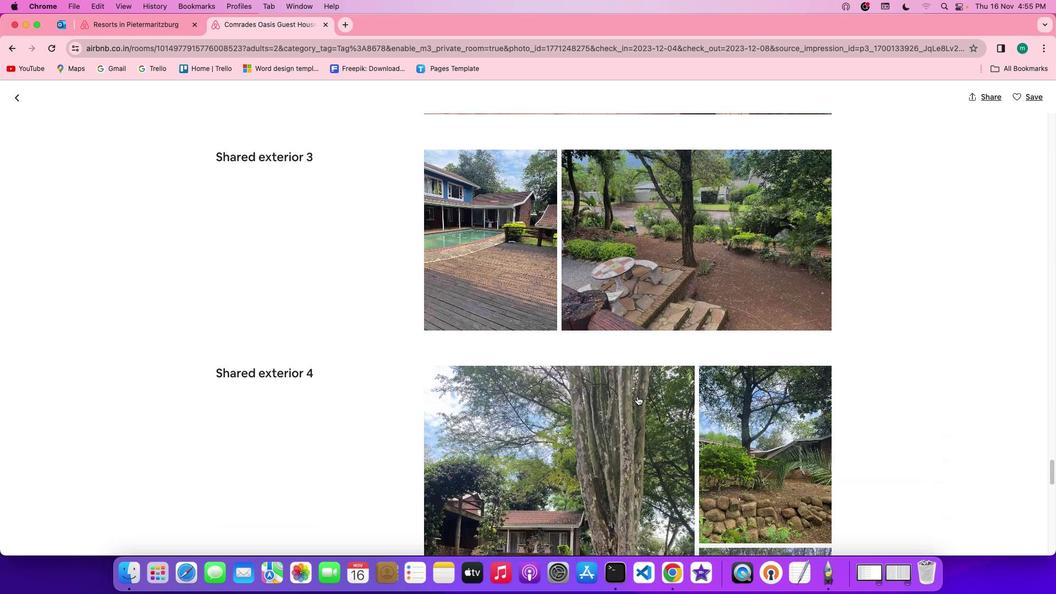 
Action: Mouse scrolled (636, 396) with delta (0, 0)
Screenshot: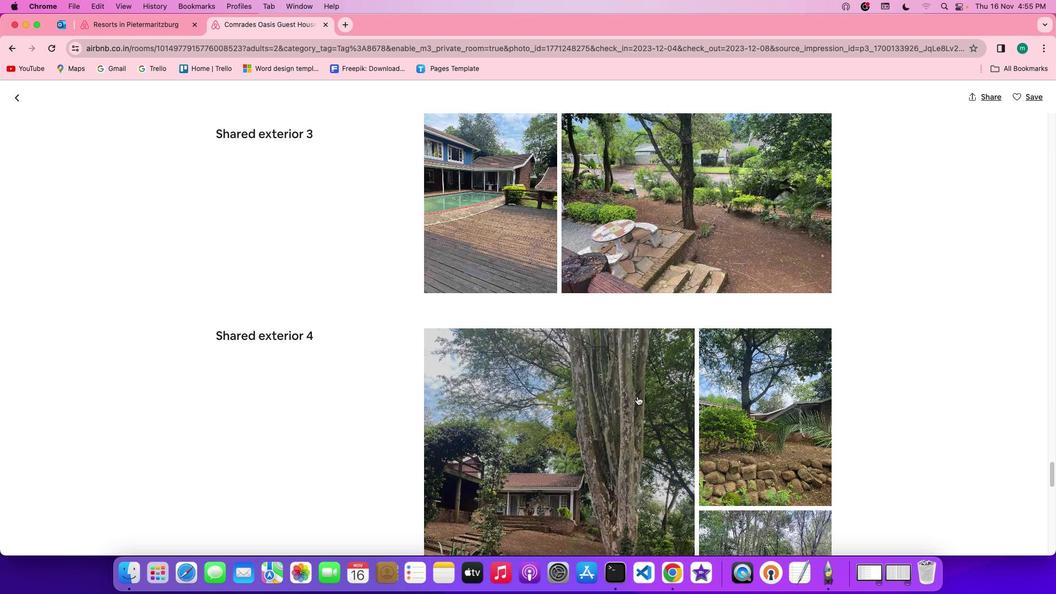 
Action: Mouse scrolled (636, 396) with delta (0, 0)
Screenshot: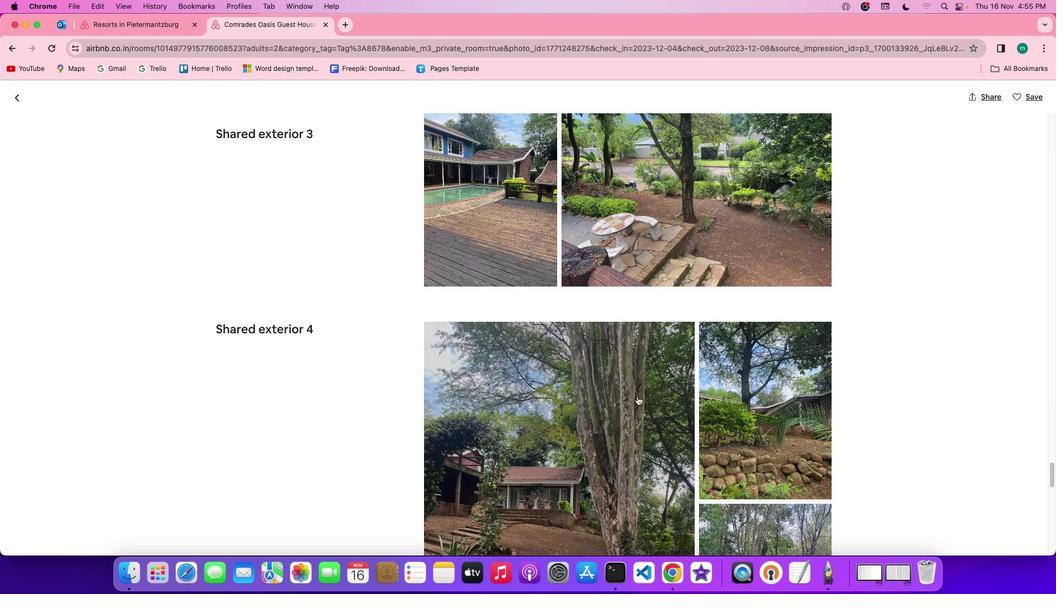 
Action: Mouse scrolled (636, 396) with delta (0, -1)
Screenshot: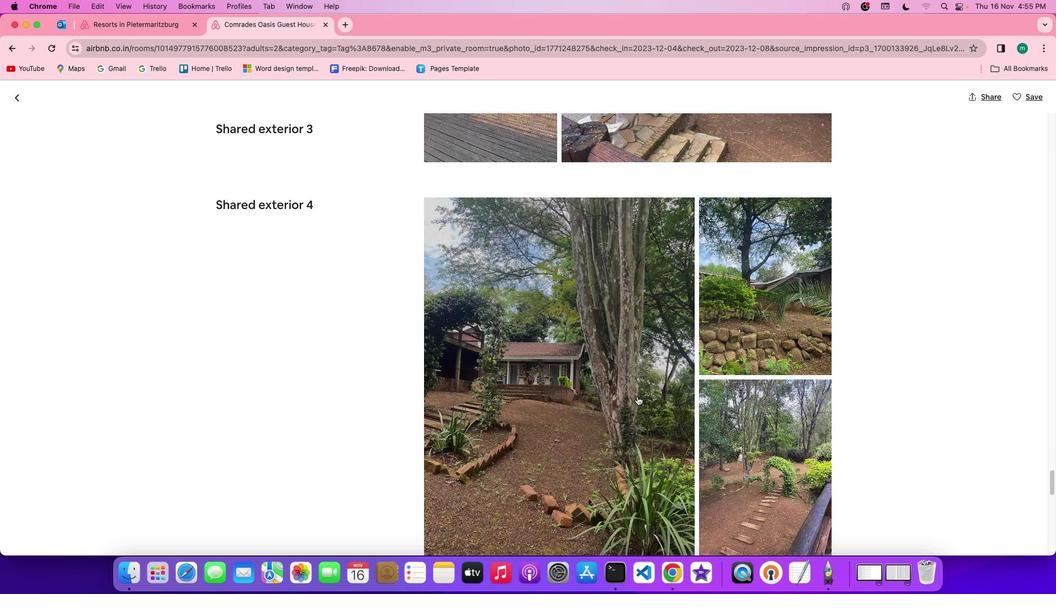 
Action: Mouse scrolled (636, 396) with delta (0, -2)
Screenshot: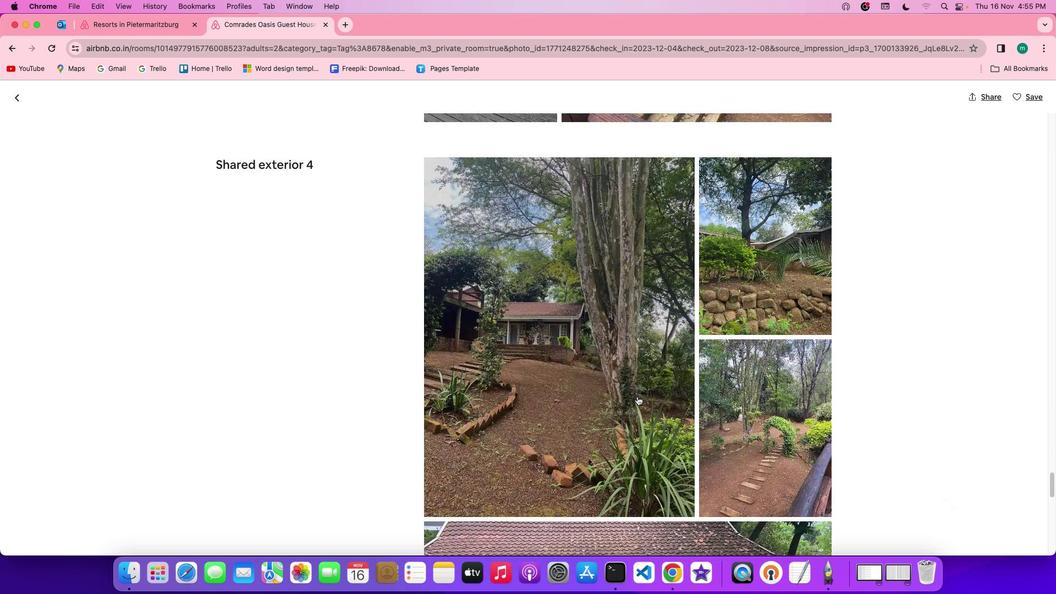 
Action: Mouse scrolled (636, 396) with delta (0, 0)
Screenshot: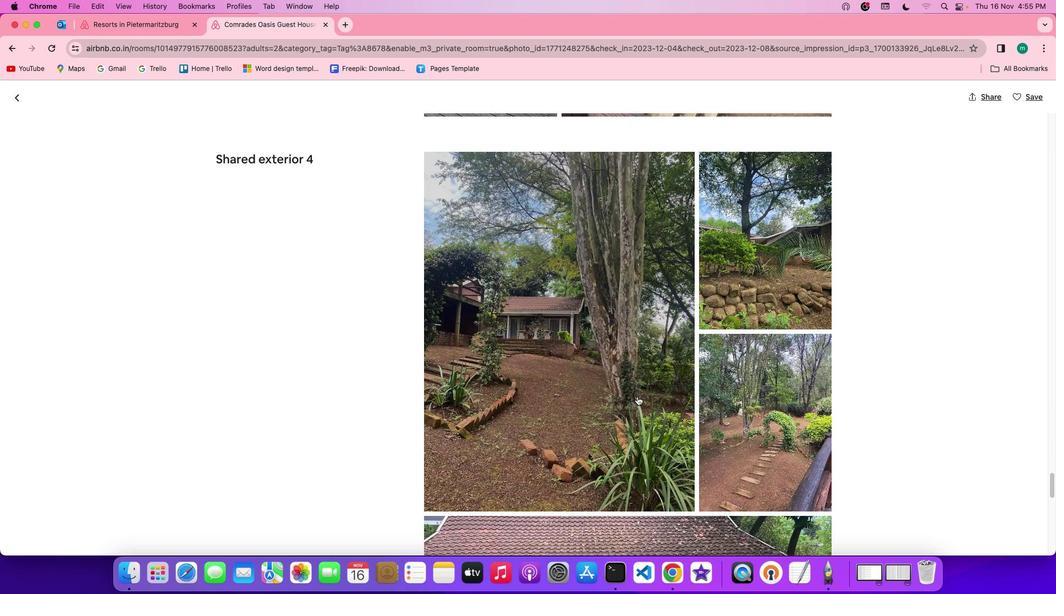 
Action: Mouse scrolled (636, 396) with delta (0, 0)
Screenshot: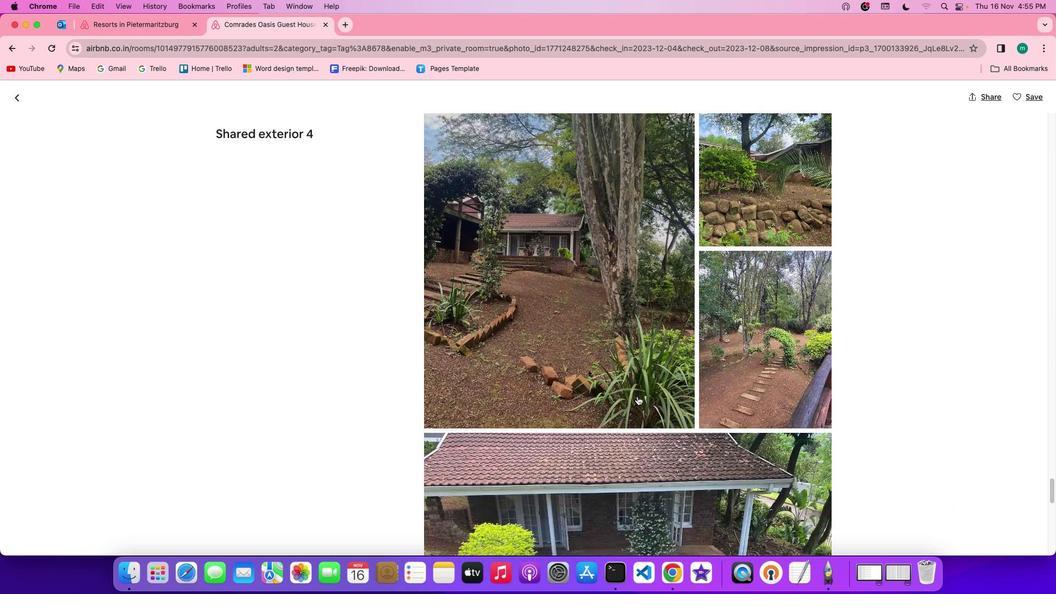 
Action: Mouse scrolled (636, 396) with delta (0, -1)
Screenshot: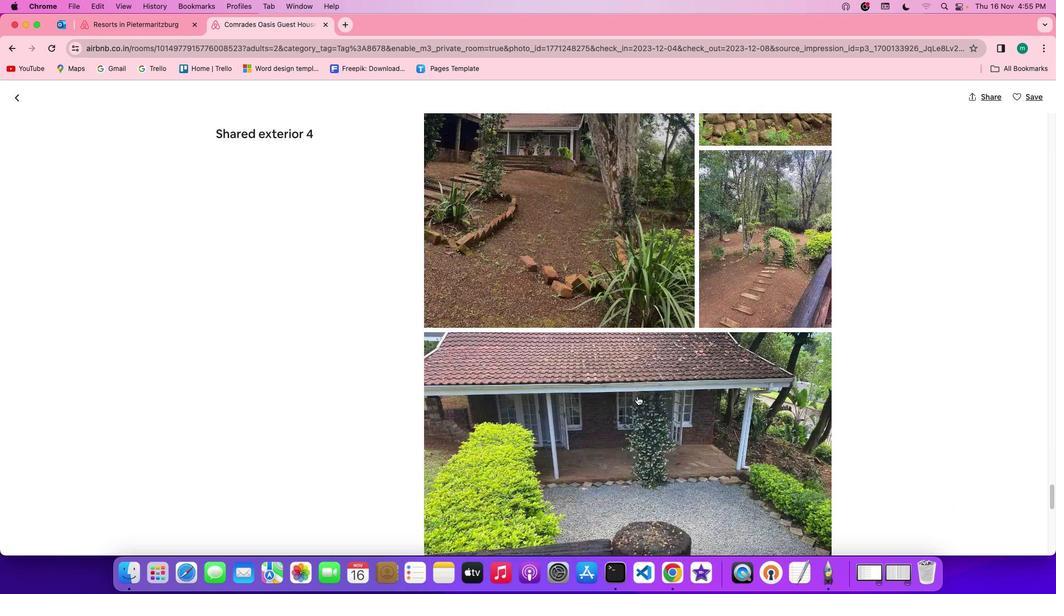 
Action: Mouse scrolled (636, 396) with delta (0, -2)
Screenshot: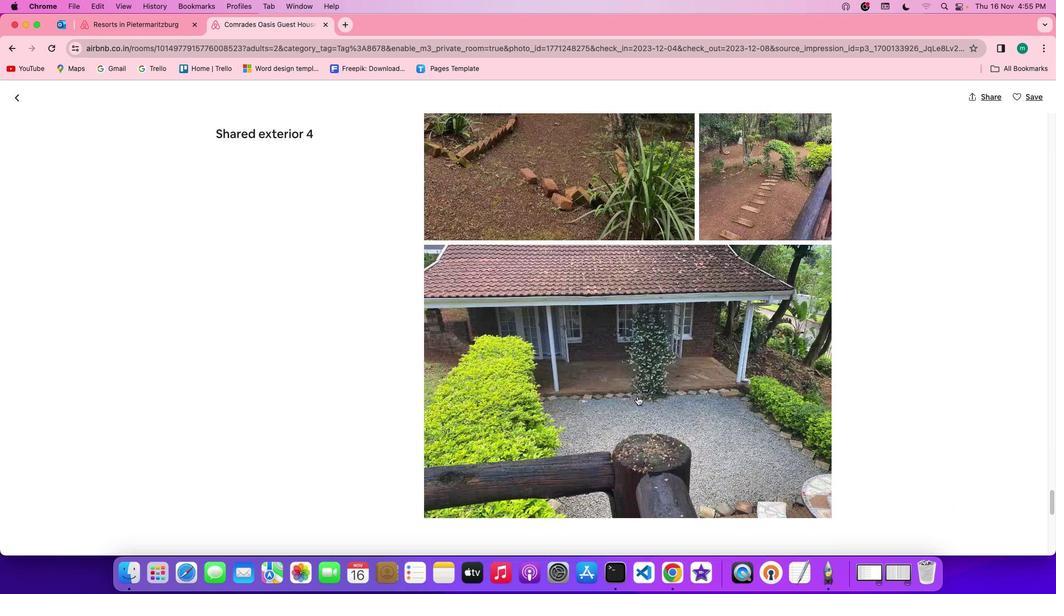
Action: Mouse scrolled (636, 396) with delta (0, -2)
Screenshot: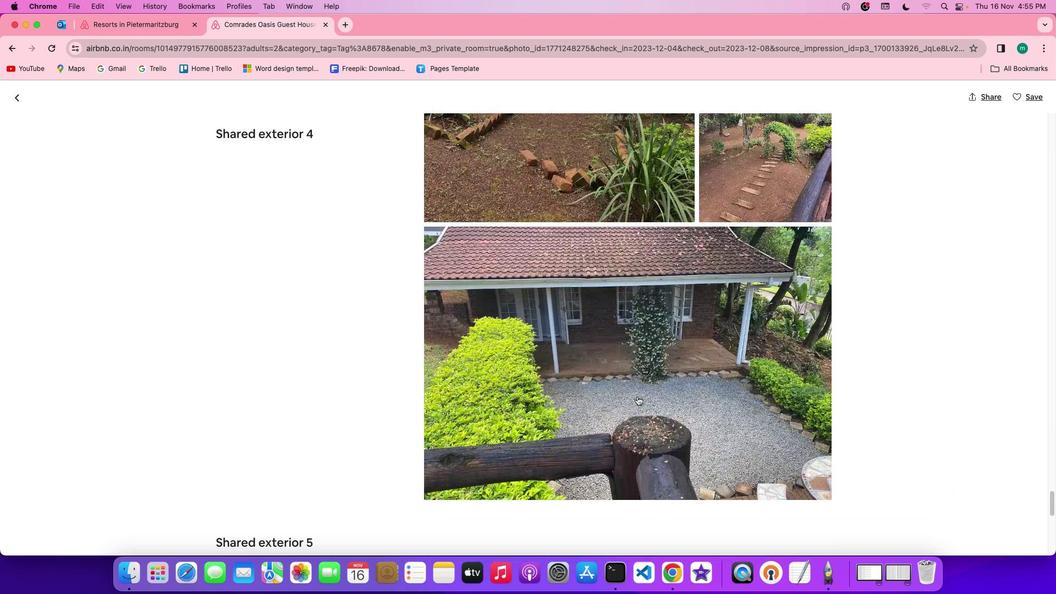 
Action: Mouse scrolled (636, 396) with delta (0, 0)
Screenshot: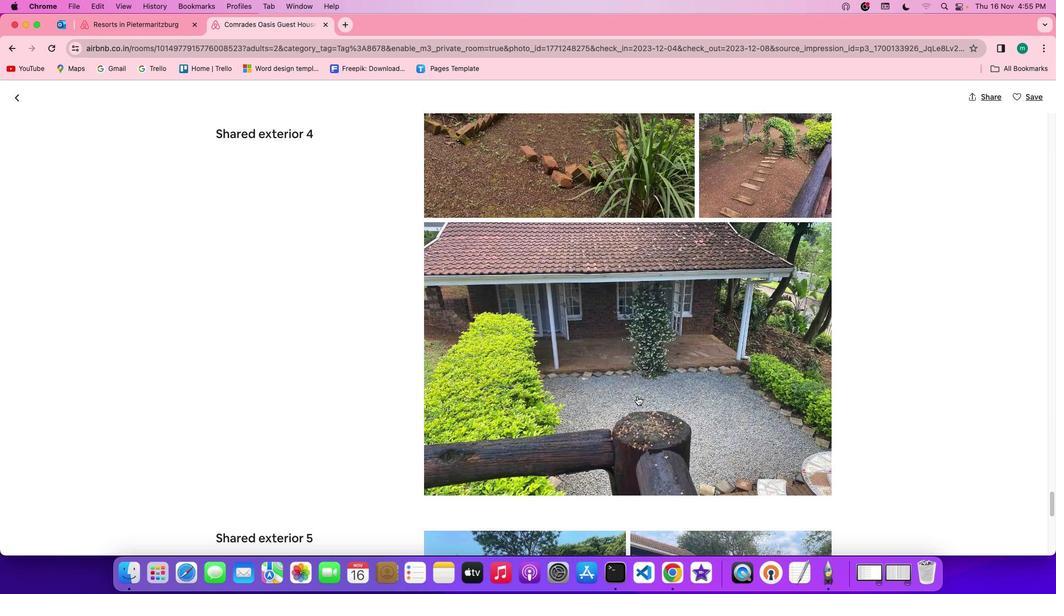 
Action: Mouse scrolled (636, 396) with delta (0, 0)
Screenshot: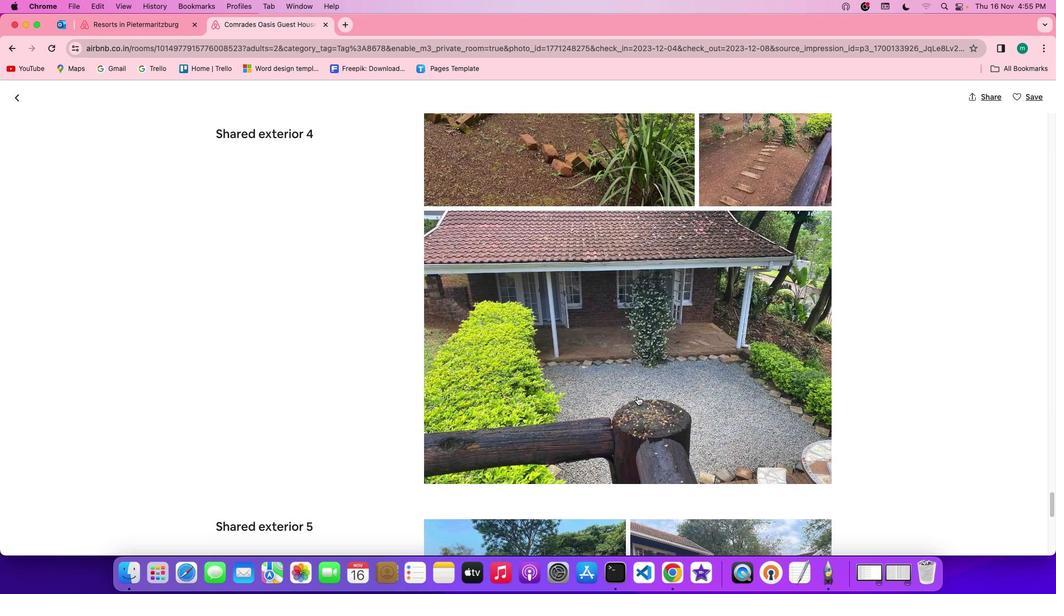 
Action: Mouse scrolled (636, 396) with delta (0, 0)
Screenshot: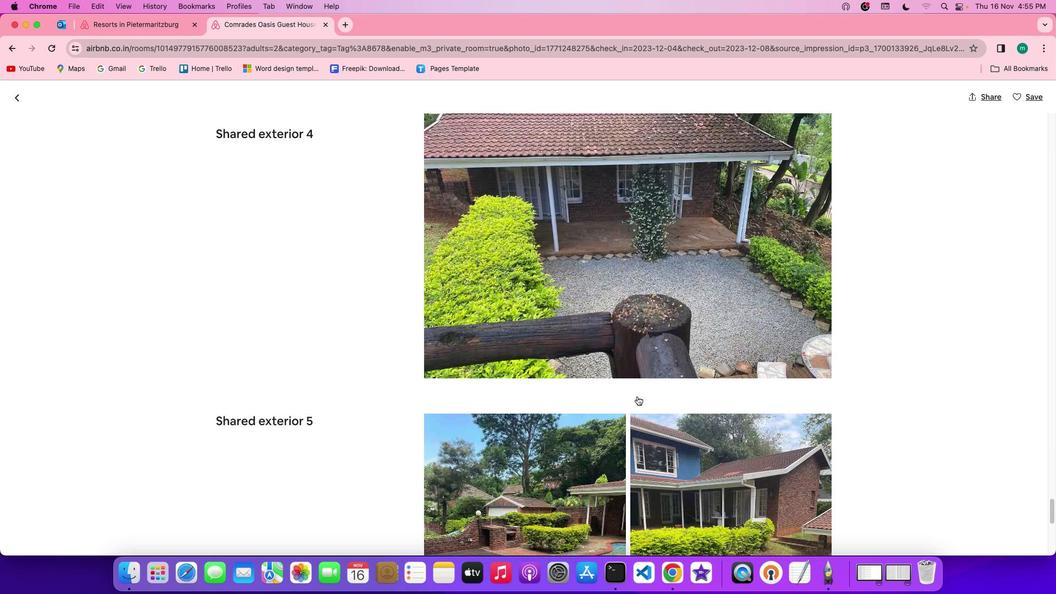 
Action: Mouse scrolled (636, 396) with delta (0, -1)
Screenshot: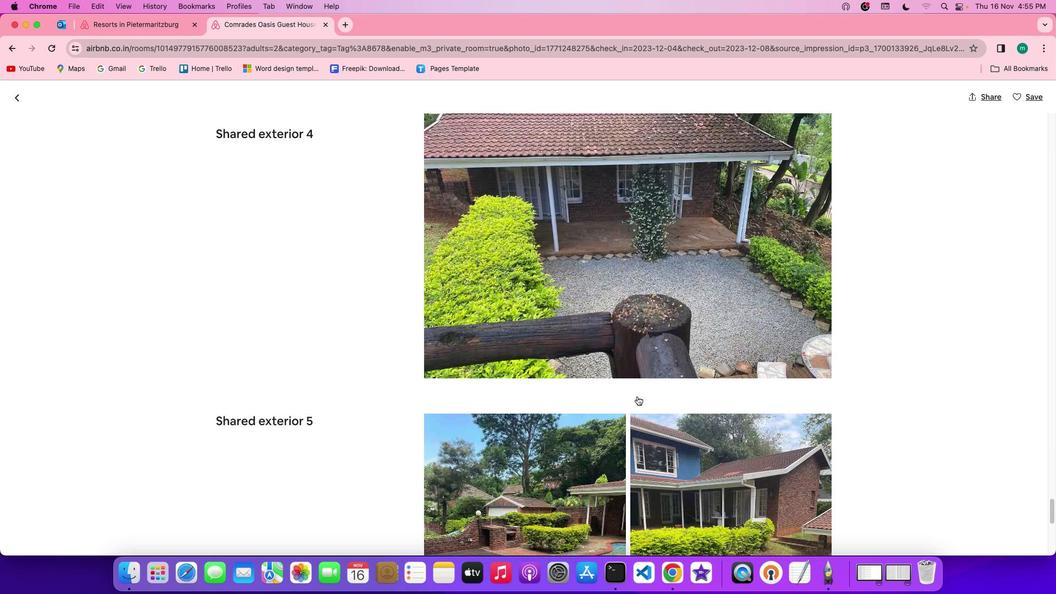 
Action: Mouse scrolled (636, 396) with delta (0, -2)
Screenshot: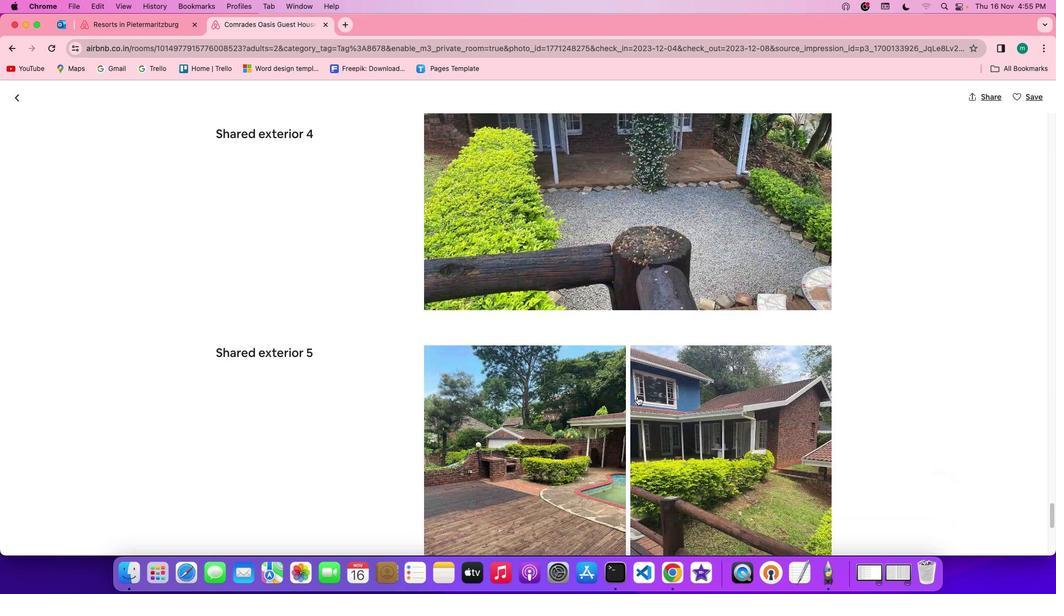 
Action: Mouse scrolled (636, 396) with delta (0, 0)
Screenshot: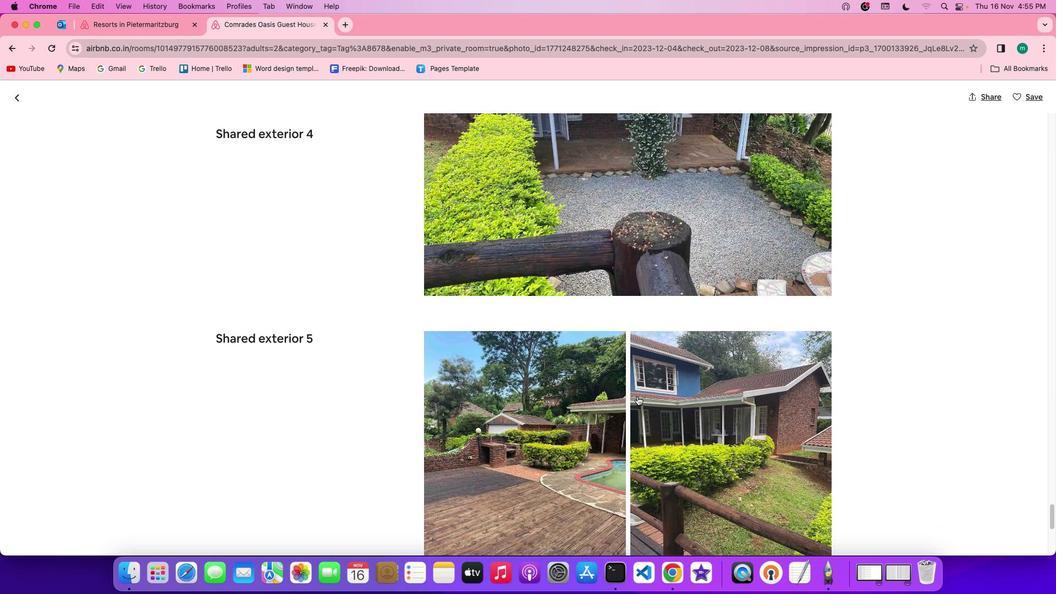 
Action: Mouse scrolled (636, 396) with delta (0, 0)
Screenshot: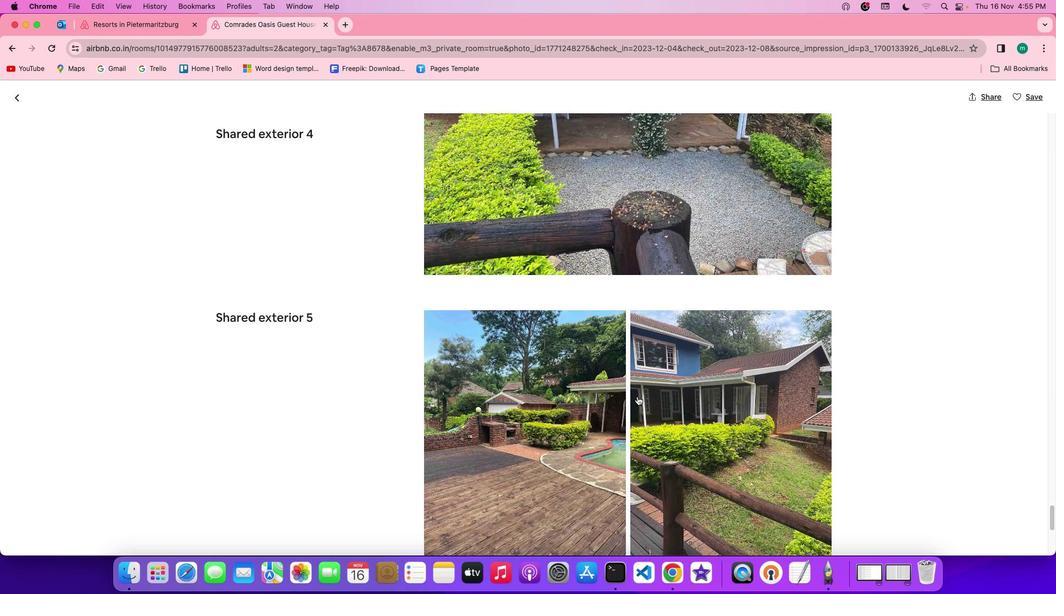 
Action: Mouse scrolled (636, 396) with delta (0, -1)
Screenshot: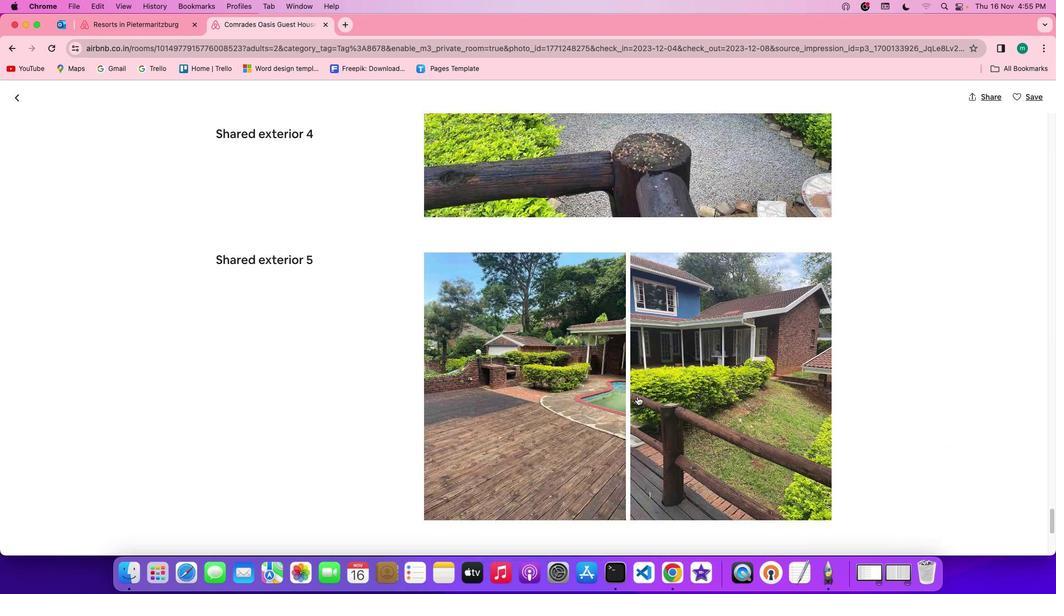 
Action: Mouse scrolled (636, 396) with delta (0, -1)
Screenshot: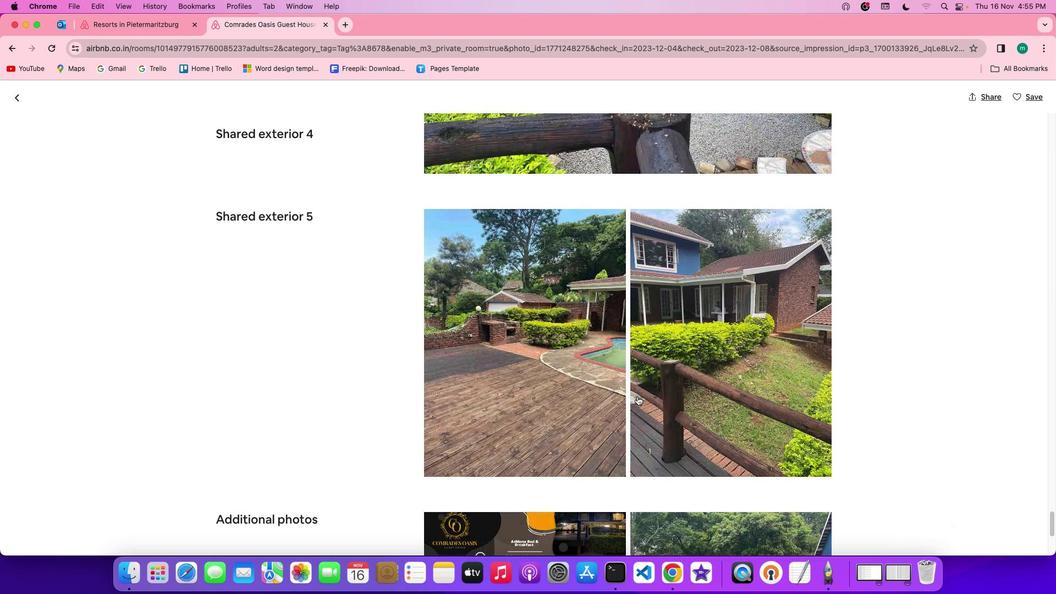 
Action: Mouse scrolled (636, 396) with delta (0, 0)
Screenshot: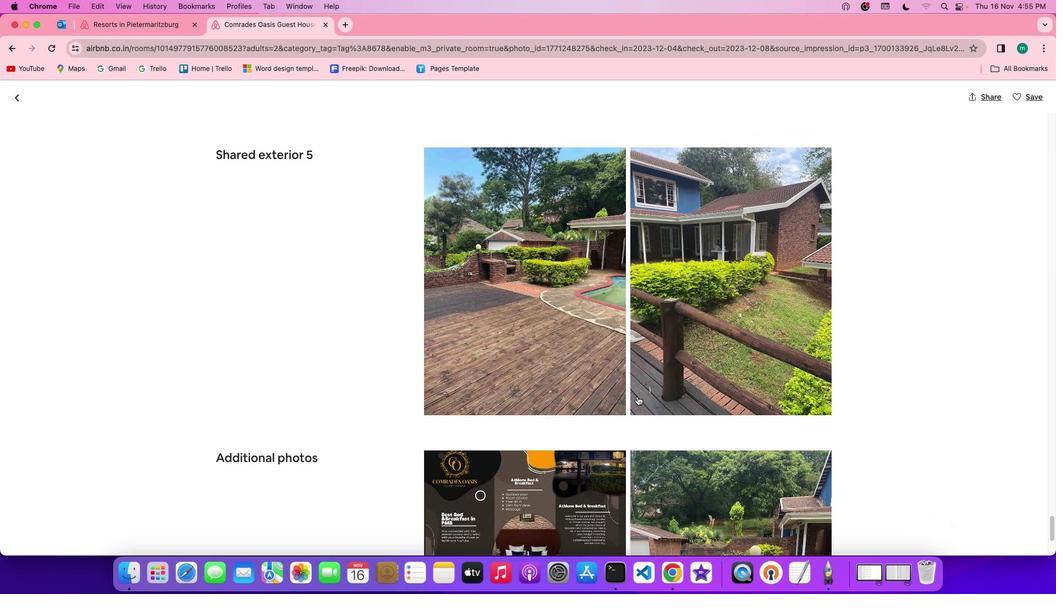 
Action: Mouse scrolled (636, 396) with delta (0, 0)
Screenshot: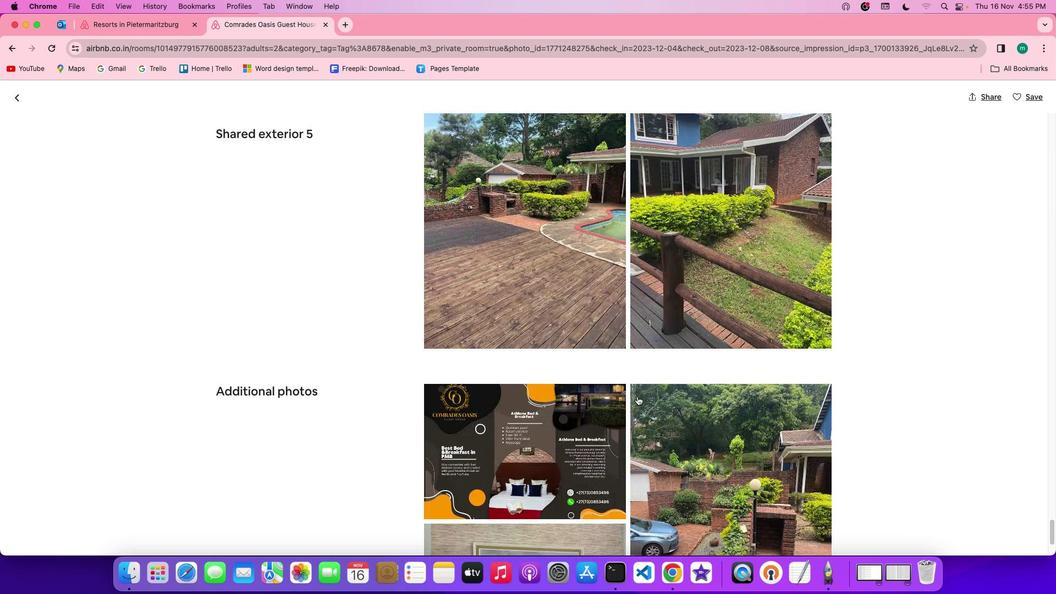 
Action: Mouse scrolled (636, 396) with delta (0, -1)
Screenshot: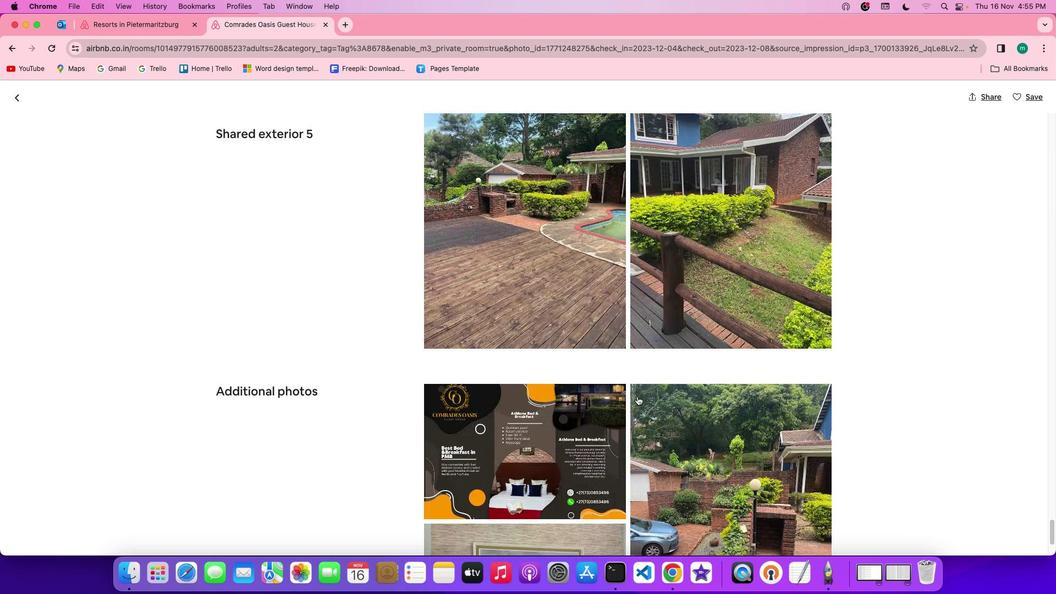 
Action: Mouse scrolled (636, 396) with delta (0, -2)
Screenshot: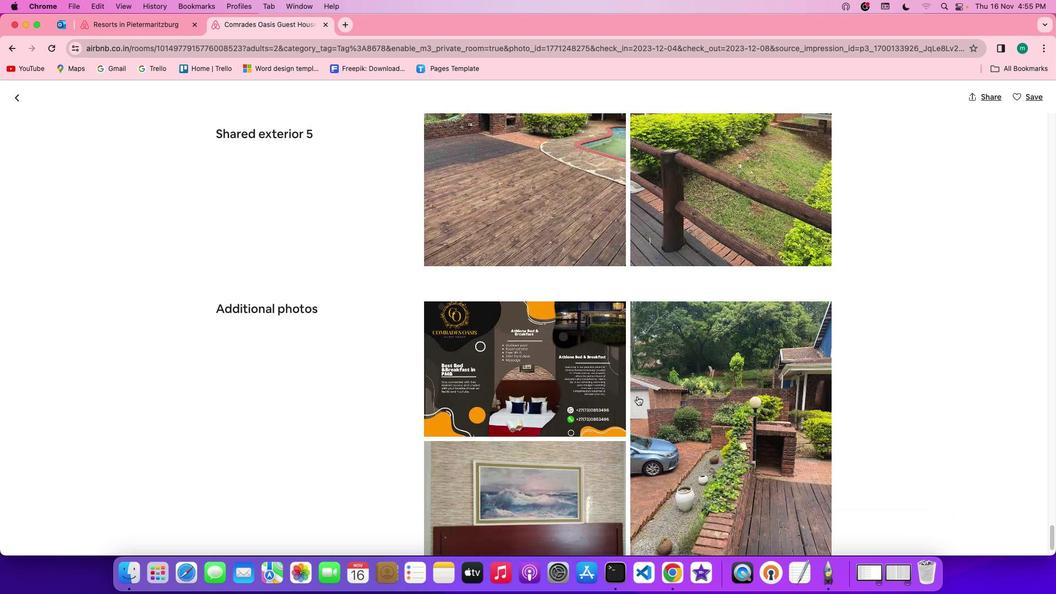 
Action: Mouse scrolled (636, 396) with delta (0, 0)
Screenshot: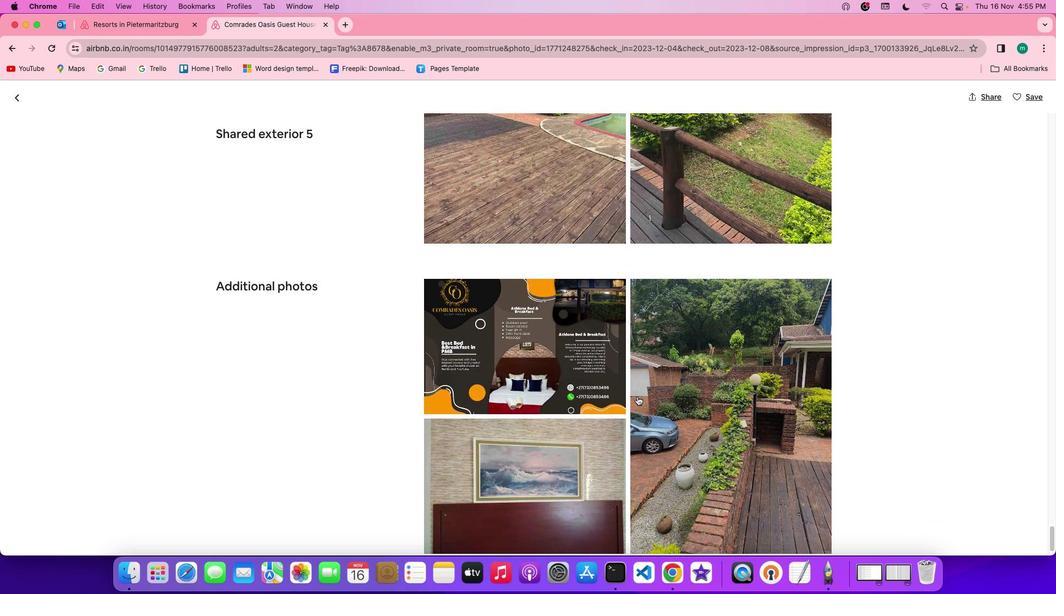 
Action: Mouse scrolled (636, 396) with delta (0, 0)
Screenshot: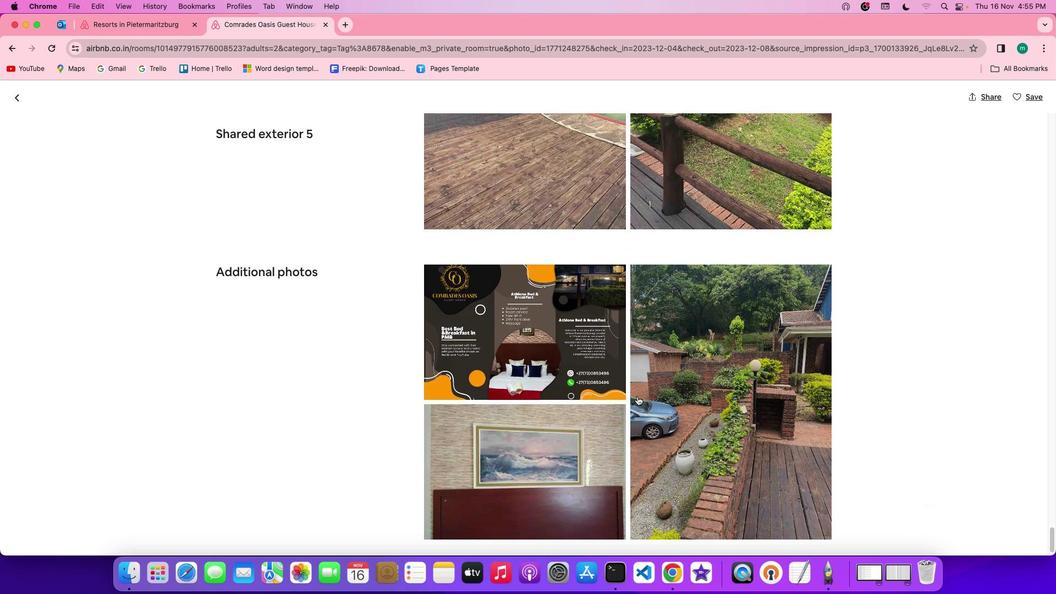 
Action: Mouse scrolled (636, 396) with delta (0, -1)
Screenshot: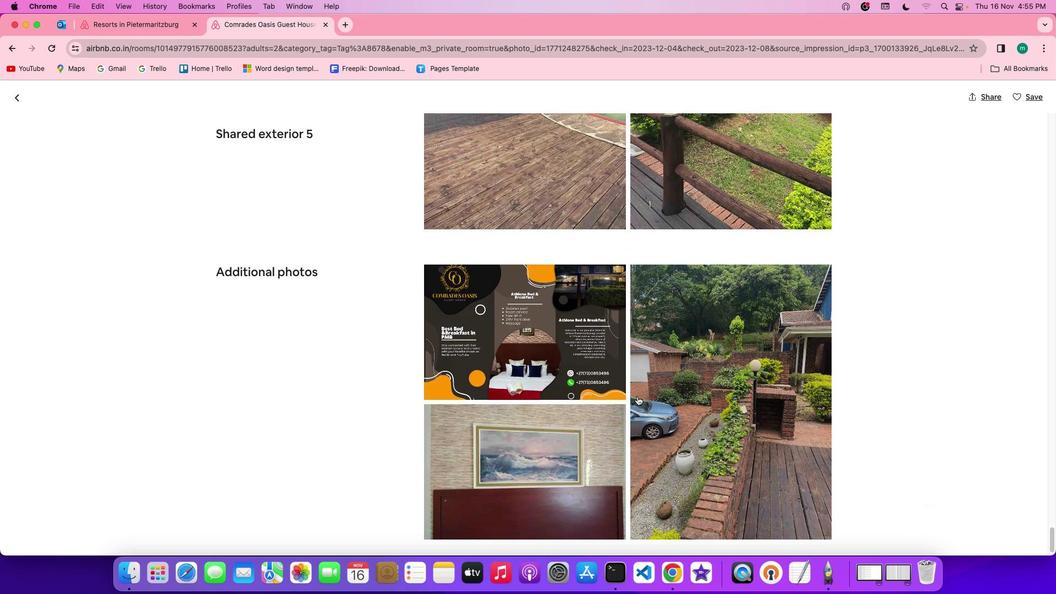 
Action: Mouse scrolled (636, 396) with delta (0, -2)
Screenshot: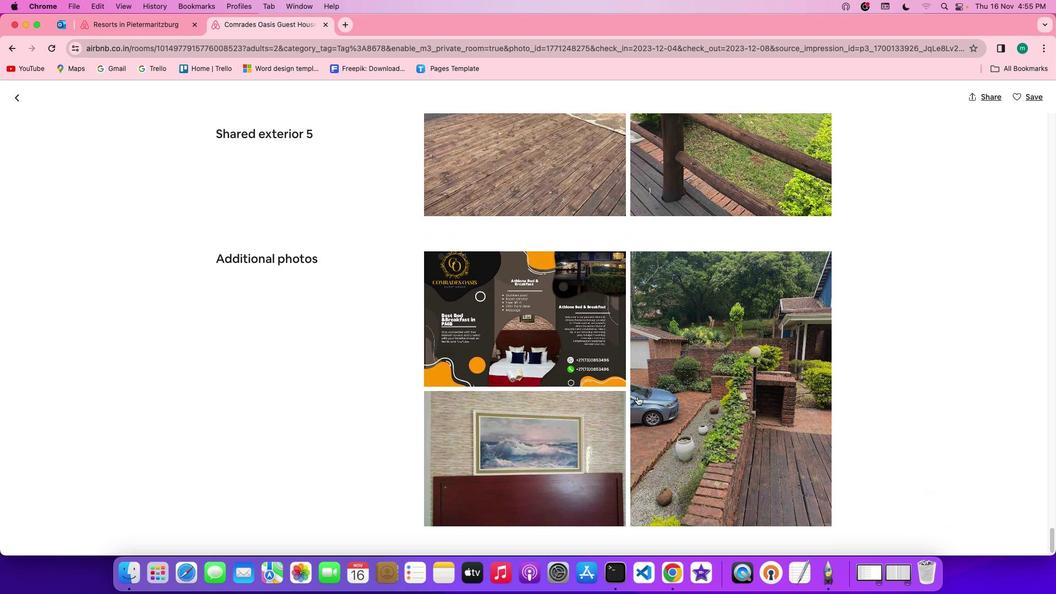 
Action: Mouse scrolled (636, 396) with delta (0, -2)
Screenshot: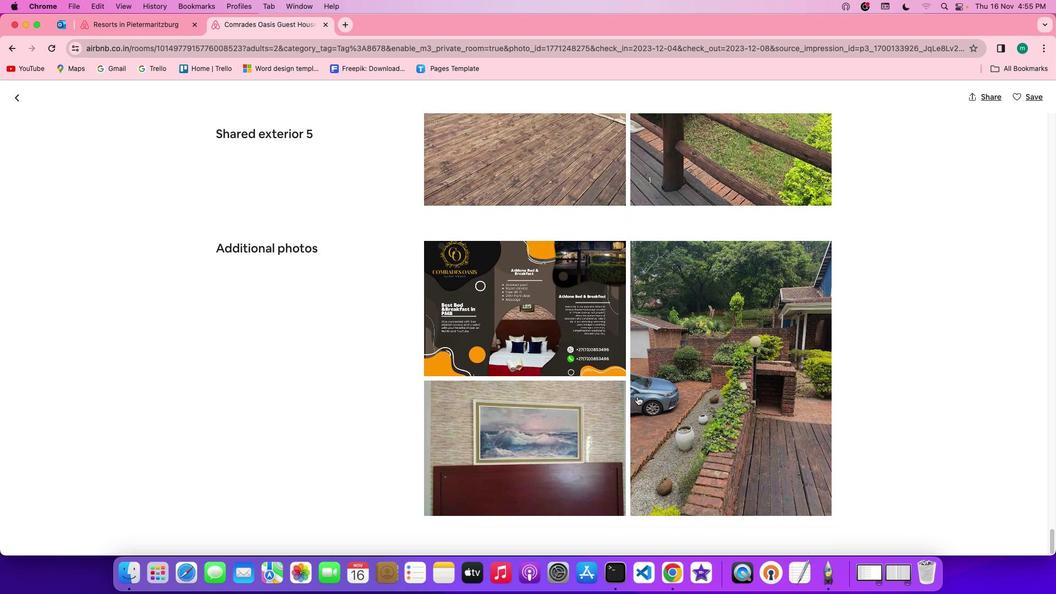 
Action: Mouse scrolled (636, 396) with delta (0, 0)
Screenshot: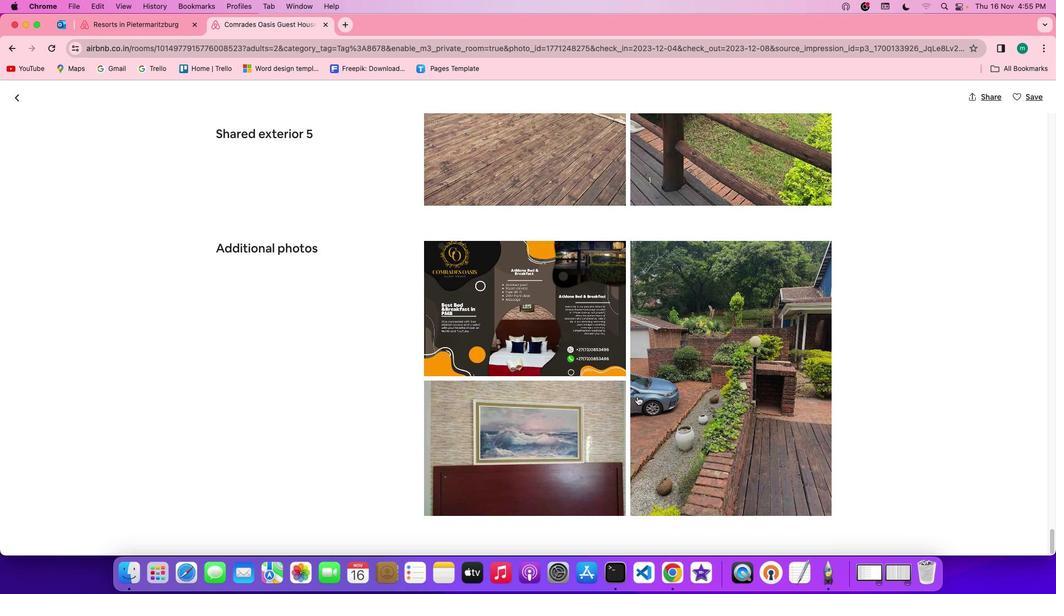 
Action: Mouse scrolled (636, 396) with delta (0, 0)
Screenshot: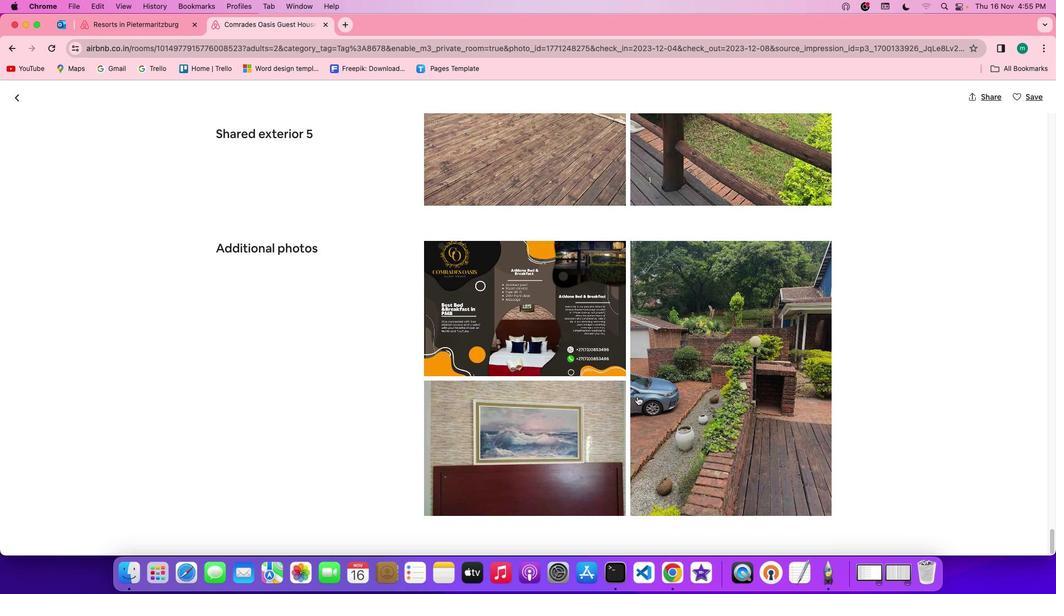
Action: Mouse scrolled (636, 396) with delta (0, -1)
Screenshot: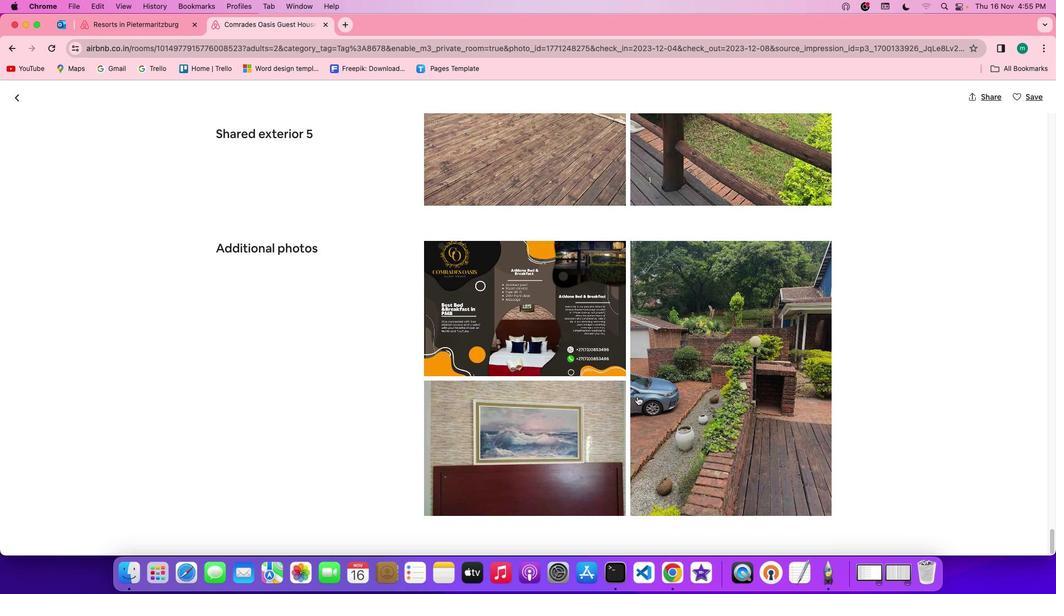 
Action: Mouse scrolled (636, 396) with delta (0, -2)
Screenshot: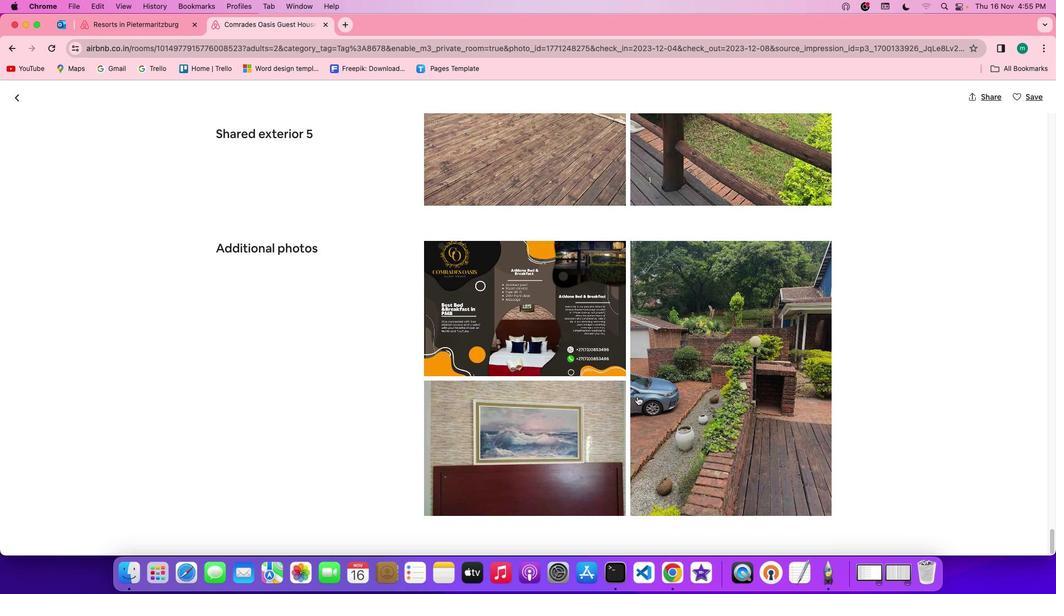 
Action: Mouse scrolled (636, 396) with delta (0, -2)
